 Task: Research Airbnb accommodation in El Tejar, Guatemala from 7th December, 2023 to 15th December, 2023 for 6 adults.3 bedrooms having 3 beds and 3 bathrooms. Property type can be guest house. Amenities needed are: washing machine. Look for 5 properties as per requirement.
Action: Key pressed el<Key.space>t
Screenshot: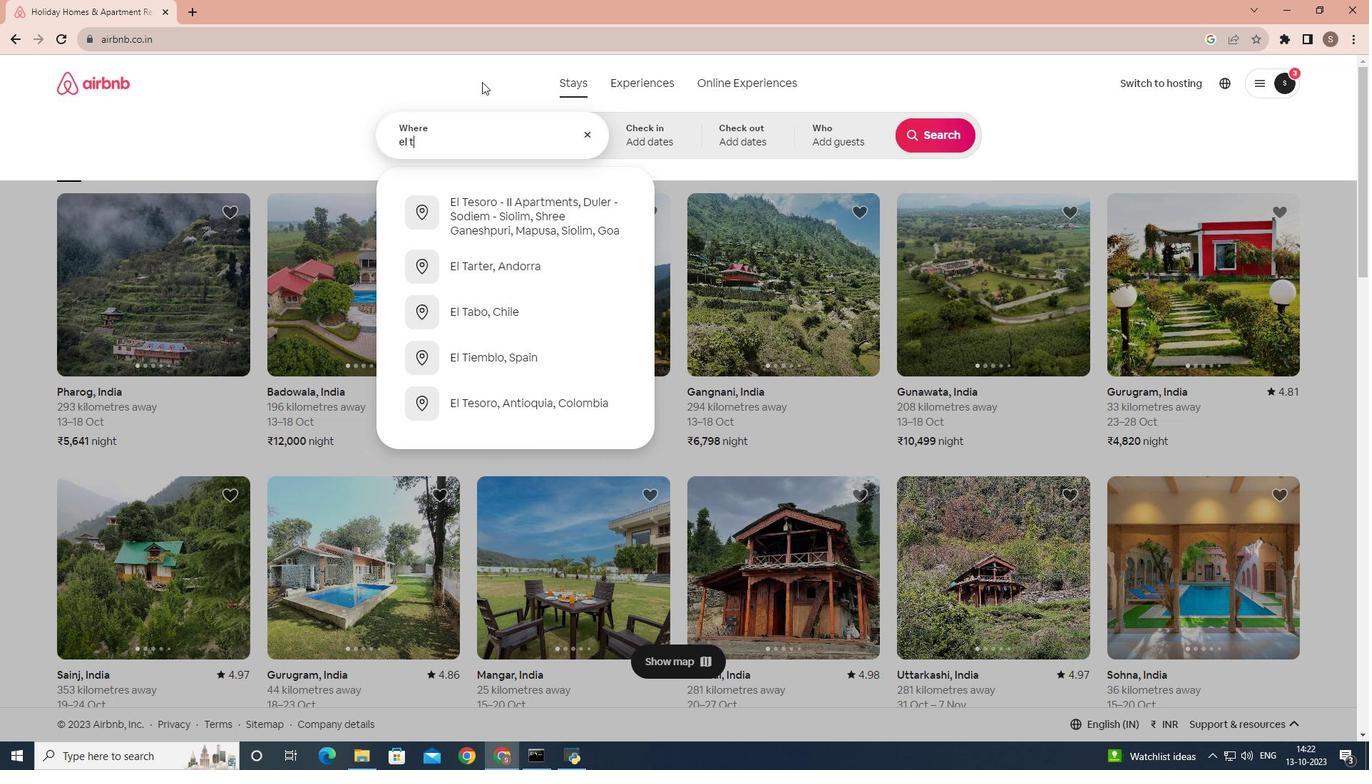 
Action: Mouse moved to (482, 82)
Screenshot: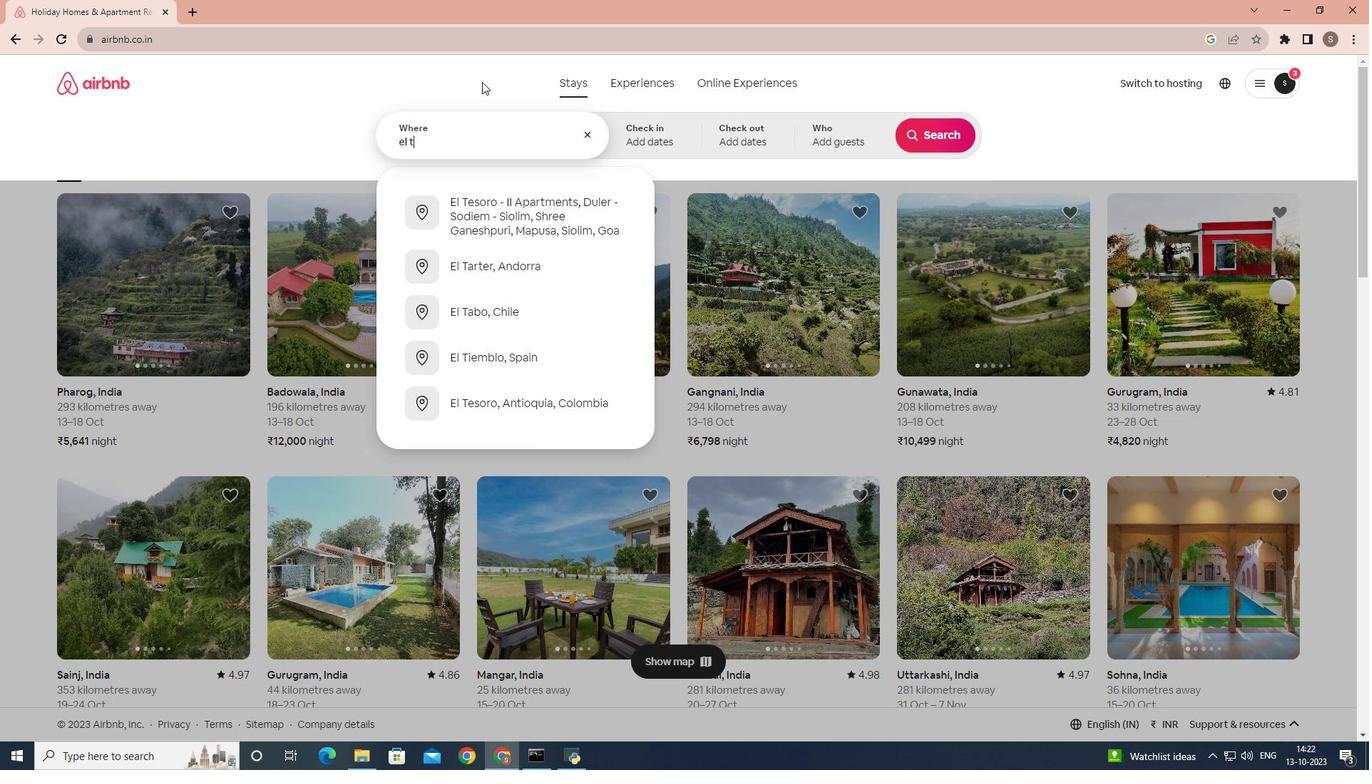 
Action: Key pressed ejar
Screenshot: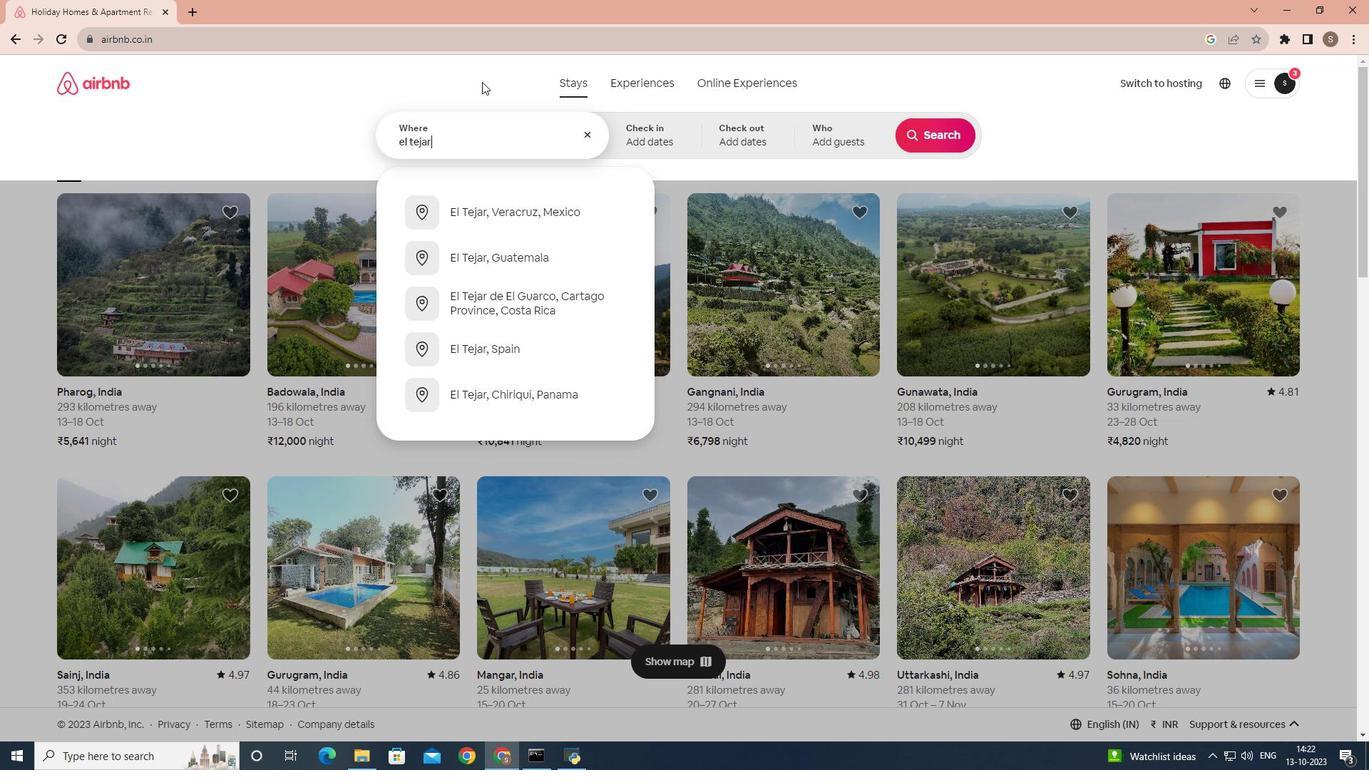 
Action: Mouse moved to (472, 264)
Screenshot: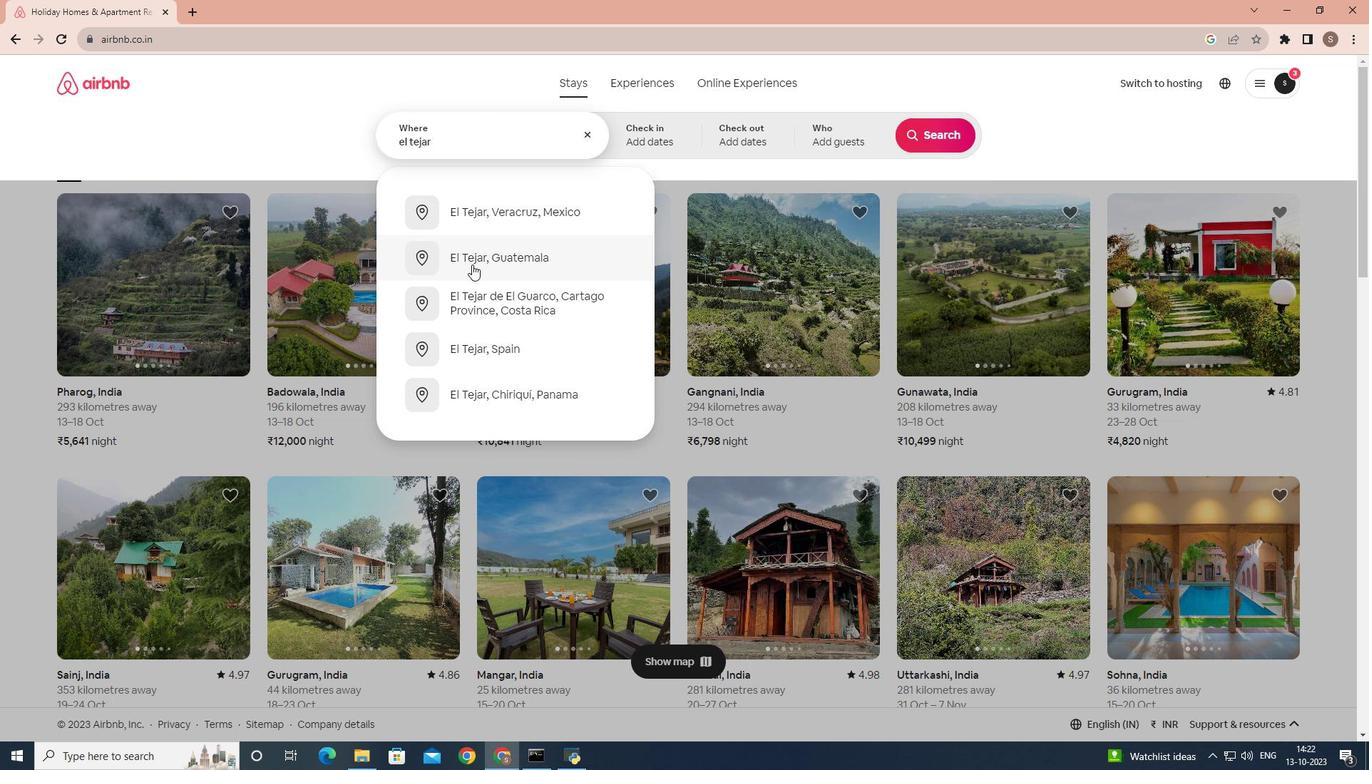 
Action: Mouse pressed left at (472, 264)
Screenshot: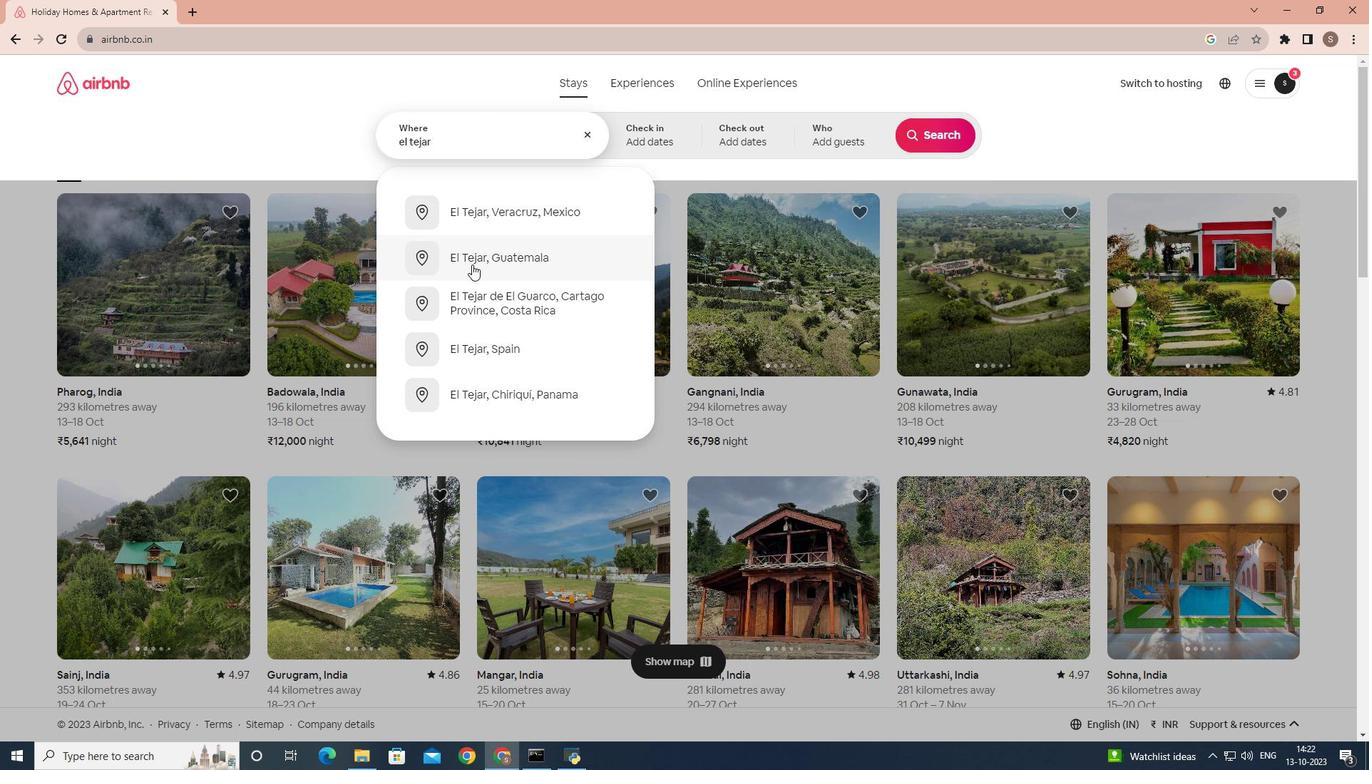 
Action: Mouse moved to (924, 246)
Screenshot: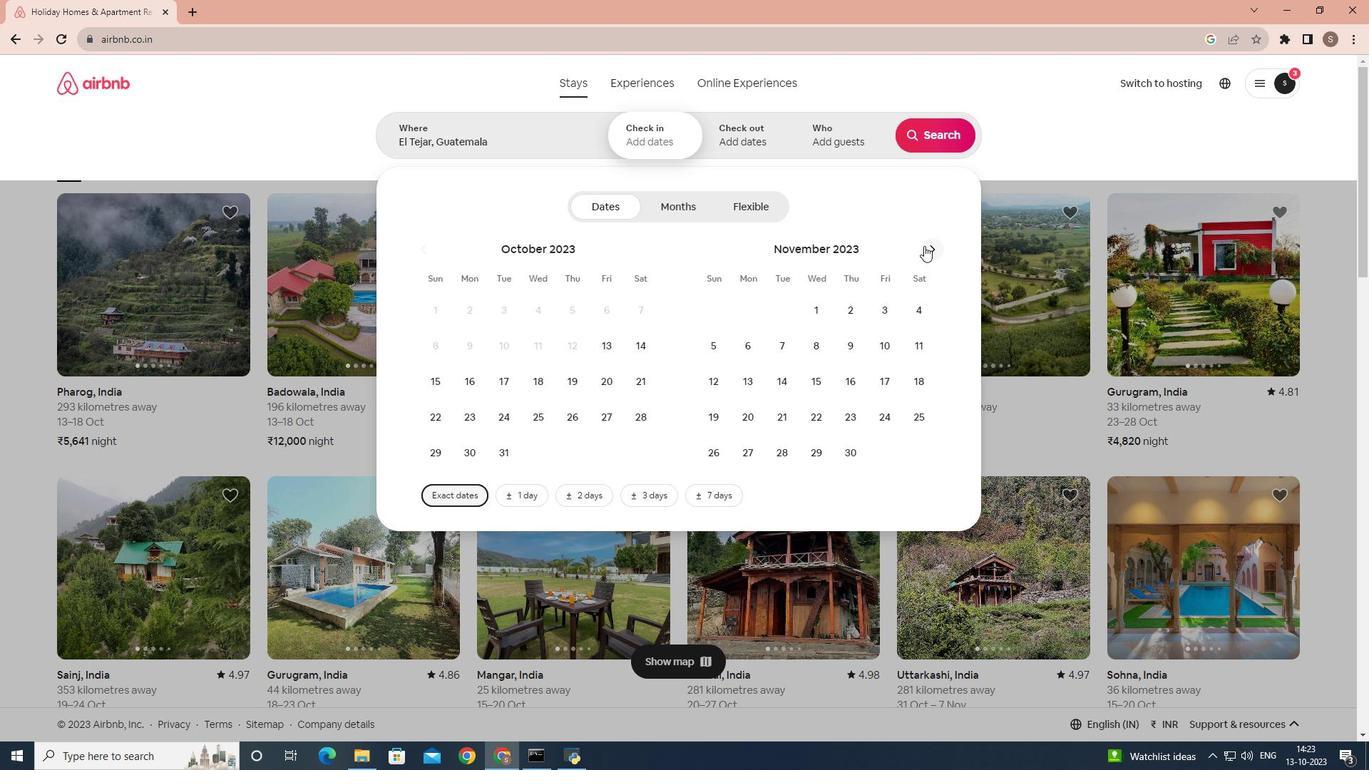 
Action: Mouse pressed left at (924, 246)
Screenshot: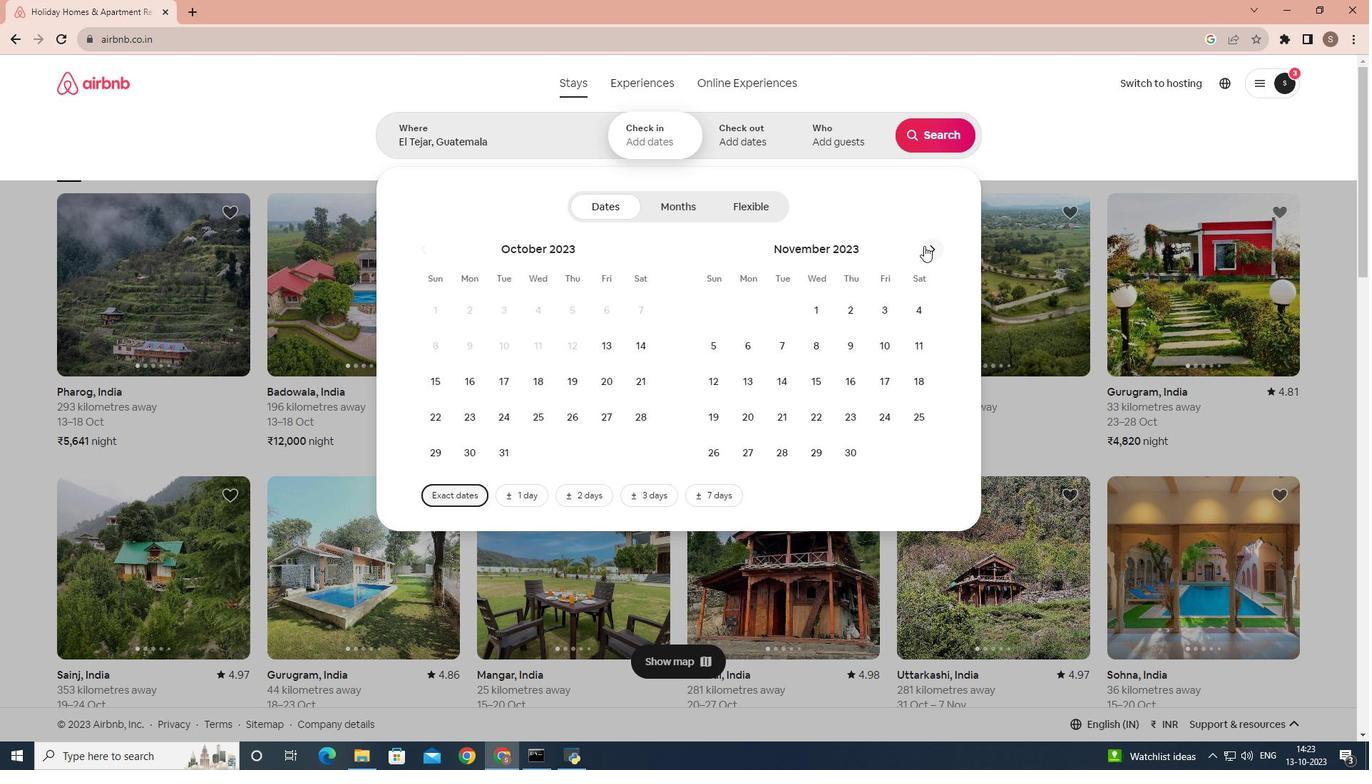 
Action: Mouse moved to (845, 356)
Screenshot: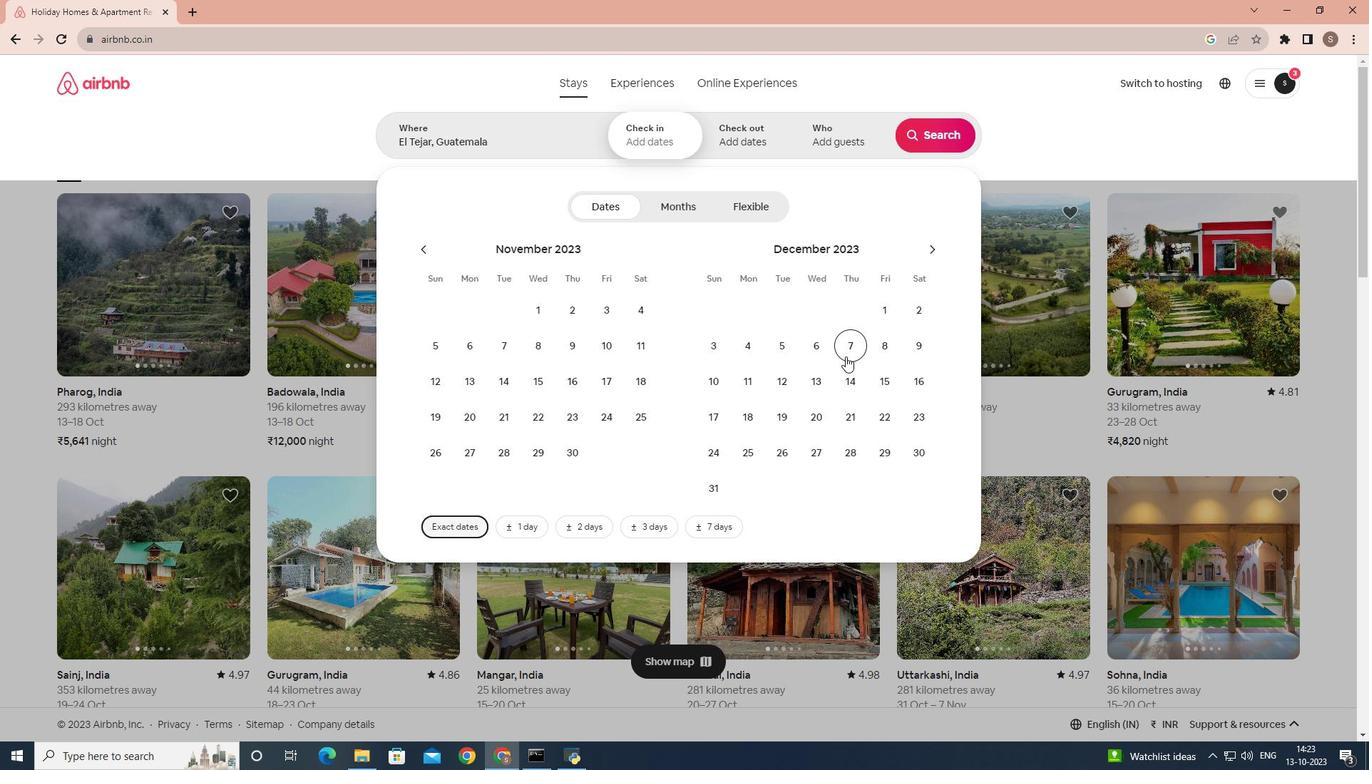 
Action: Mouse pressed left at (845, 356)
Screenshot: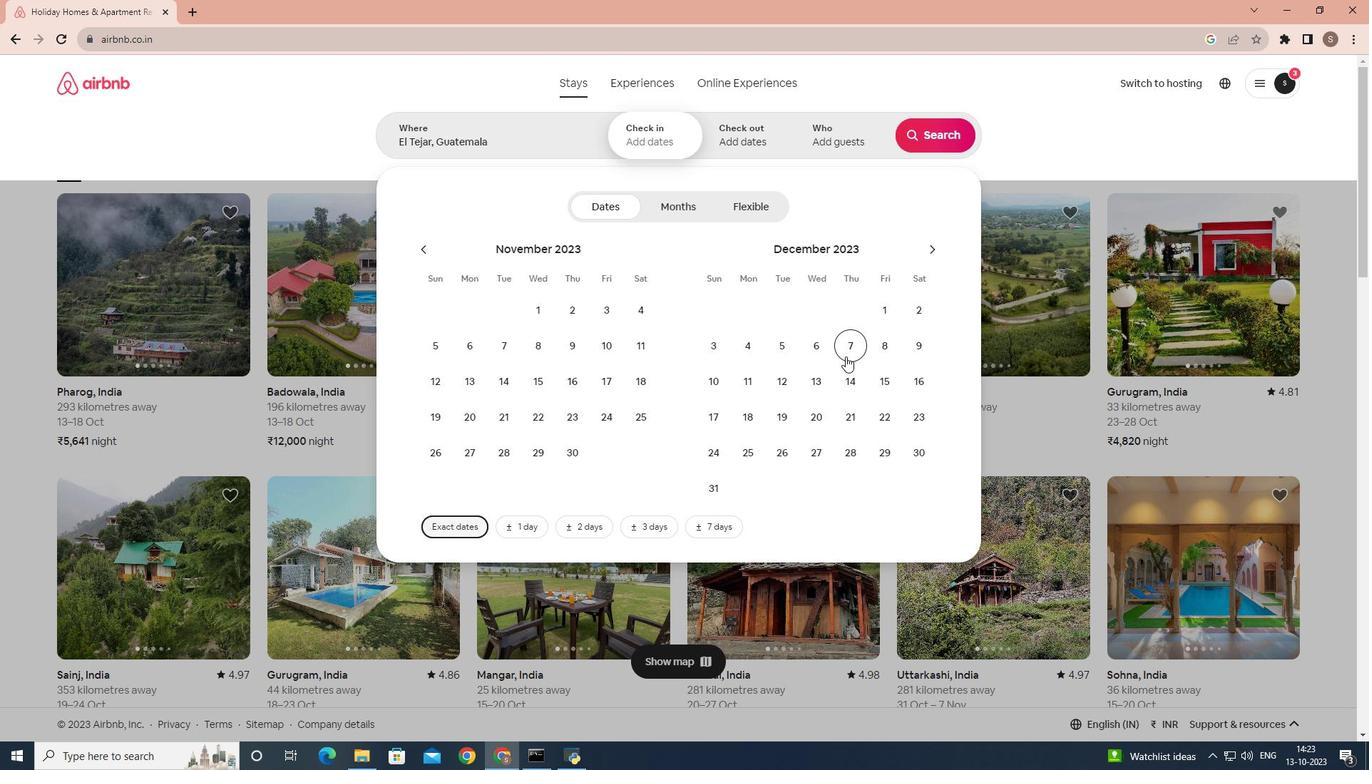 
Action: Mouse moved to (892, 383)
Screenshot: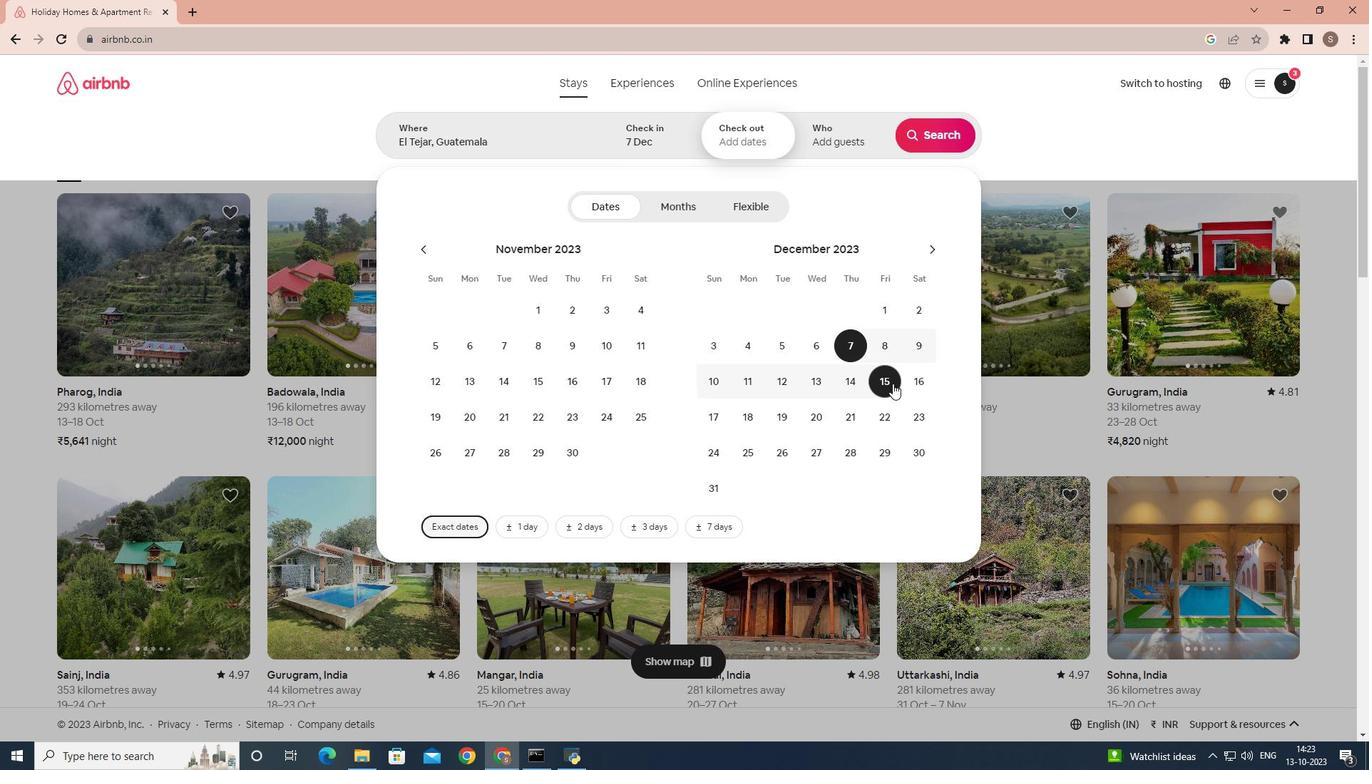 
Action: Mouse pressed left at (892, 383)
Screenshot: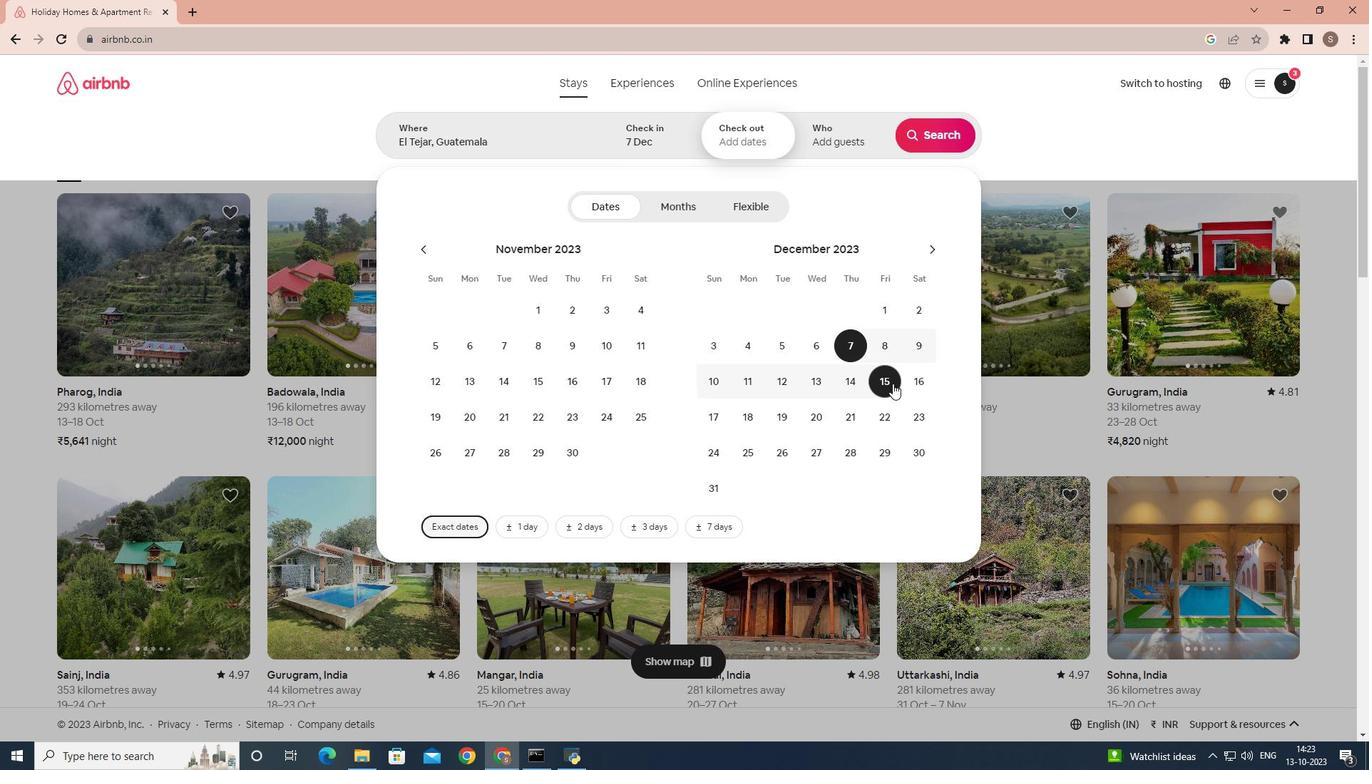 
Action: Mouse moved to (842, 123)
Screenshot: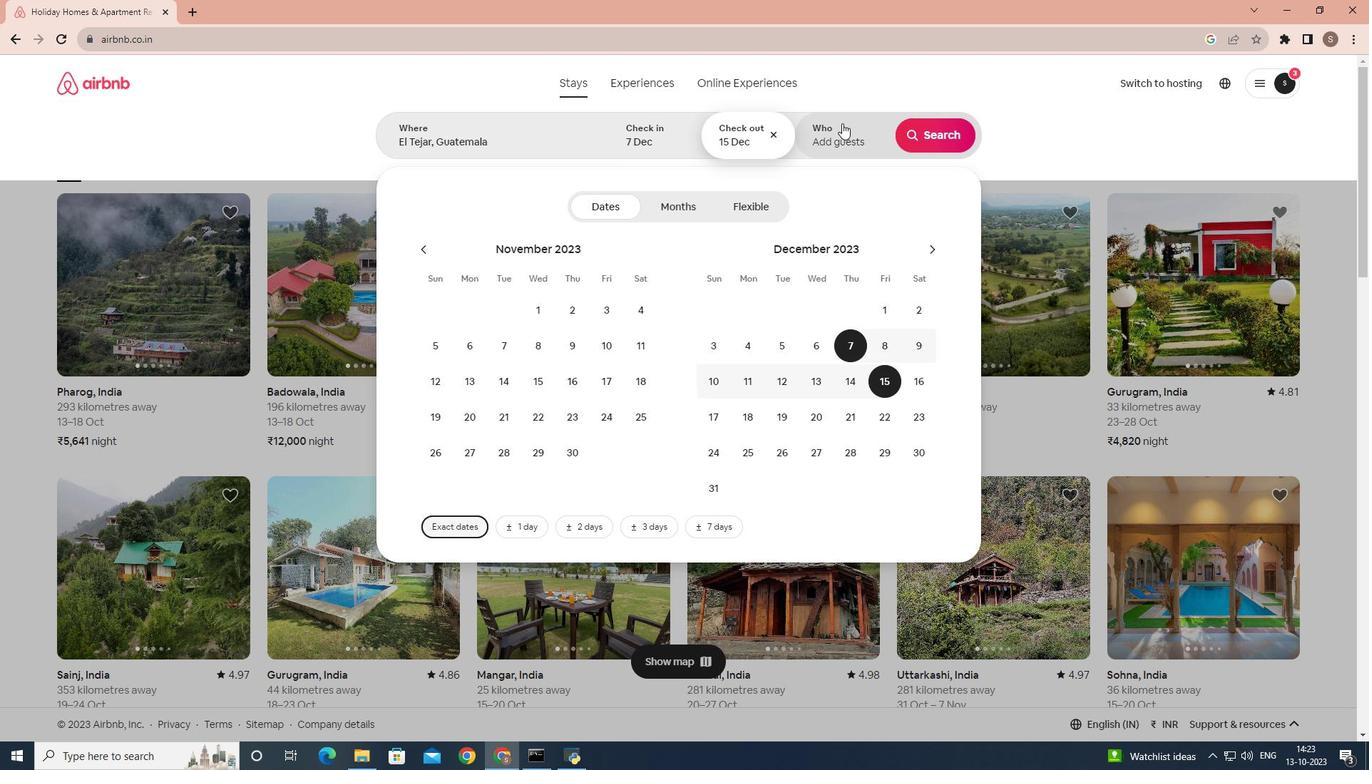 
Action: Mouse pressed left at (842, 123)
Screenshot: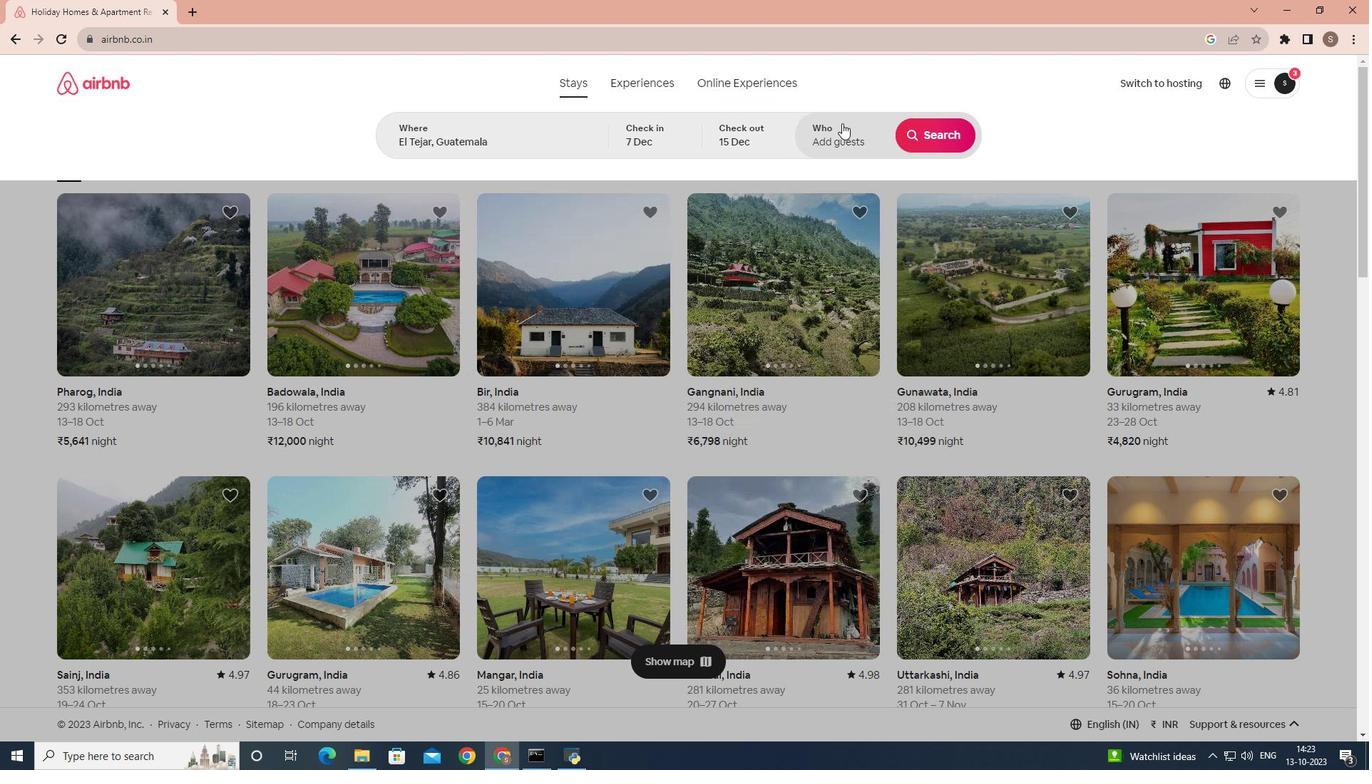 
Action: Mouse moved to (934, 207)
Screenshot: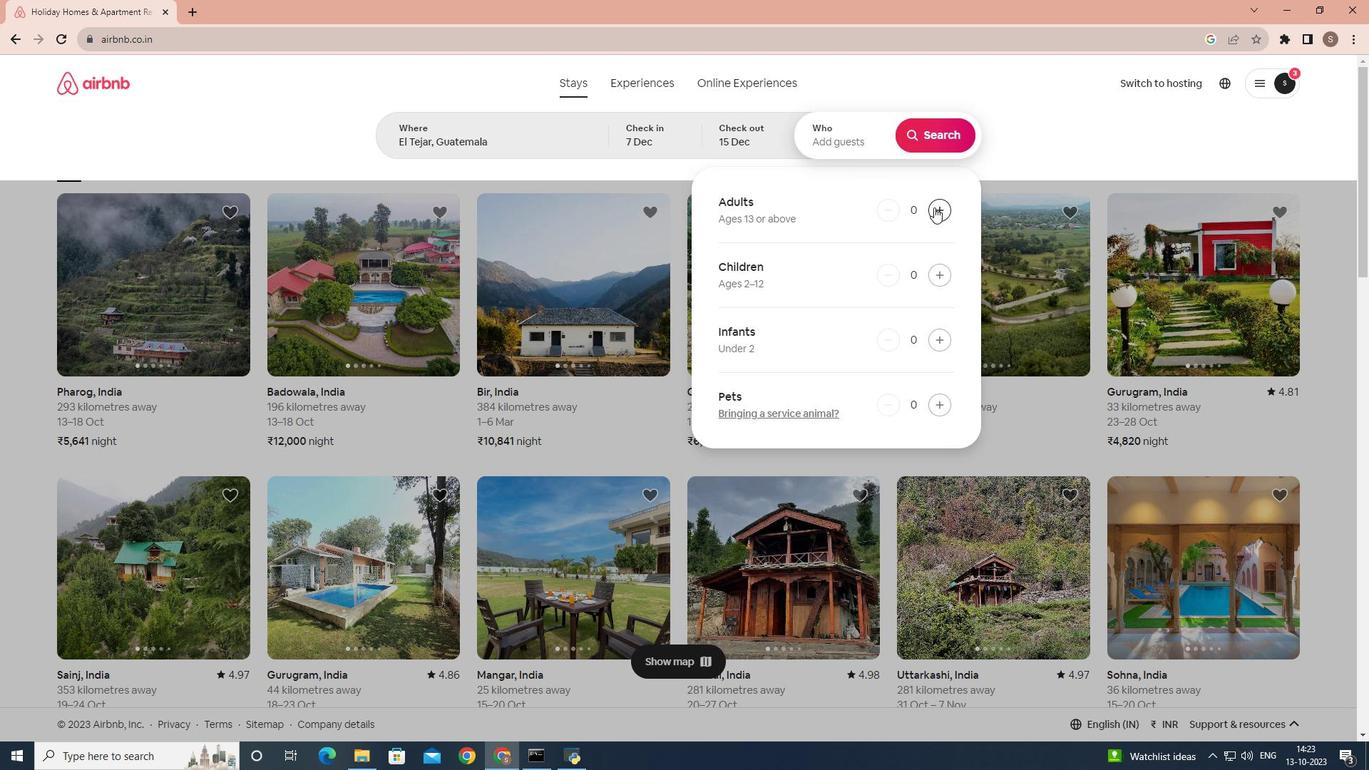 
Action: Mouse pressed left at (934, 207)
Screenshot: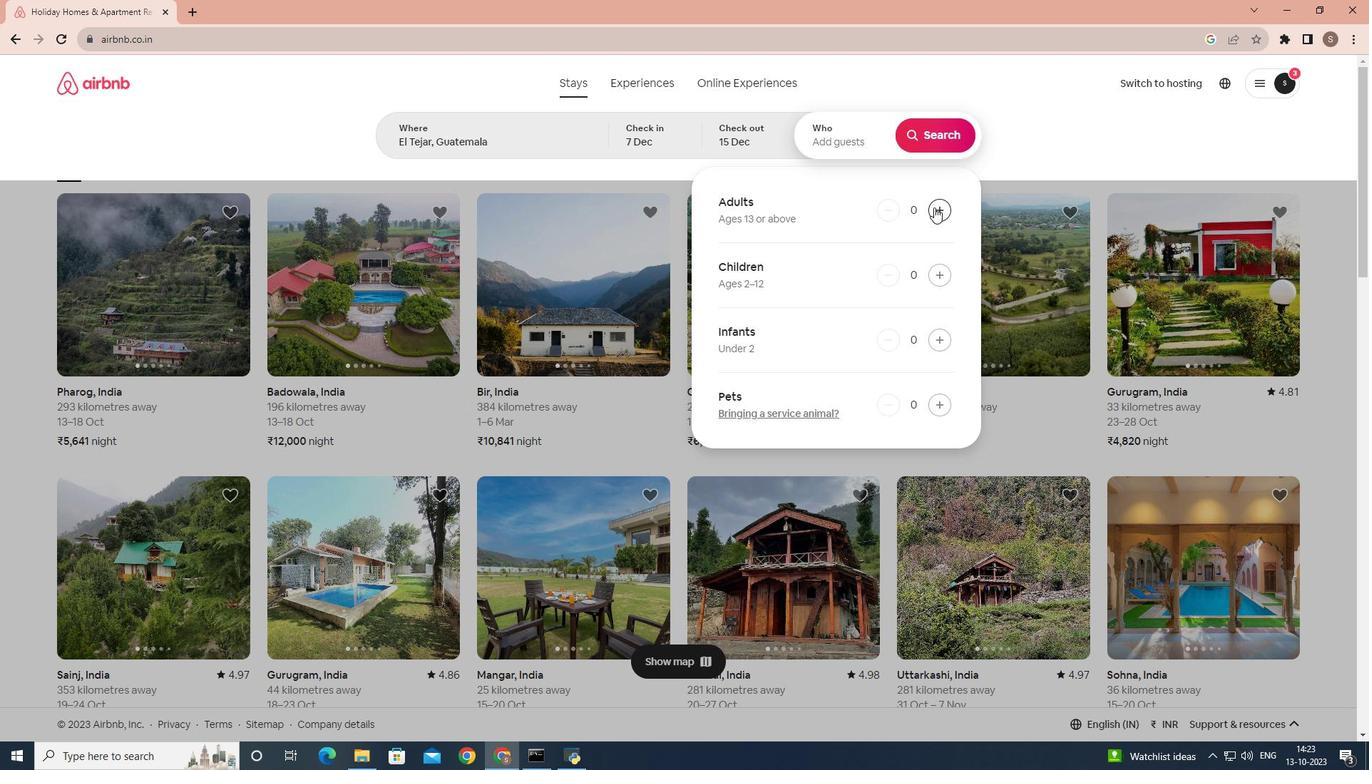
Action: Mouse pressed left at (934, 207)
Screenshot: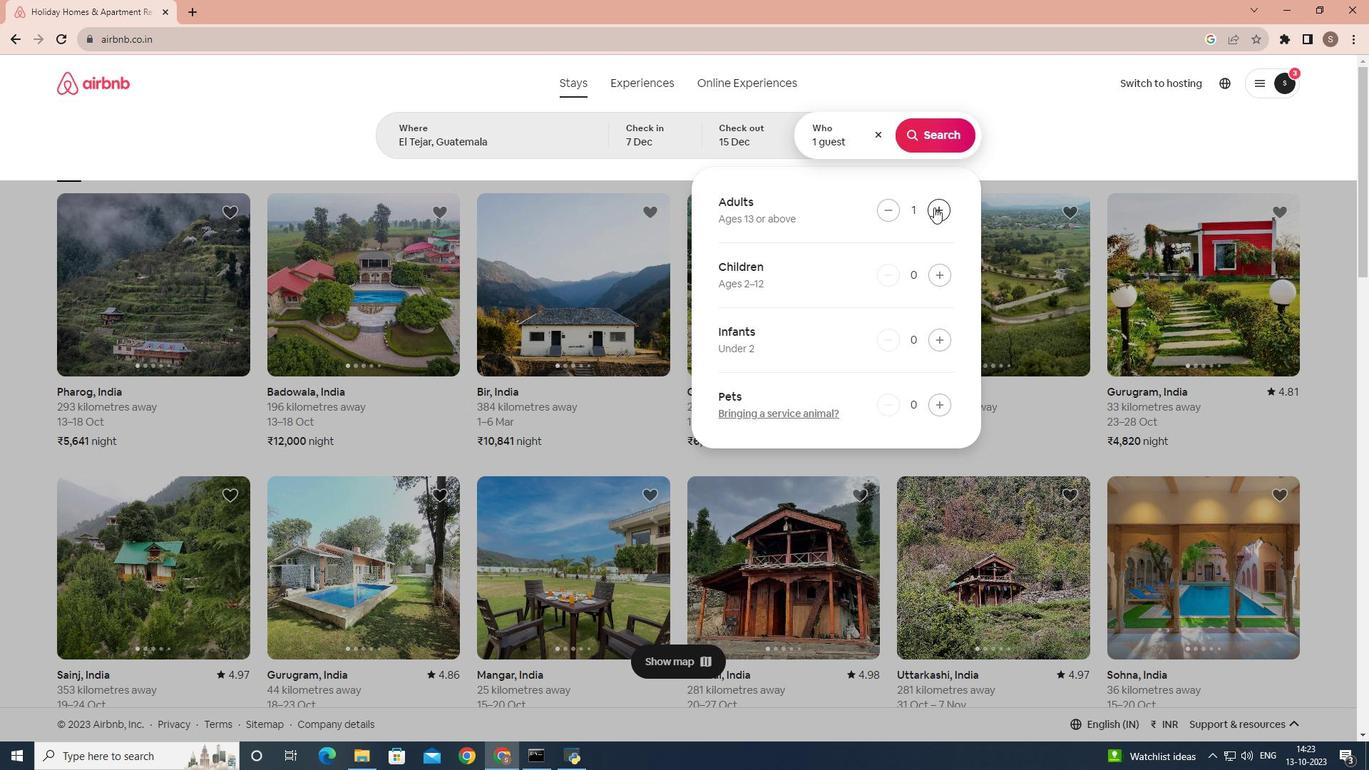 
Action: Mouse pressed left at (934, 207)
Screenshot: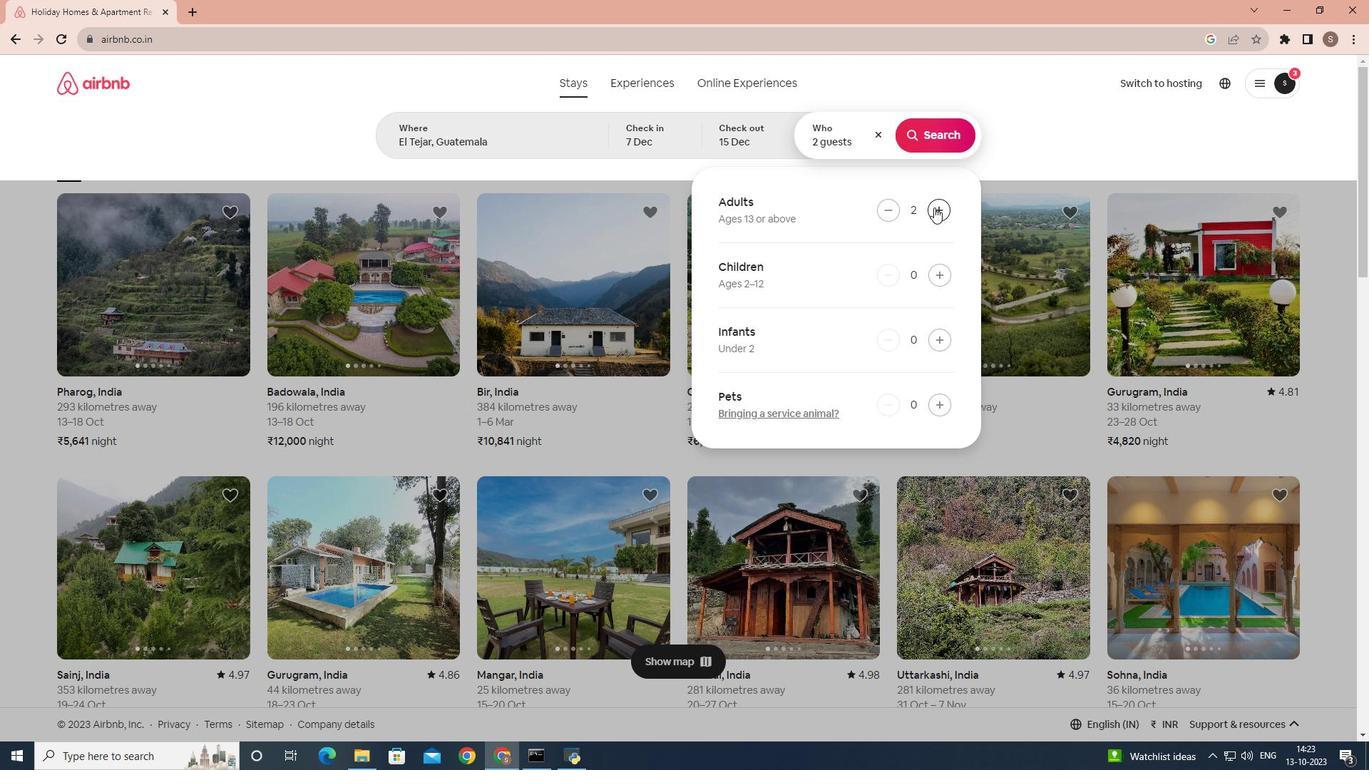 
Action: Mouse pressed left at (934, 207)
Screenshot: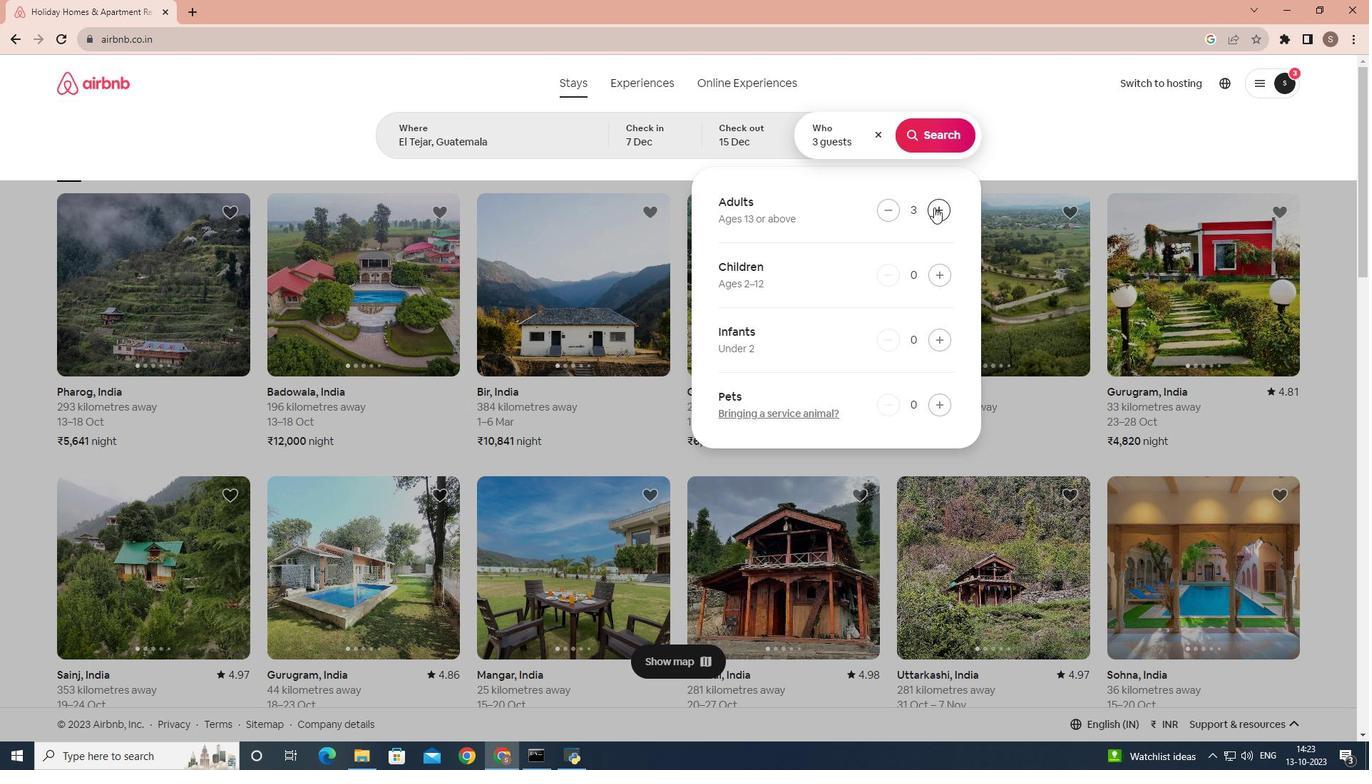
Action: Mouse pressed left at (934, 207)
Screenshot: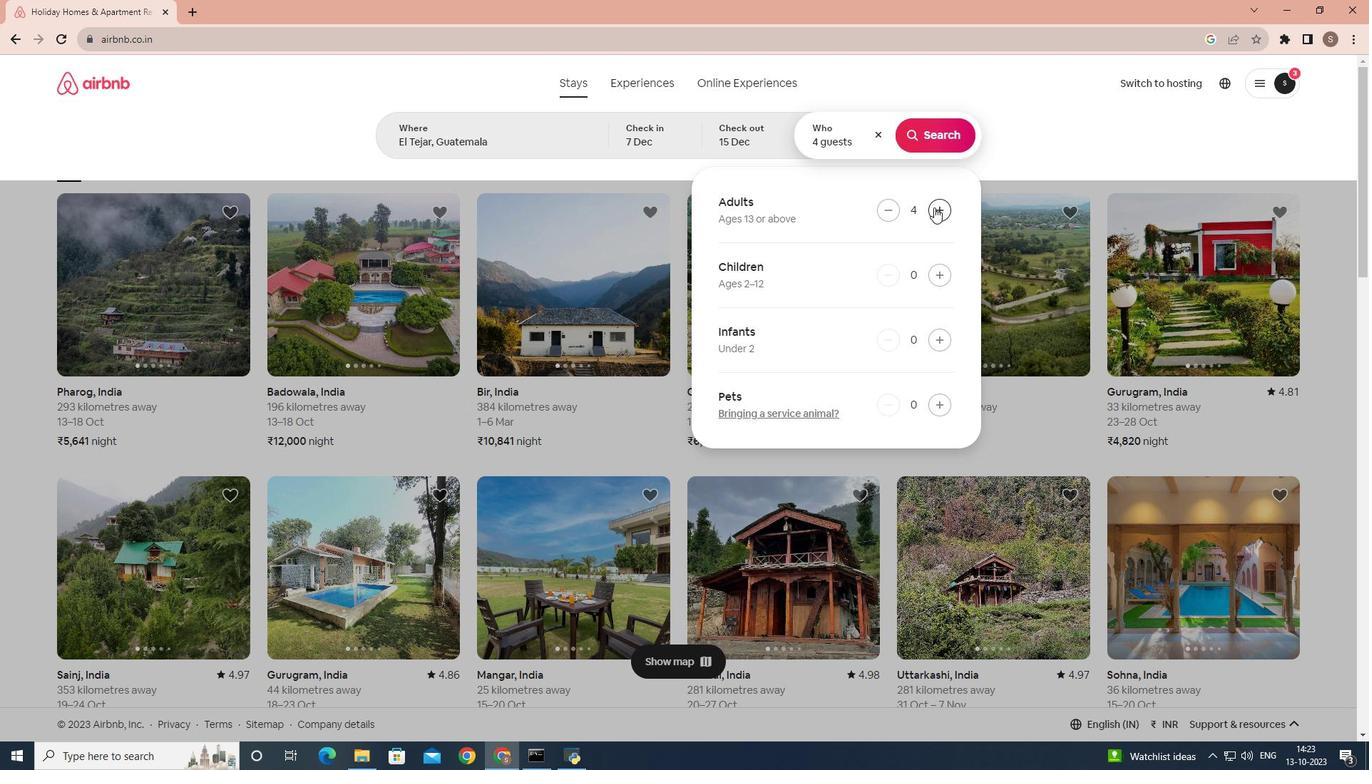 
Action: Mouse pressed left at (934, 207)
Screenshot: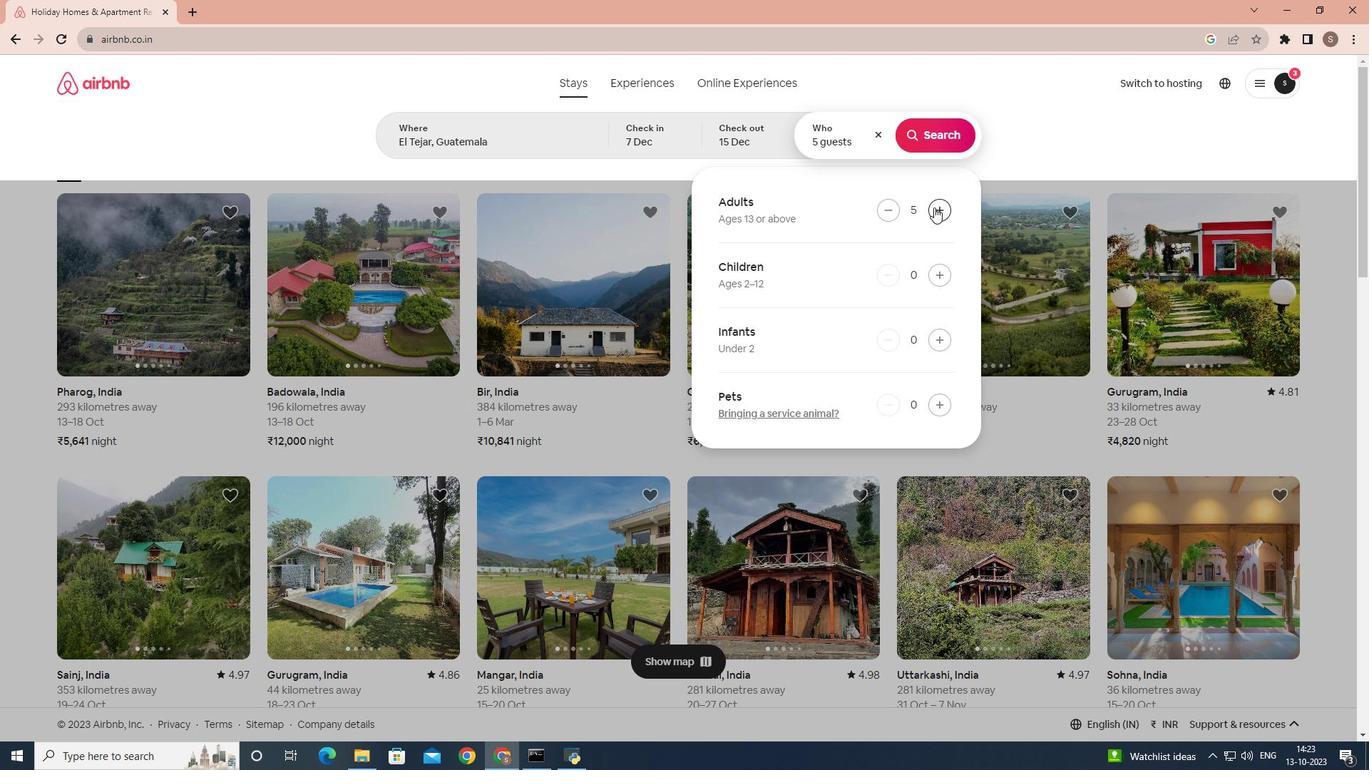 
Action: Mouse moved to (937, 143)
Screenshot: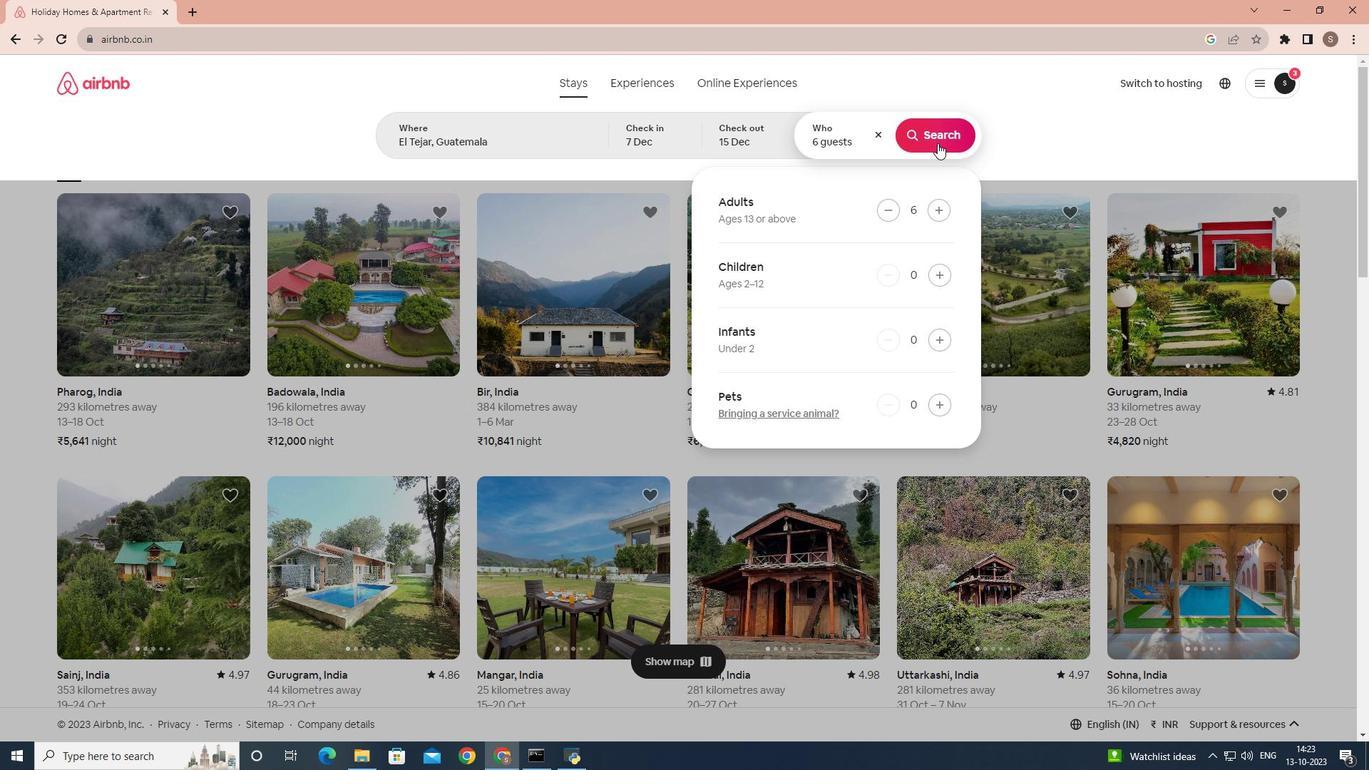 
Action: Mouse pressed left at (937, 143)
Screenshot: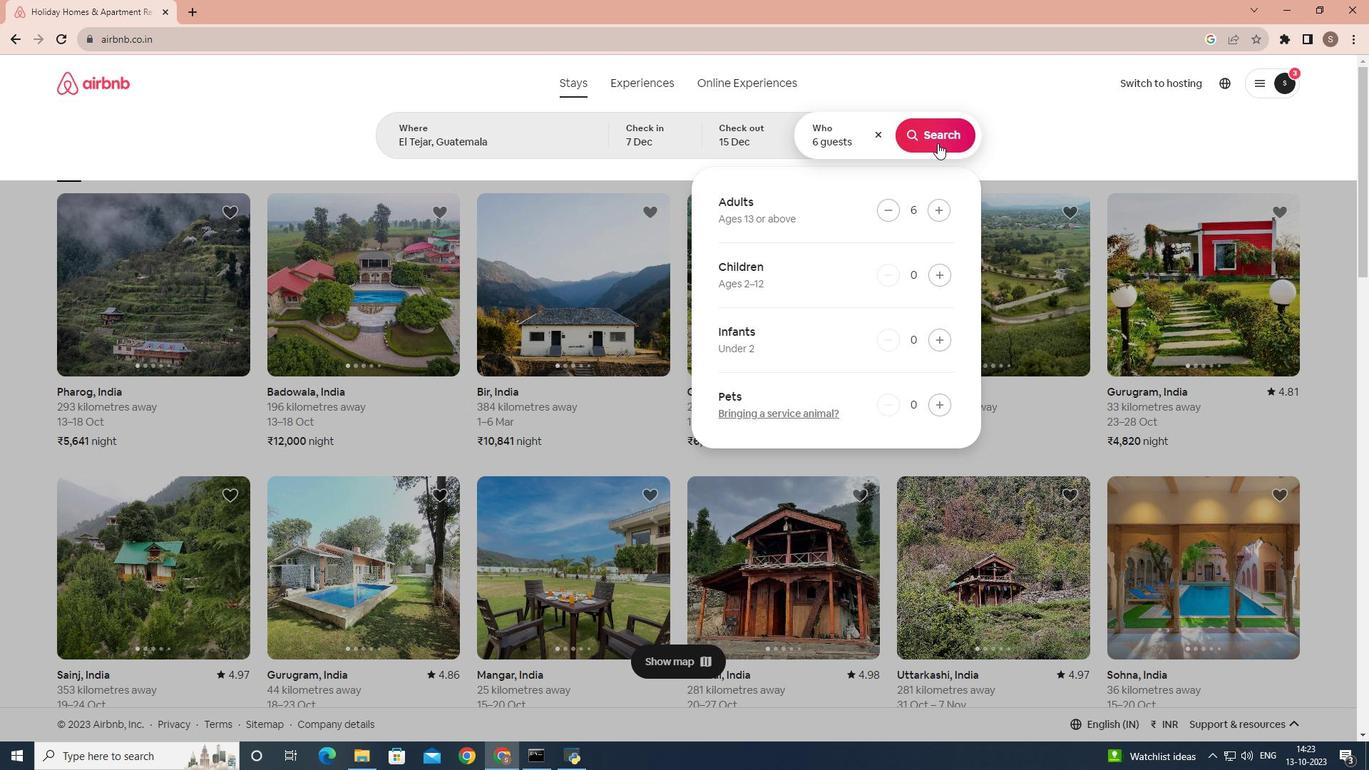 
Action: Mouse moved to (1115, 143)
Screenshot: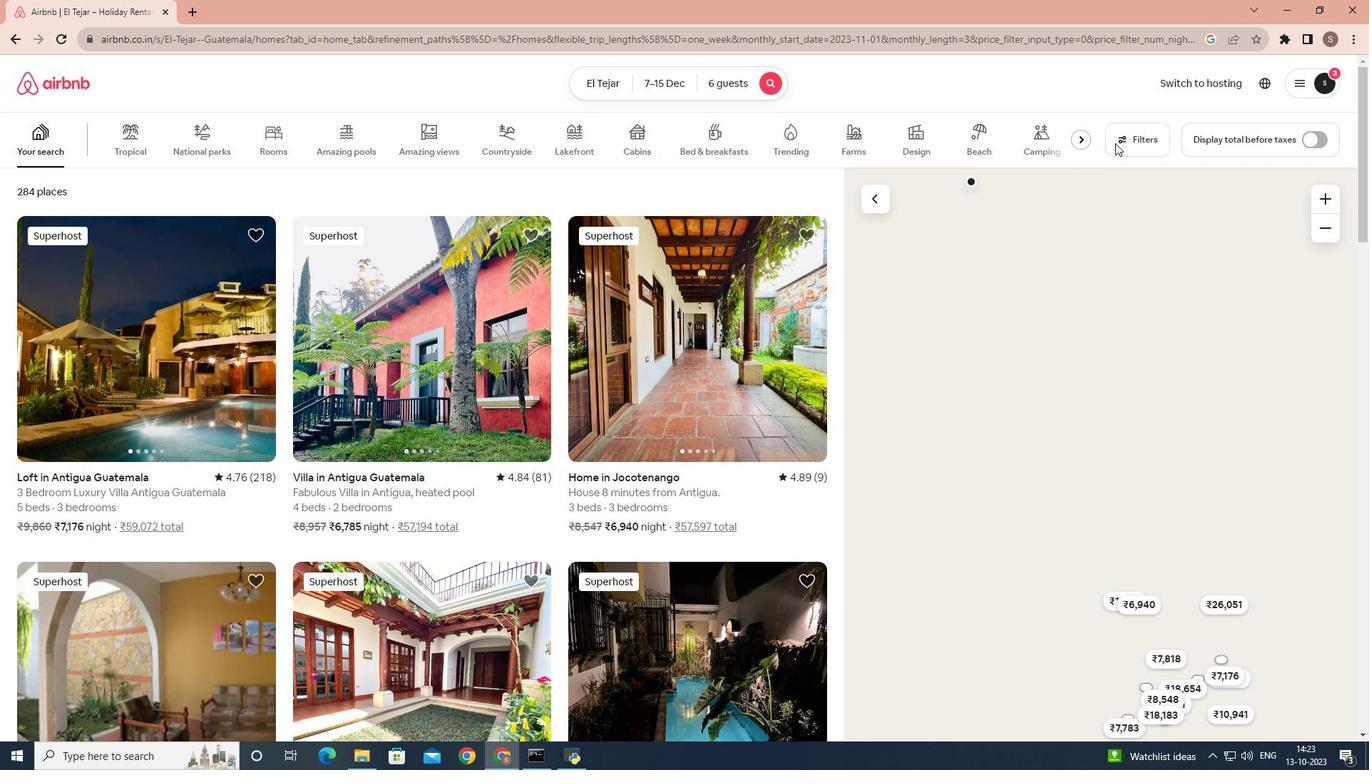 
Action: Mouse pressed left at (1115, 143)
Screenshot: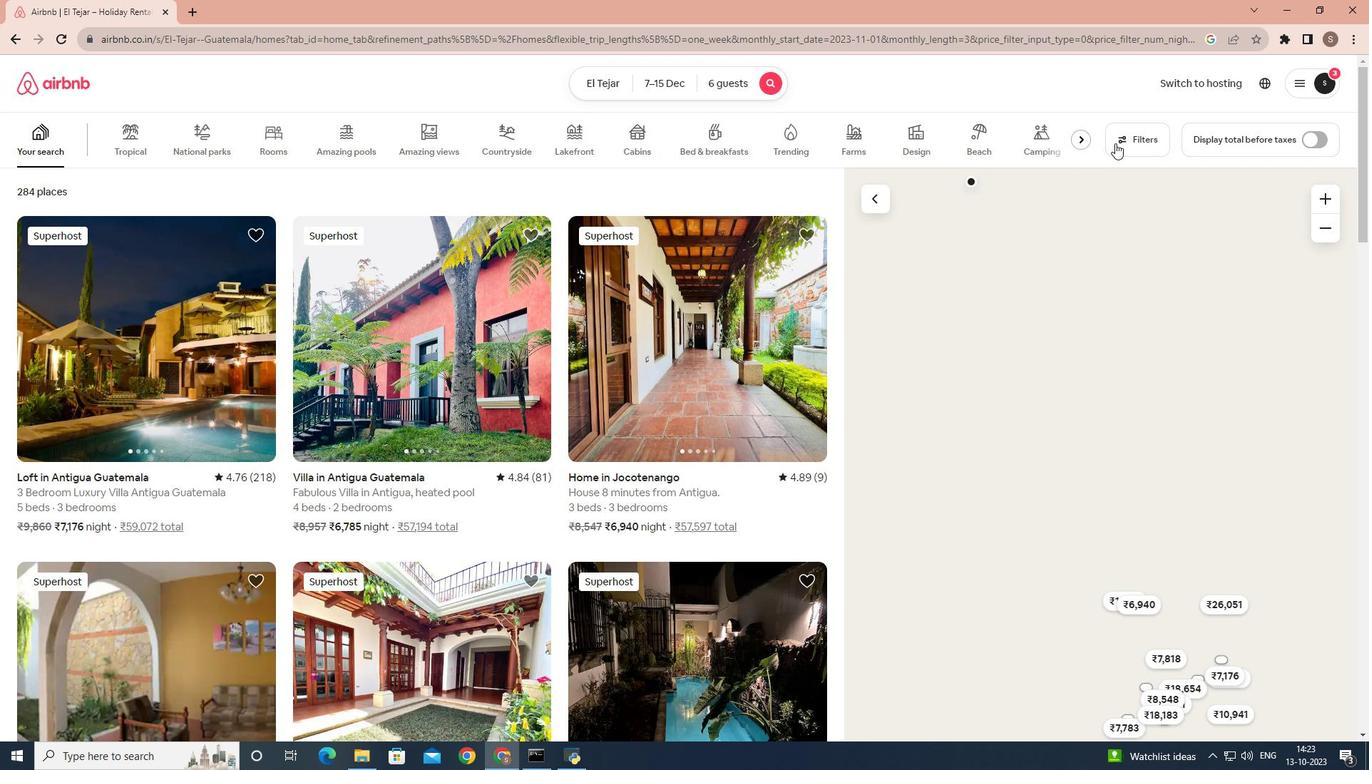 
Action: Mouse moved to (619, 295)
Screenshot: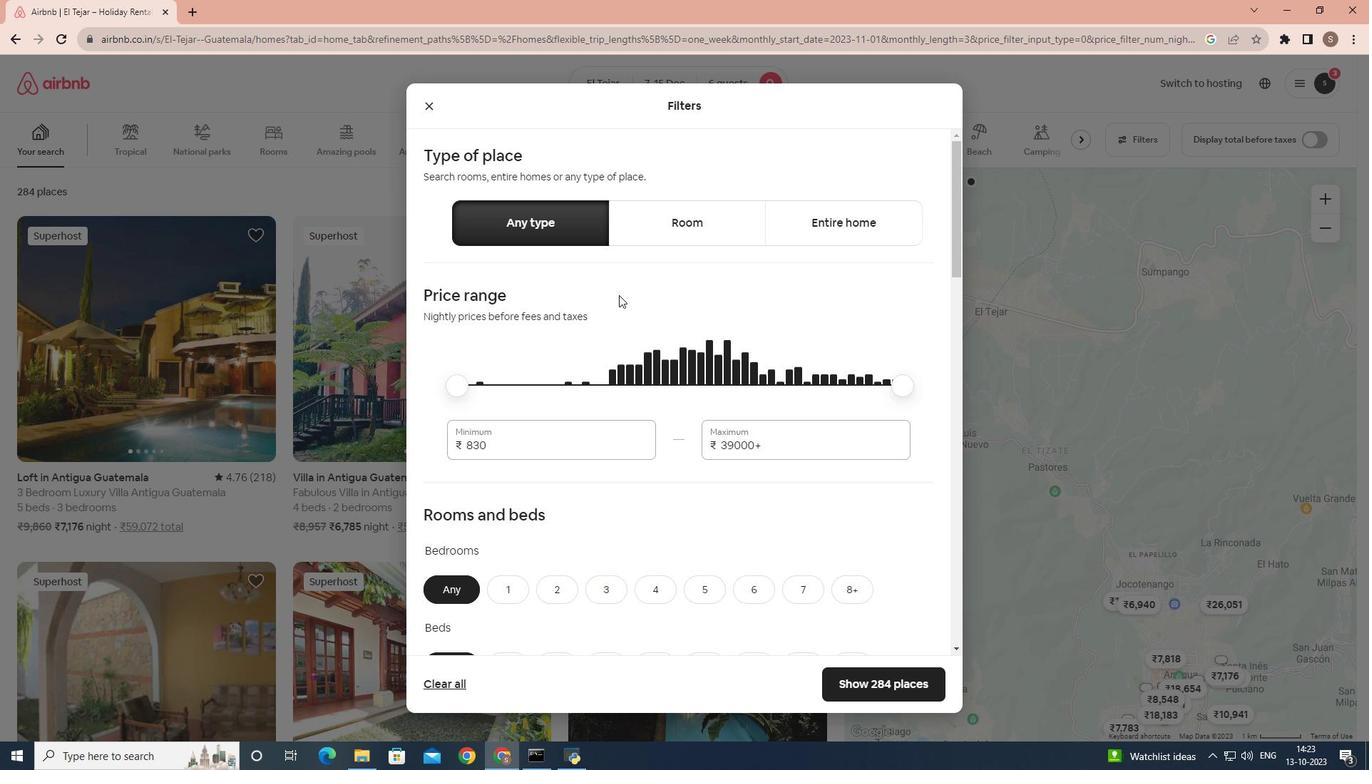 
Action: Mouse scrolled (619, 294) with delta (0, 0)
Screenshot: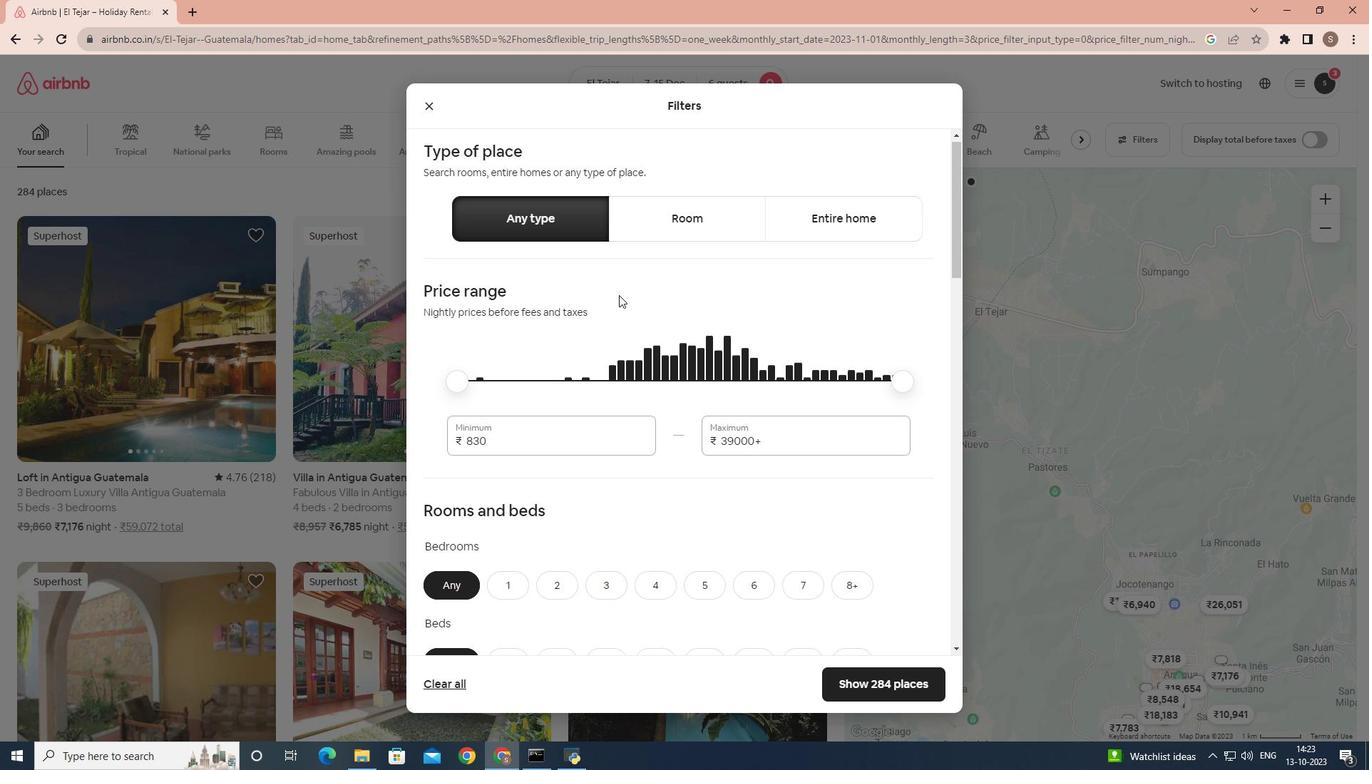 
Action: Mouse scrolled (619, 294) with delta (0, 0)
Screenshot: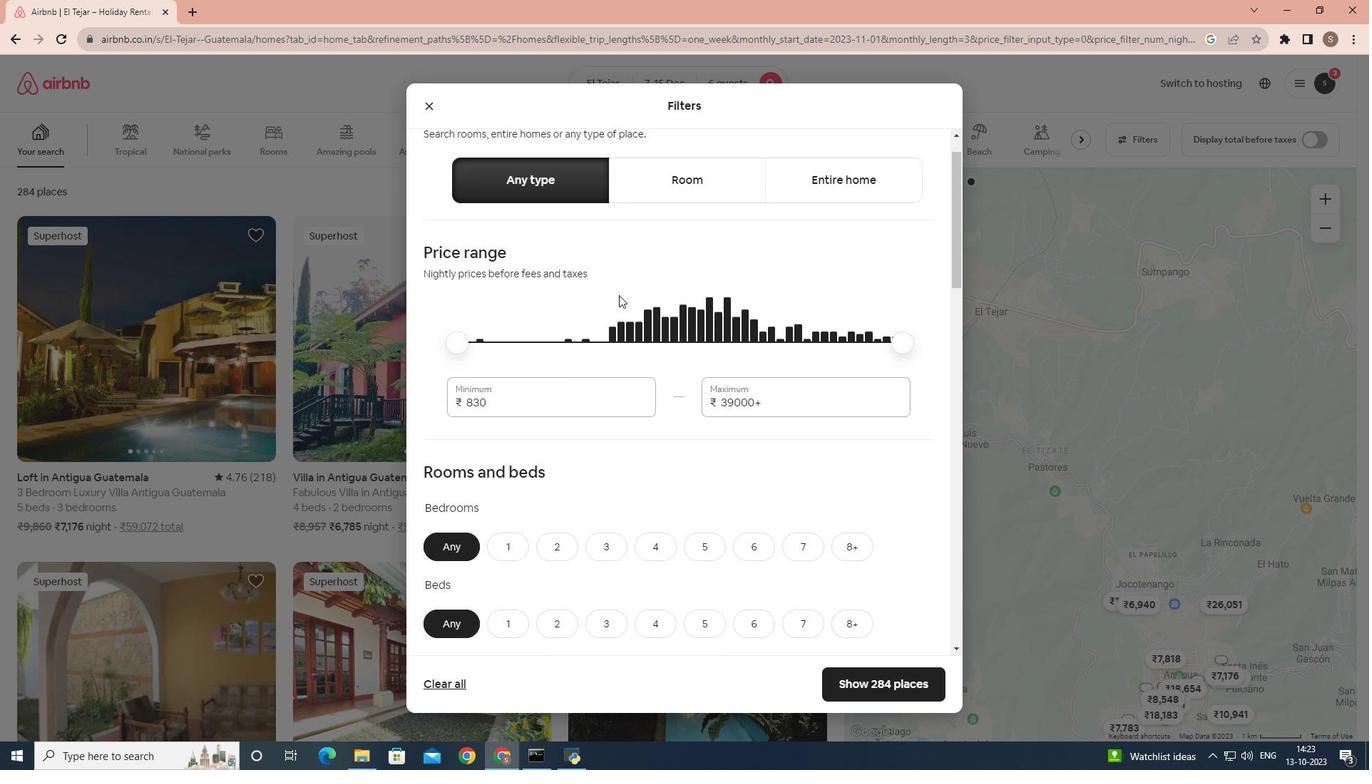 
Action: Mouse scrolled (619, 294) with delta (0, 0)
Screenshot: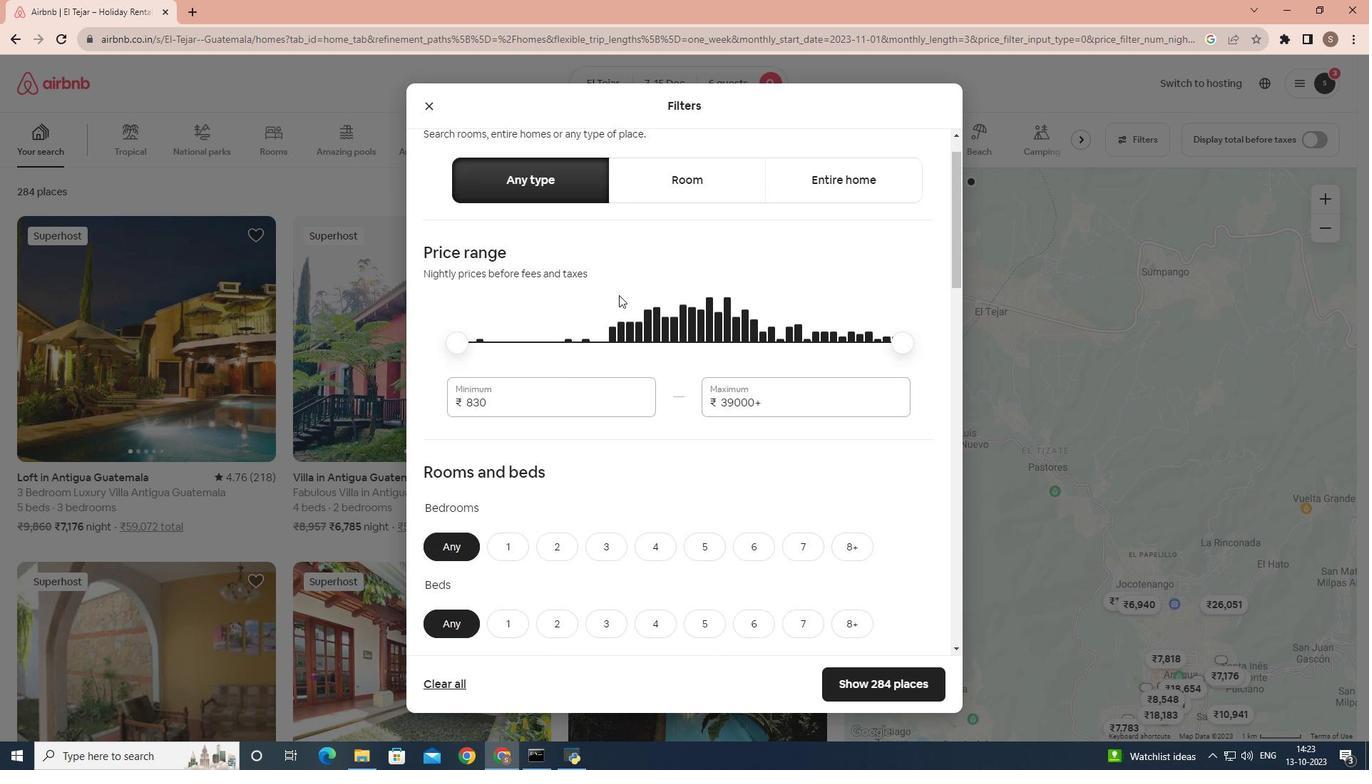 
Action: Mouse scrolled (619, 294) with delta (0, 0)
Screenshot: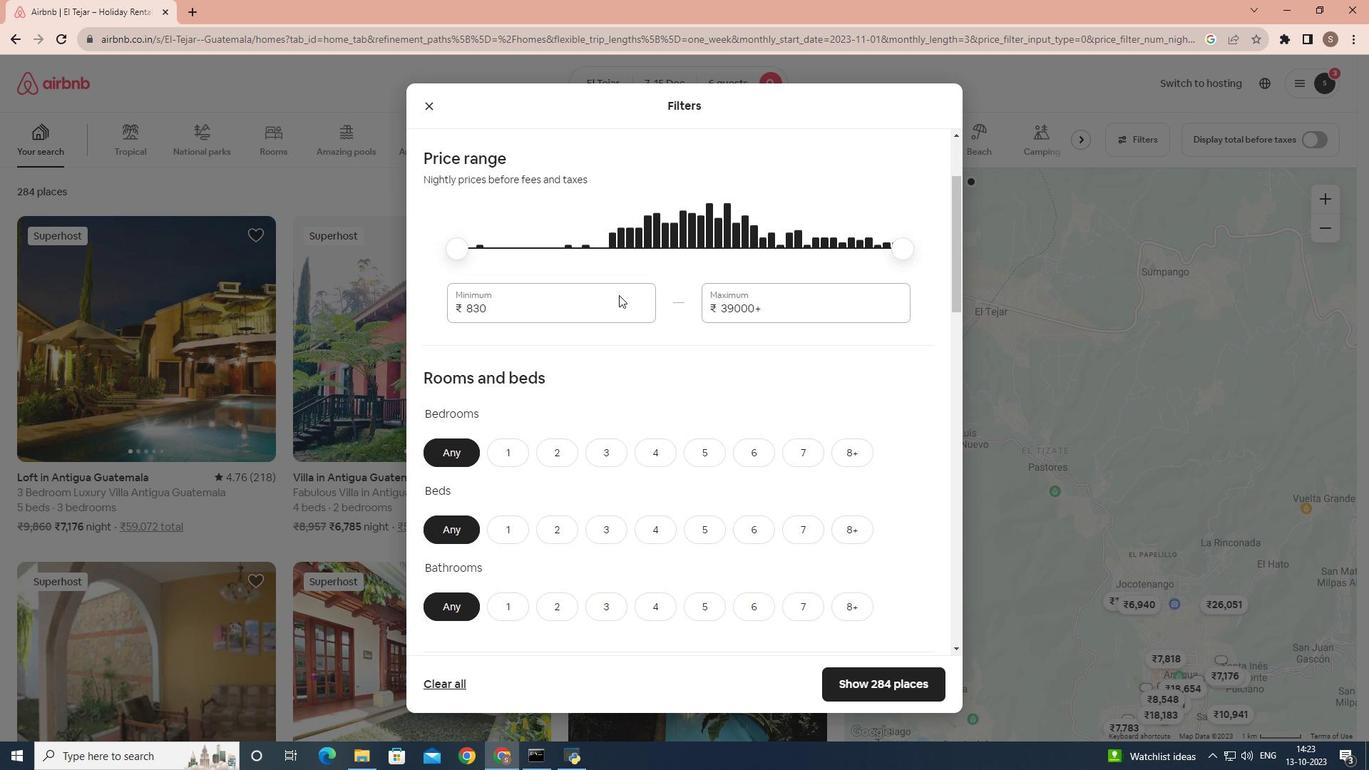 
Action: Mouse moved to (618, 305)
Screenshot: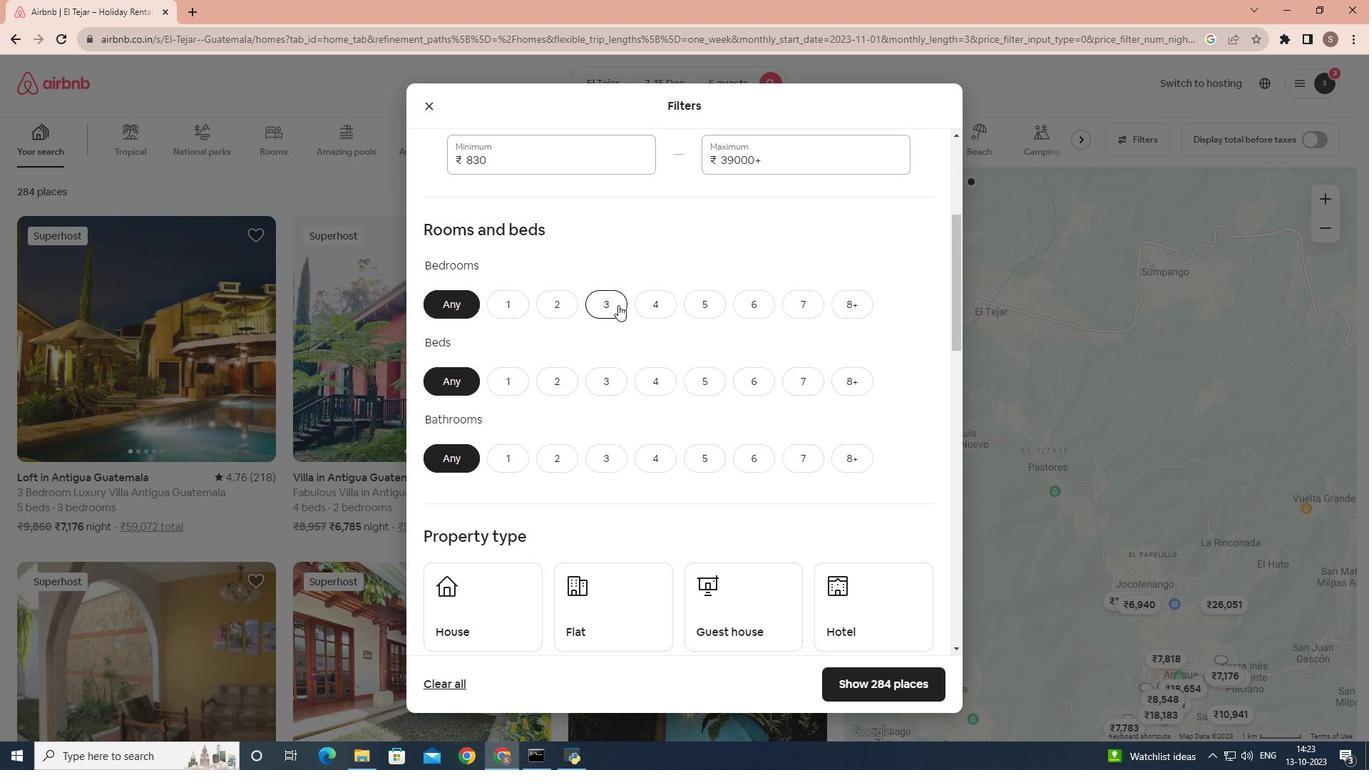 
Action: Mouse pressed left at (618, 305)
Screenshot: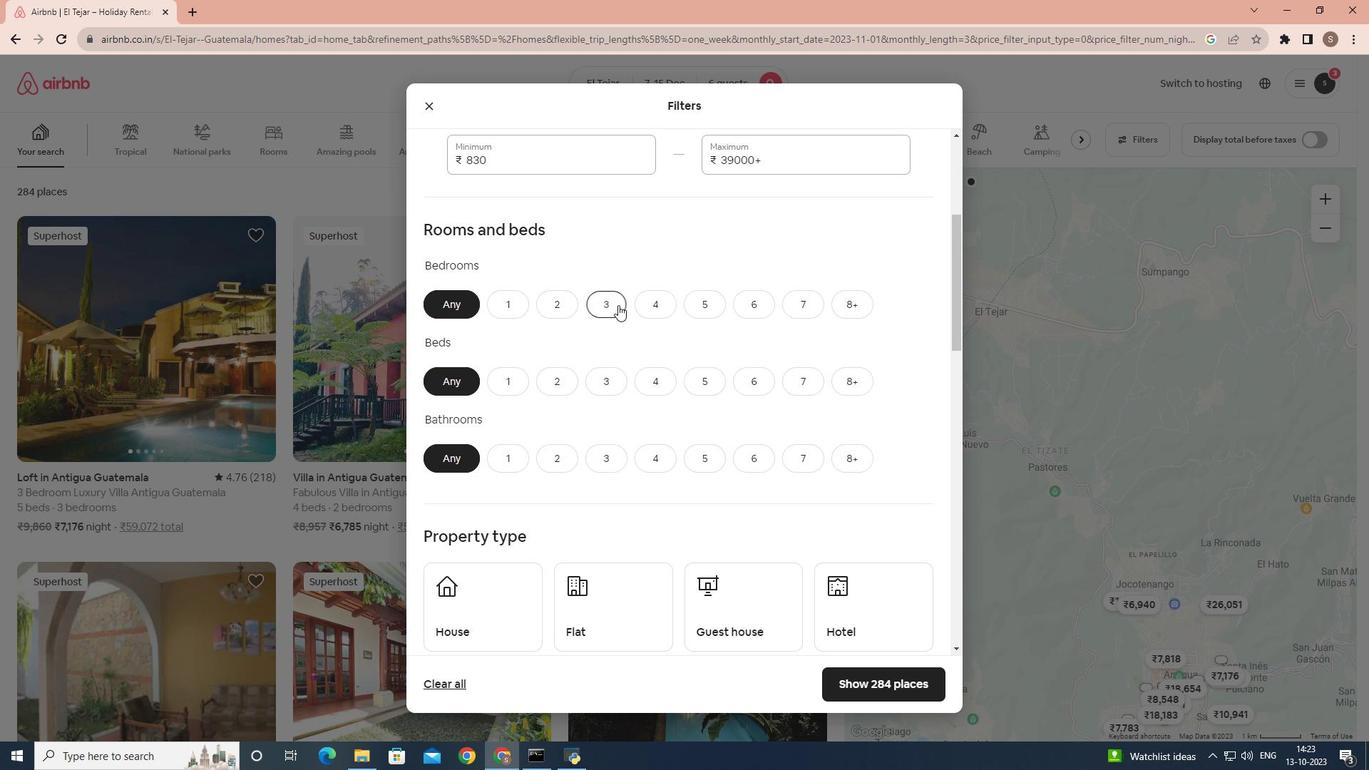 
Action: Mouse moved to (614, 322)
Screenshot: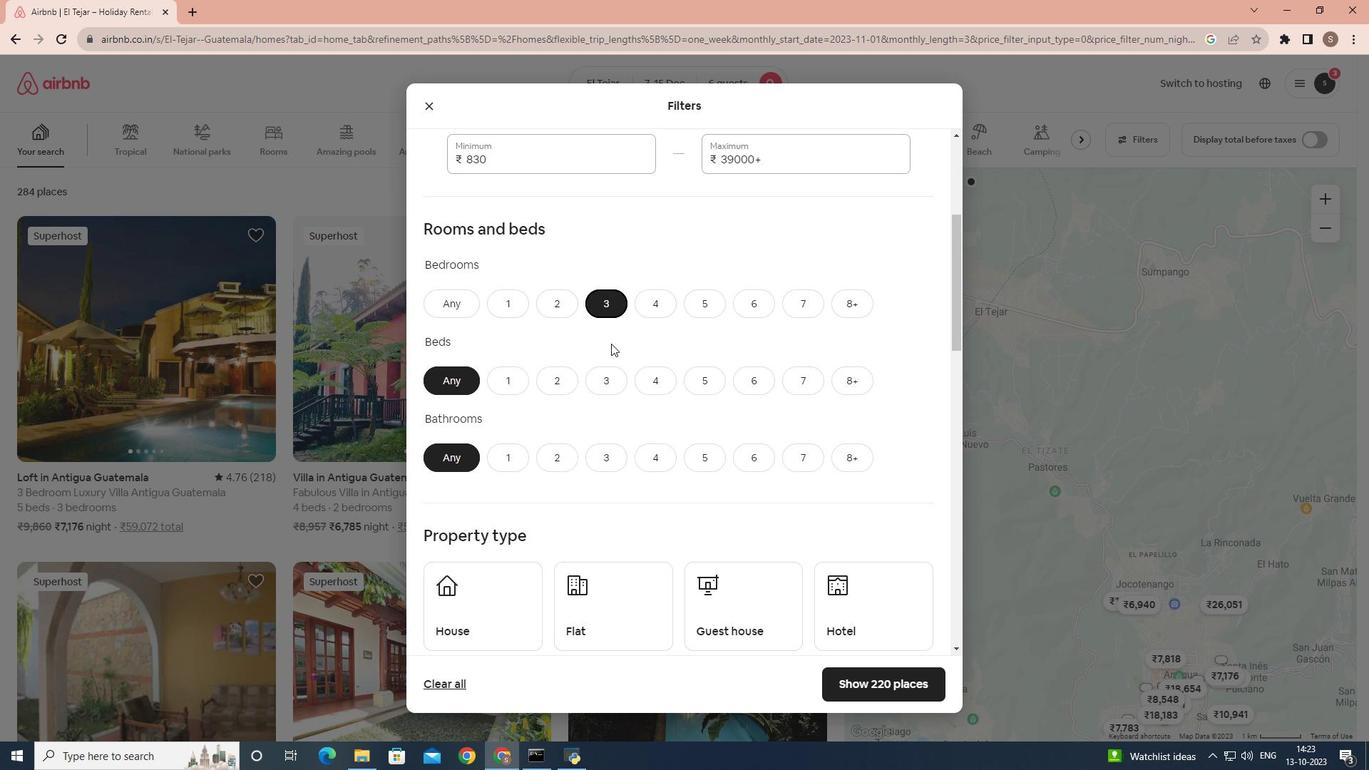
Action: Mouse scrolled (614, 321) with delta (0, 0)
Screenshot: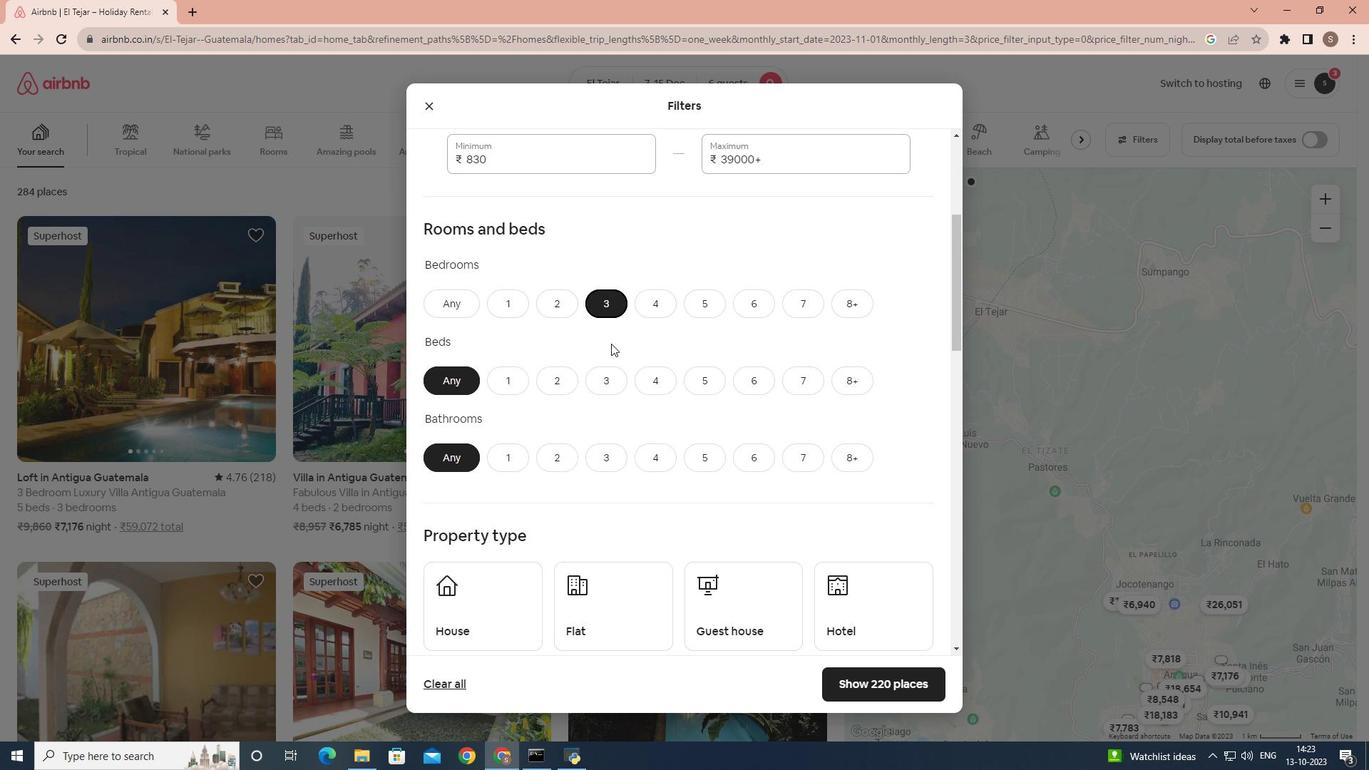 
Action: Mouse moved to (616, 310)
Screenshot: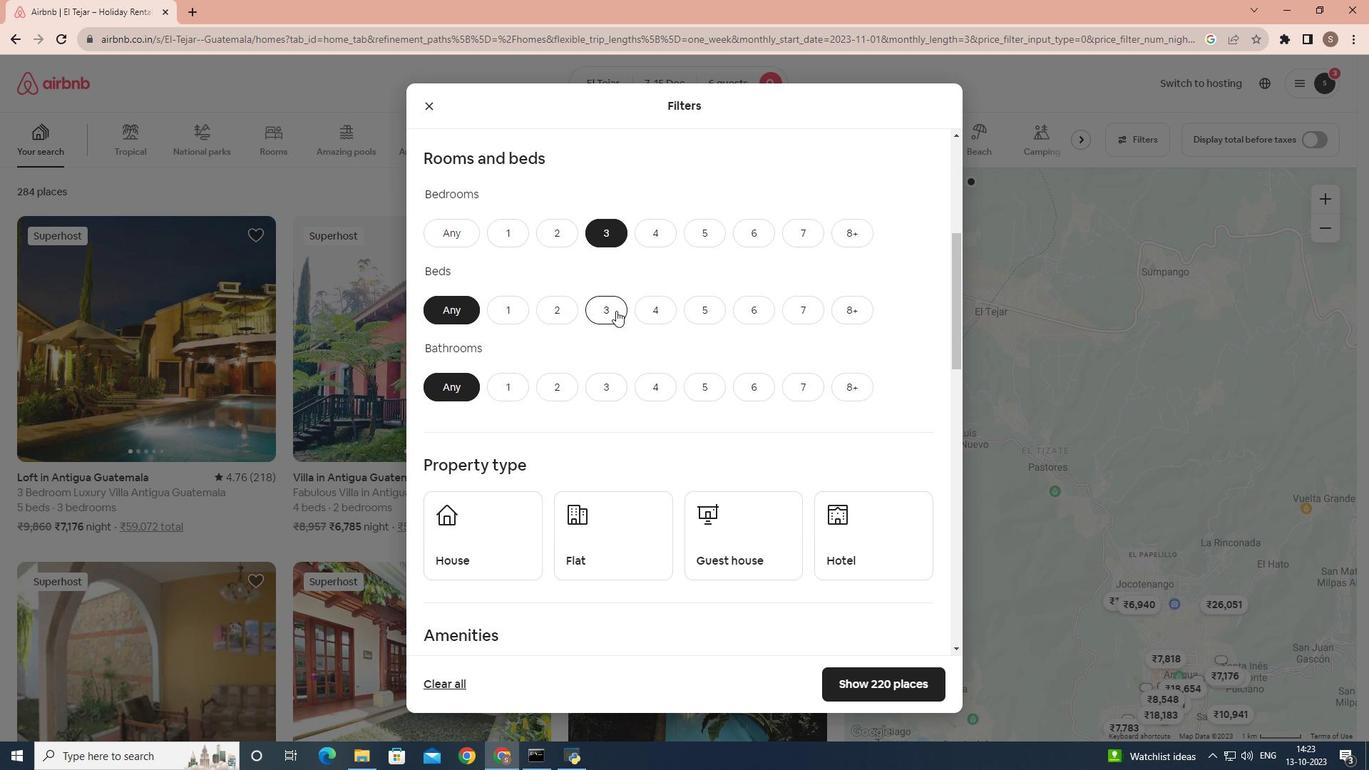 
Action: Mouse pressed left at (616, 310)
Screenshot: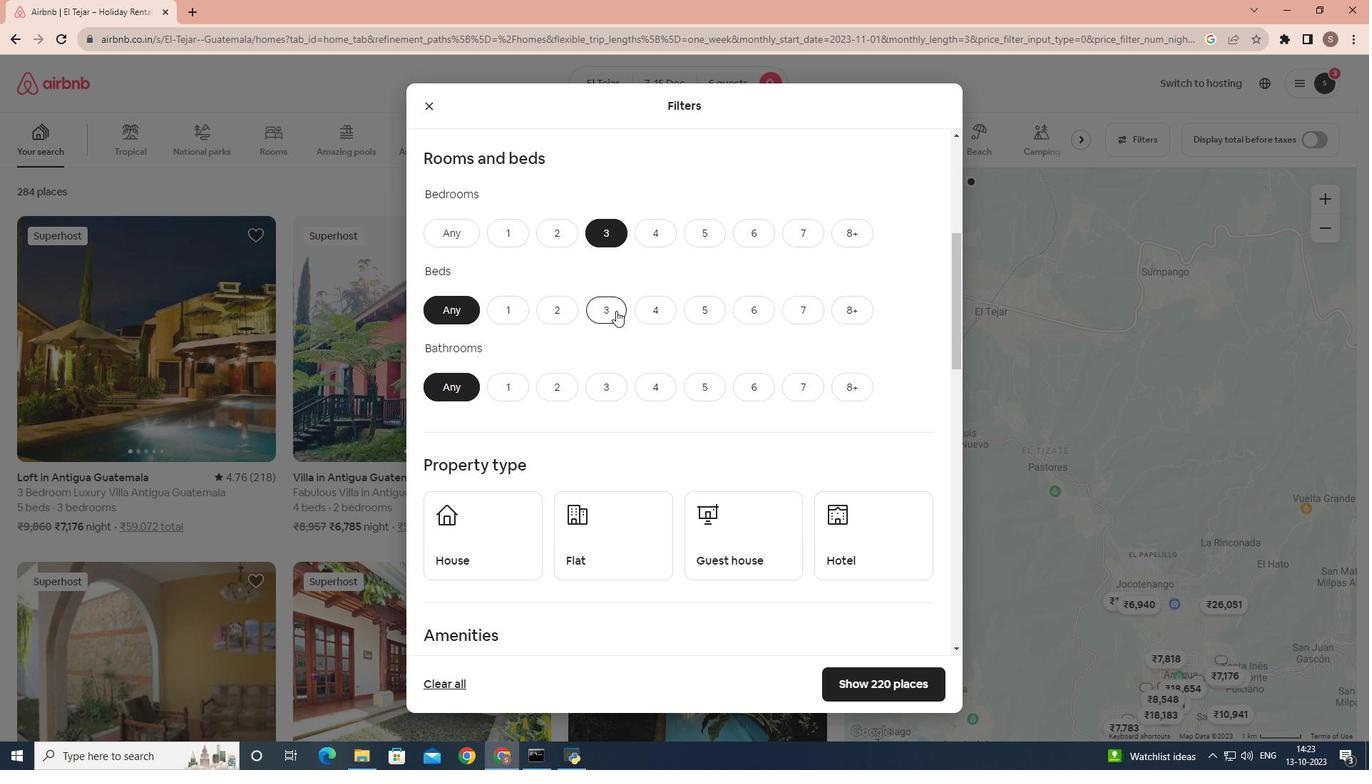 
Action: Mouse moved to (616, 384)
Screenshot: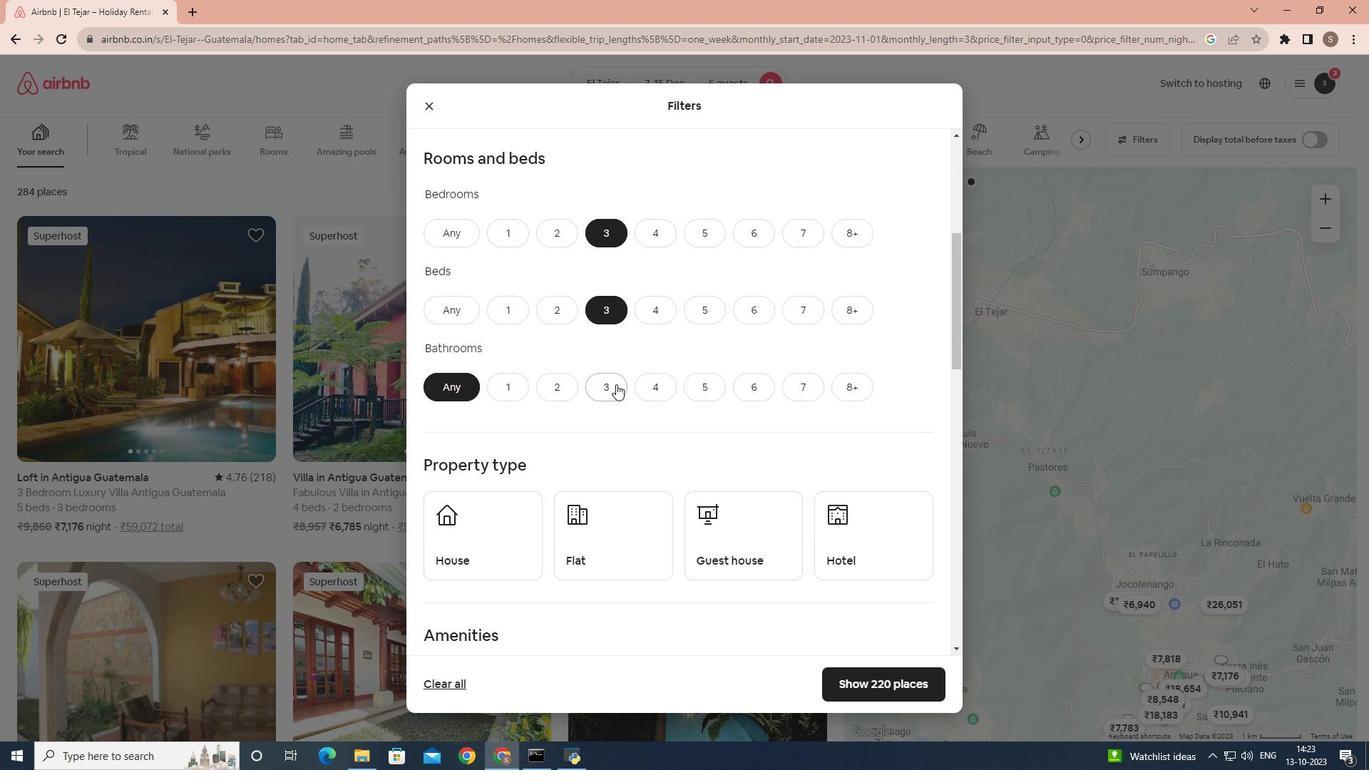 
Action: Mouse pressed left at (616, 384)
Screenshot: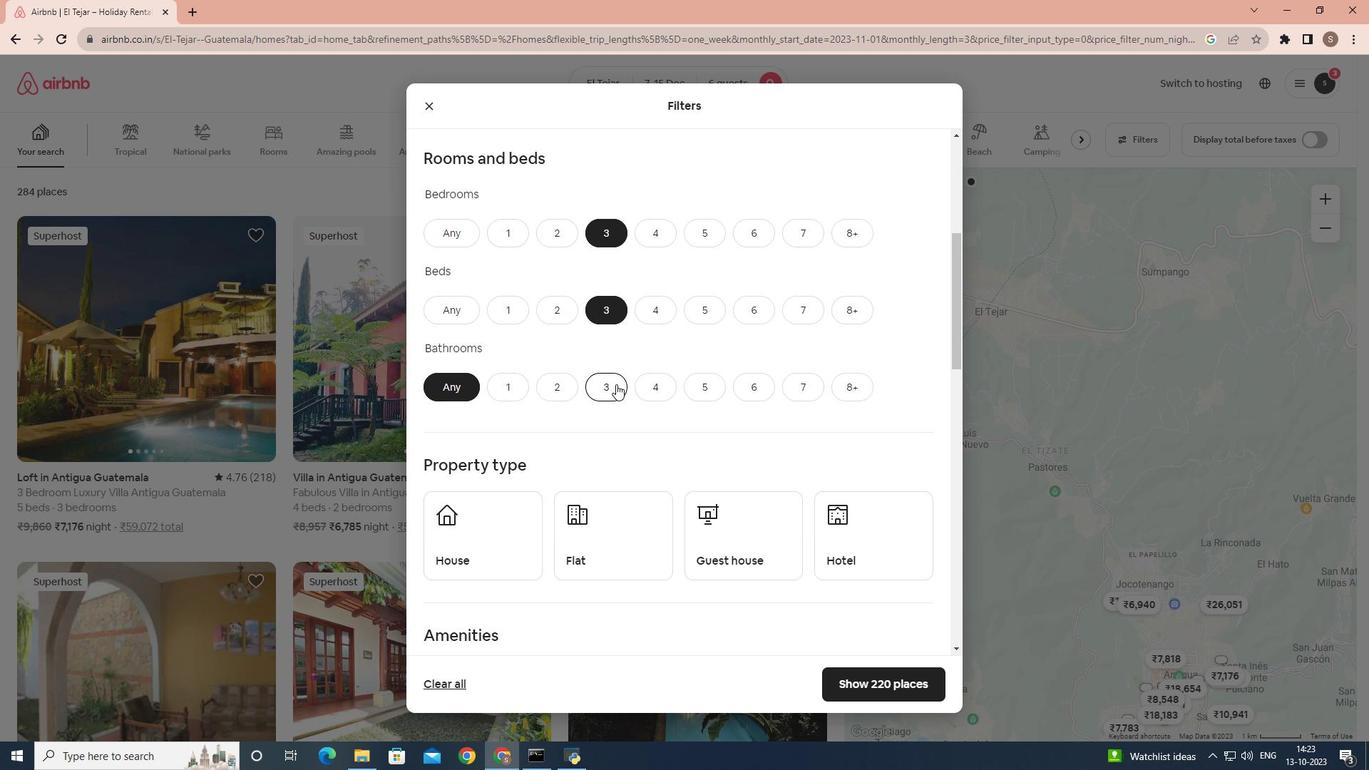 
Action: Mouse scrolled (616, 383) with delta (0, 0)
Screenshot: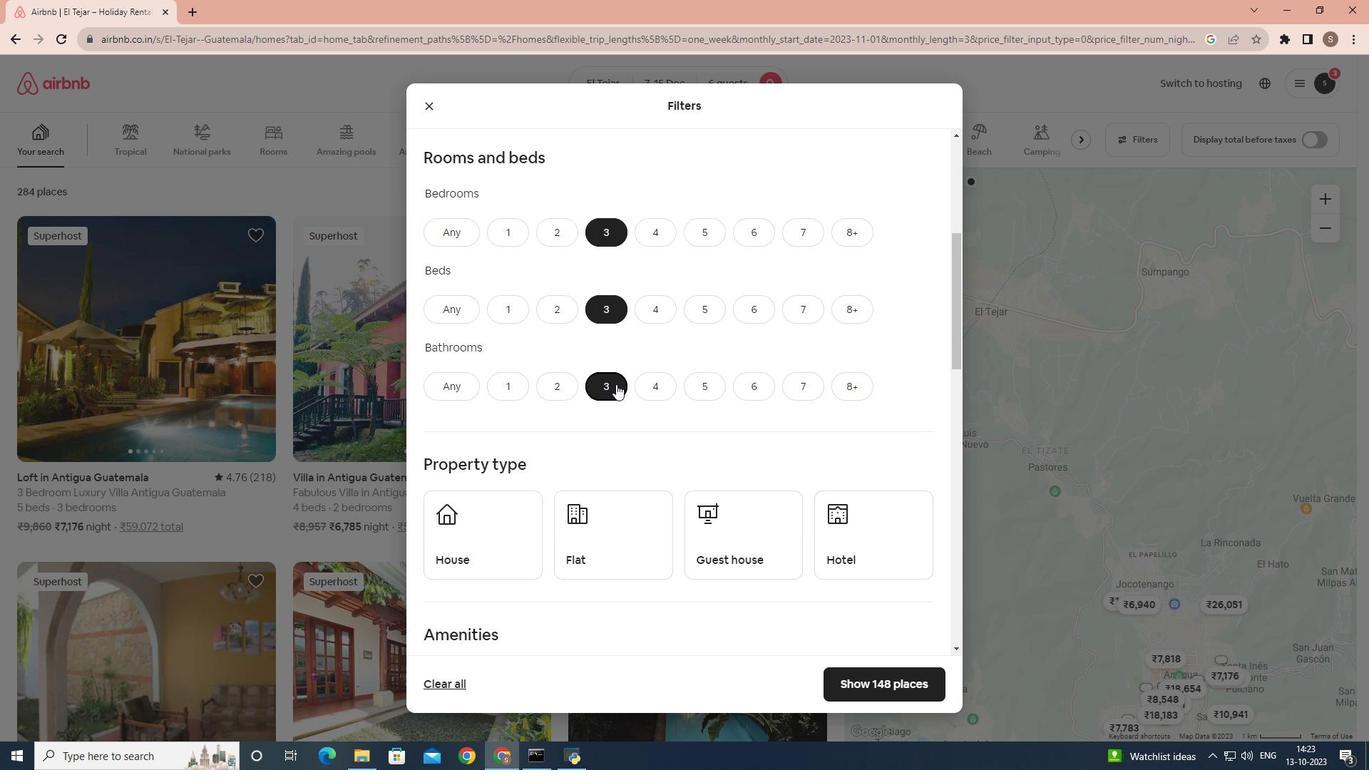 
Action: Mouse scrolled (616, 383) with delta (0, 0)
Screenshot: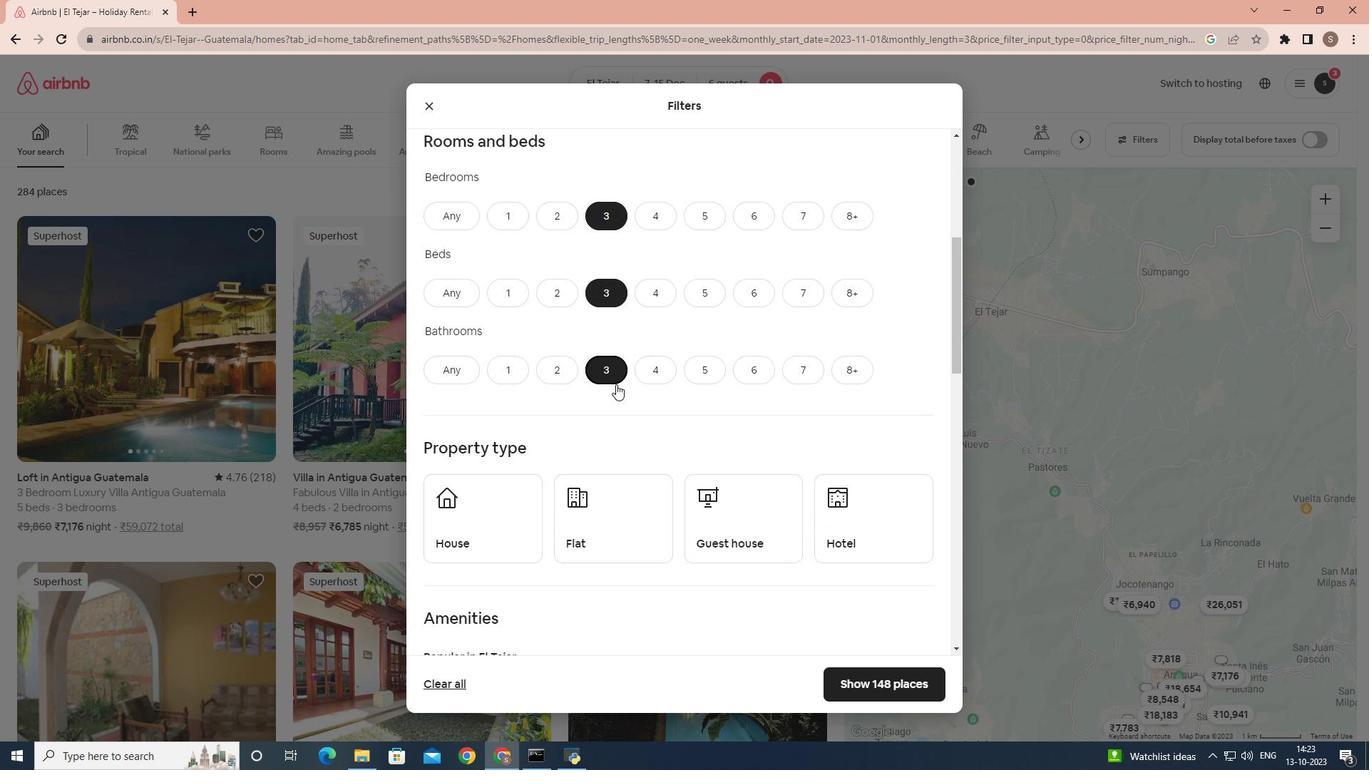
Action: Mouse scrolled (616, 383) with delta (0, 0)
Screenshot: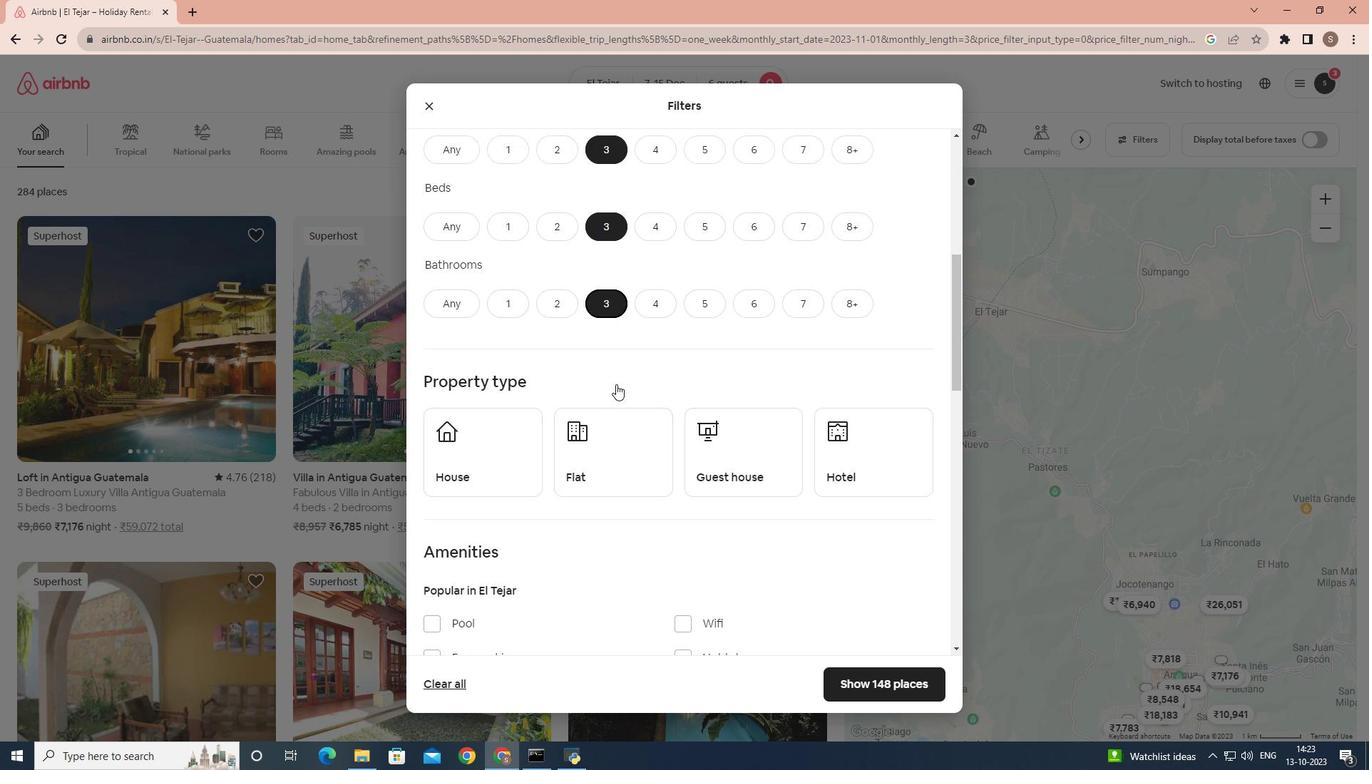 
Action: Mouse moved to (761, 314)
Screenshot: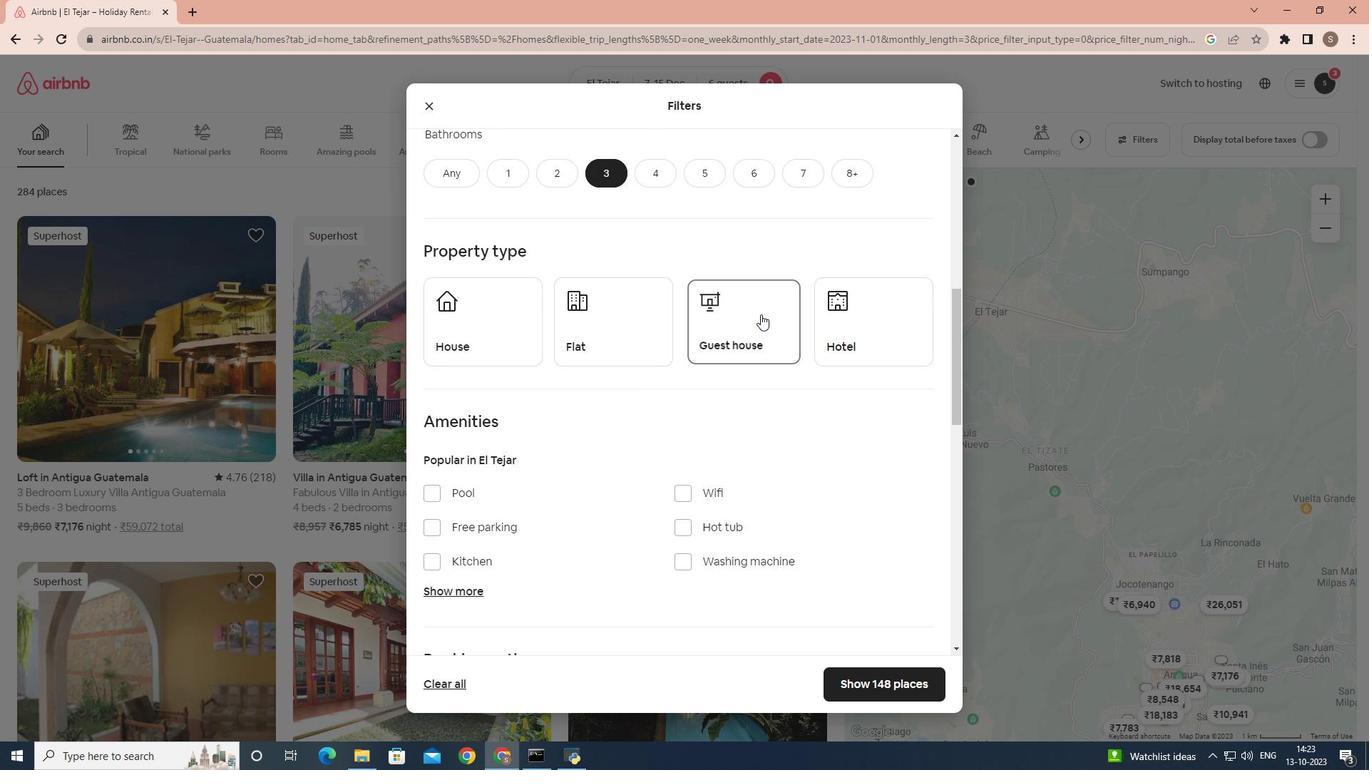 
Action: Mouse pressed left at (761, 314)
Screenshot: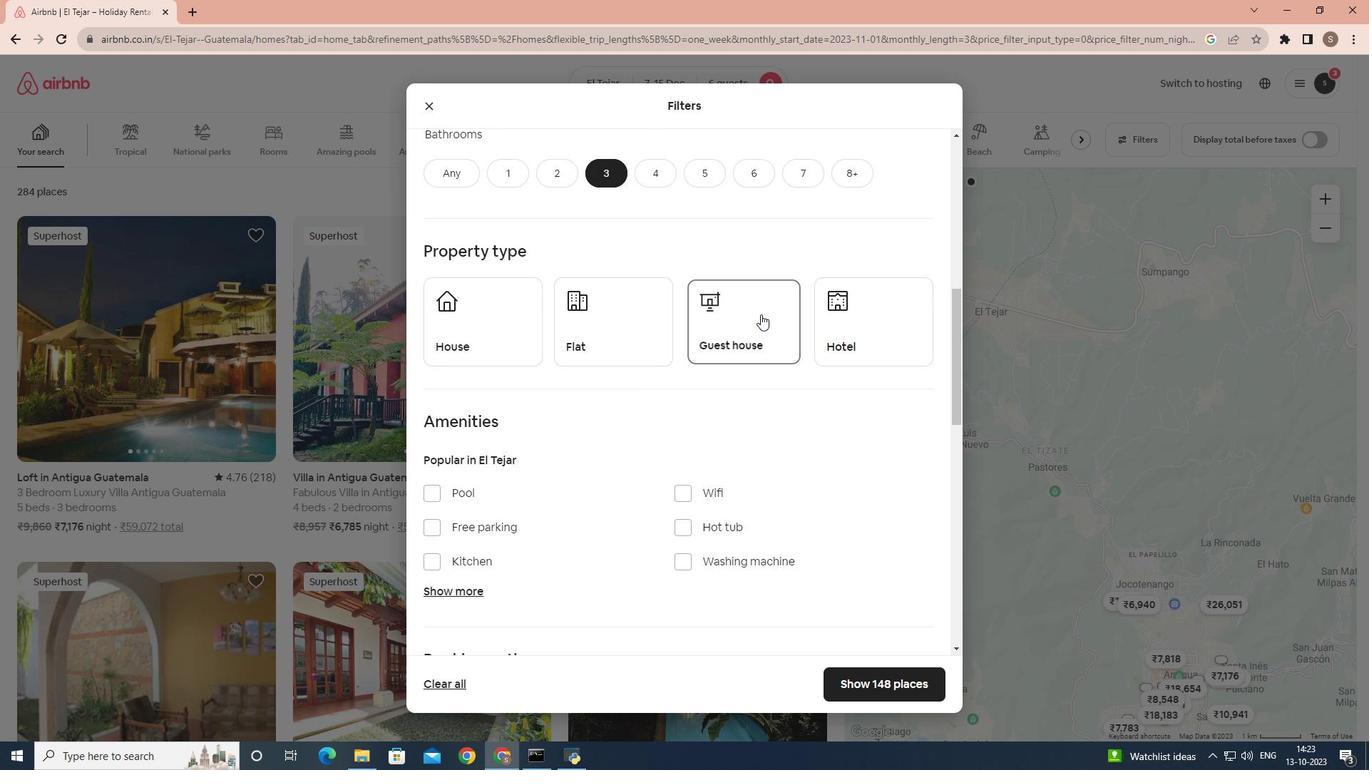 
Action: Mouse moved to (588, 487)
Screenshot: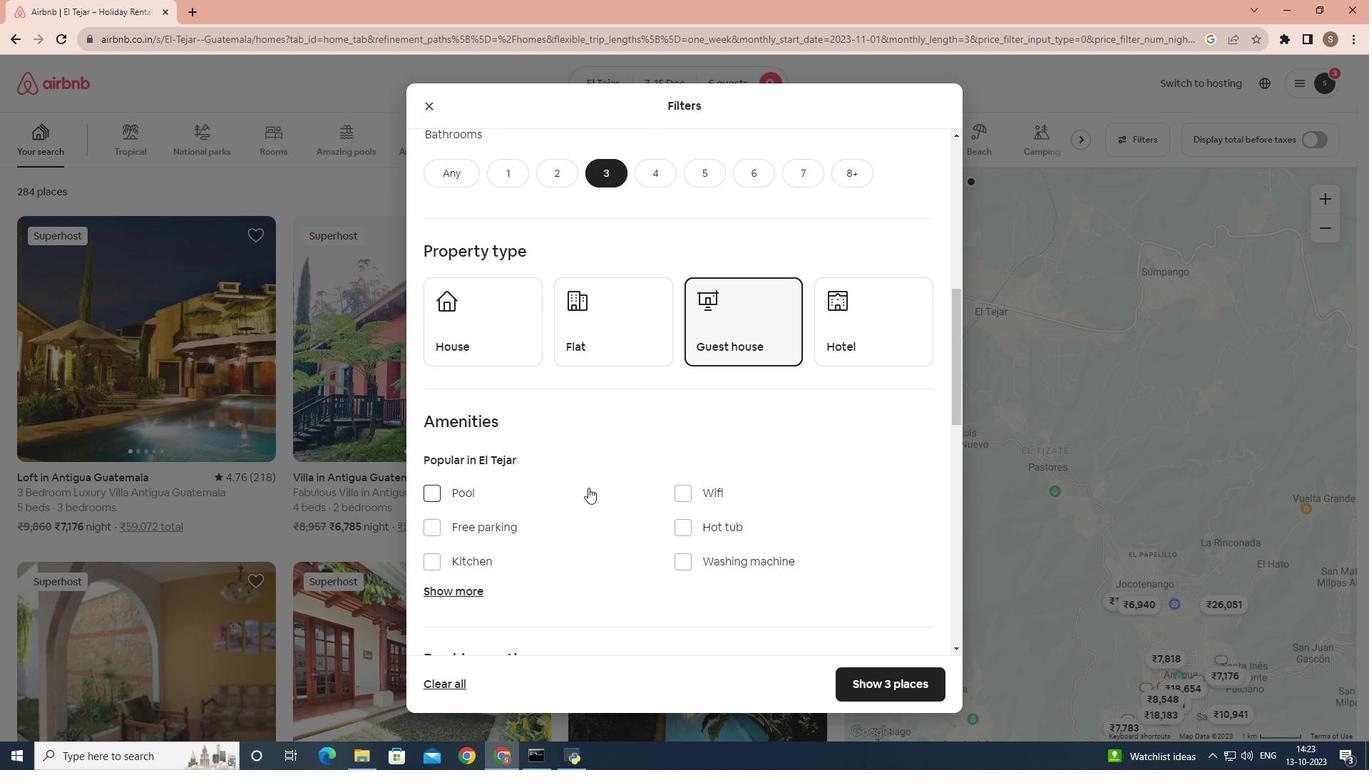 
Action: Mouse scrolled (588, 487) with delta (0, 0)
Screenshot: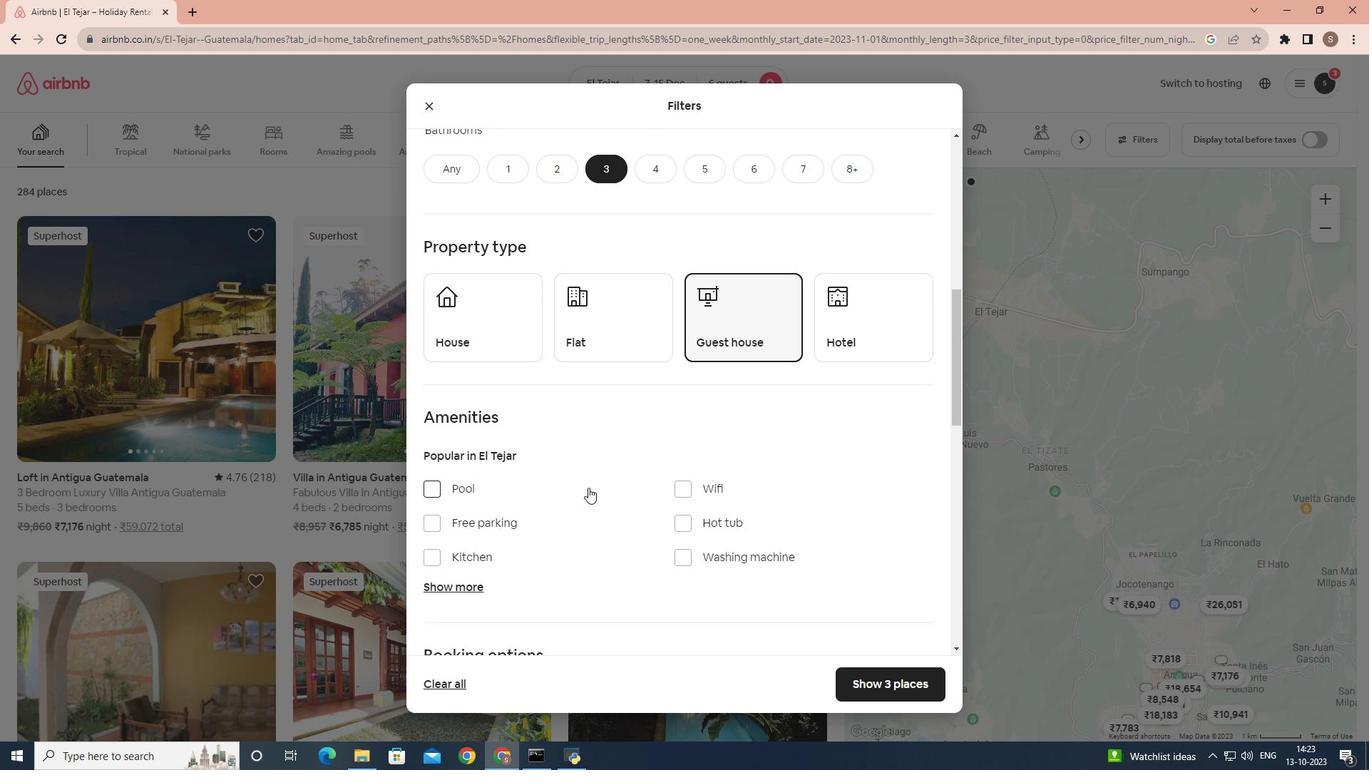 
Action: Mouse scrolled (588, 487) with delta (0, 0)
Screenshot: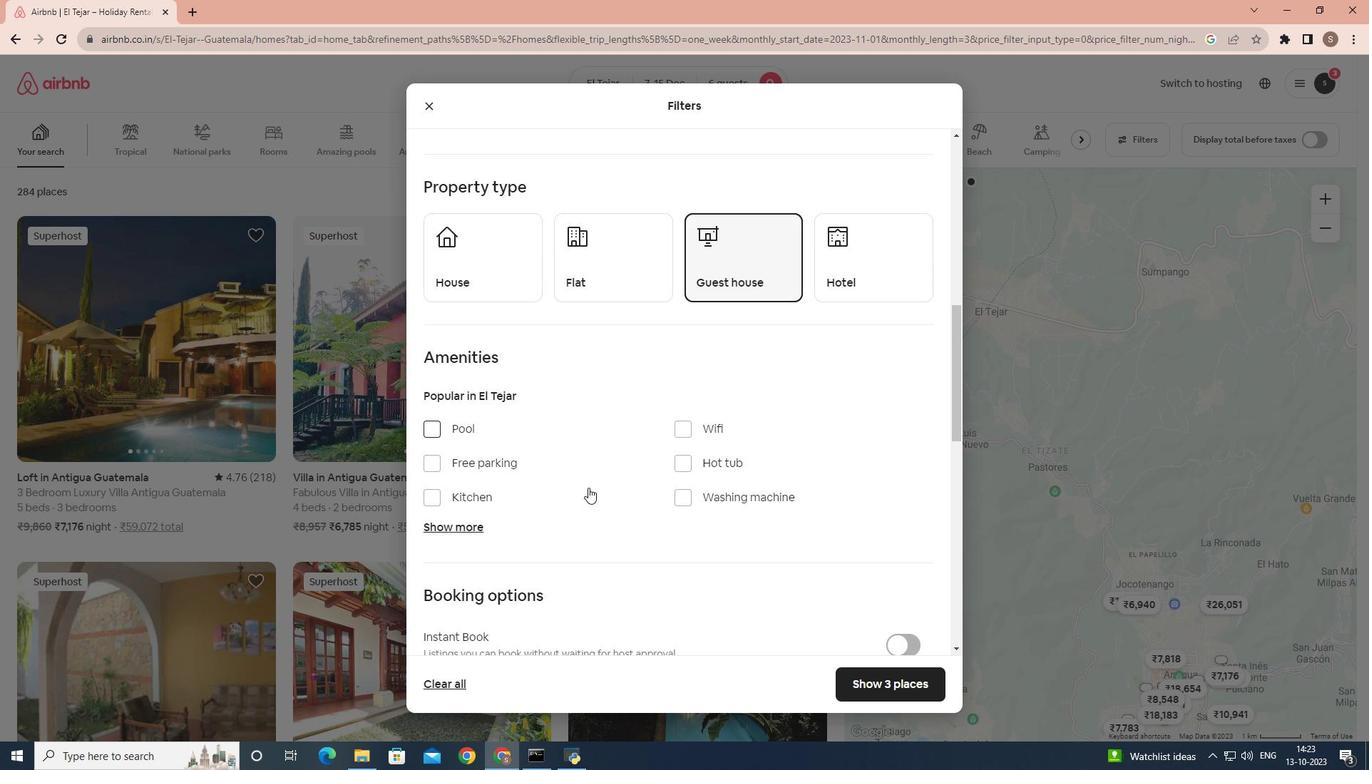 
Action: Mouse moved to (708, 420)
Screenshot: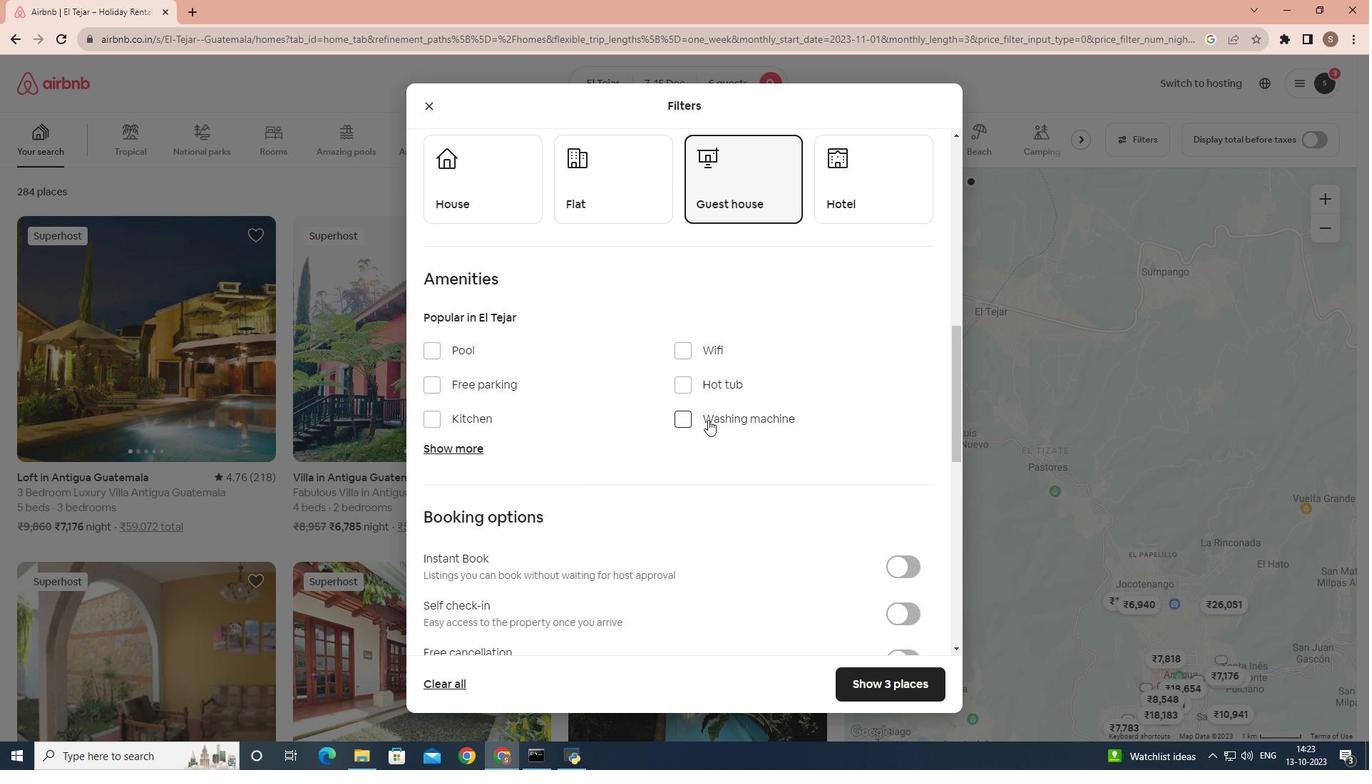 
Action: Mouse pressed left at (708, 420)
Screenshot: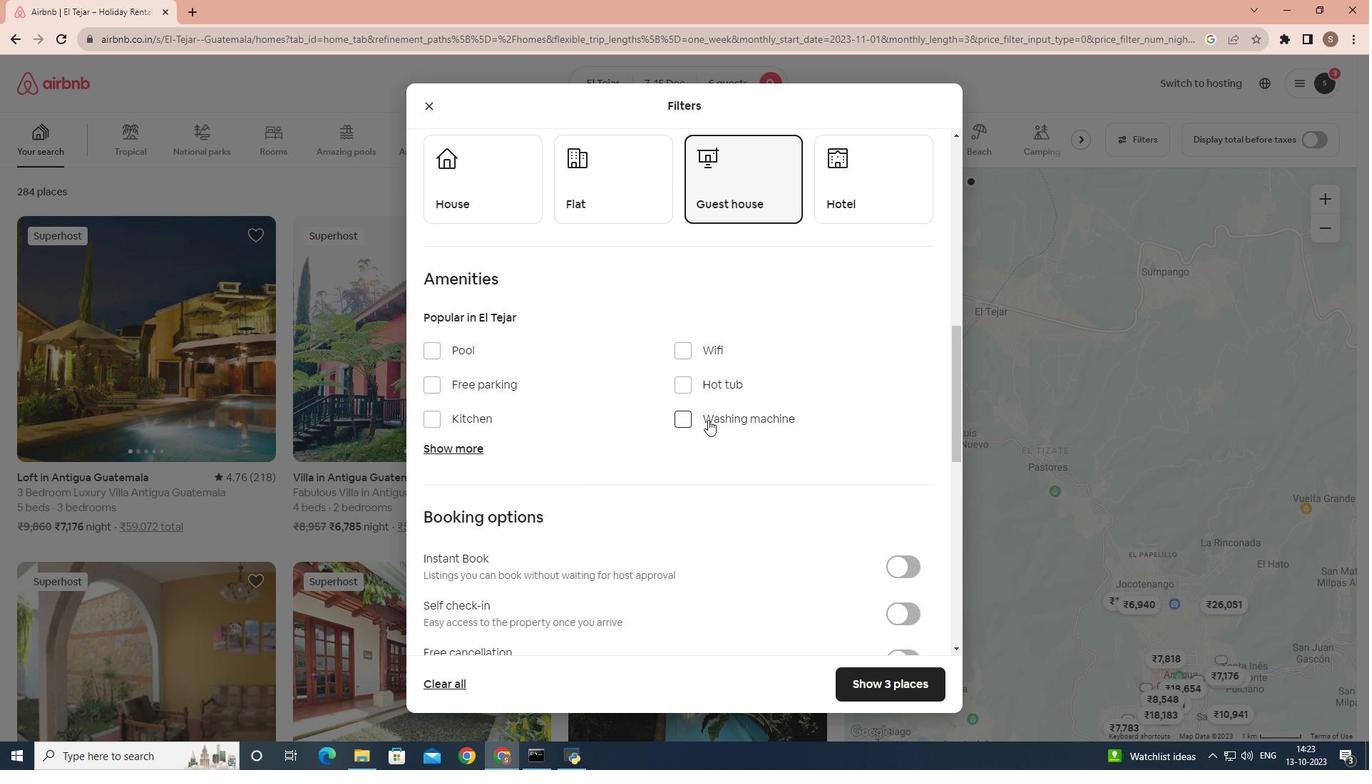 
Action: Mouse moved to (870, 679)
Screenshot: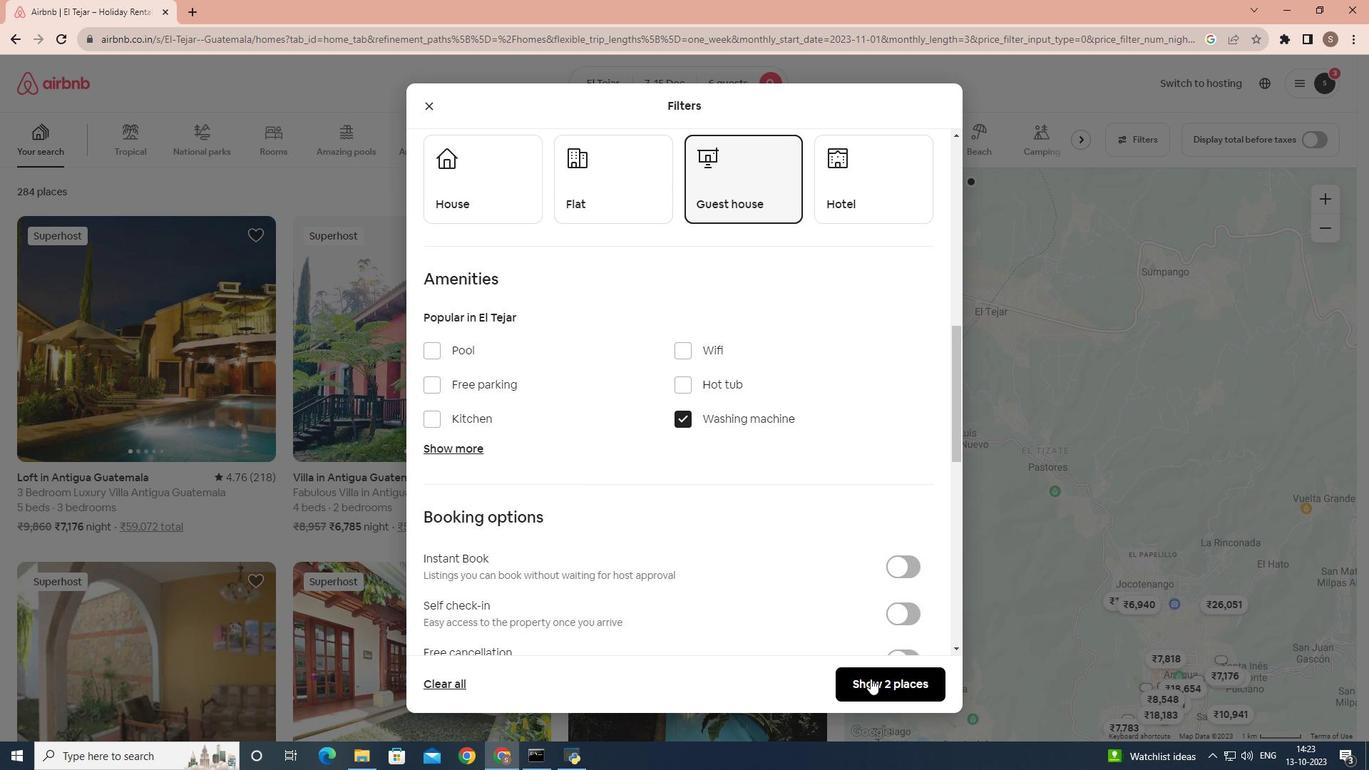 
Action: Mouse pressed left at (870, 679)
Screenshot: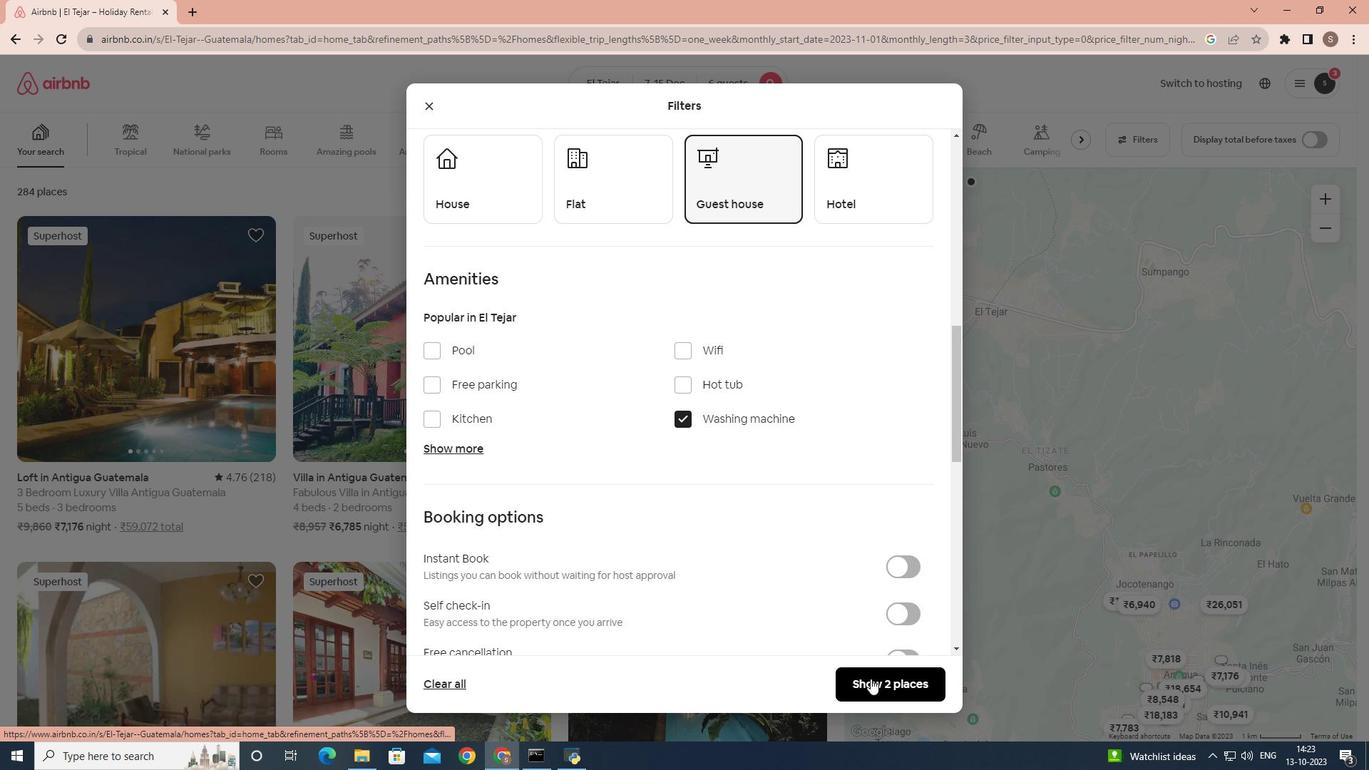 
Action: Mouse moved to (368, 350)
Screenshot: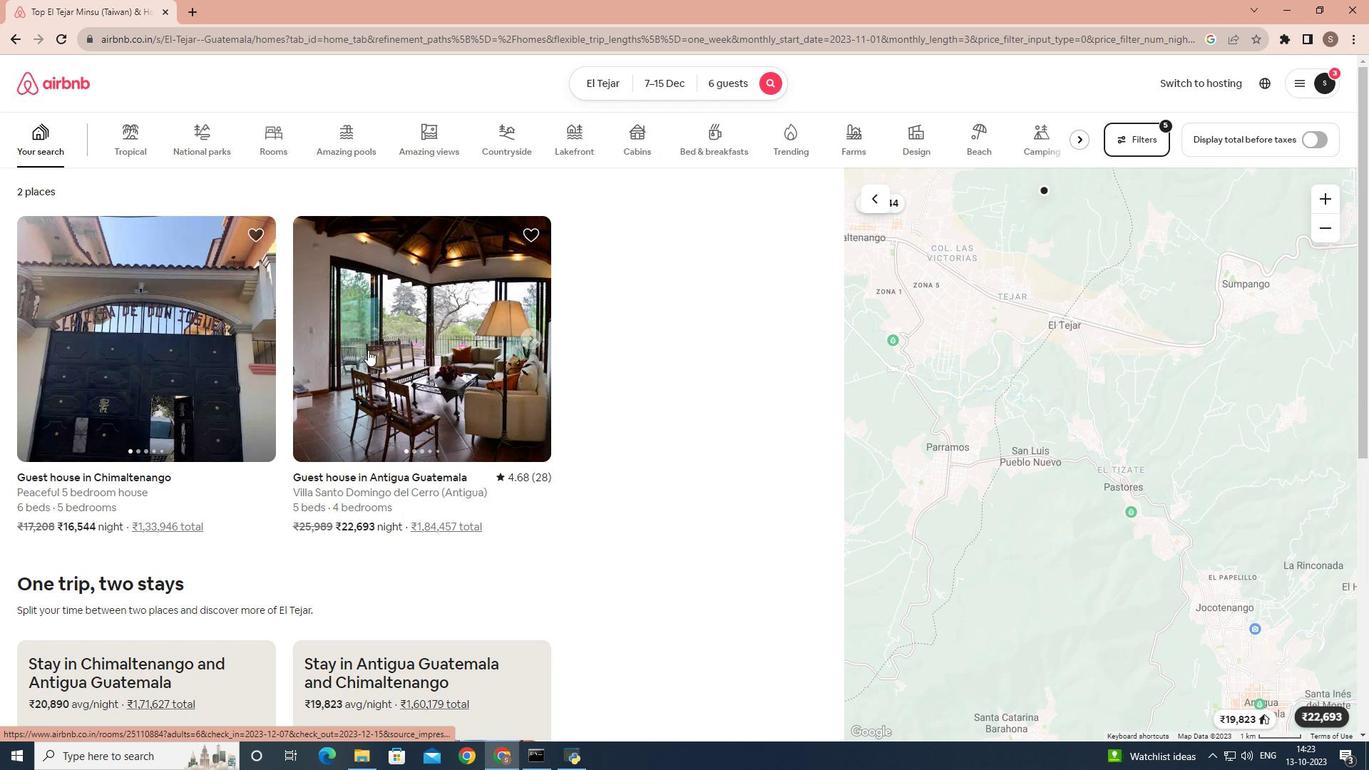 
Action: Mouse pressed left at (368, 350)
Screenshot: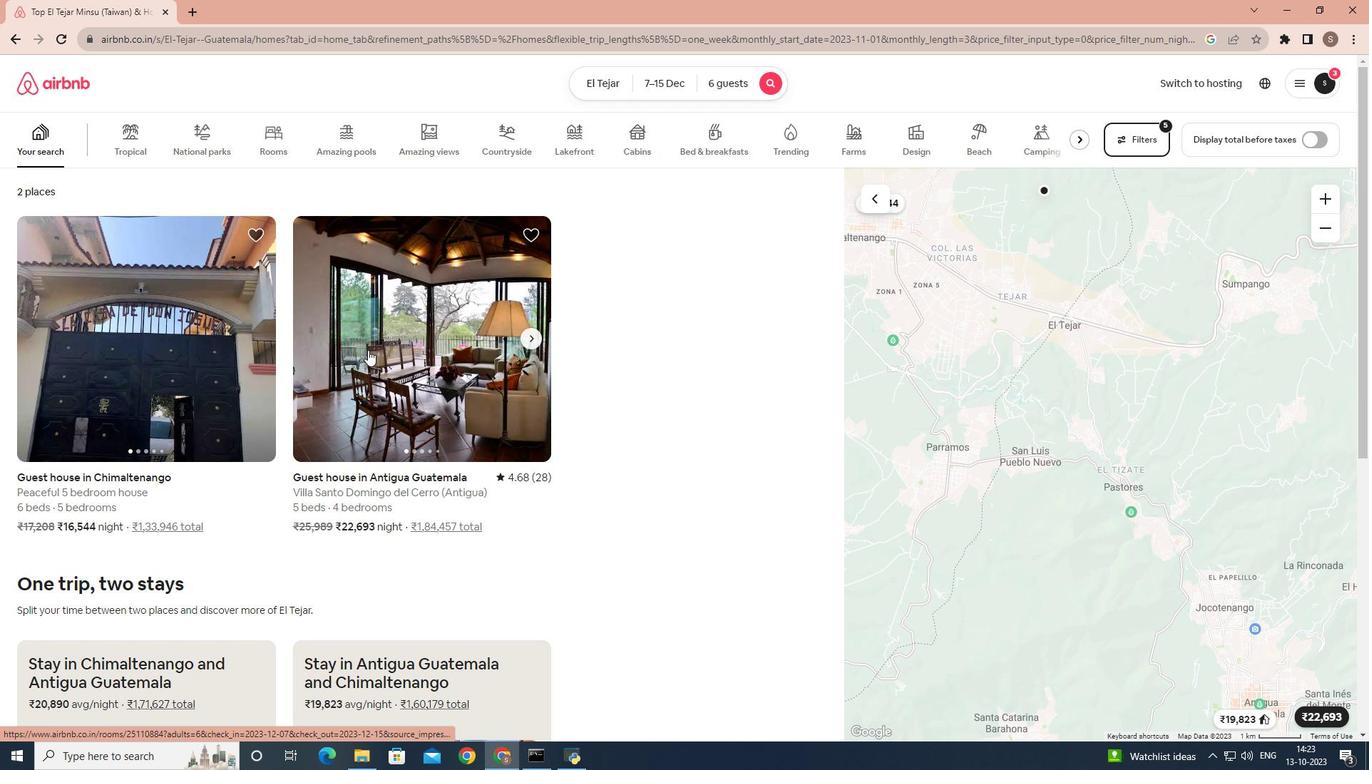 
Action: Mouse moved to (450, 308)
Screenshot: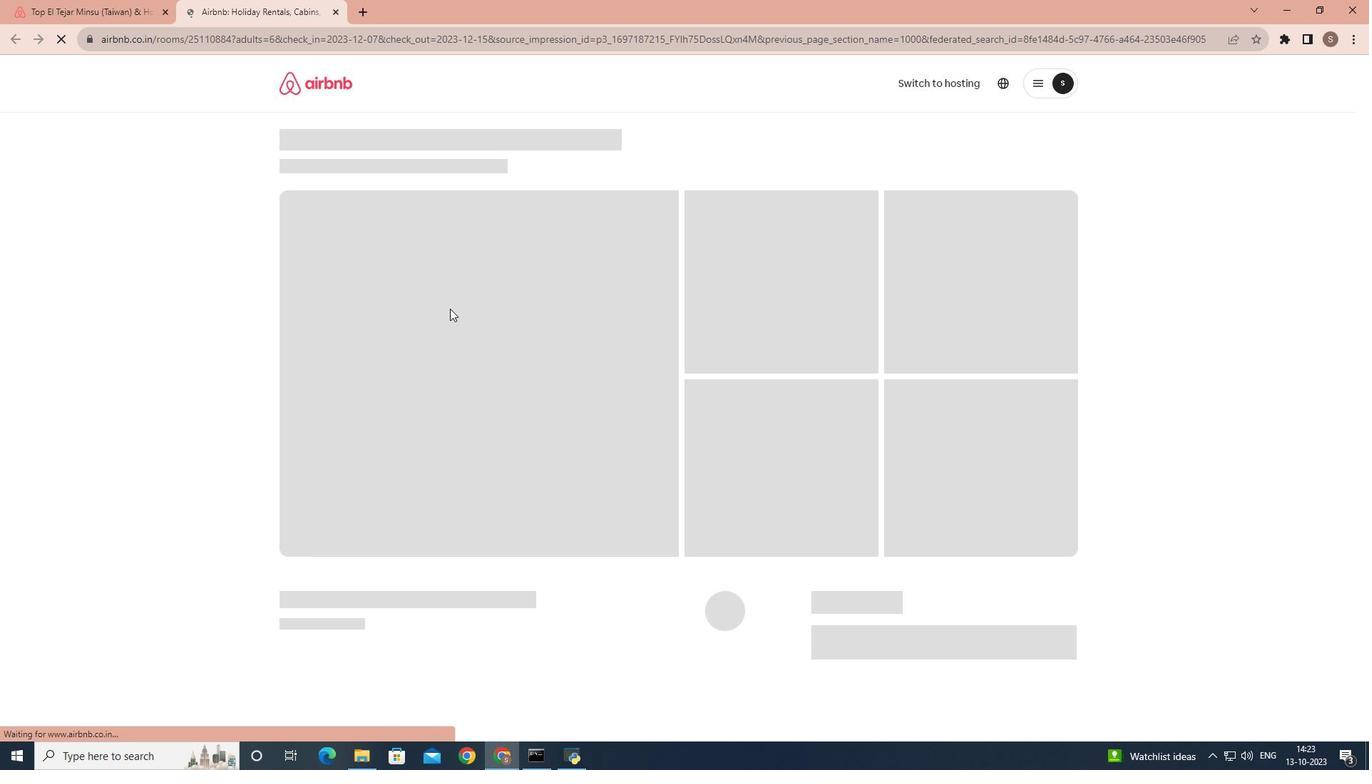 
Action: Mouse scrolled (450, 308) with delta (0, 0)
Screenshot: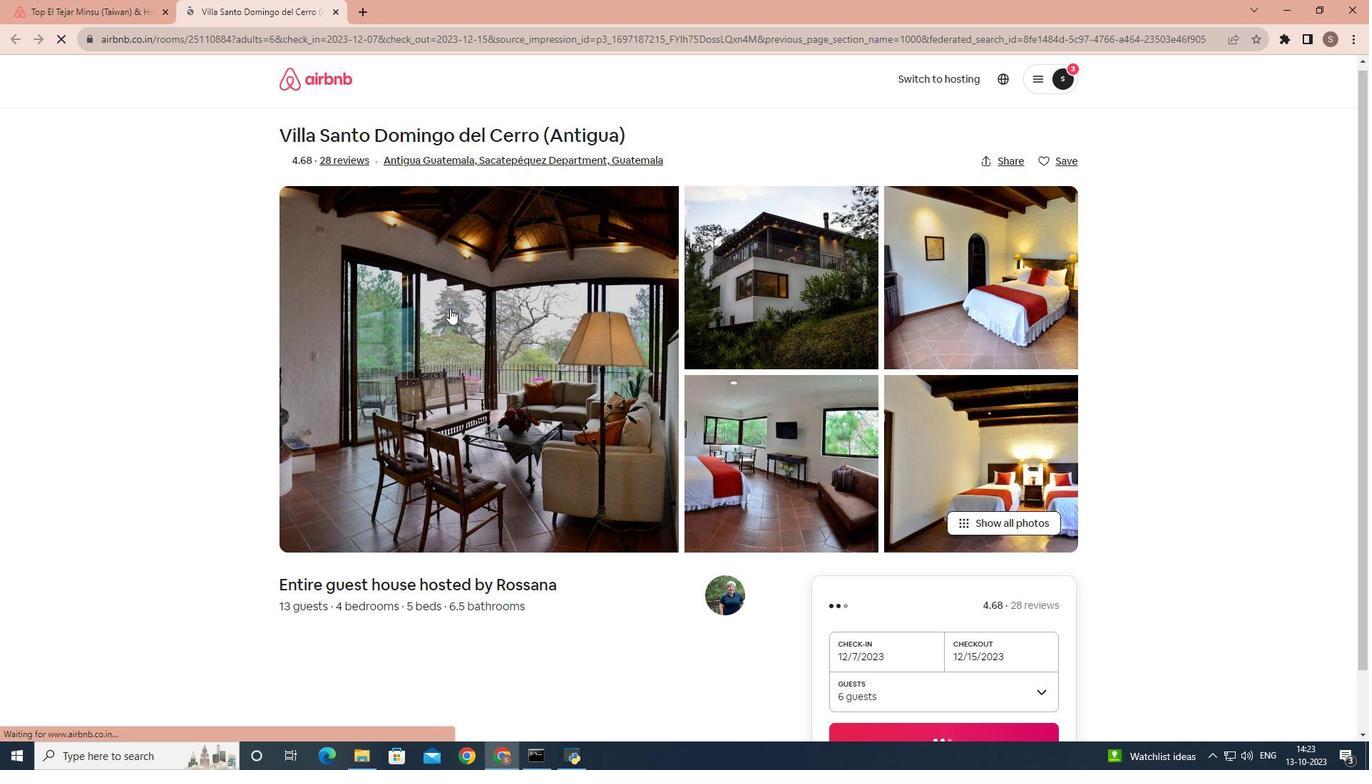 
Action: Mouse scrolled (450, 308) with delta (0, 0)
Screenshot: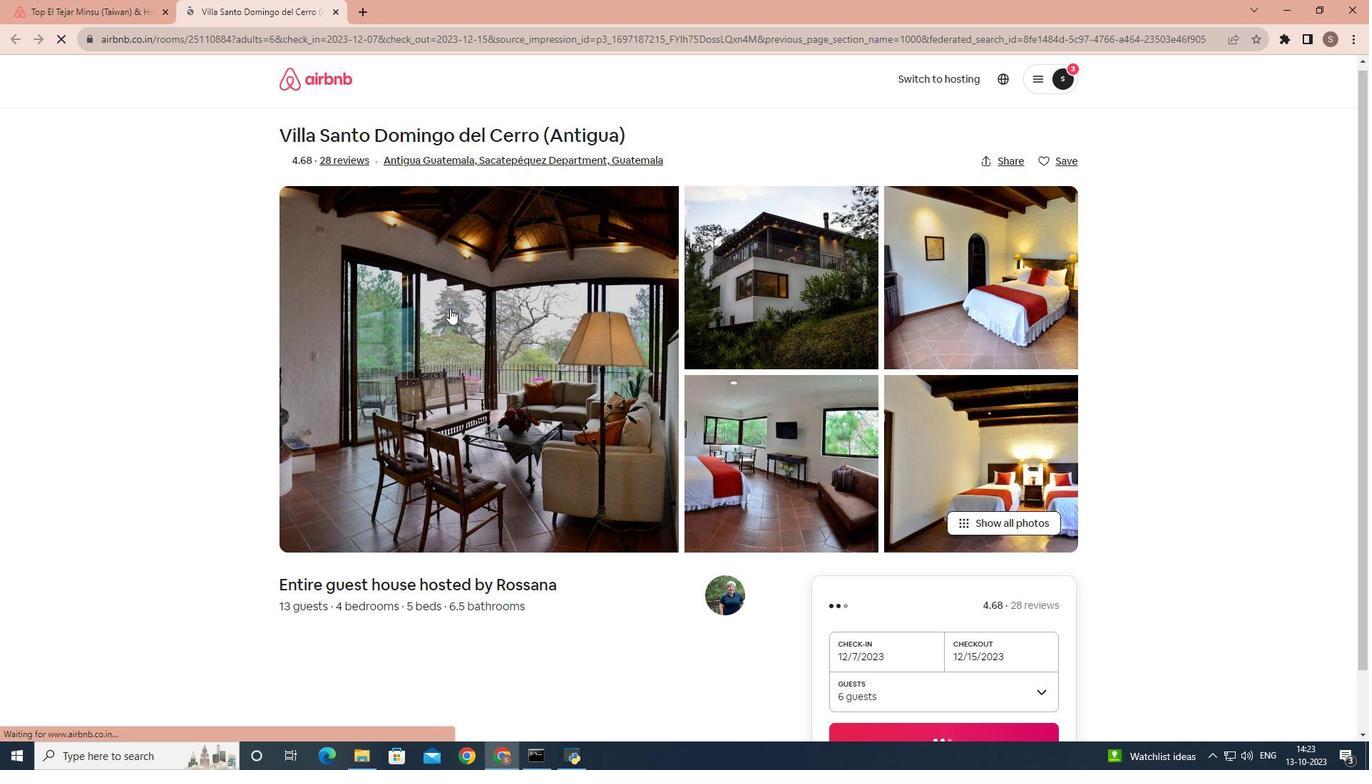 
Action: Mouse scrolled (450, 308) with delta (0, 0)
Screenshot: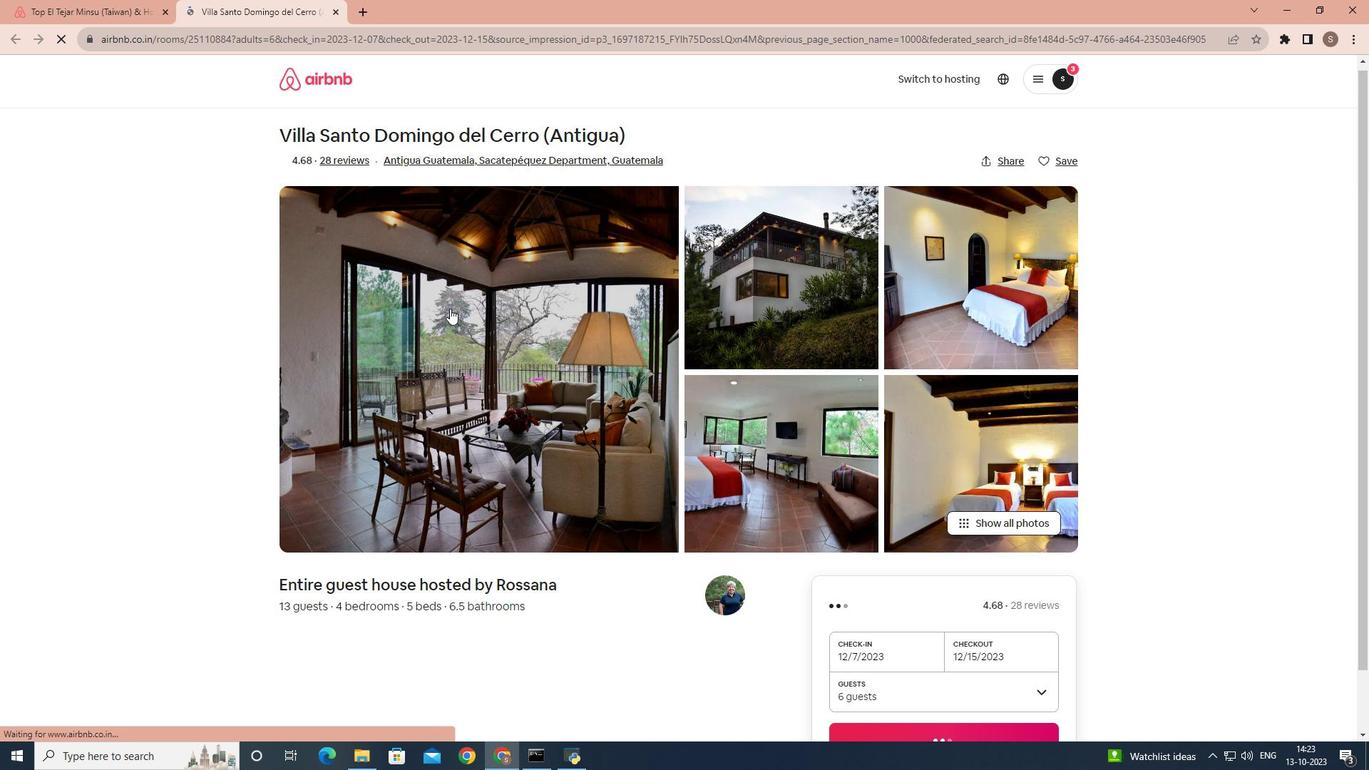 
Action: Mouse scrolled (450, 308) with delta (0, 0)
Screenshot: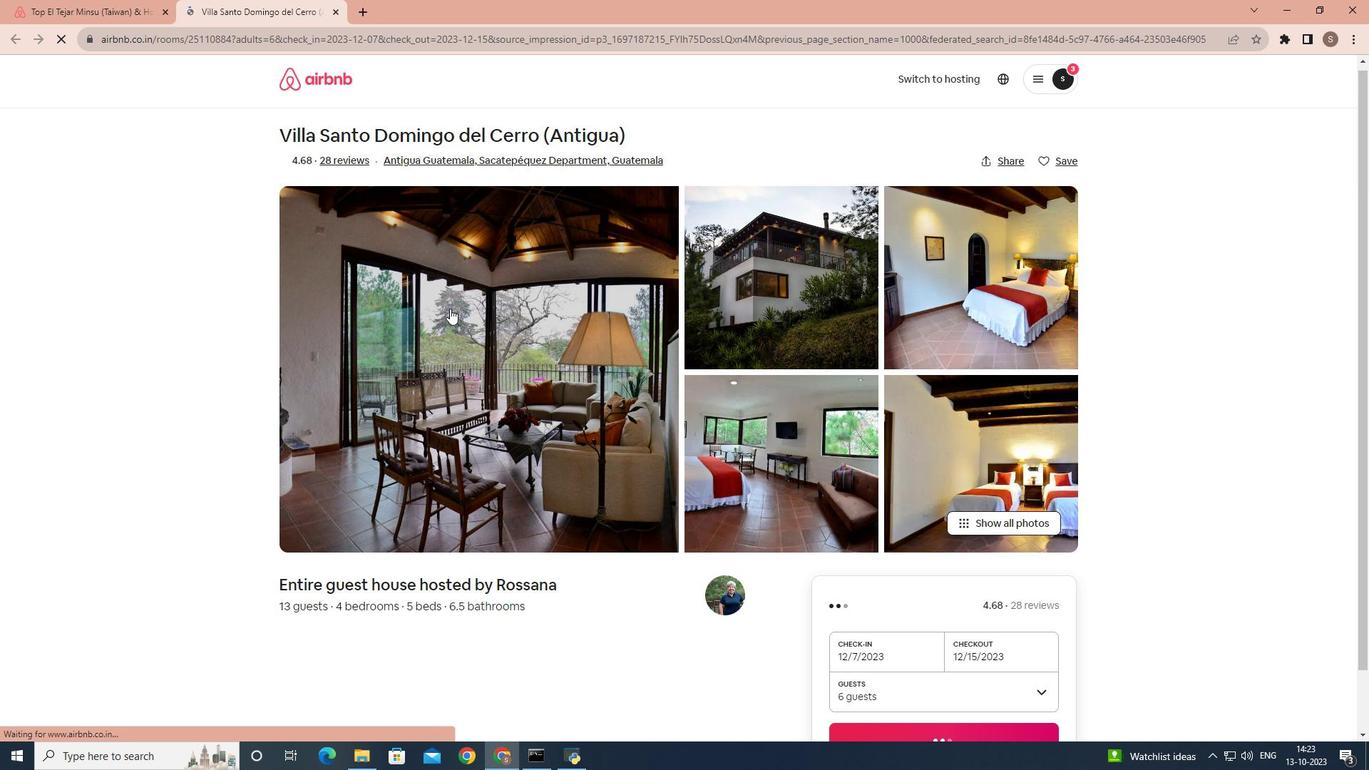 
Action: Mouse scrolled (450, 308) with delta (0, 0)
Screenshot: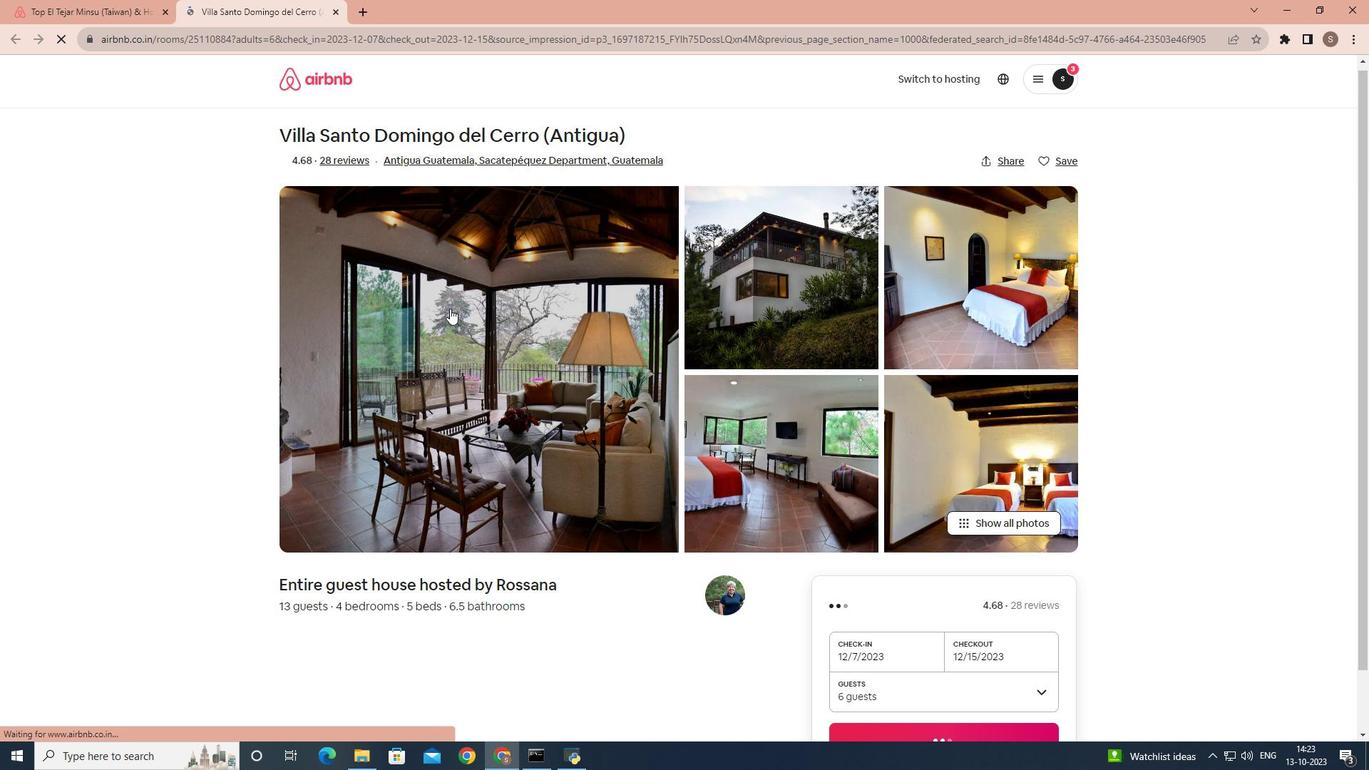
Action: Mouse scrolled (450, 308) with delta (0, 0)
Screenshot: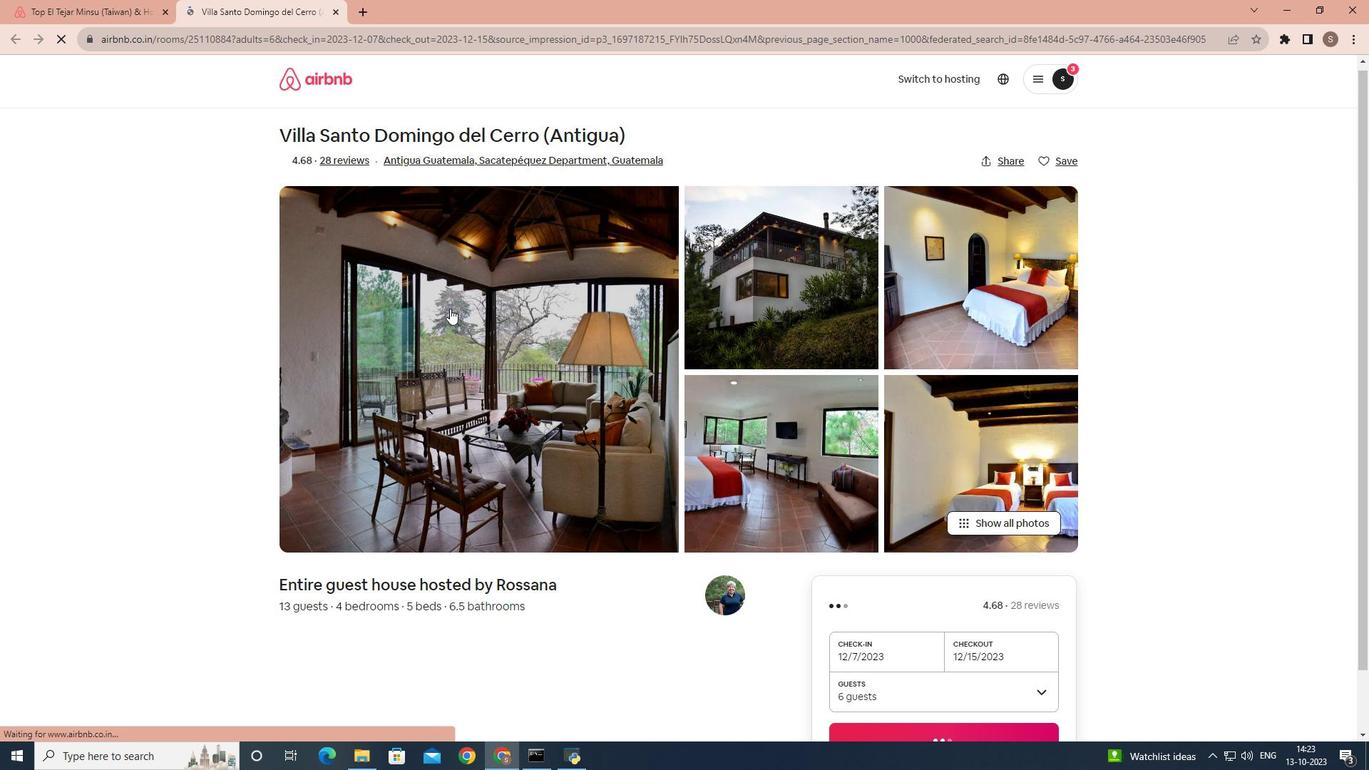 
Action: Mouse scrolled (450, 308) with delta (0, 0)
Screenshot: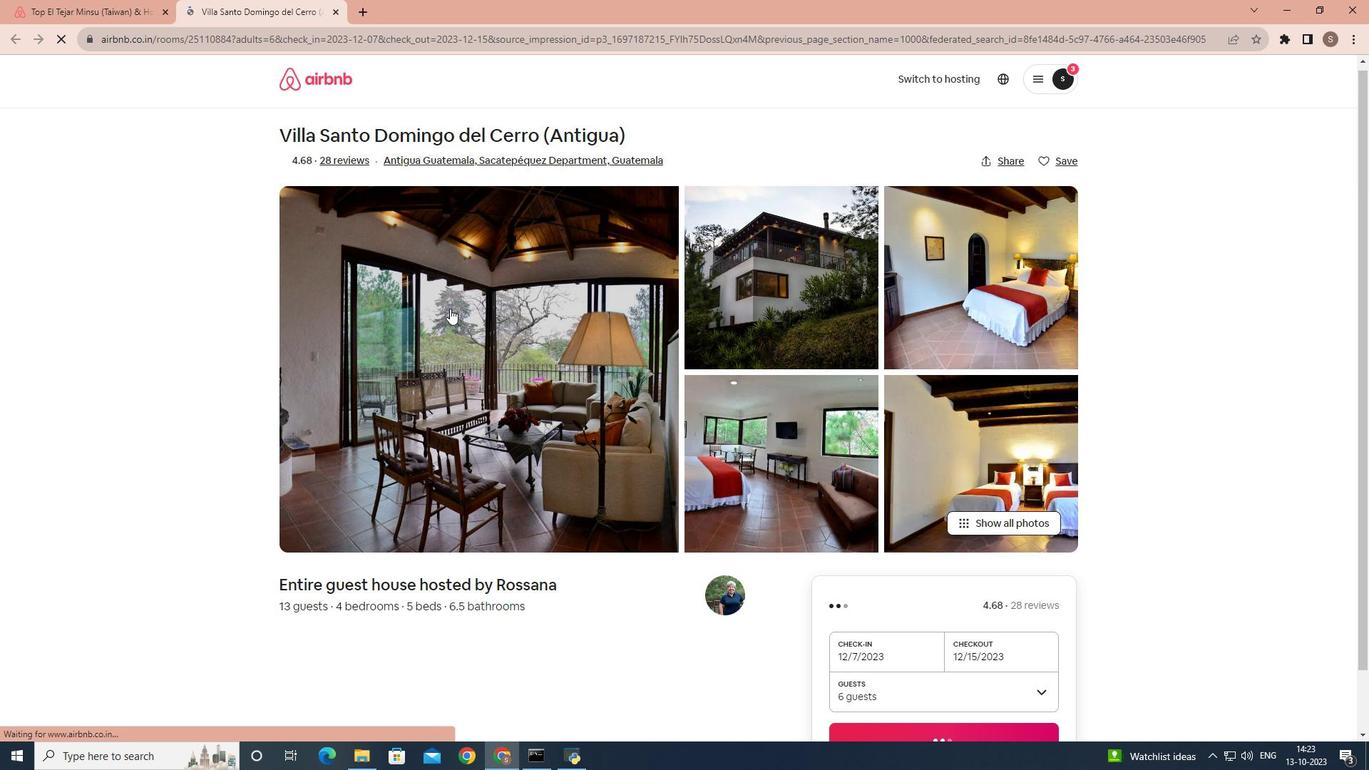 
Action: Mouse scrolled (450, 308) with delta (0, 0)
Screenshot: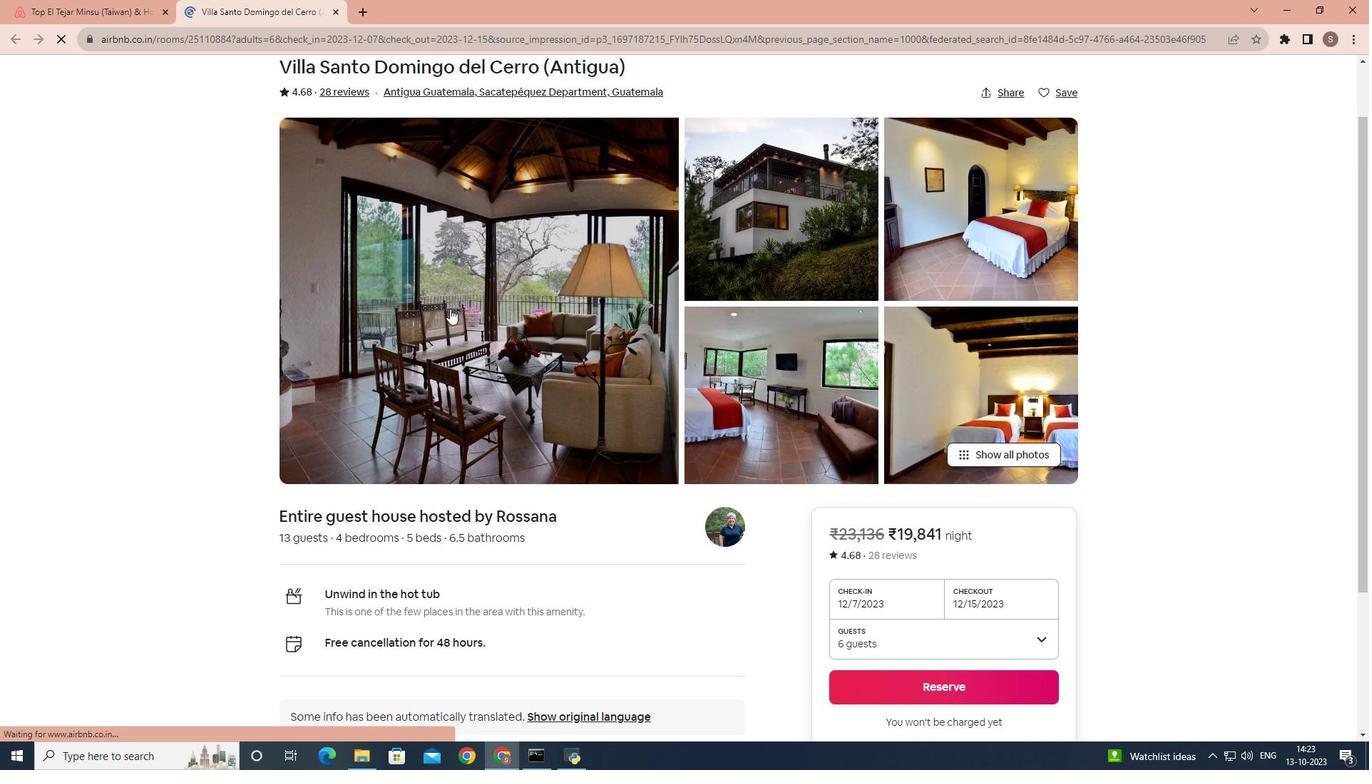 
Action: Mouse scrolled (450, 308) with delta (0, 0)
Screenshot: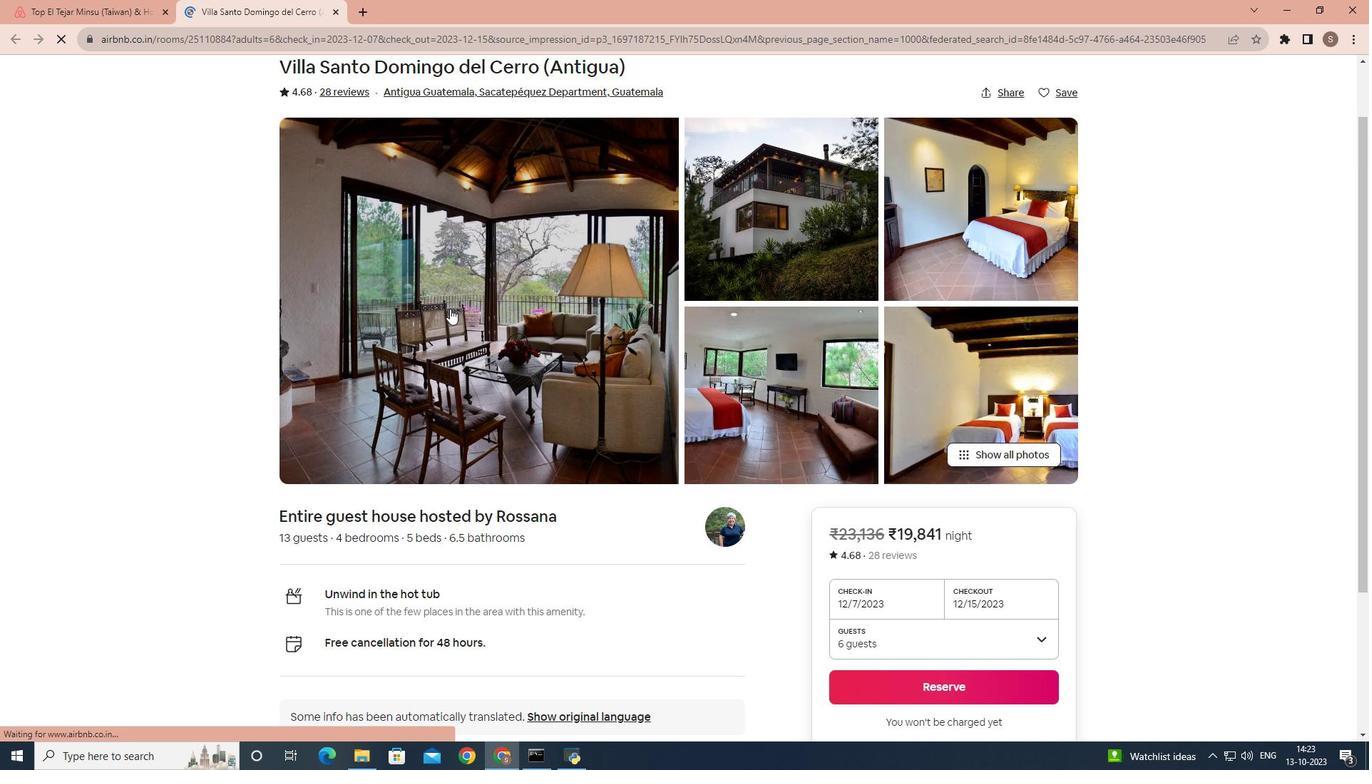 
Action: Mouse scrolled (450, 308) with delta (0, 0)
Screenshot: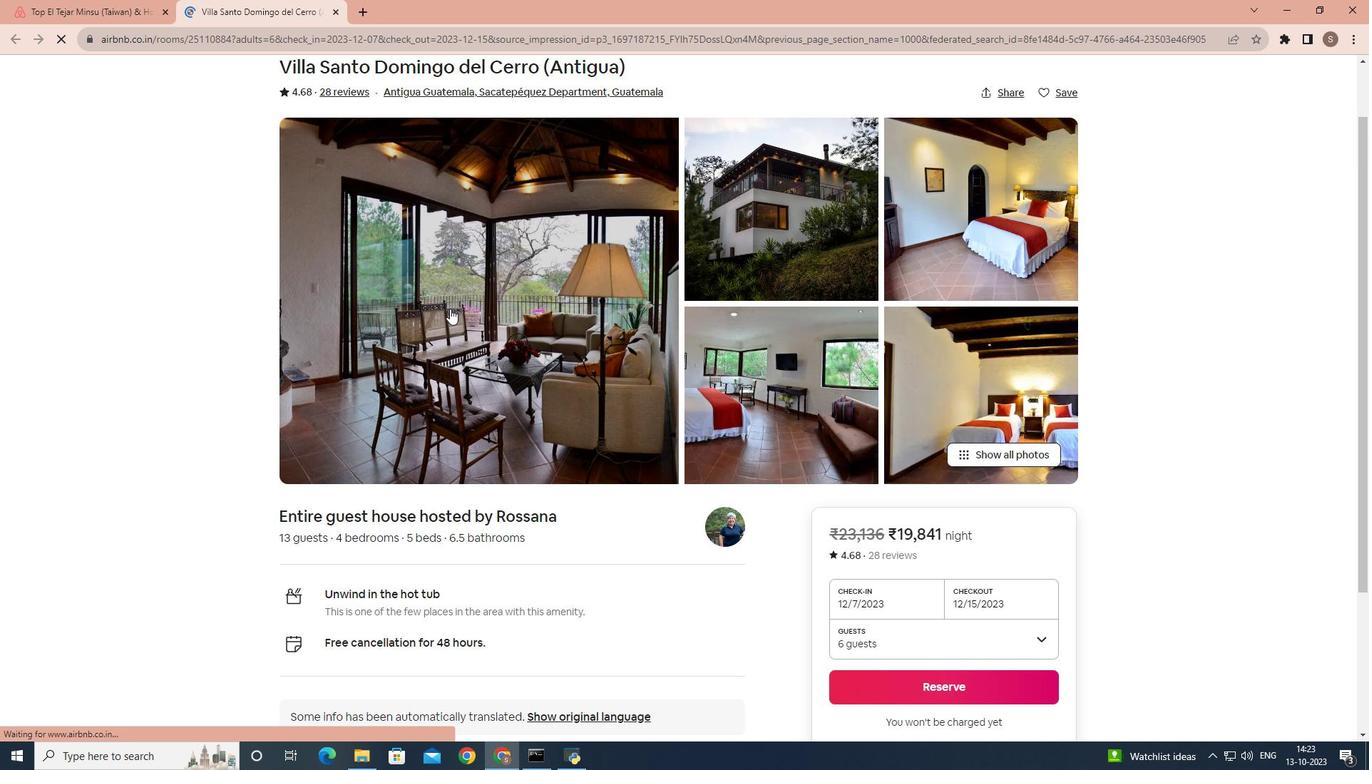 
Action: Mouse scrolled (450, 308) with delta (0, 0)
Screenshot: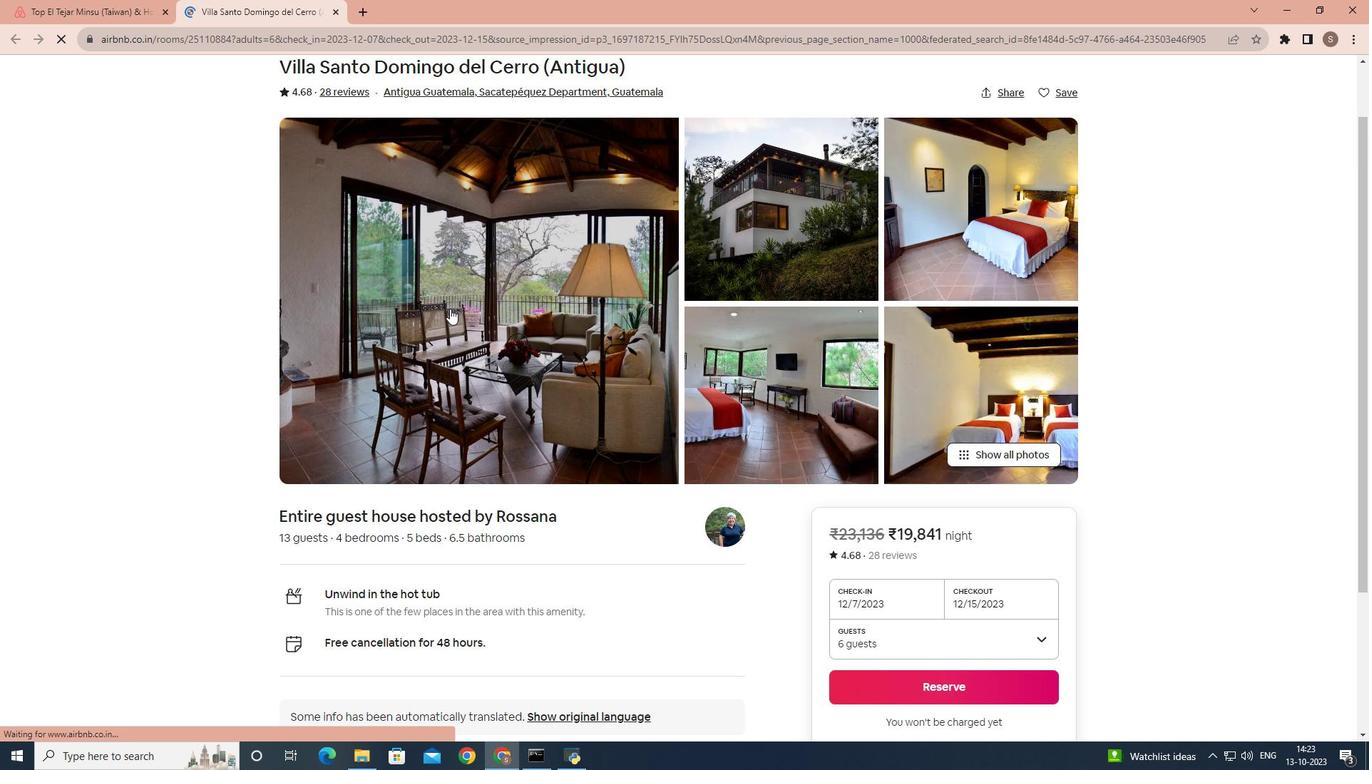 
Action: Mouse scrolled (450, 308) with delta (0, 0)
Screenshot: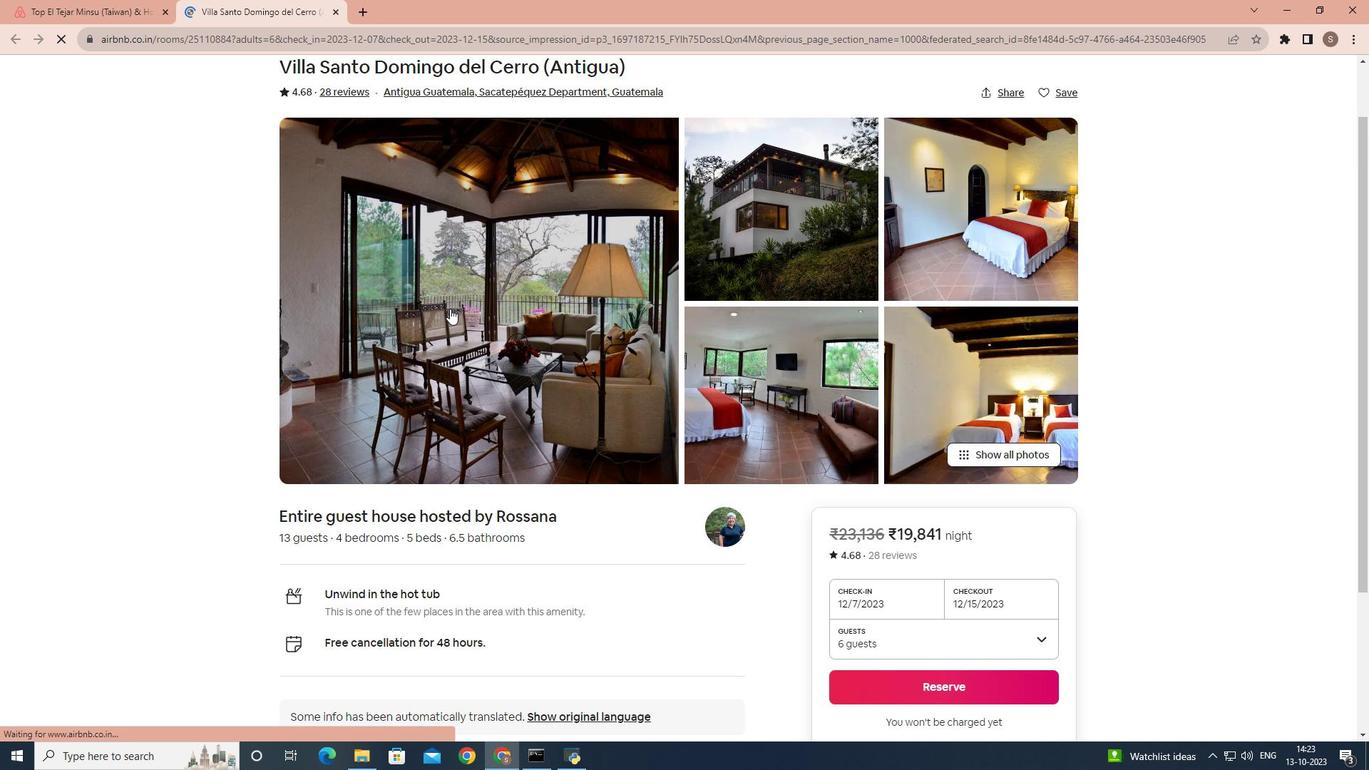 
Action: Mouse scrolled (450, 308) with delta (0, 0)
Screenshot: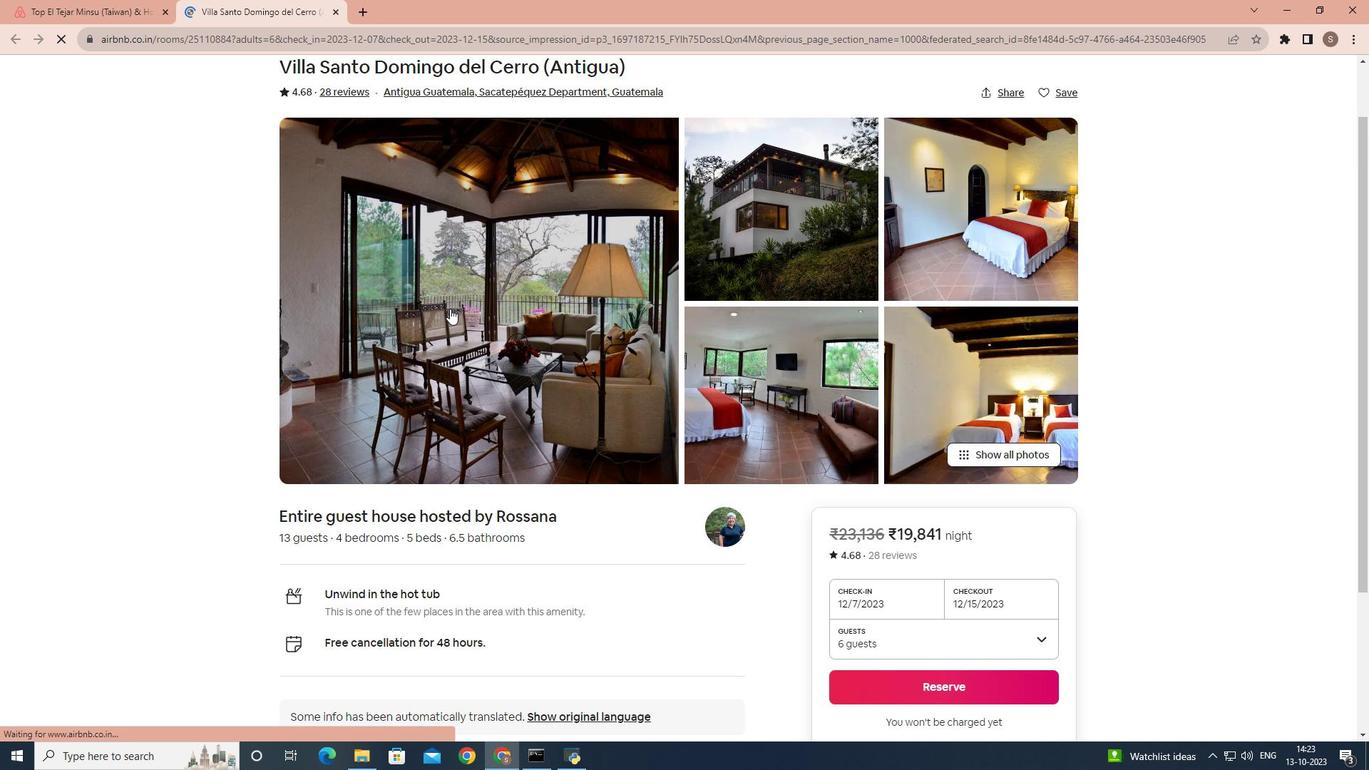 
Action: Mouse scrolled (450, 308) with delta (0, 0)
Screenshot: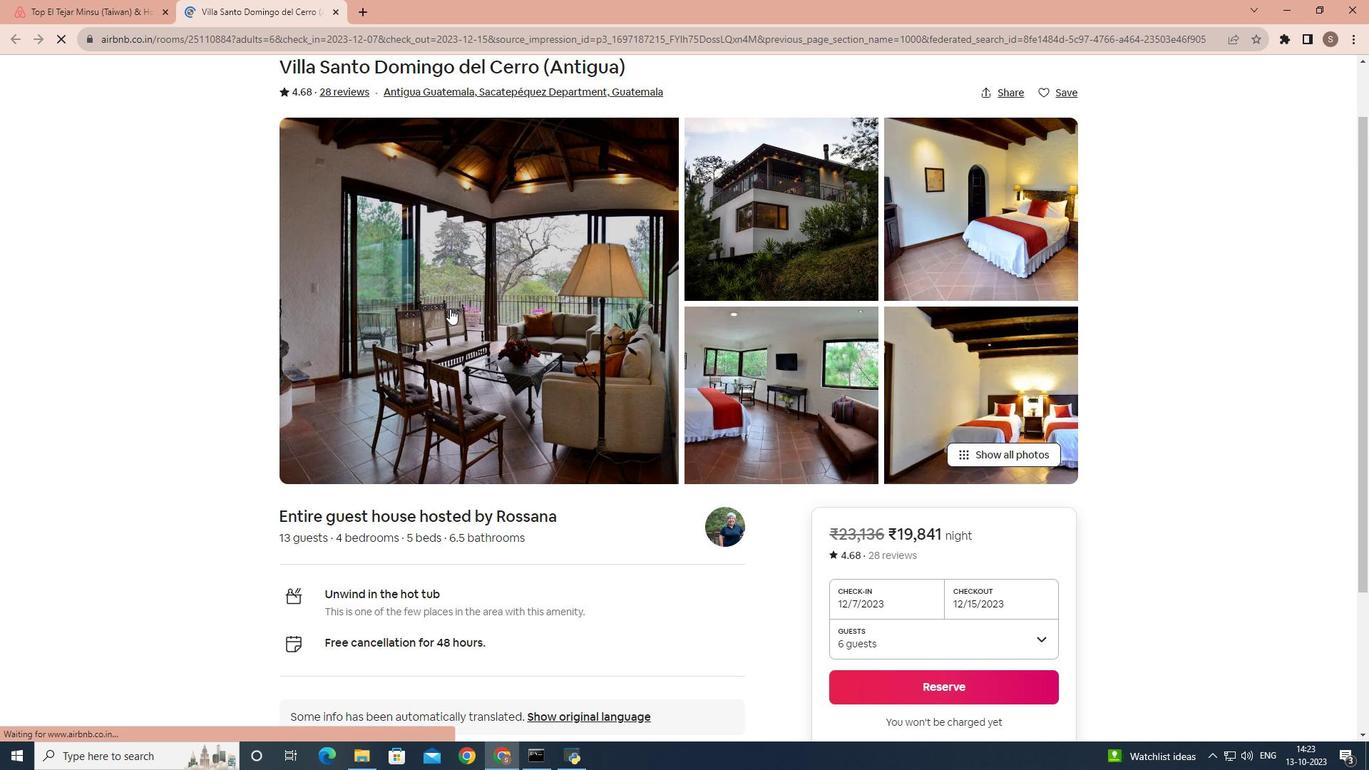 
Action: Mouse scrolled (450, 308) with delta (0, 0)
Screenshot: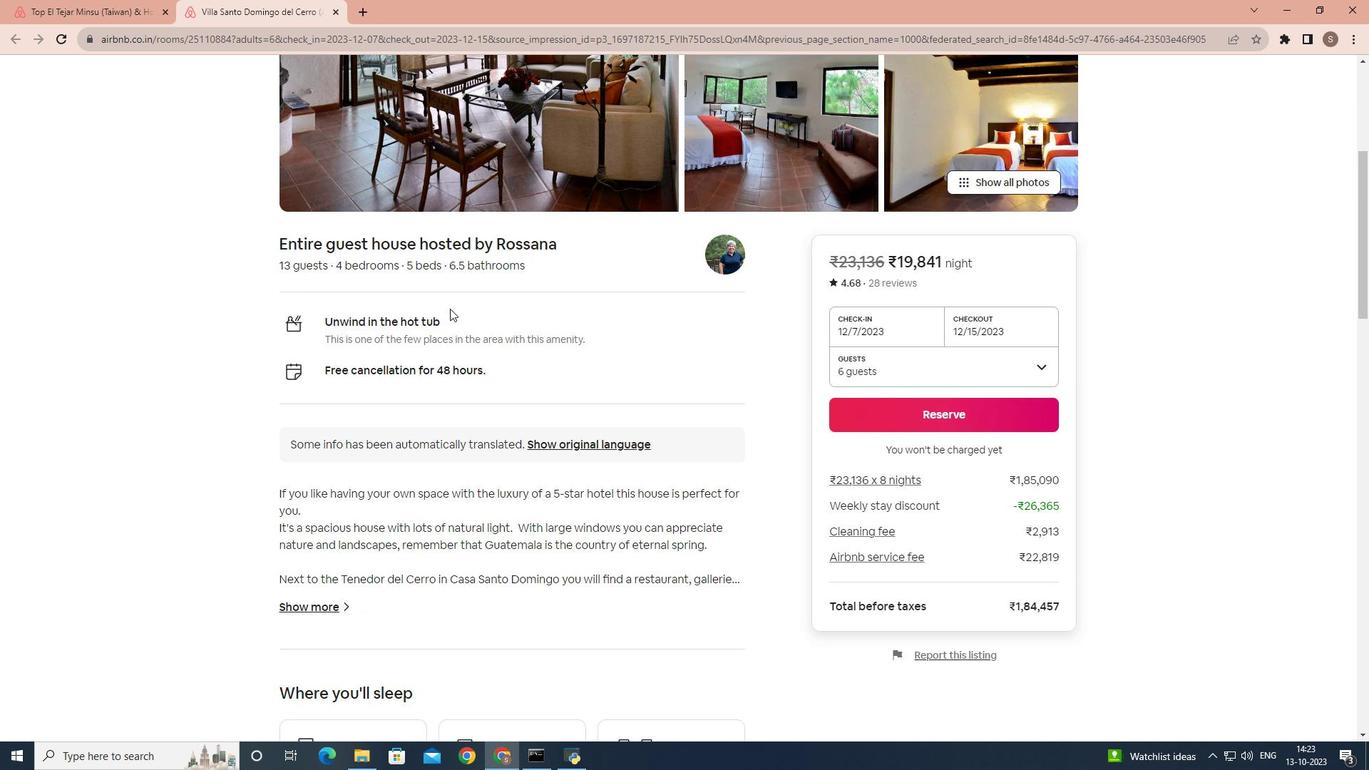 
Action: Mouse scrolled (450, 308) with delta (0, 0)
Screenshot: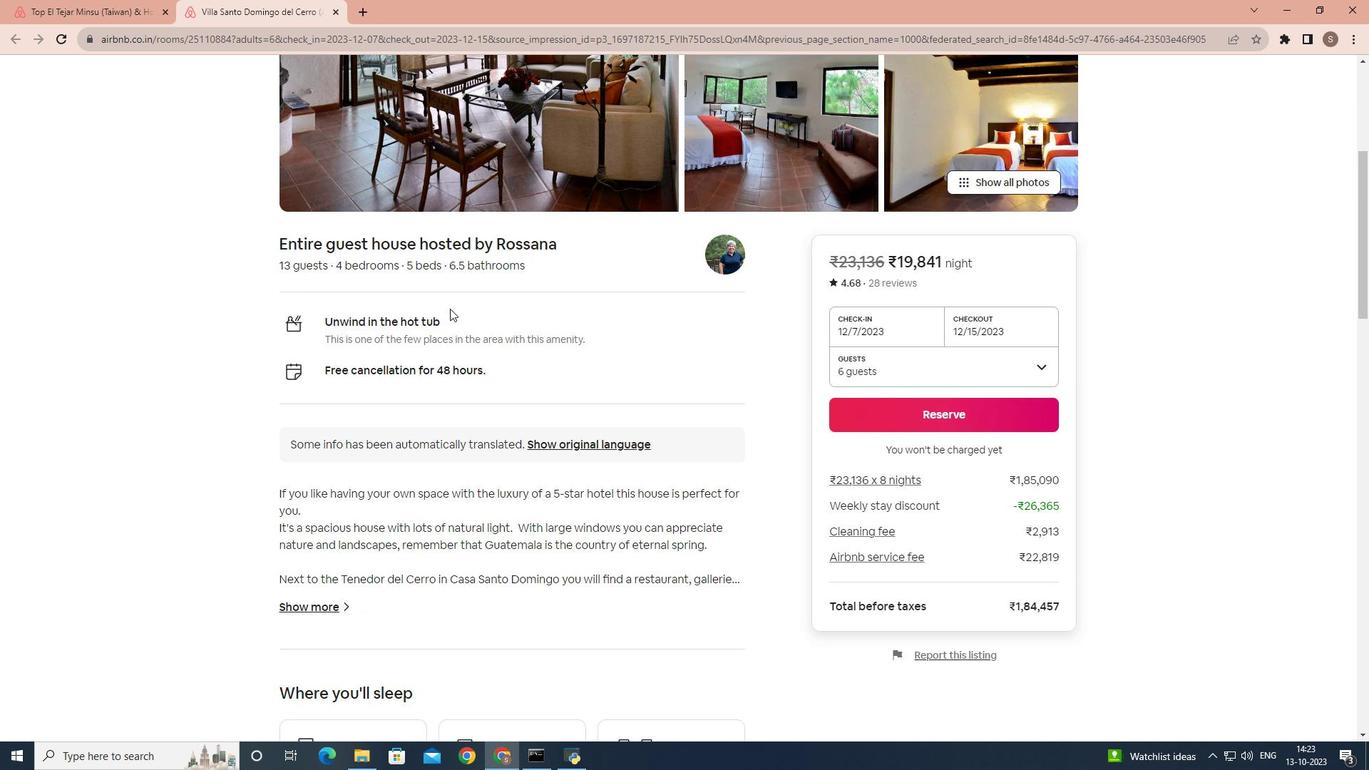 
Action: Mouse scrolled (450, 308) with delta (0, 0)
Screenshot: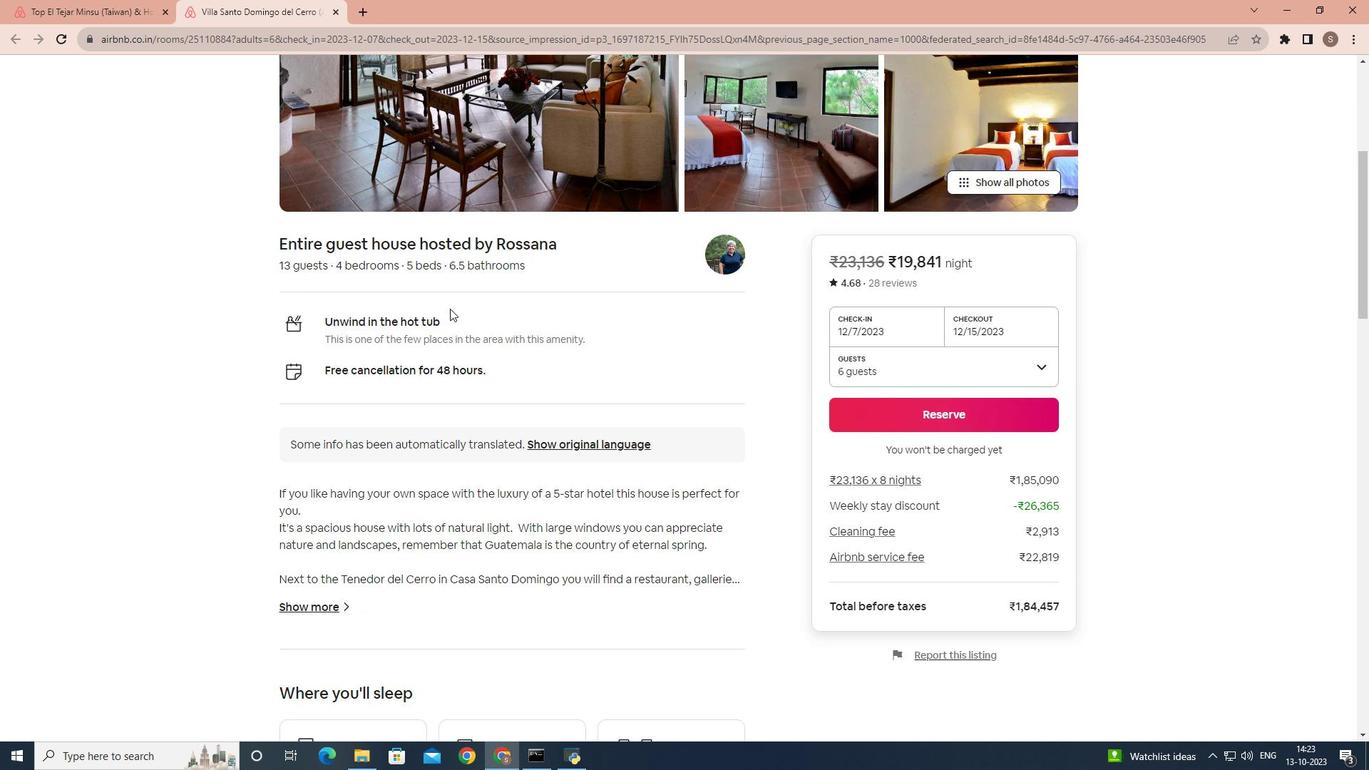 
Action: Mouse scrolled (450, 308) with delta (0, 0)
Screenshot: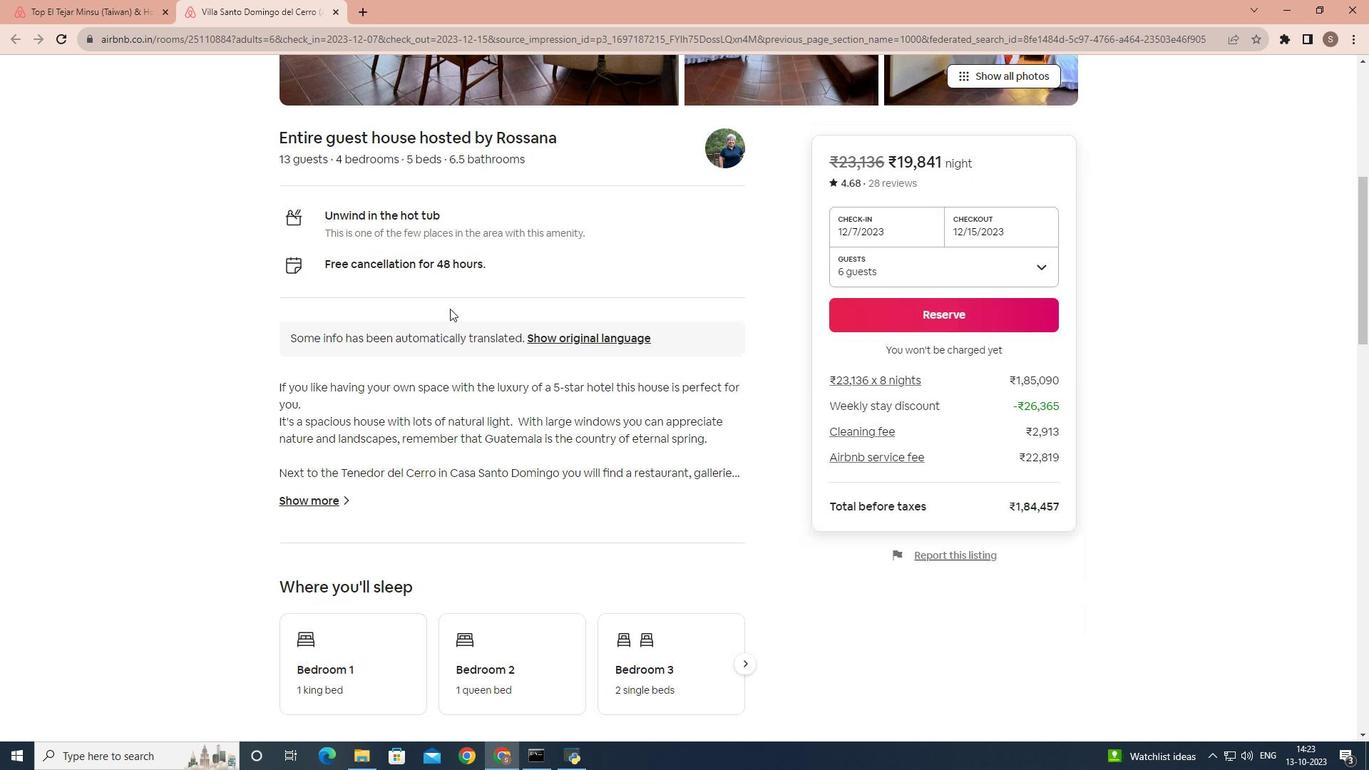 
Action: Mouse scrolled (450, 308) with delta (0, 0)
Screenshot: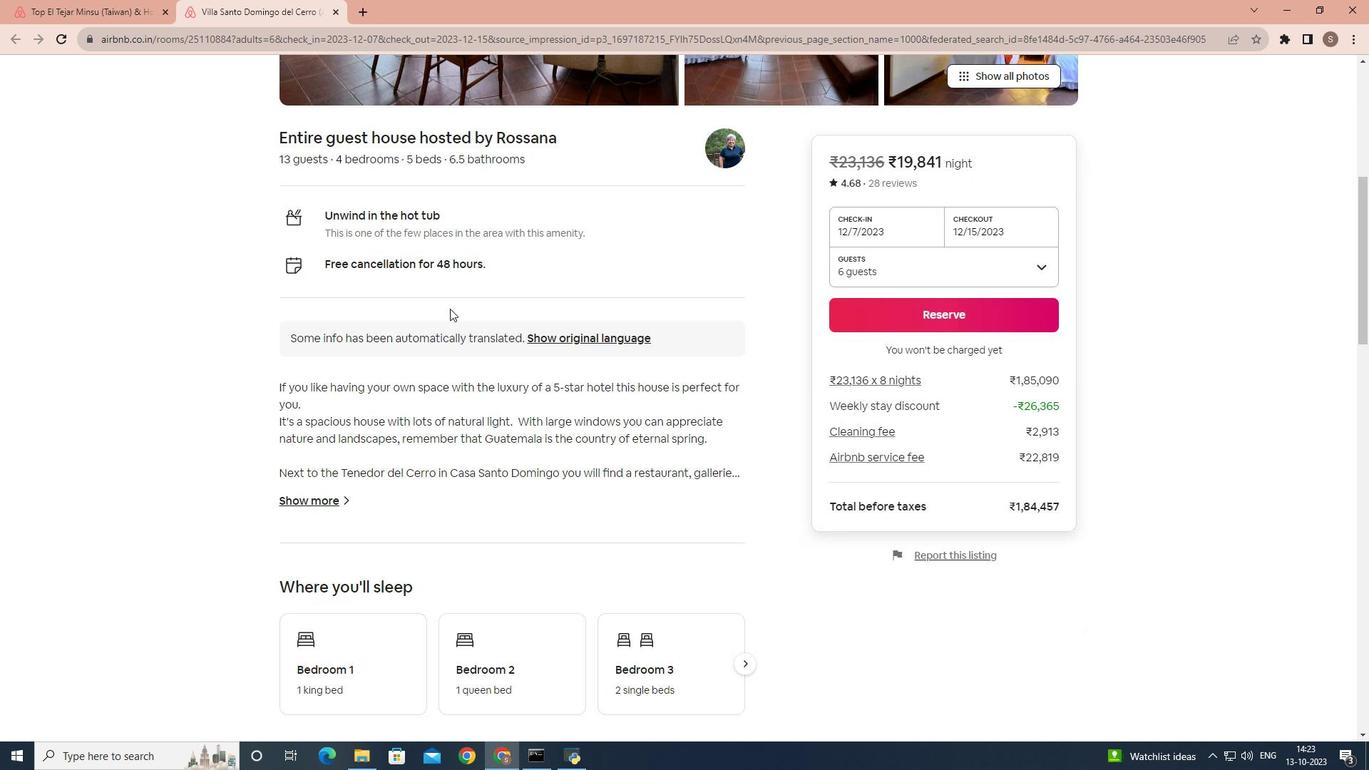 
Action: Mouse moved to (340, 259)
Screenshot: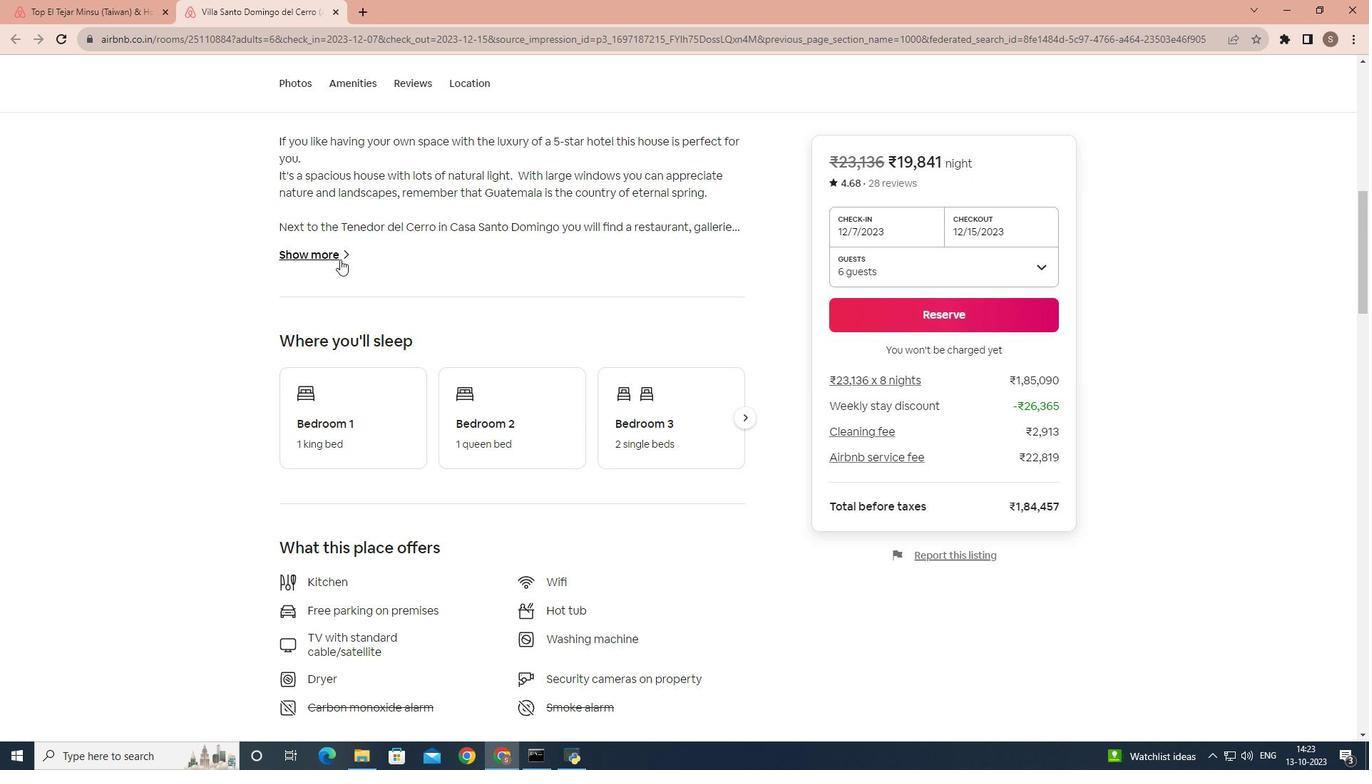 
Action: Mouse pressed left at (340, 259)
Screenshot: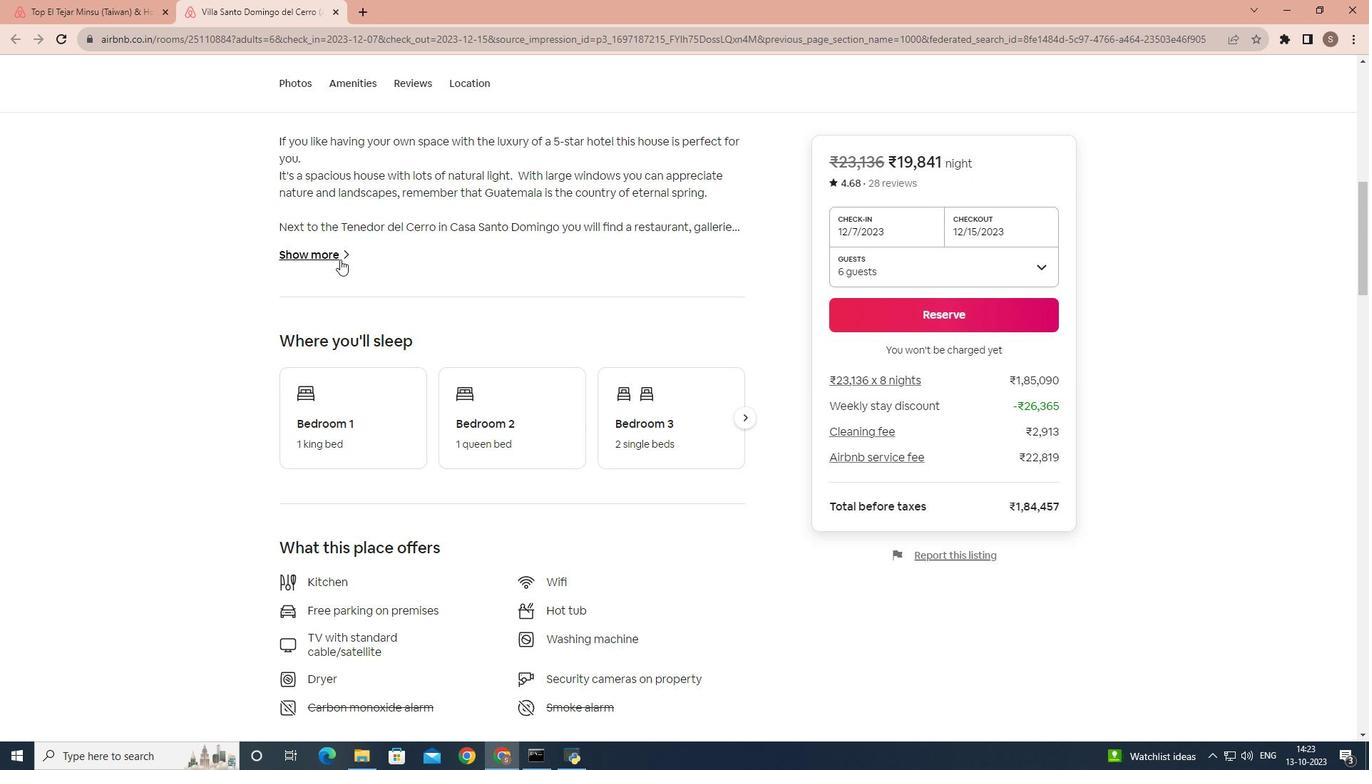 
Action: Mouse moved to (476, 268)
Screenshot: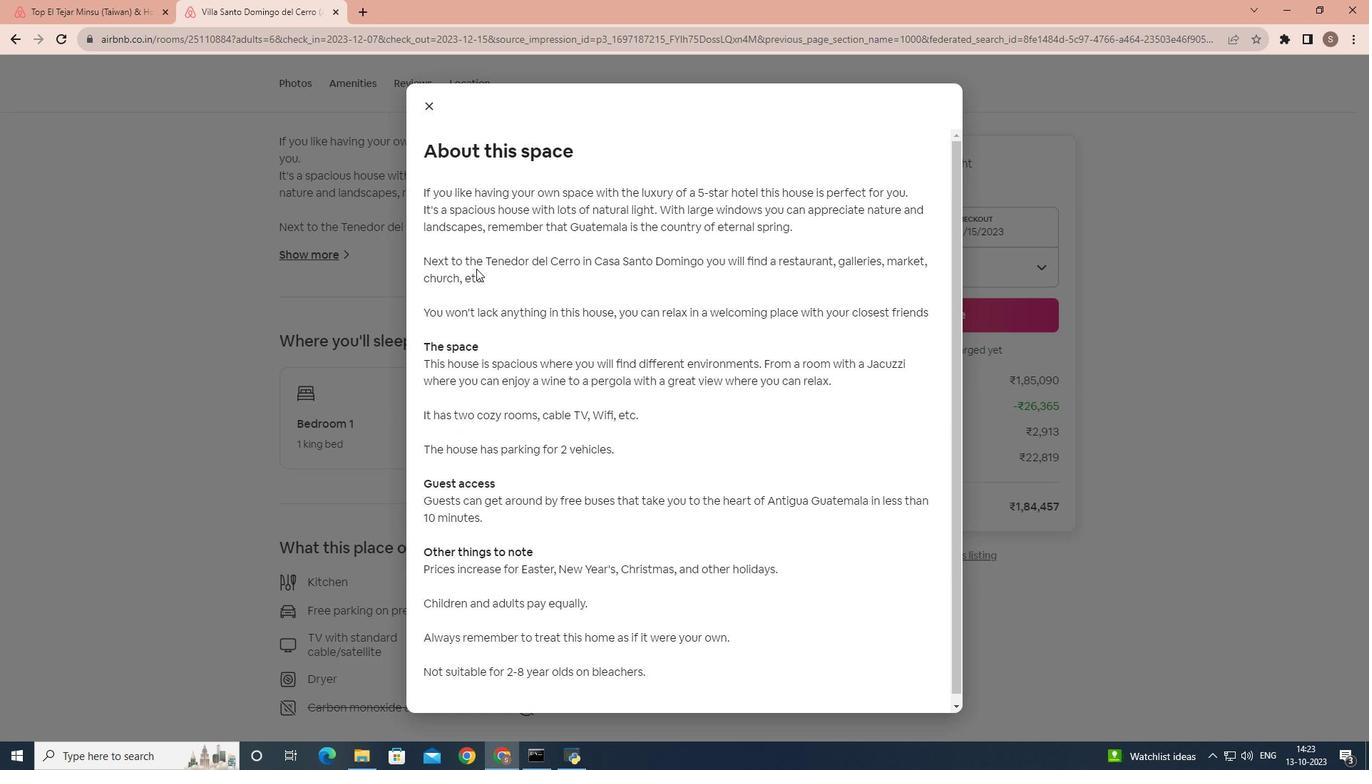 
Action: Mouse scrolled (476, 268) with delta (0, 0)
Screenshot: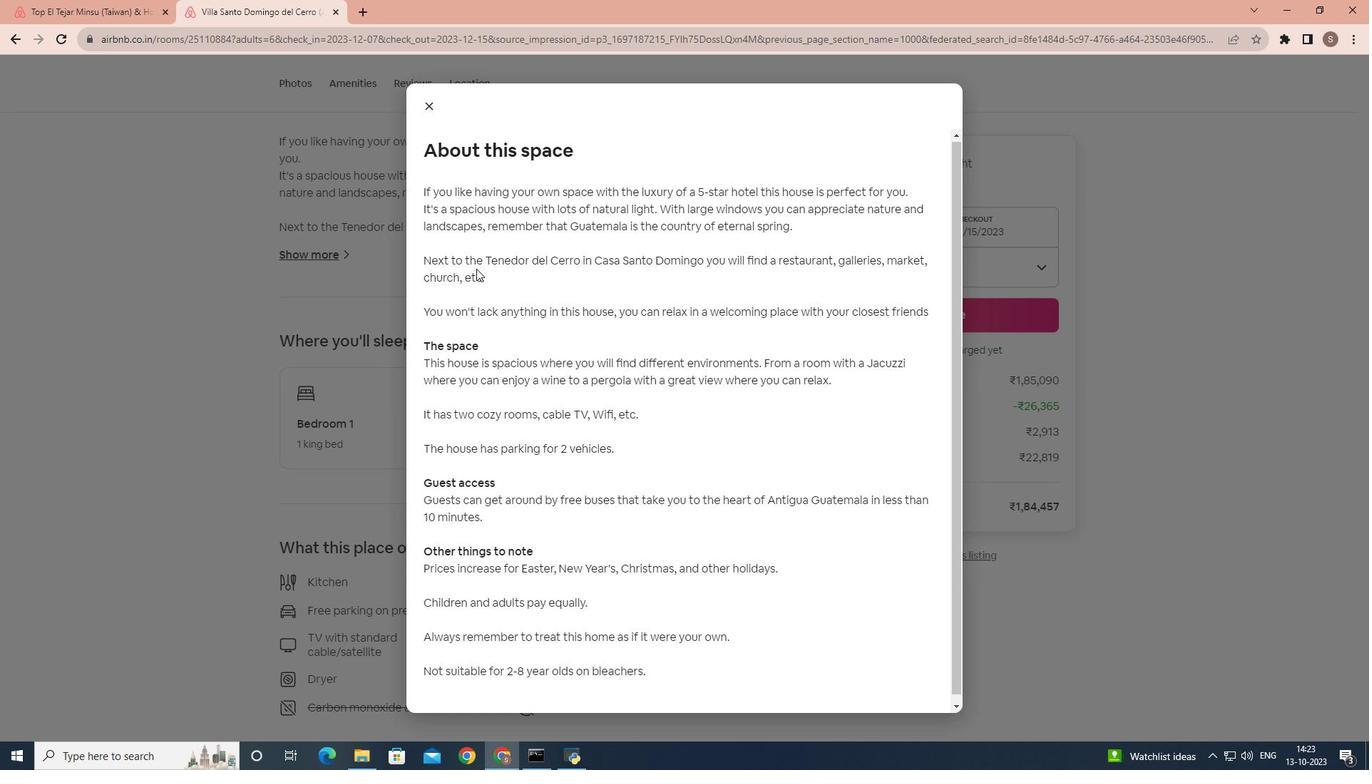 
Action: Mouse scrolled (476, 268) with delta (0, 0)
Screenshot: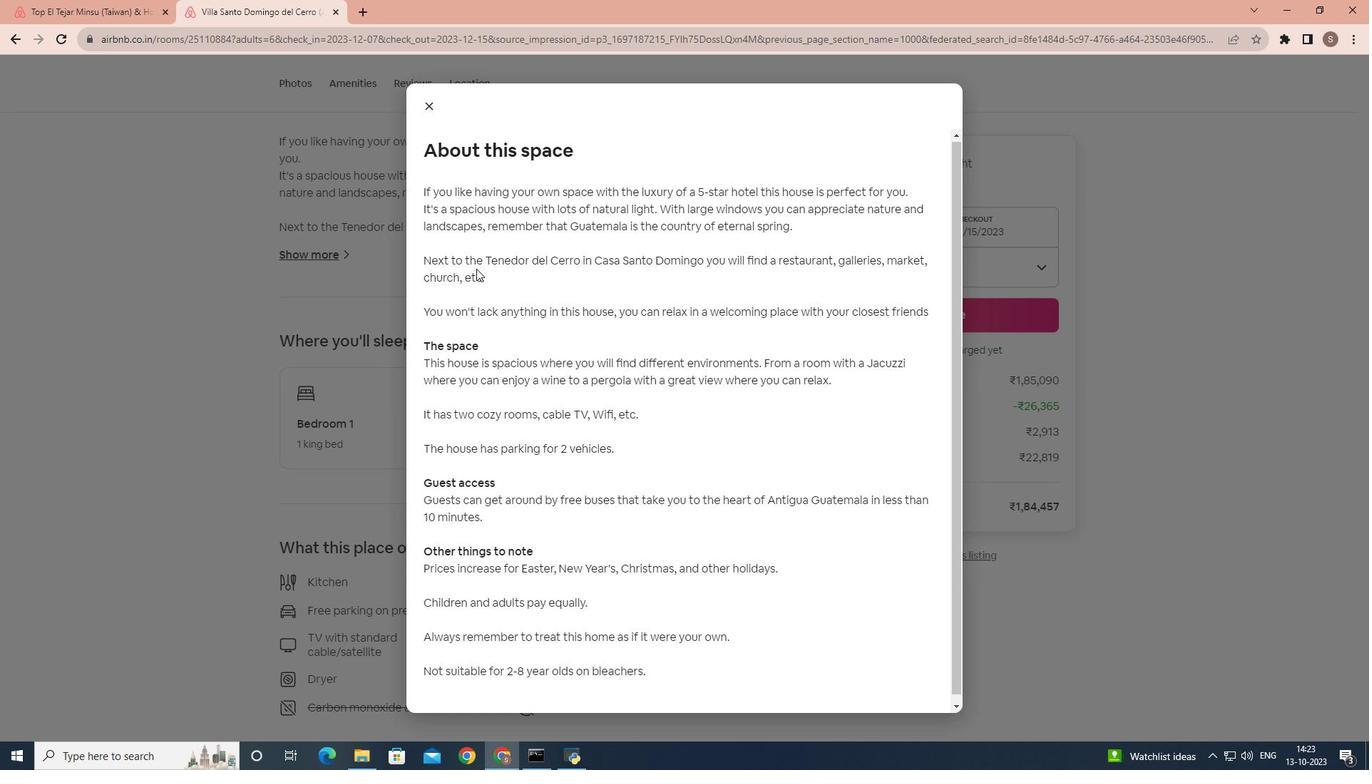 
Action: Mouse scrolled (476, 268) with delta (0, 0)
Screenshot: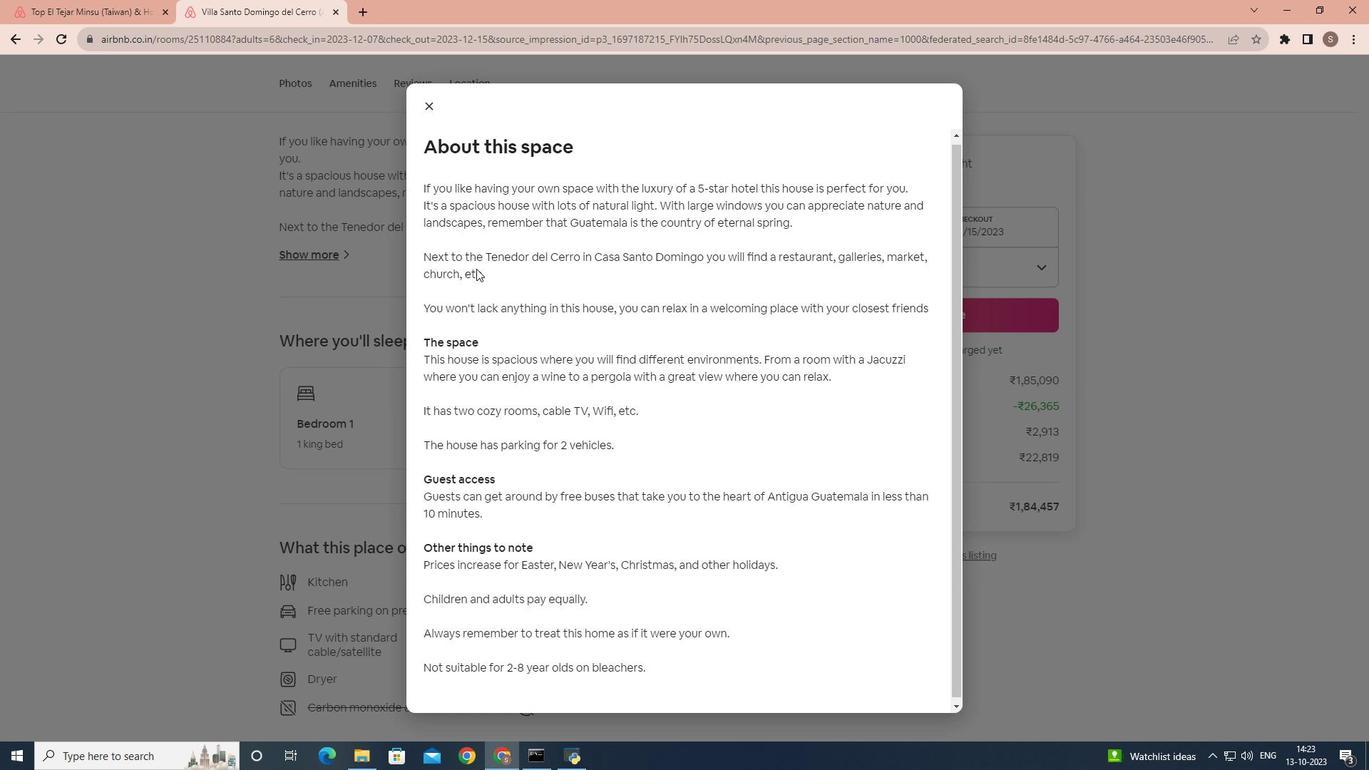 
Action: Mouse scrolled (476, 268) with delta (0, 0)
Screenshot: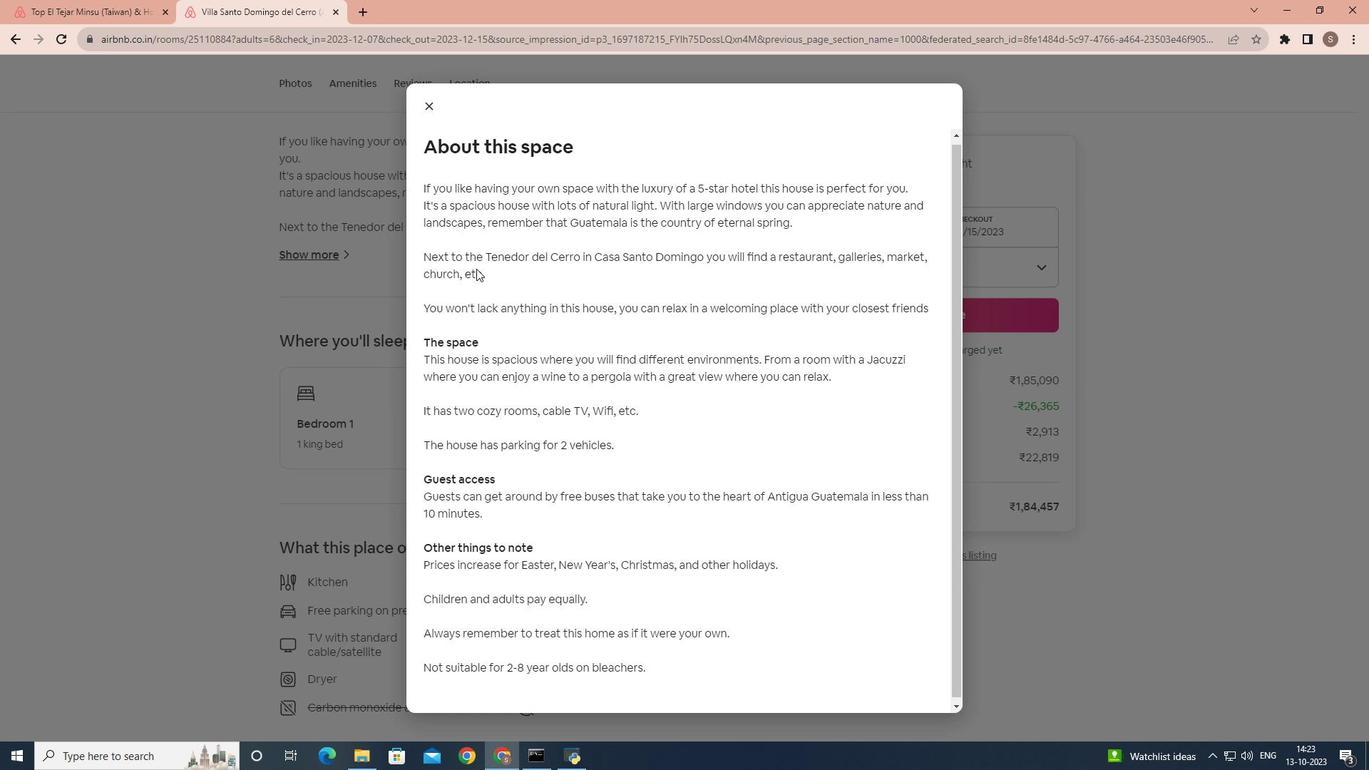 
Action: Mouse scrolled (476, 268) with delta (0, 0)
Screenshot: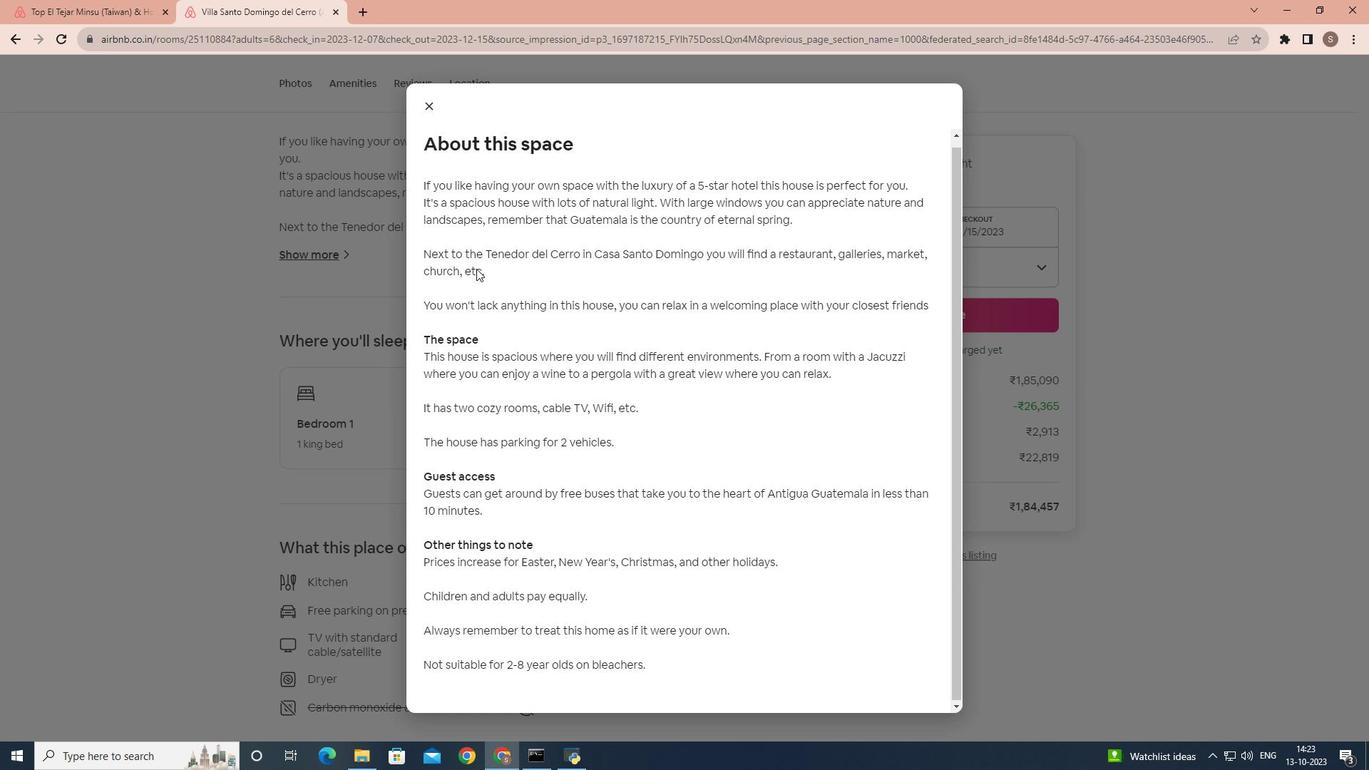 
Action: Mouse scrolled (476, 268) with delta (0, 0)
Screenshot: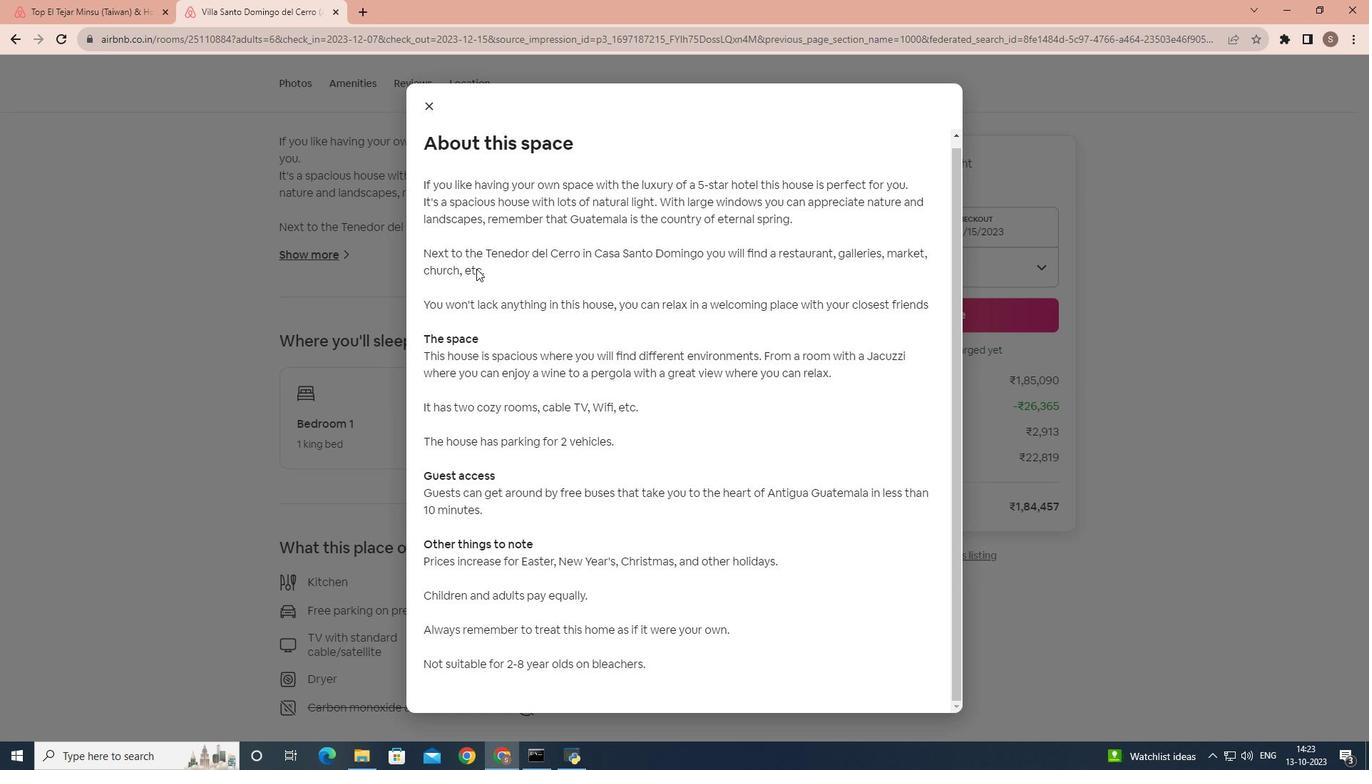 
Action: Mouse moved to (430, 109)
Screenshot: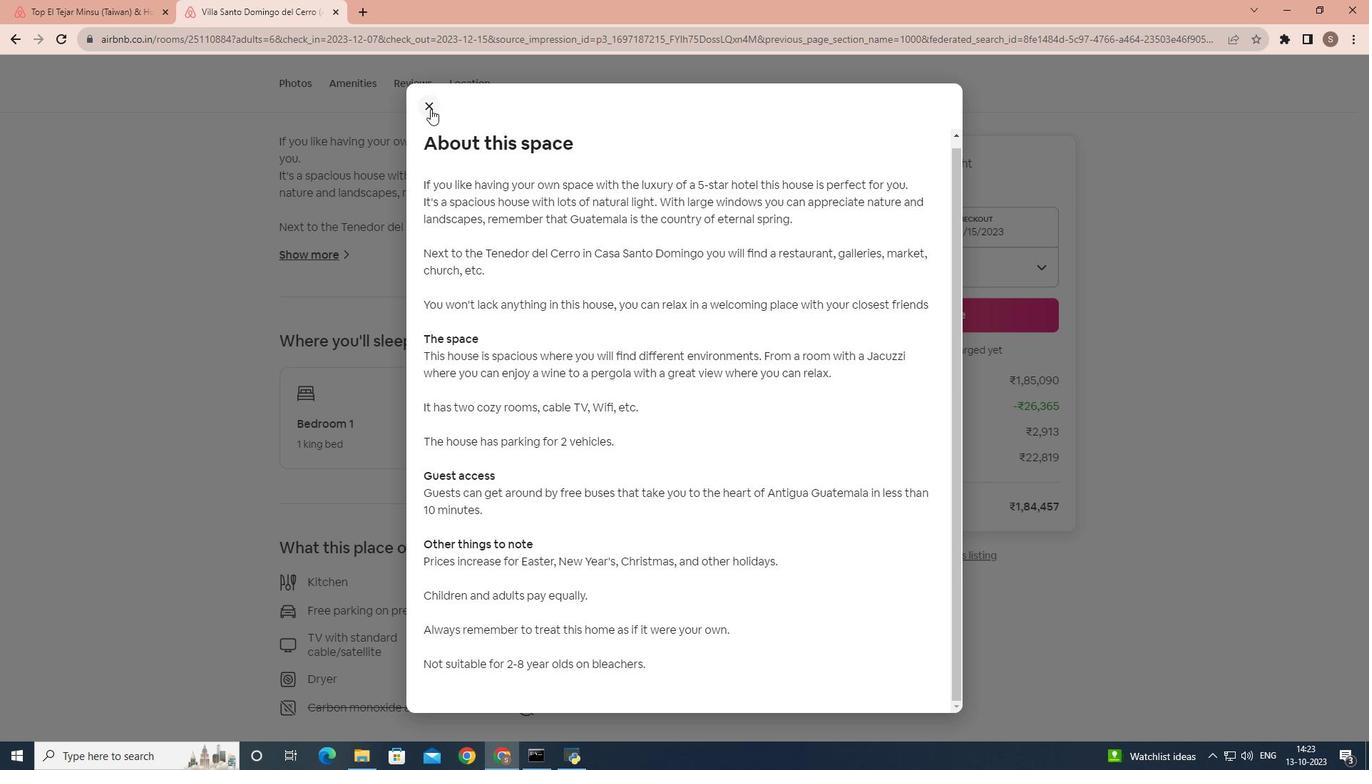 
Action: Mouse pressed left at (430, 109)
Screenshot: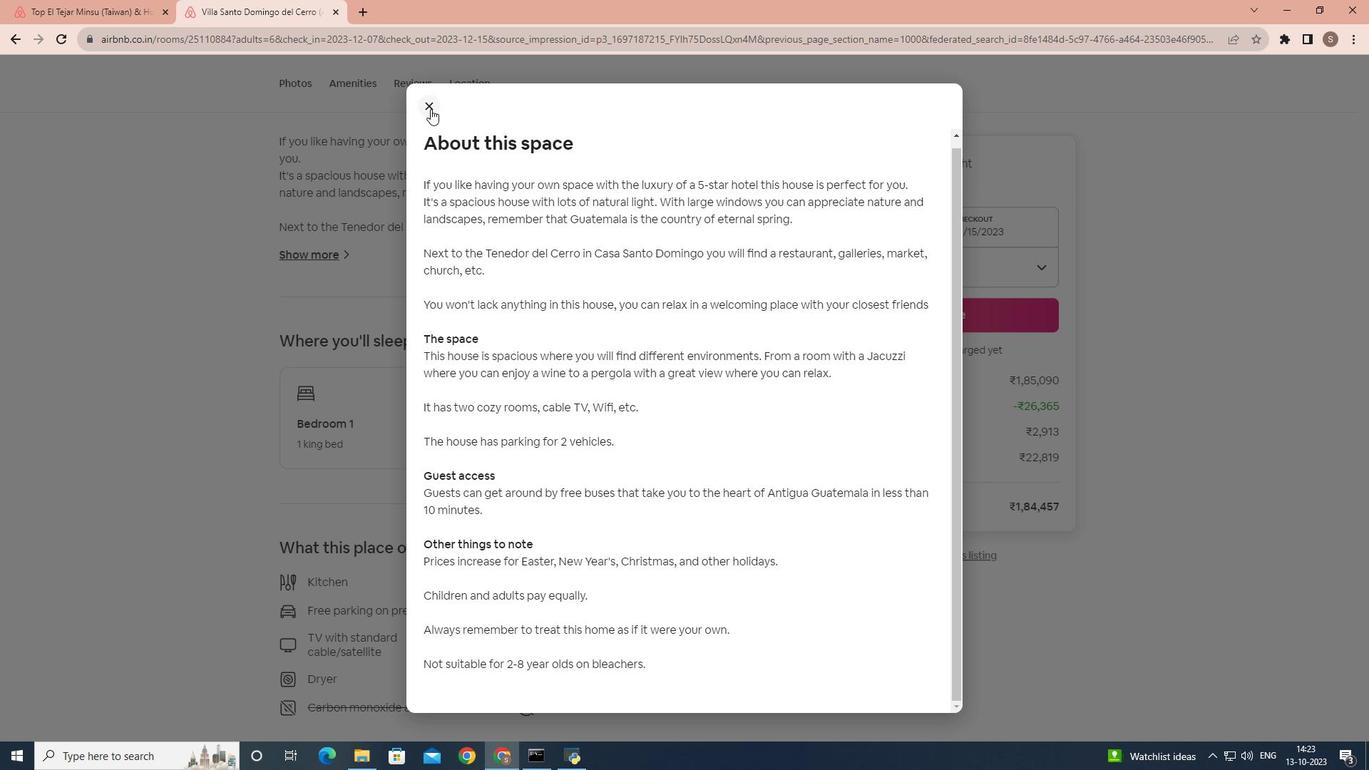 
Action: Mouse moved to (422, 295)
Screenshot: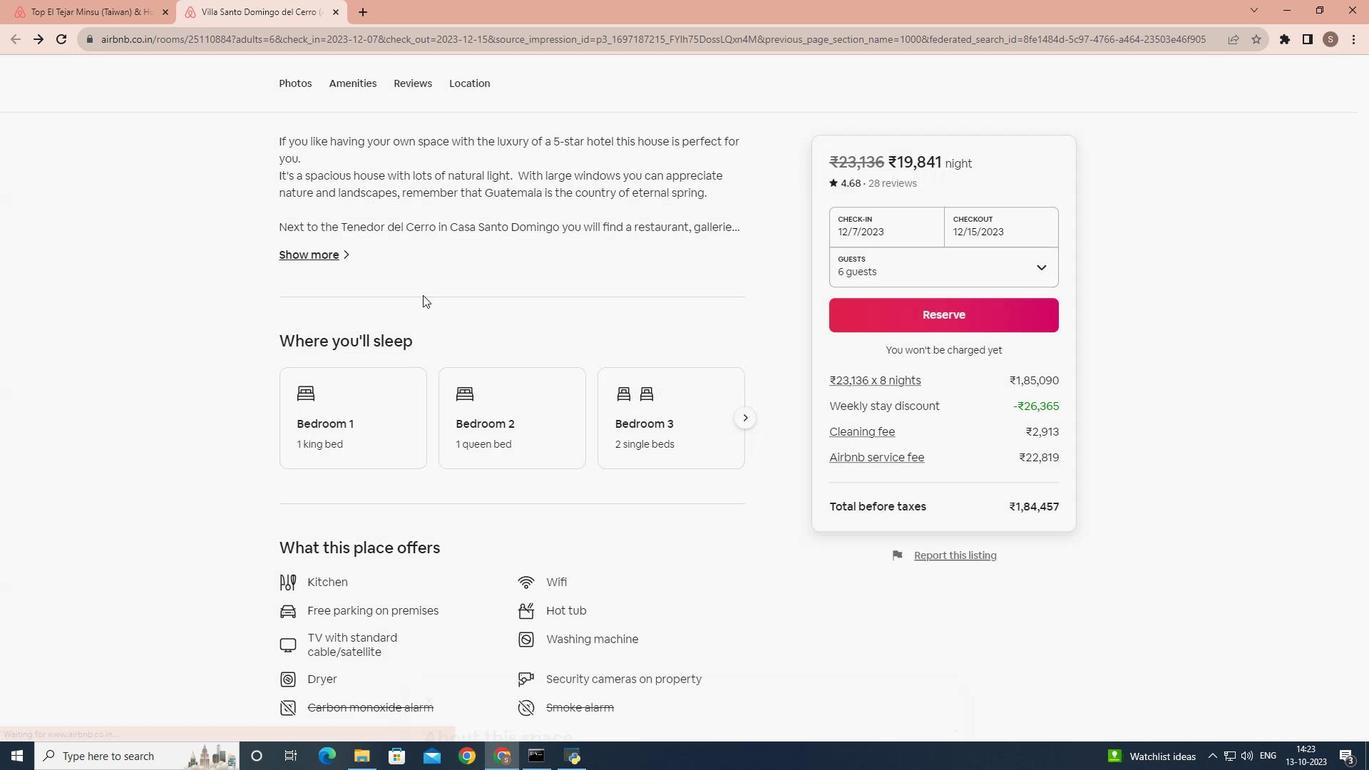 
Action: Mouse scrolled (422, 294) with delta (0, 0)
Screenshot: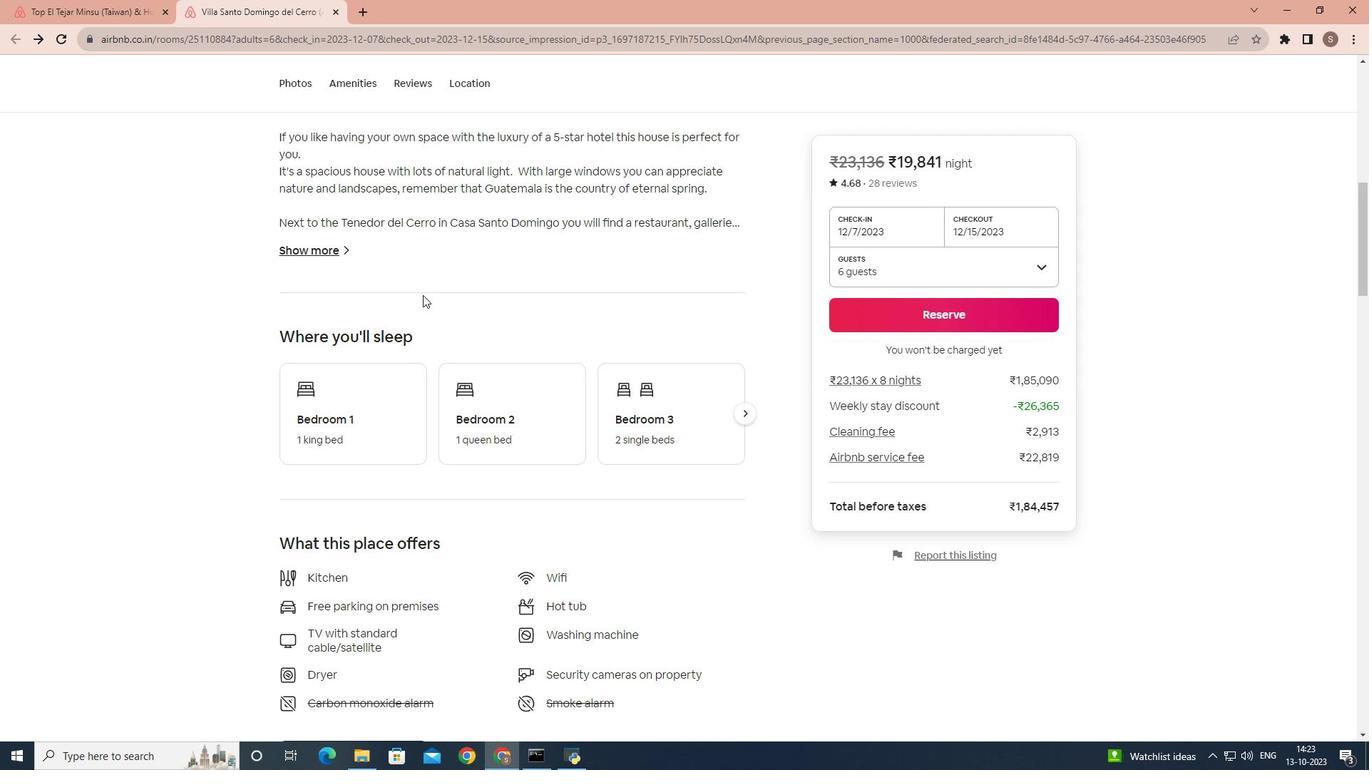 
Action: Mouse scrolled (422, 294) with delta (0, 0)
Screenshot: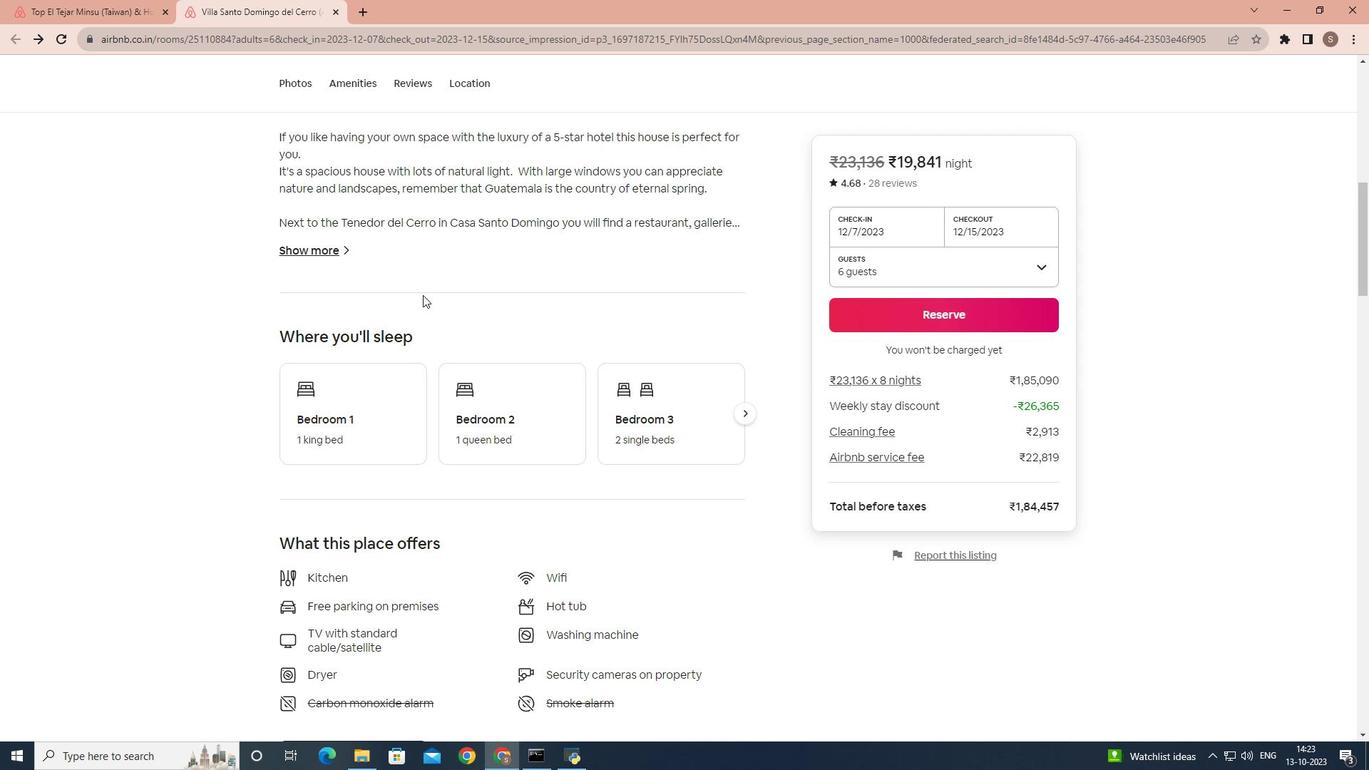 
Action: Mouse scrolled (422, 294) with delta (0, 0)
Screenshot: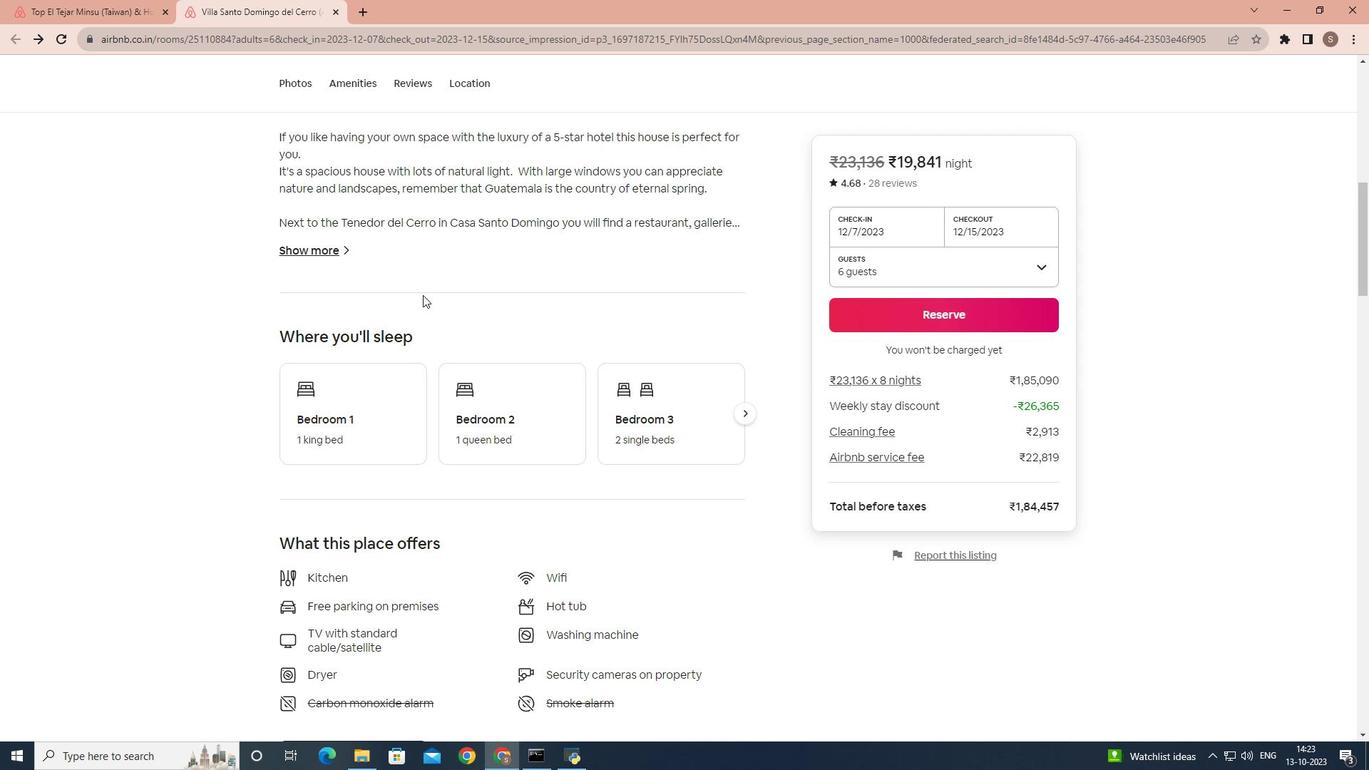 
Action: Mouse scrolled (422, 294) with delta (0, 0)
Screenshot: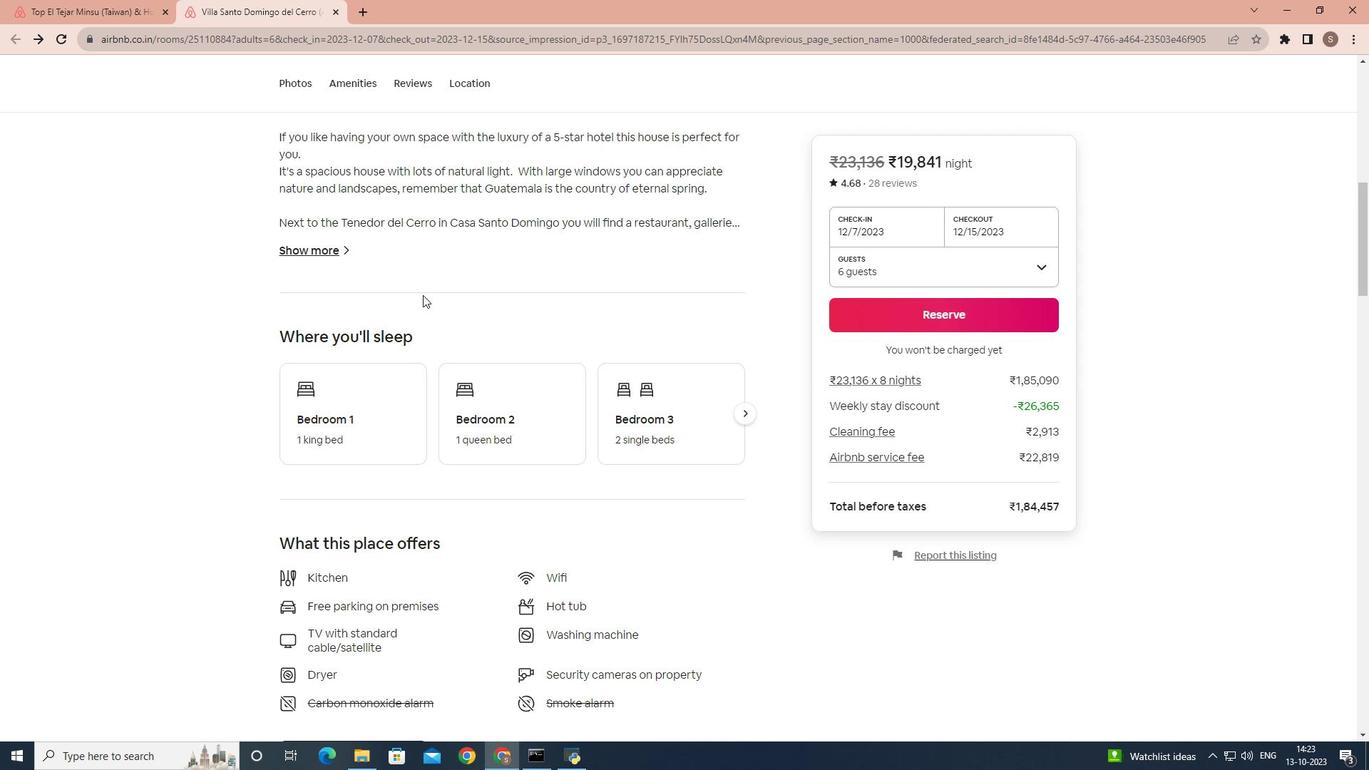 
Action: Mouse scrolled (422, 294) with delta (0, 0)
Screenshot: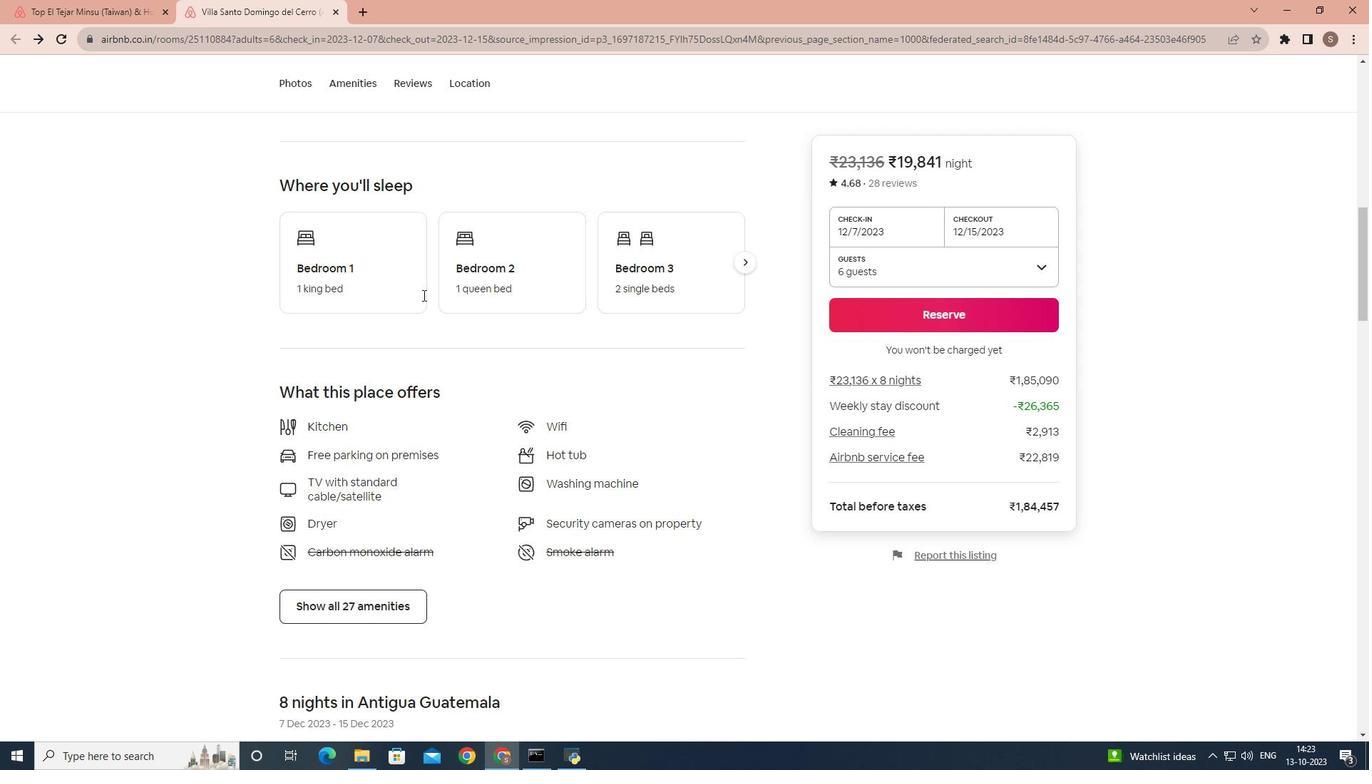 
Action: Mouse scrolled (422, 294) with delta (0, 0)
Screenshot: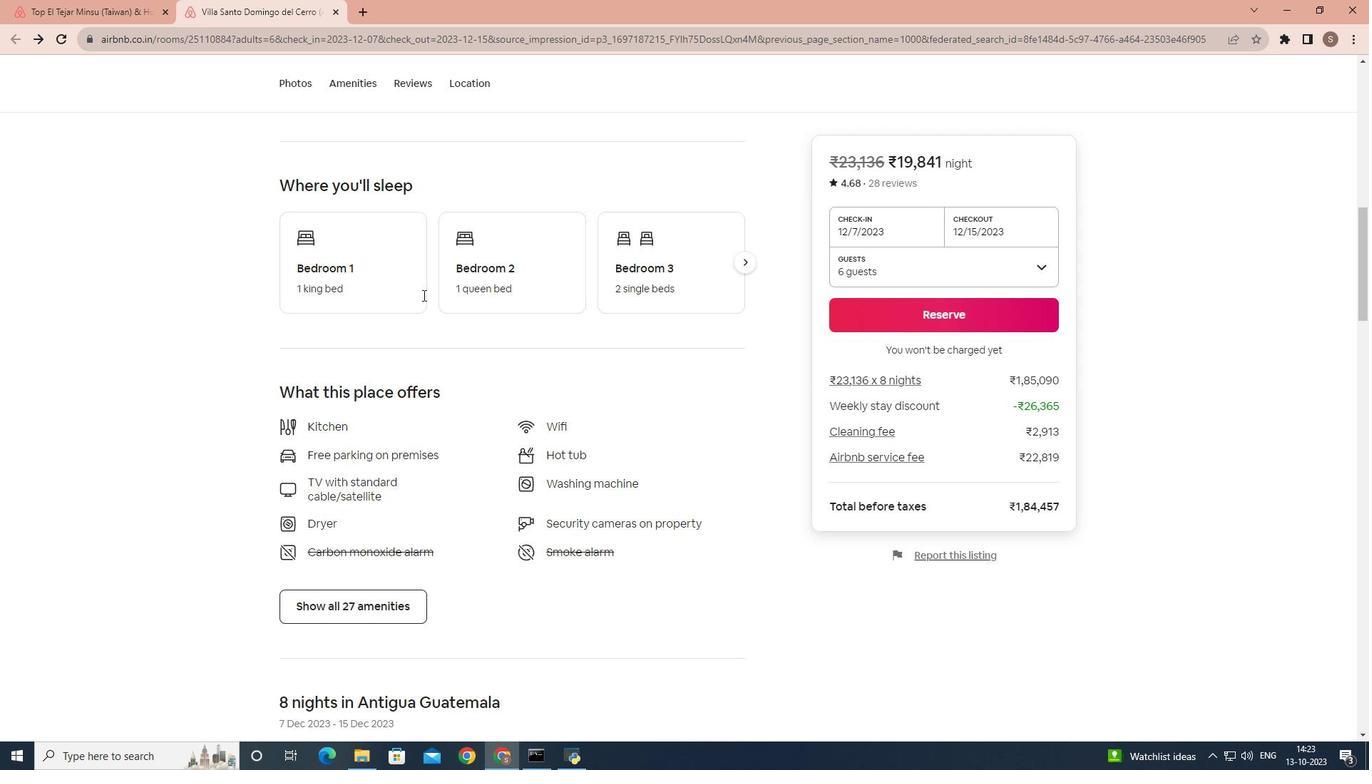 
Action: Mouse scrolled (422, 294) with delta (0, 0)
Screenshot: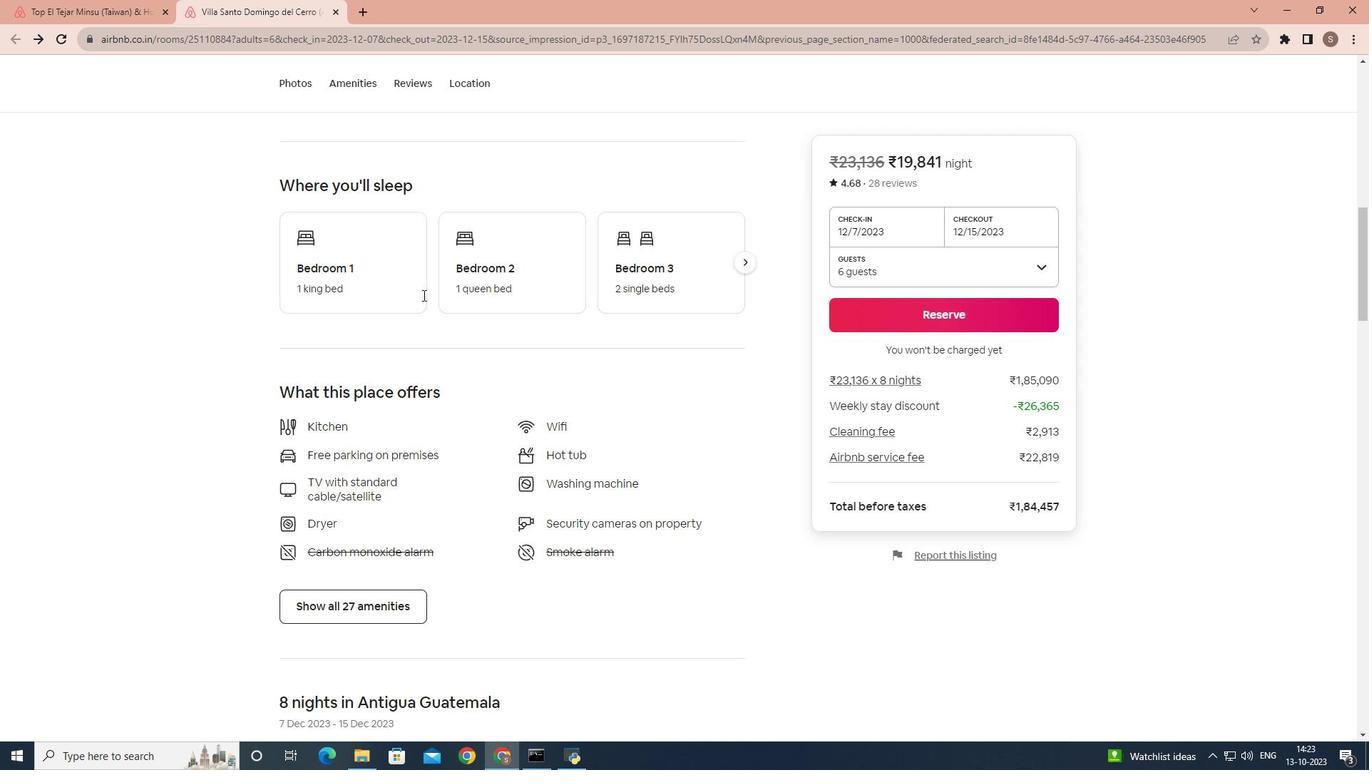 
Action: Mouse moved to (415, 266)
Screenshot: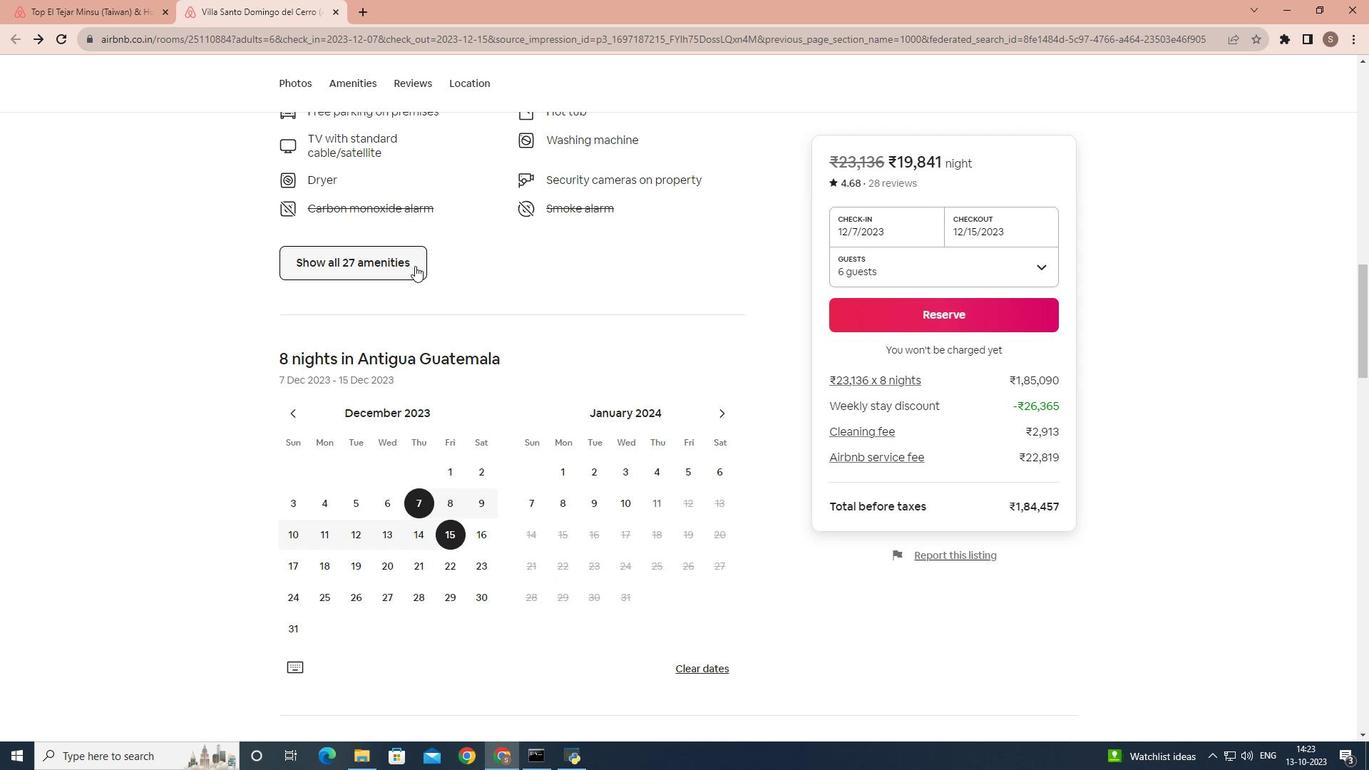 
Action: Mouse pressed left at (415, 266)
Screenshot: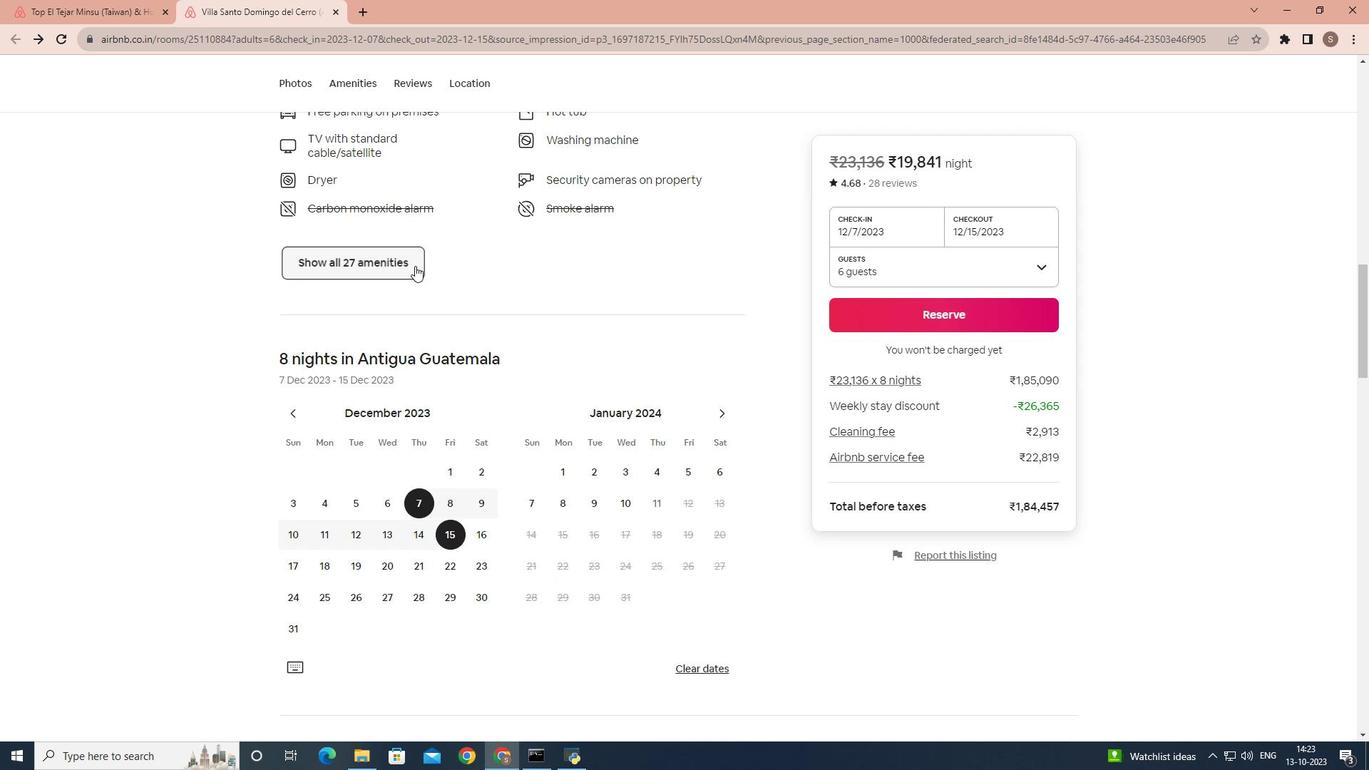 
Action: Mouse moved to (540, 251)
Screenshot: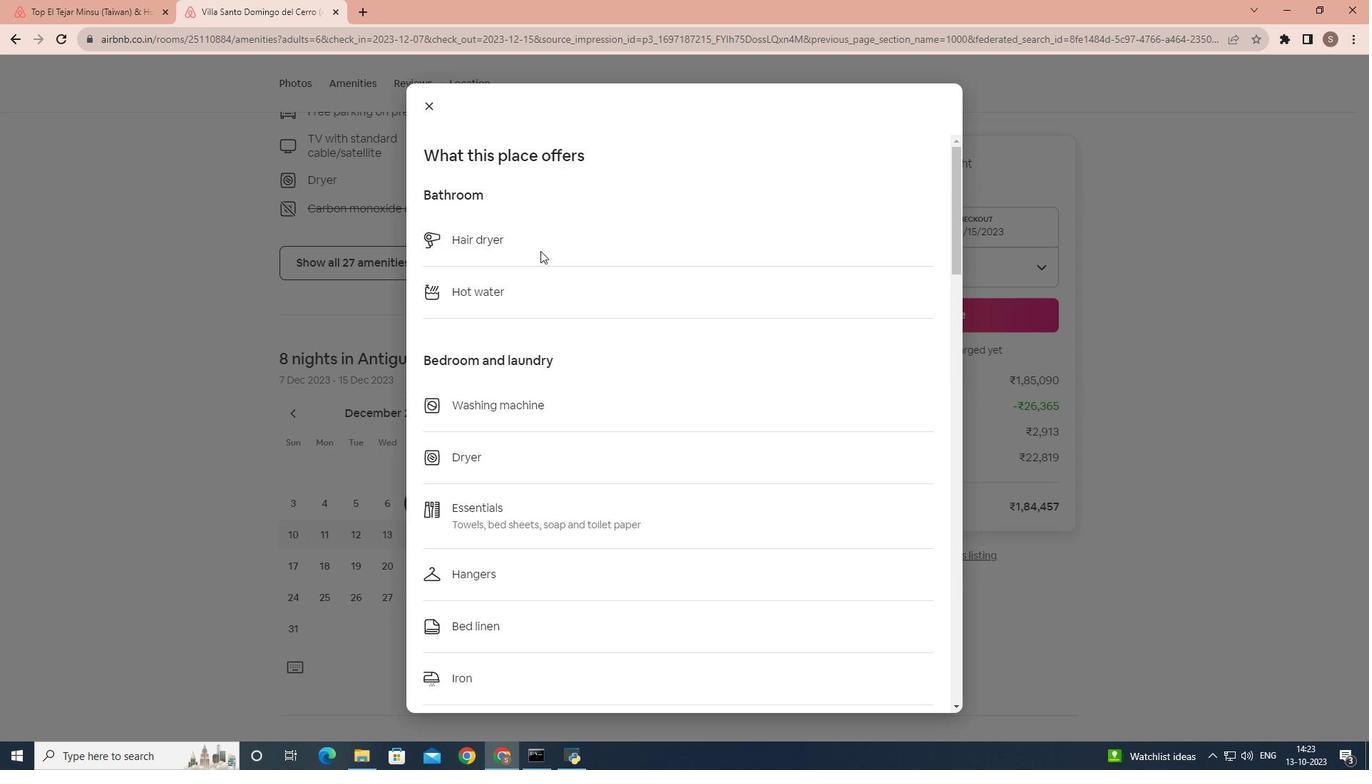 
Action: Mouse scrolled (540, 250) with delta (0, 0)
Screenshot: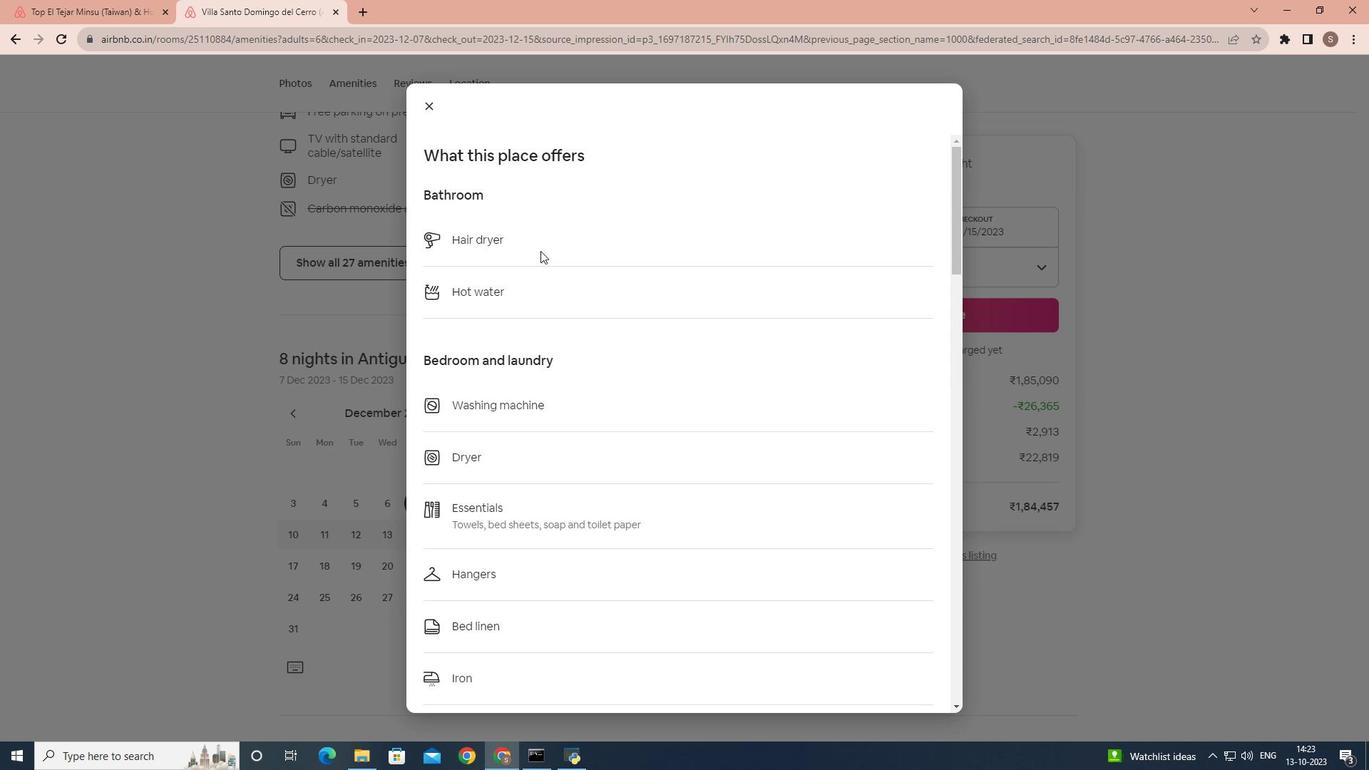 
Action: Mouse scrolled (540, 250) with delta (0, 0)
Screenshot: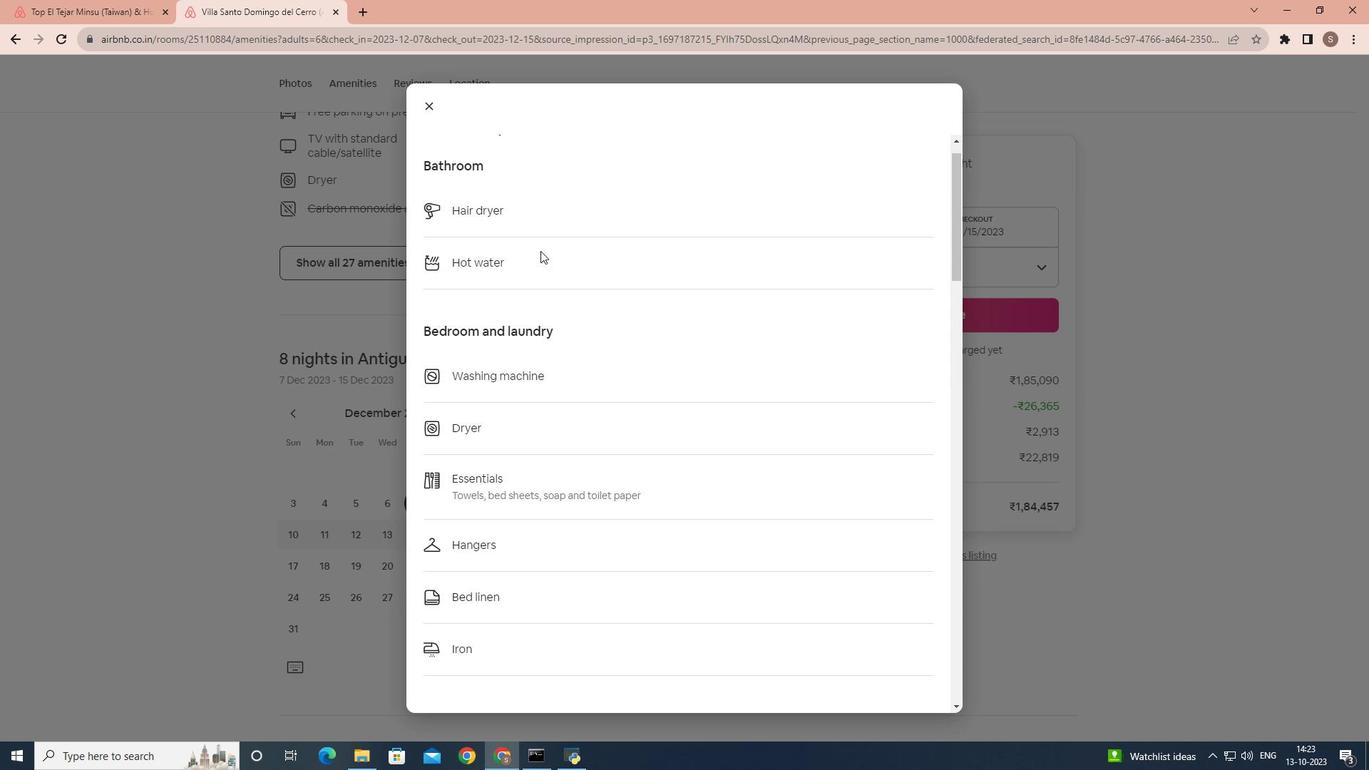 
Action: Mouse scrolled (540, 250) with delta (0, 0)
Screenshot: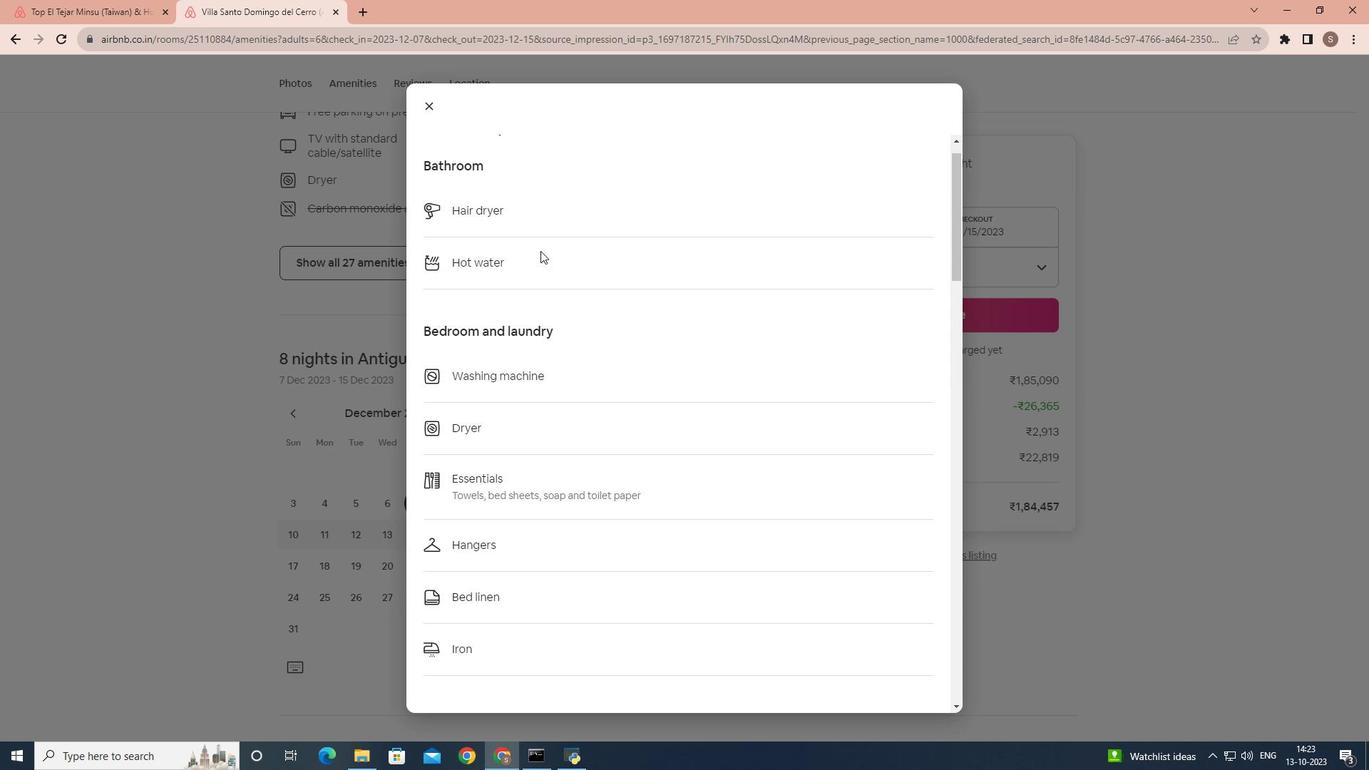 
Action: Mouse scrolled (540, 250) with delta (0, 0)
Screenshot: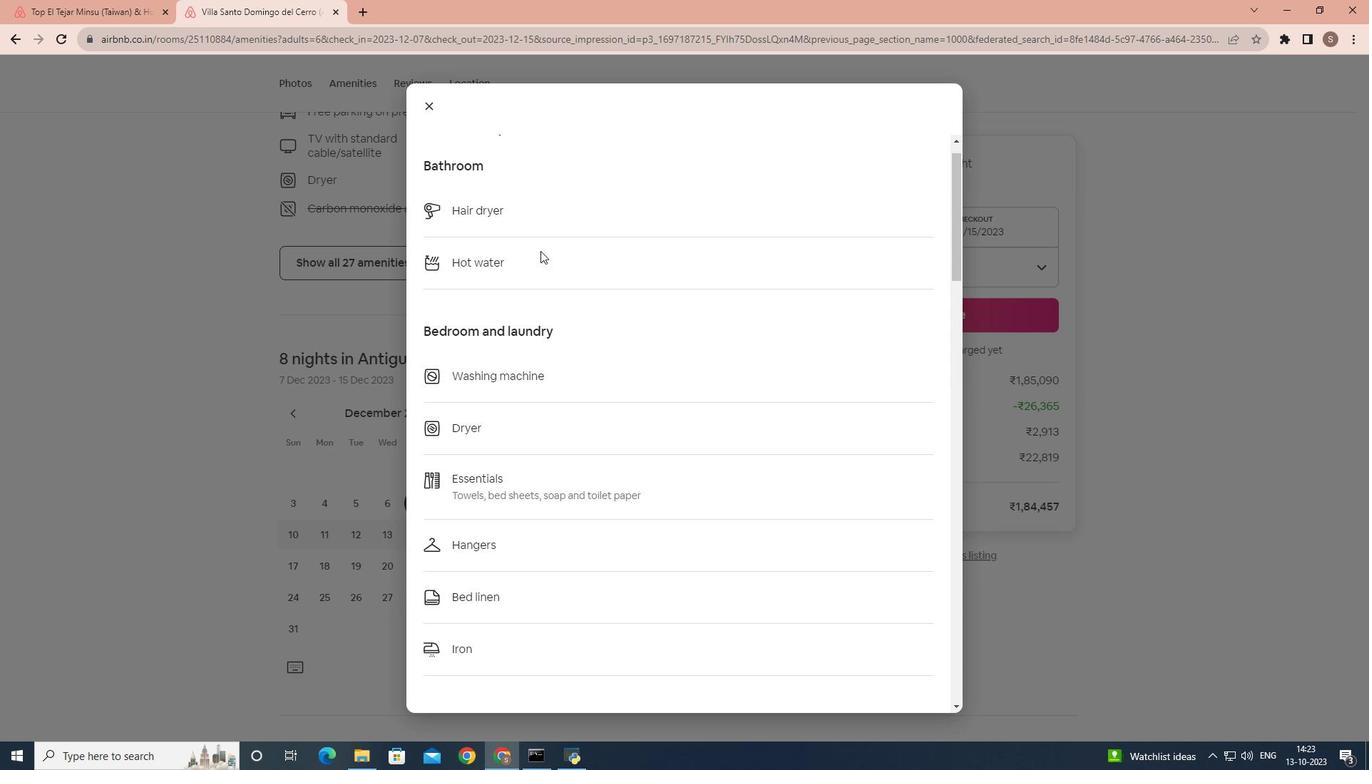 
Action: Mouse scrolled (540, 250) with delta (0, 0)
Screenshot: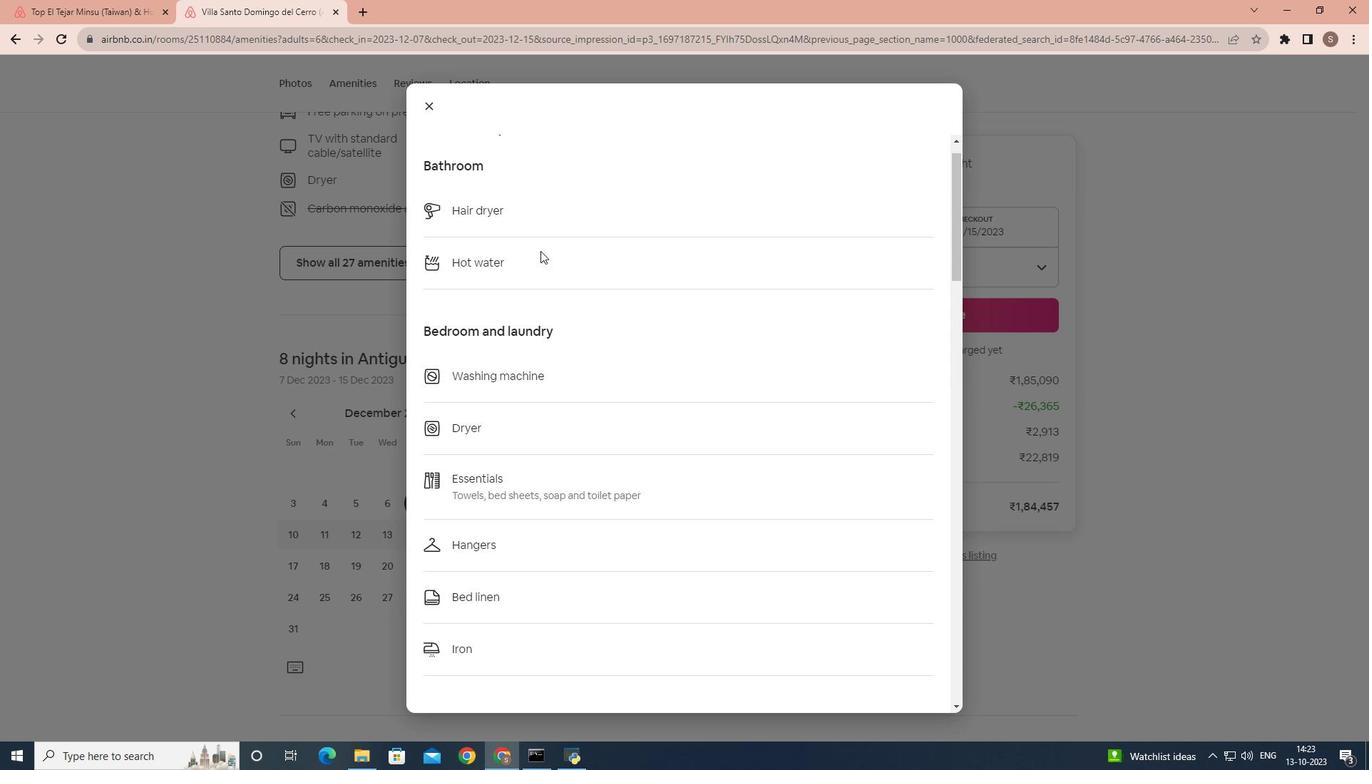 
Action: Mouse scrolled (540, 250) with delta (0, 0)
Screenshot: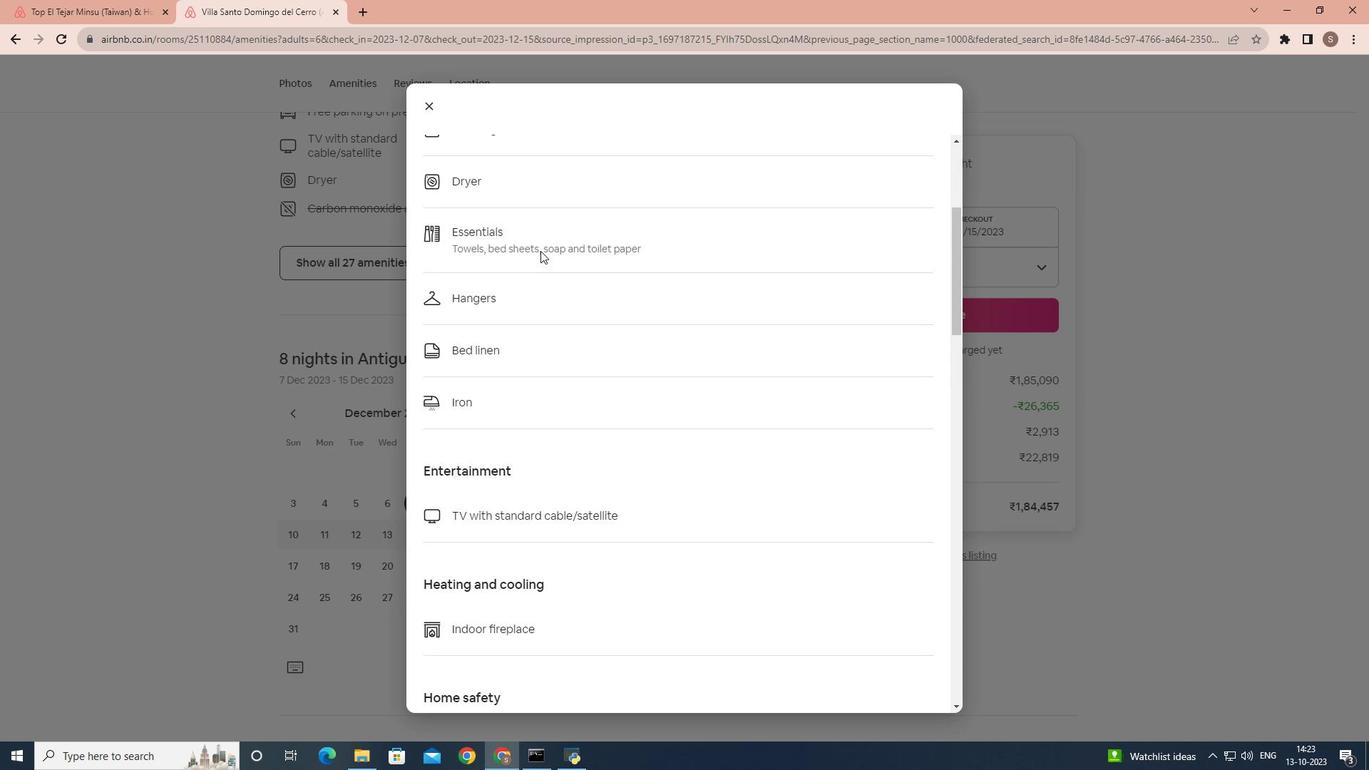 
Action: Mouse scrolled (540, 250) with delta (0, 0)
Screenshot: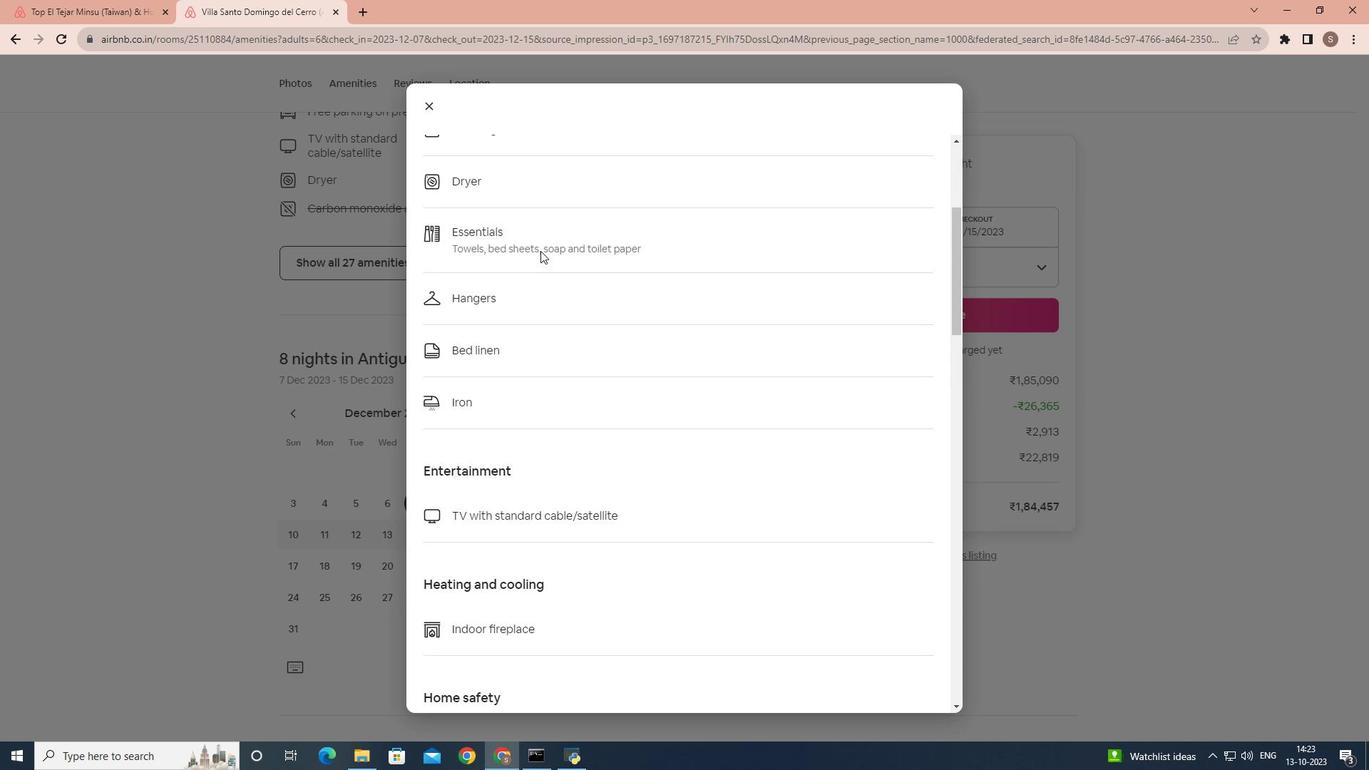 
Action: Mouse scrolled (540, 250) with delta (0, 0)
Screenshot: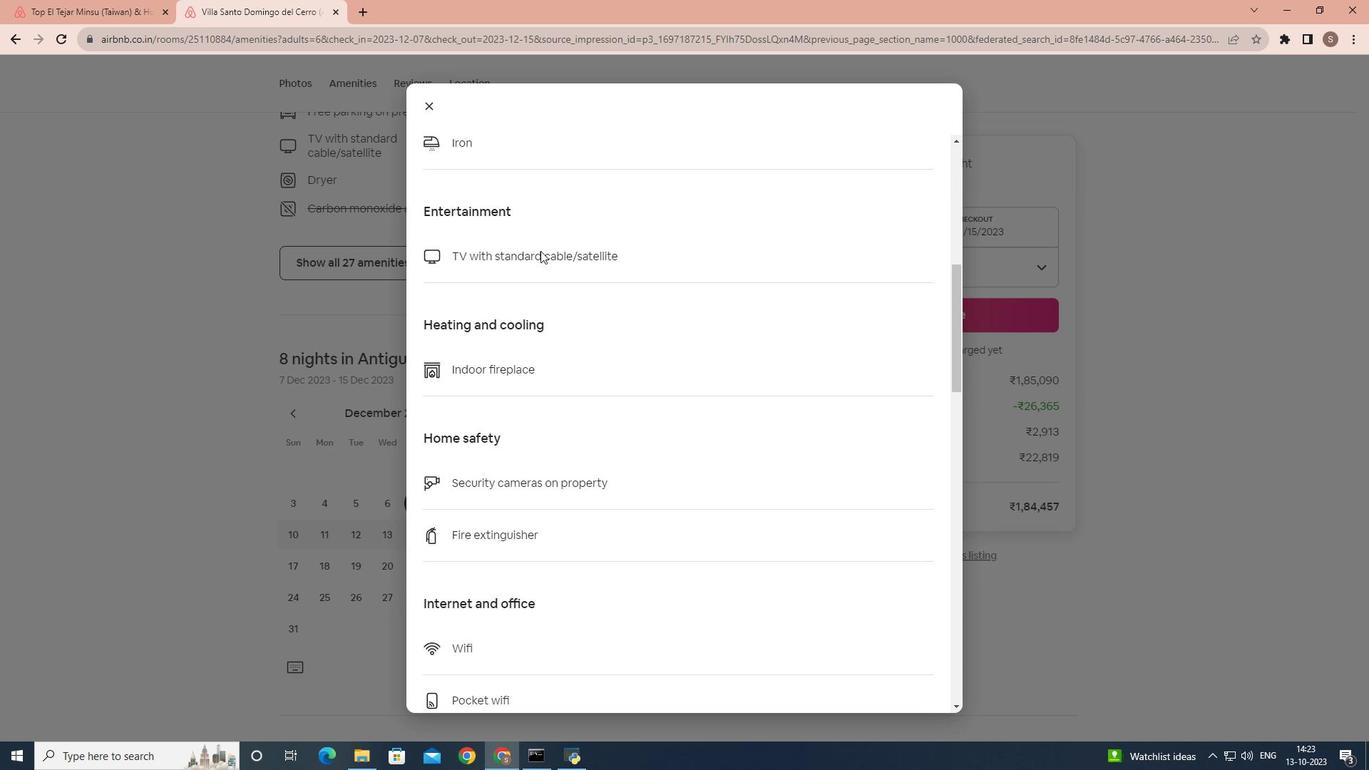 
Action: Mouse scrolled (540, 250) with delta (0, 0)
Screenshot: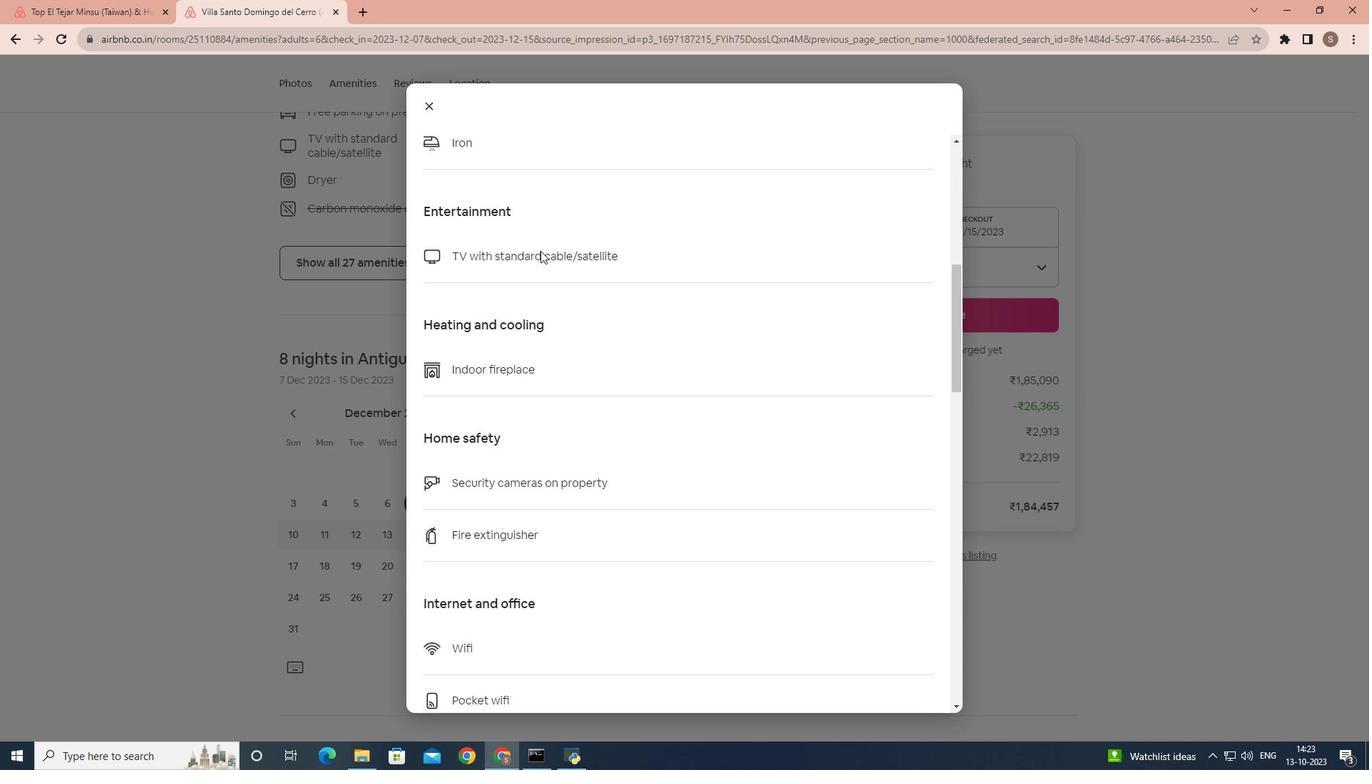 
Action: Mouse scrolled (540, 250) with delta (0, 0)
Screenshot: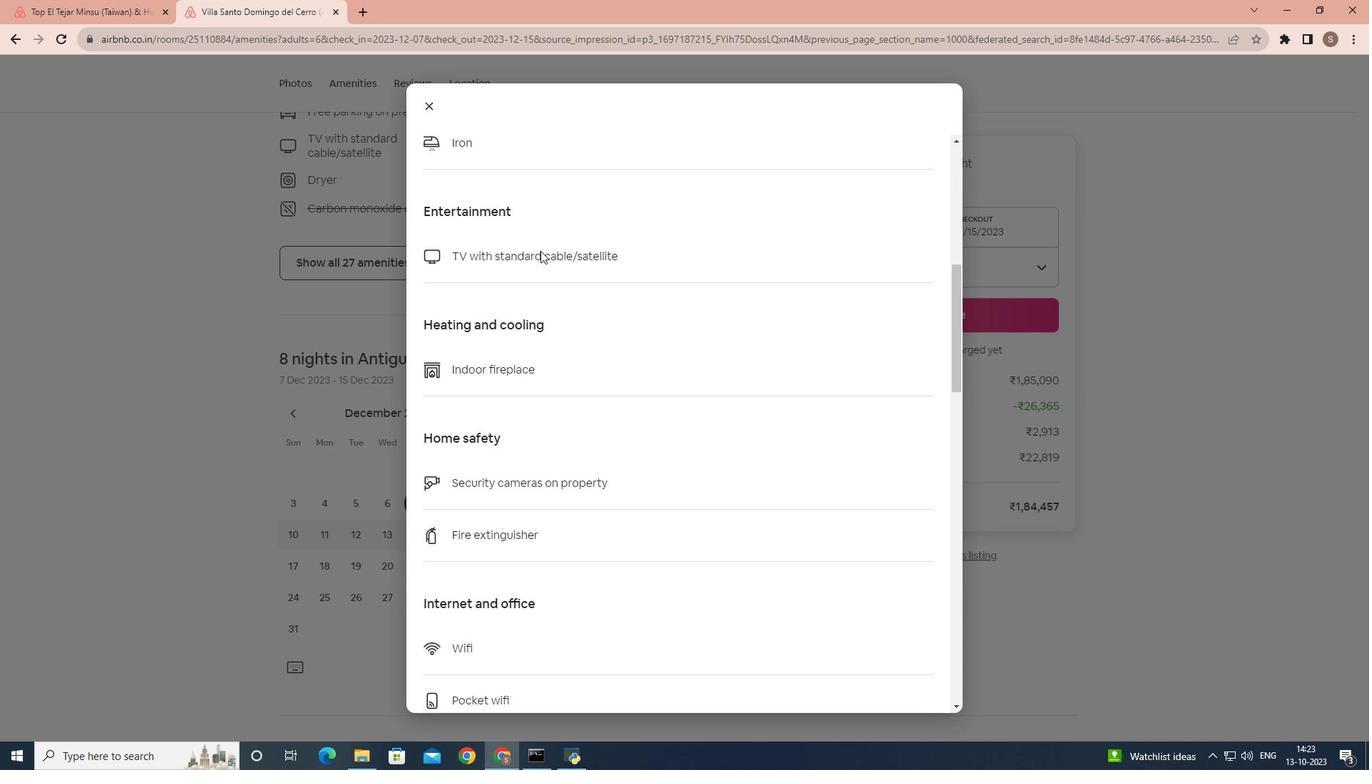 
Action: Mouse scrolled (540, 250) with delta (0, 0)
Screenshot: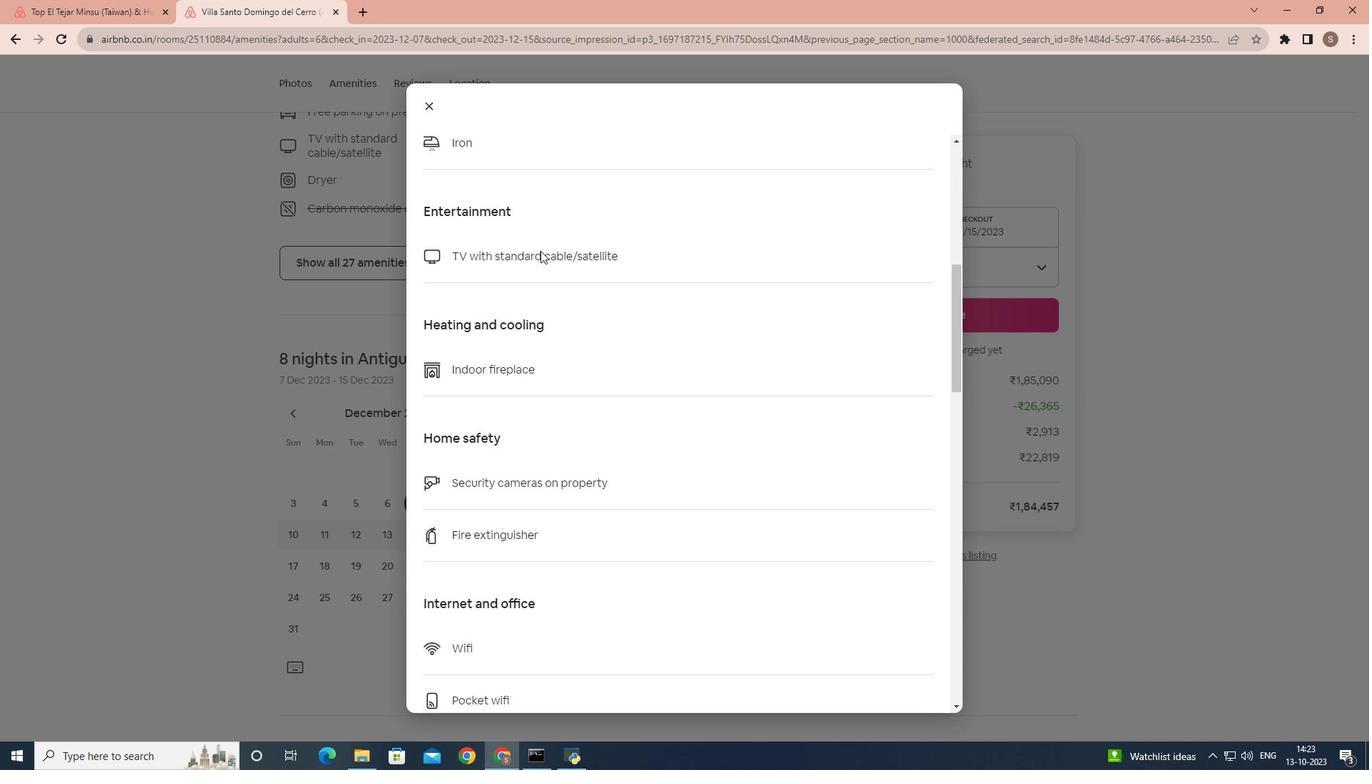 
Action: Mouse scrolled (540, 250) with delta (0, 0)
Screenshot: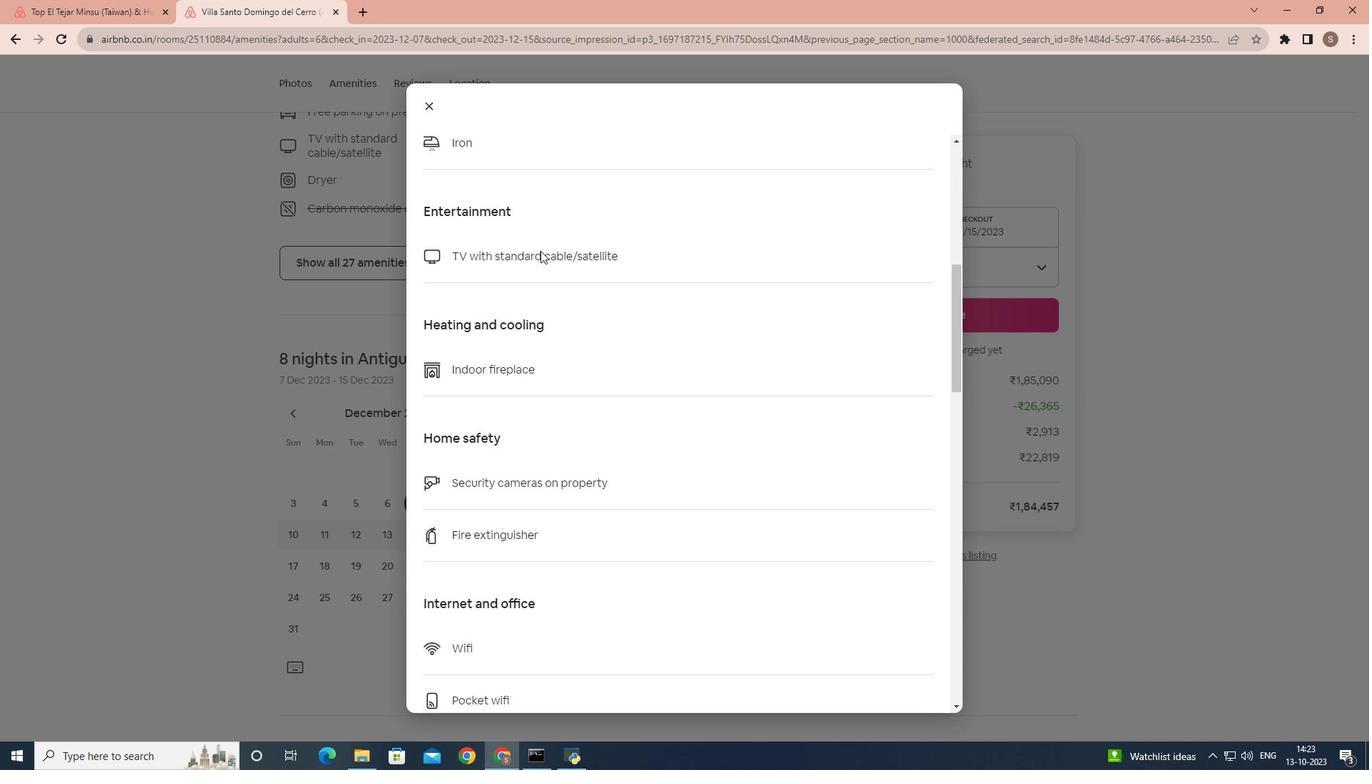 
Action: Mouse scrolled (540, 250) with delta (0, 0)
Screenshot: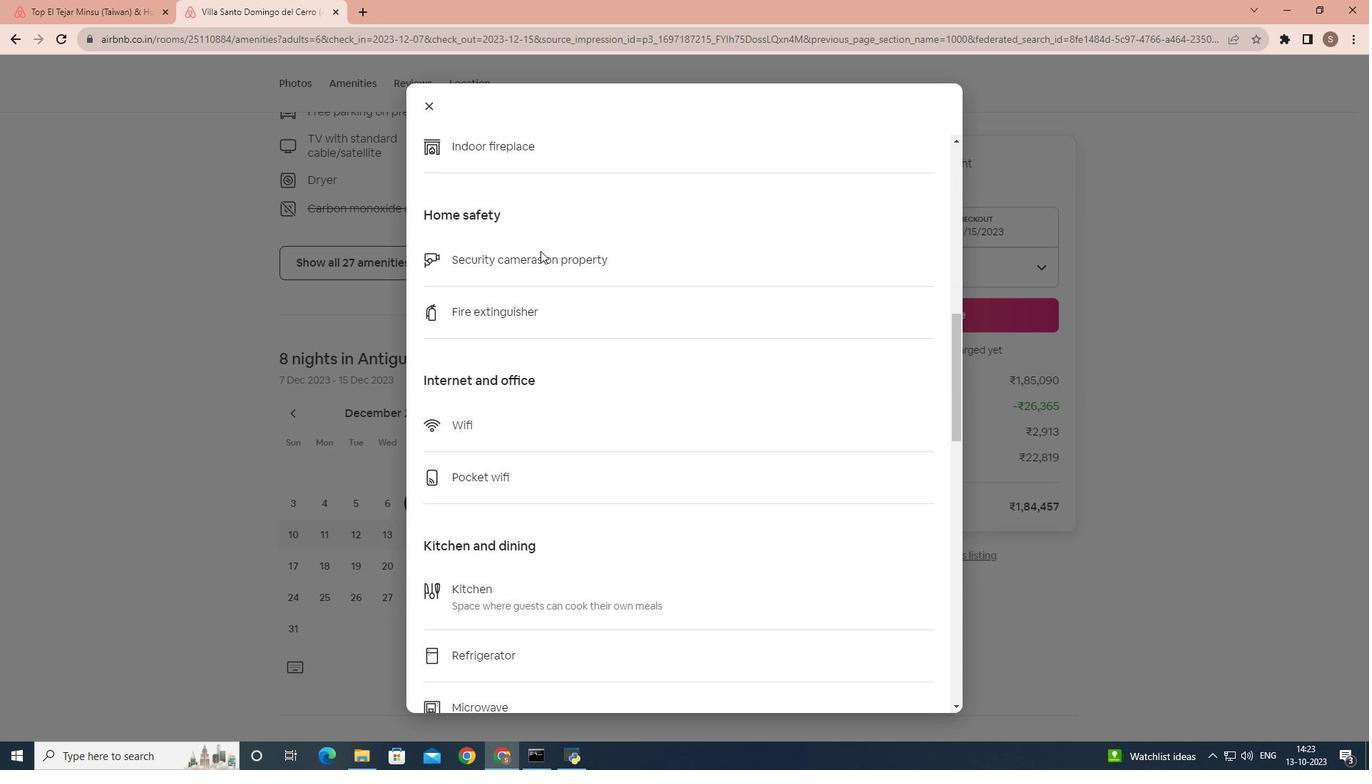 
Action: Mouse scrolled (540, 250) with delta (0, 0)
Screenshot: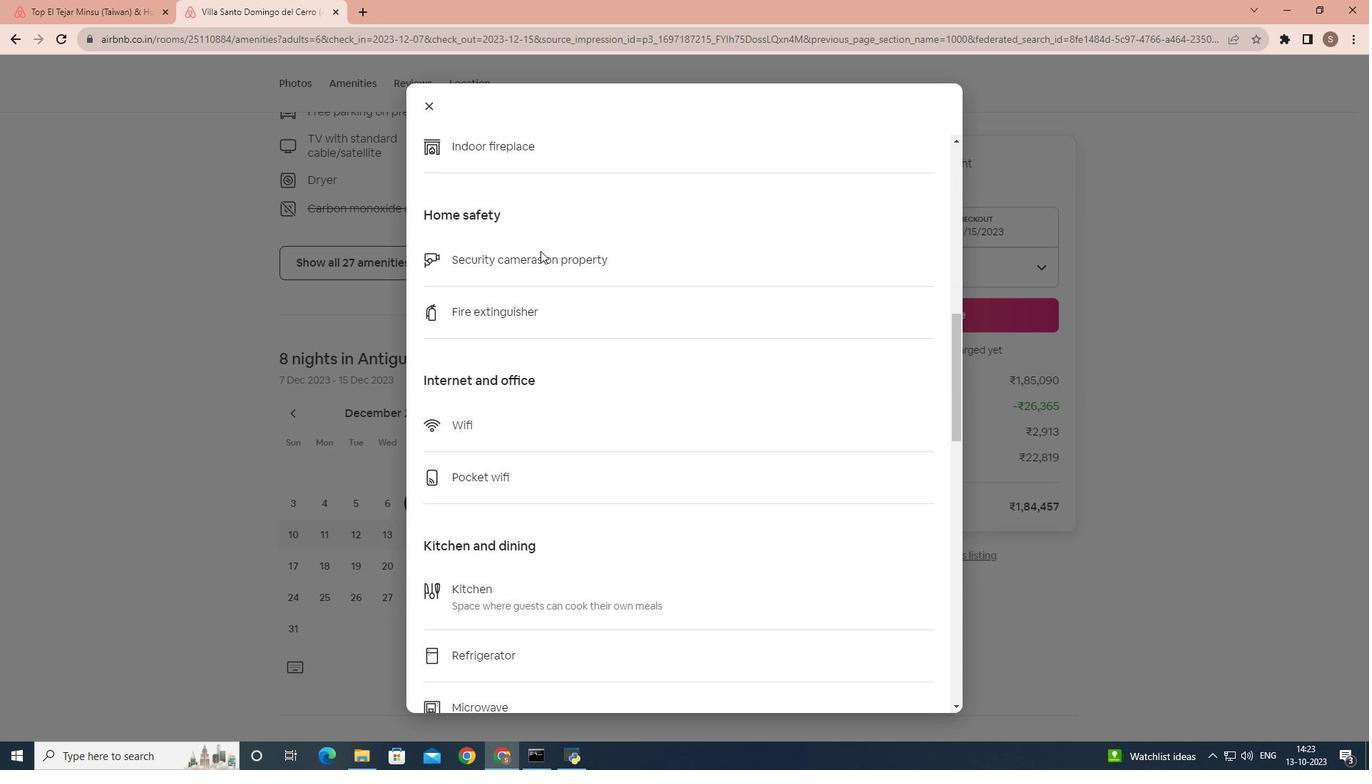 
Action: Mouse scrolled (540, 250) with delta (0, 0)
Screenshot: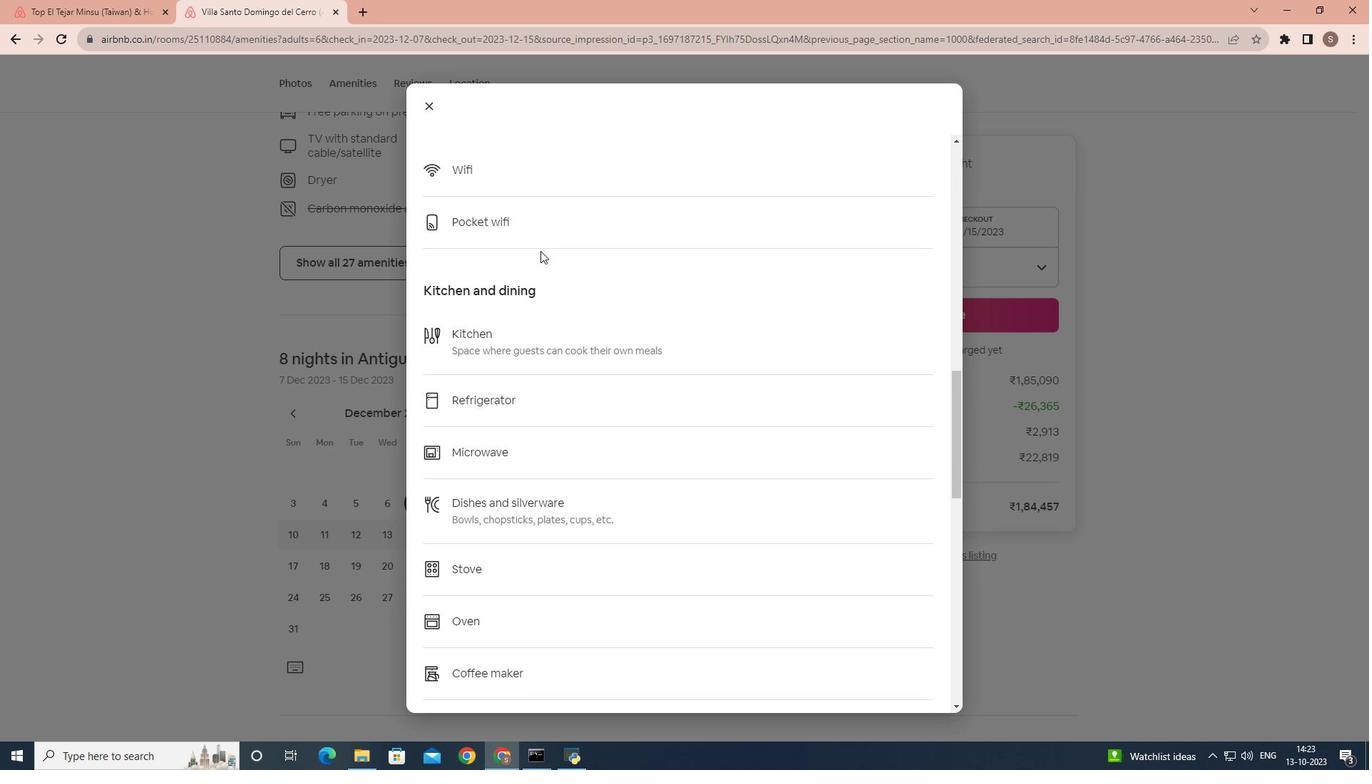 
Action: Mouse scrolled (540, 250) with delta (0, 0)
Screenshot: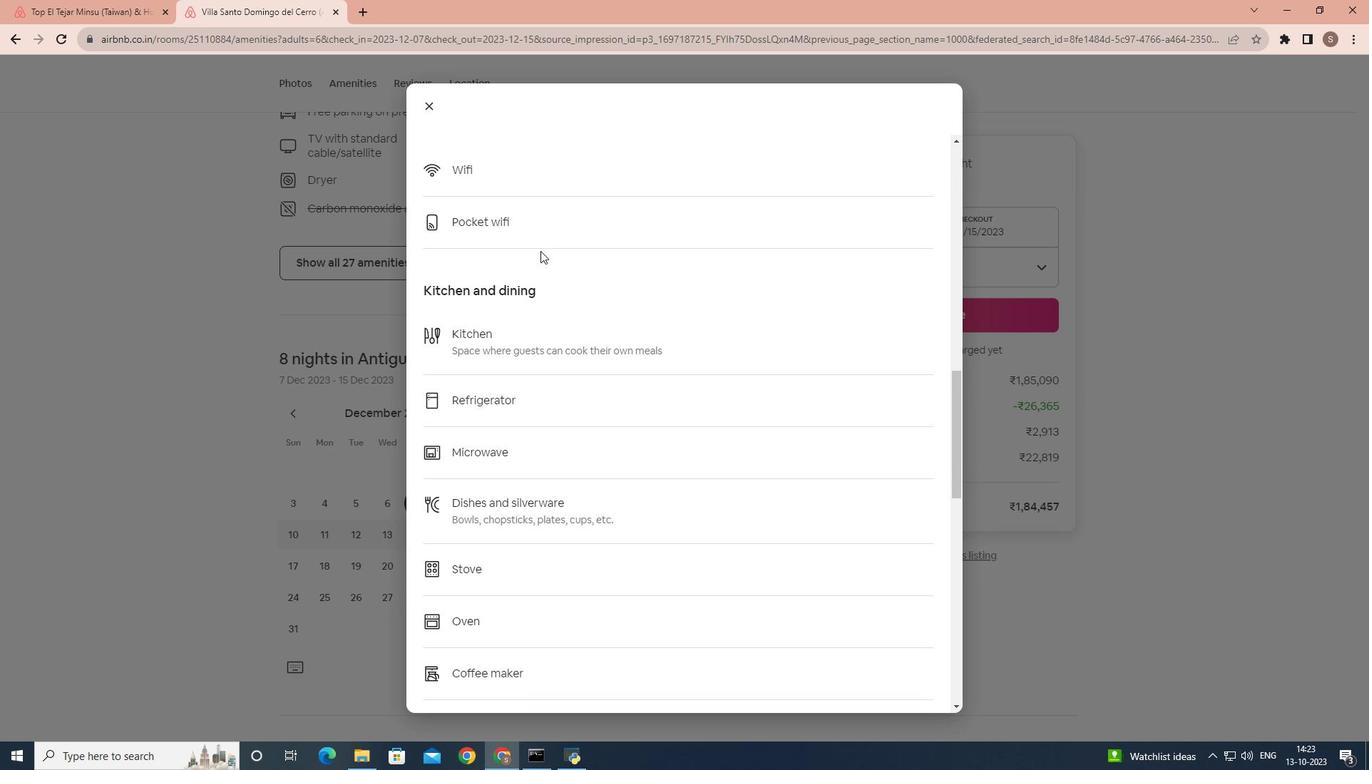 
Action: Mouse scrolled (540, 250) with delta (0, 0)
Screenshot: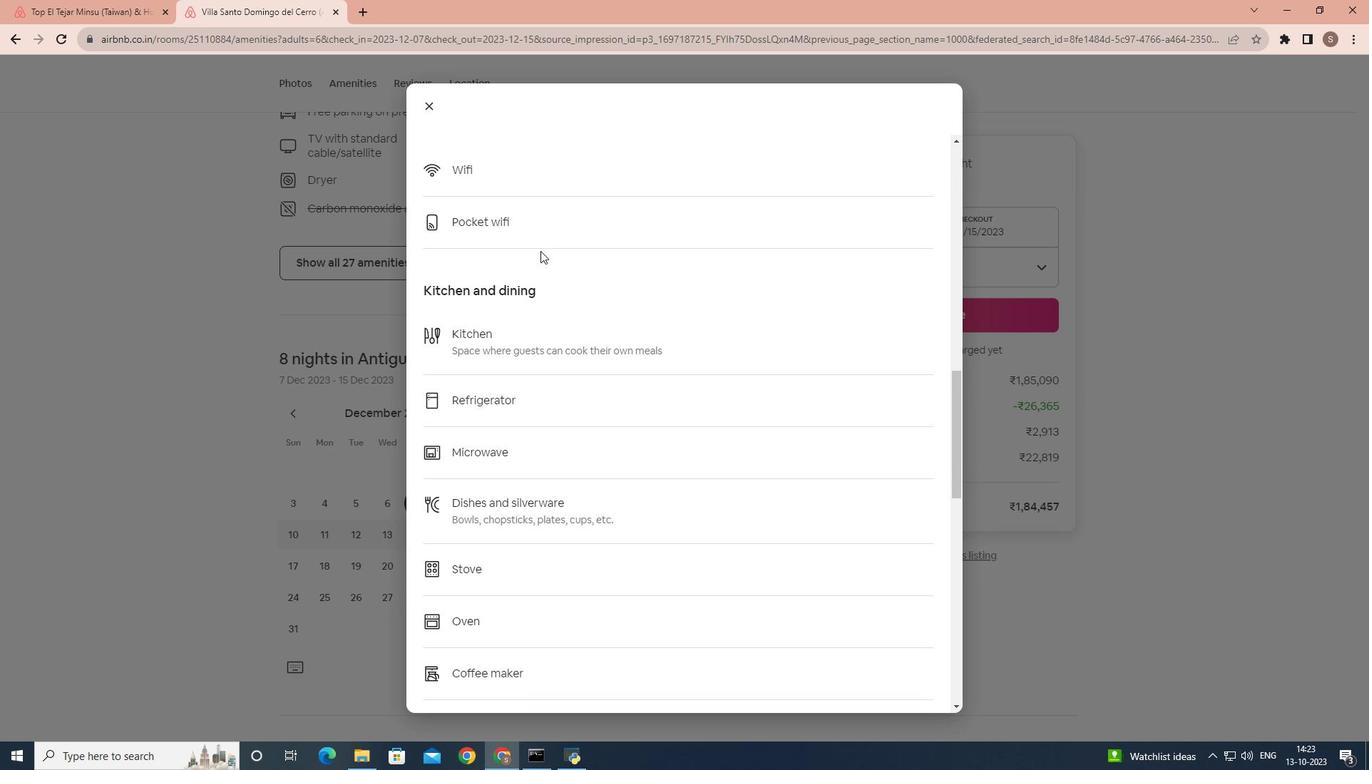 
Action: Mouse scrolled (540, 250) with delta (0, 0)
Screenshot: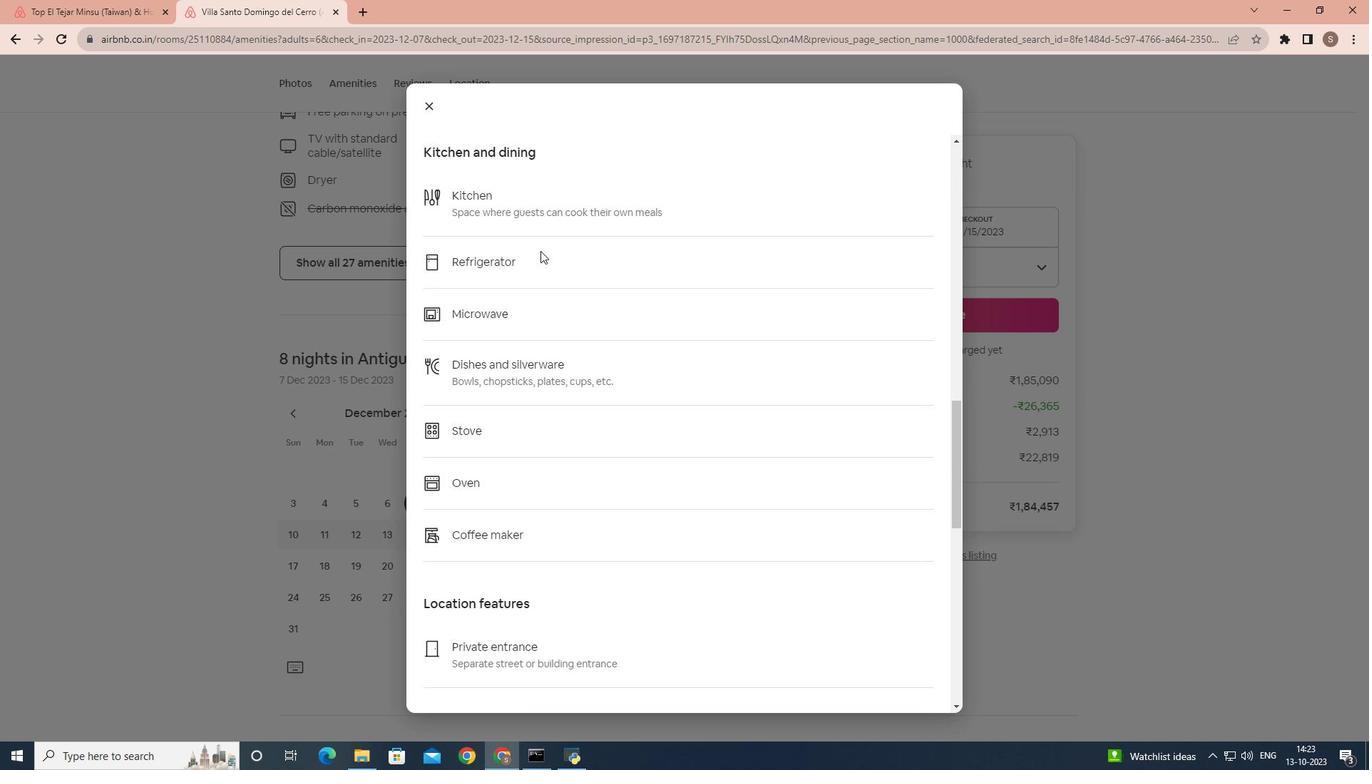 
Action: Mouse scrolled (540, 250) with delta (0, 0)
Screenshot: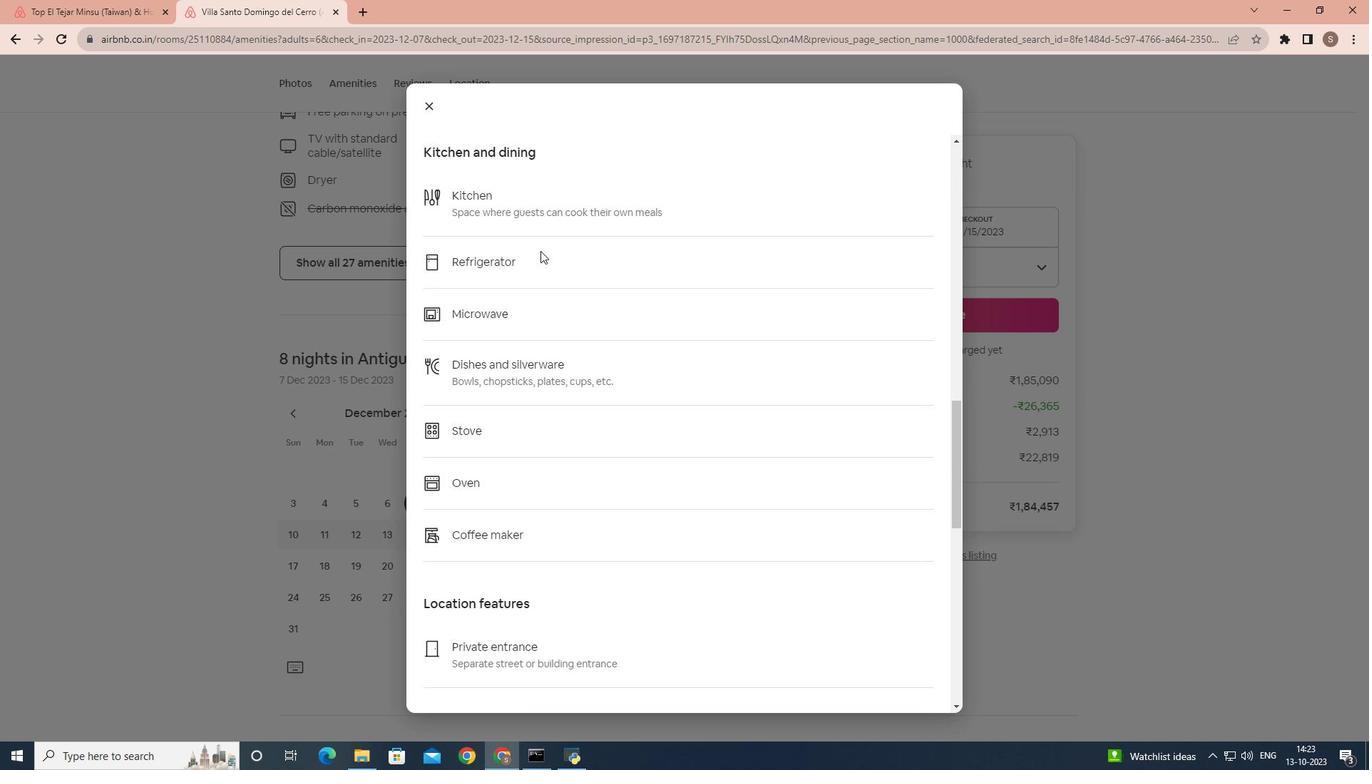 
Action: Mouse scrolled (540, 250) with delta (0, 0)
Screenshot: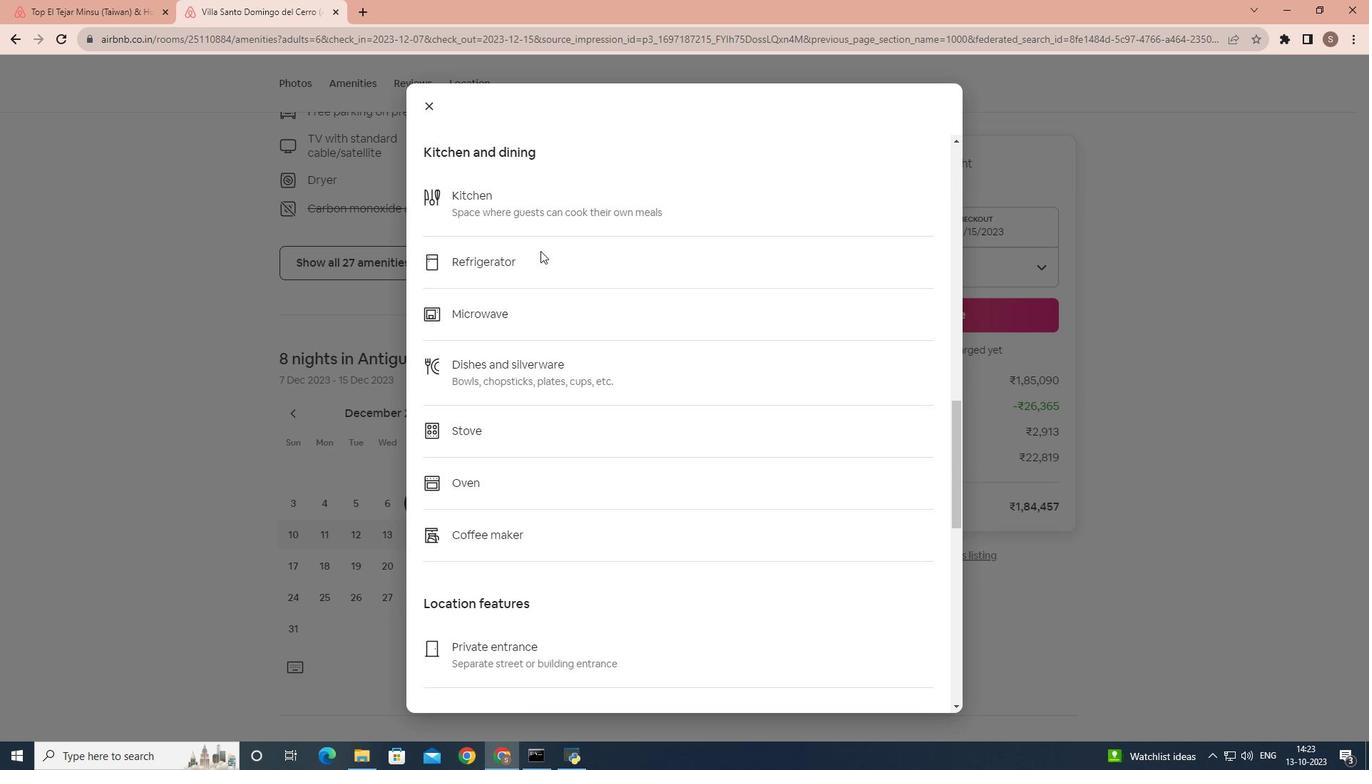 
Action: Mouse scrolled (540, 250) with delta (0, 0)
Screenshot: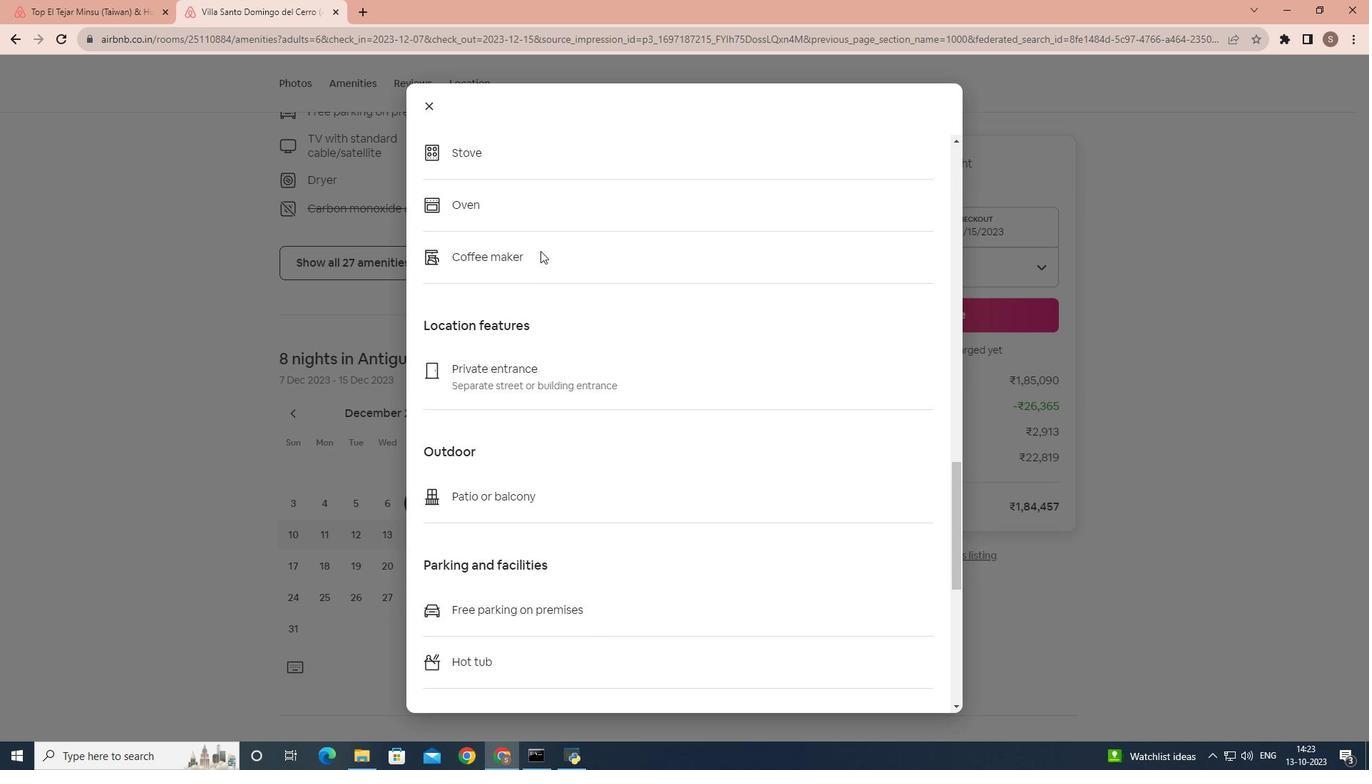 
Action: Mouse scrolled (540, 250) with delta (0, 0)
Screenshot: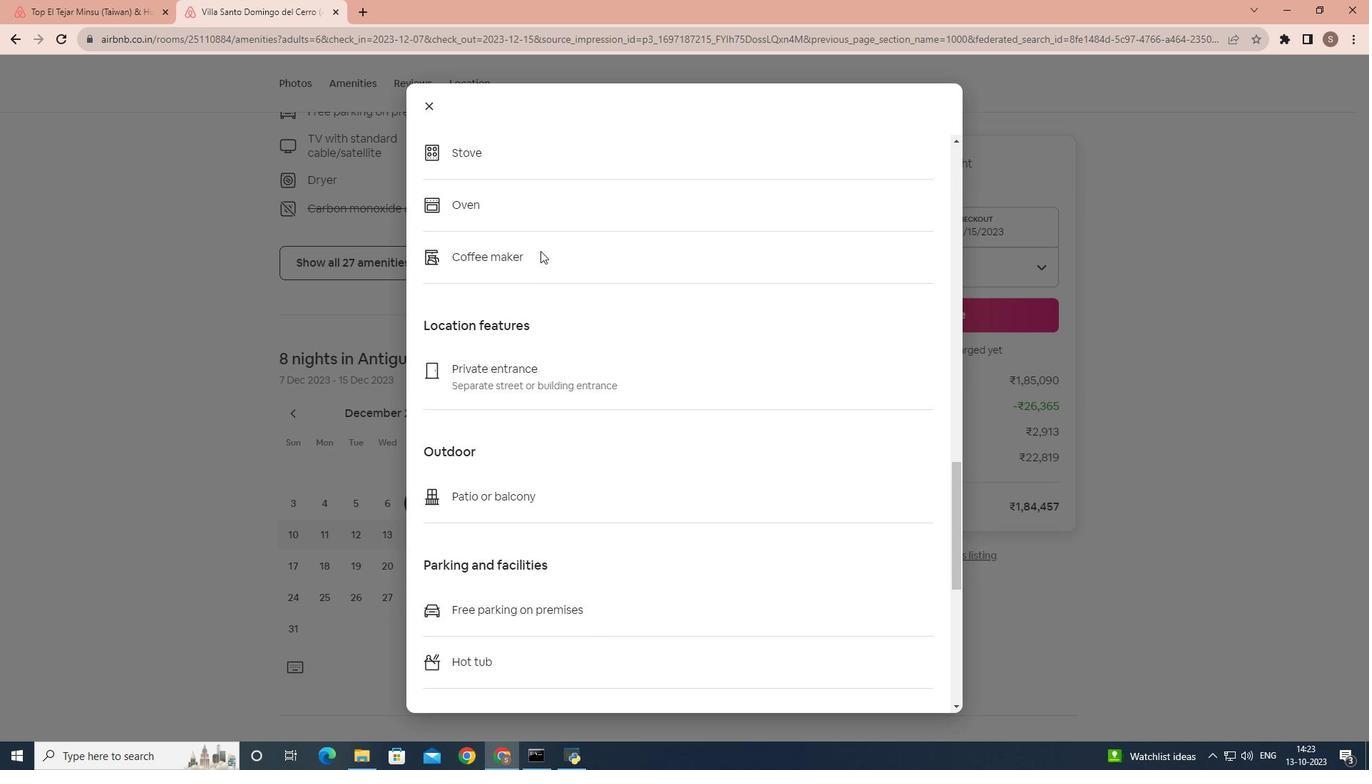 
Action: Mouse scrolled (540, 250) with delta (0, 0)
Screenshot: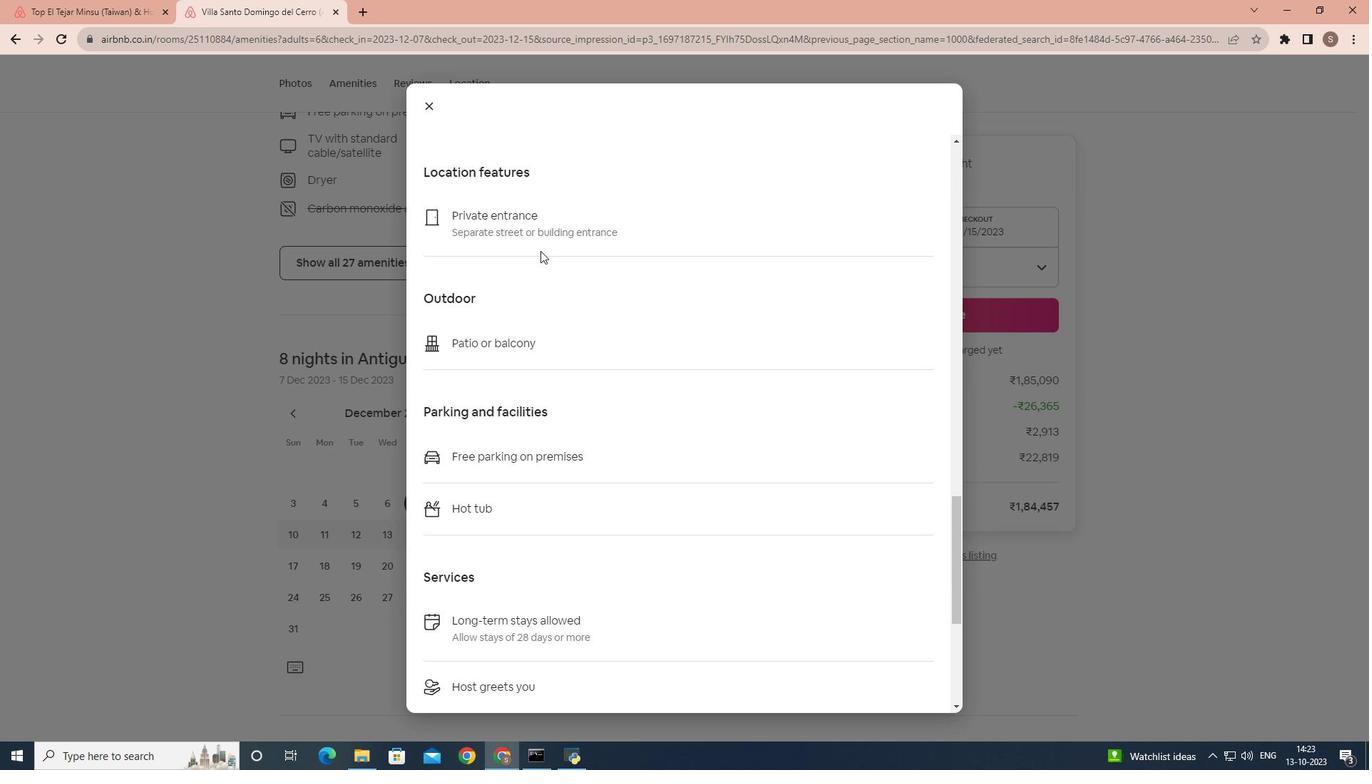 
Action: Mouse scrolled (540, 250) with delta (0, 0)
Screenshot: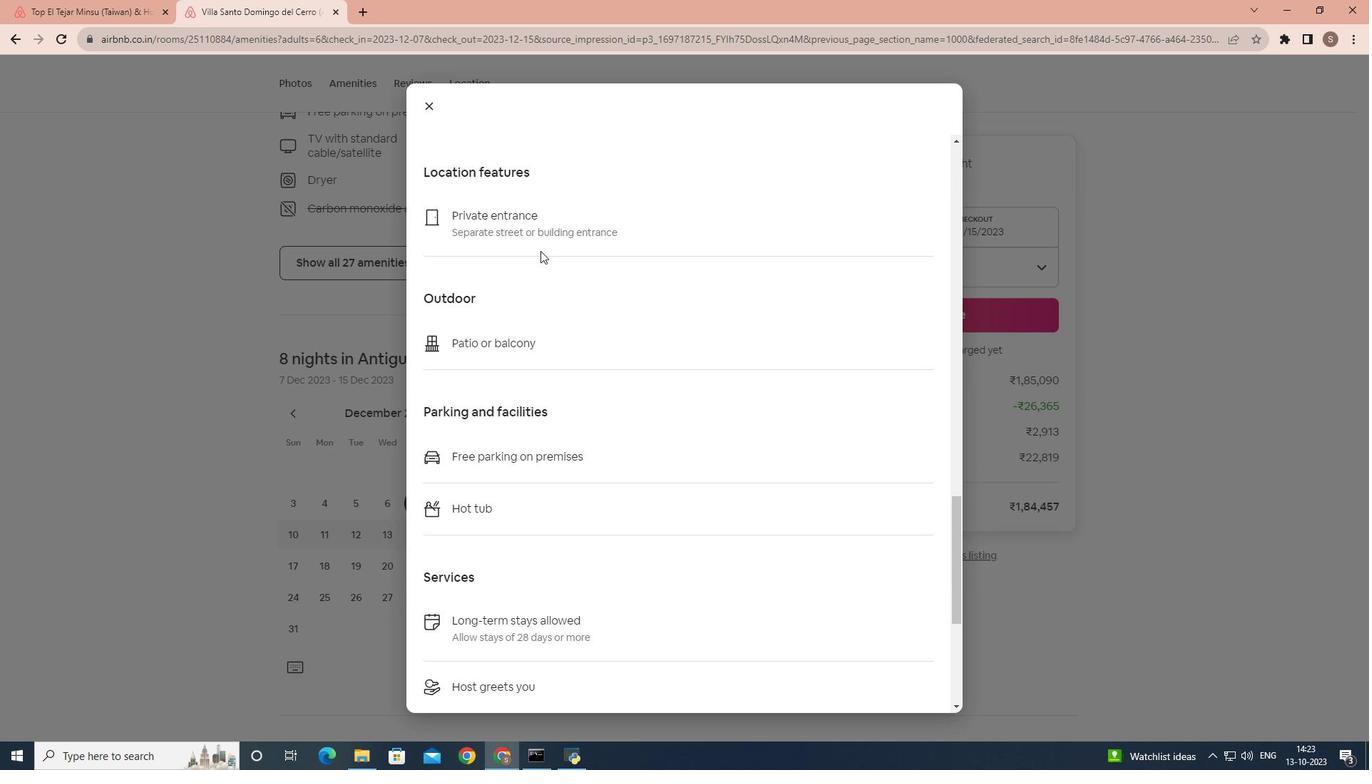 
Action: Mouse scrolled (540, 250) with delta (0, 0)
Screenshot: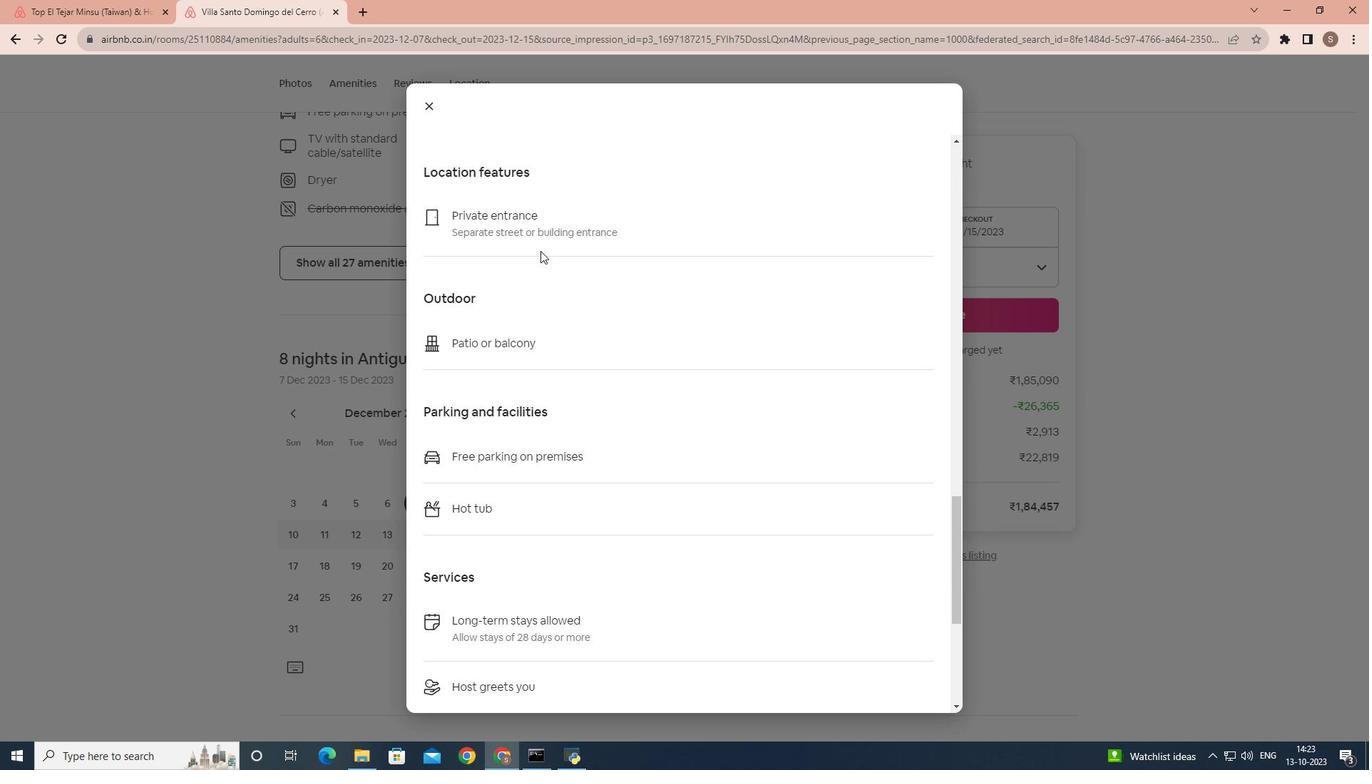
Action: Mouse scrolled (540, 250) with delta (0, 0)
Screenshot: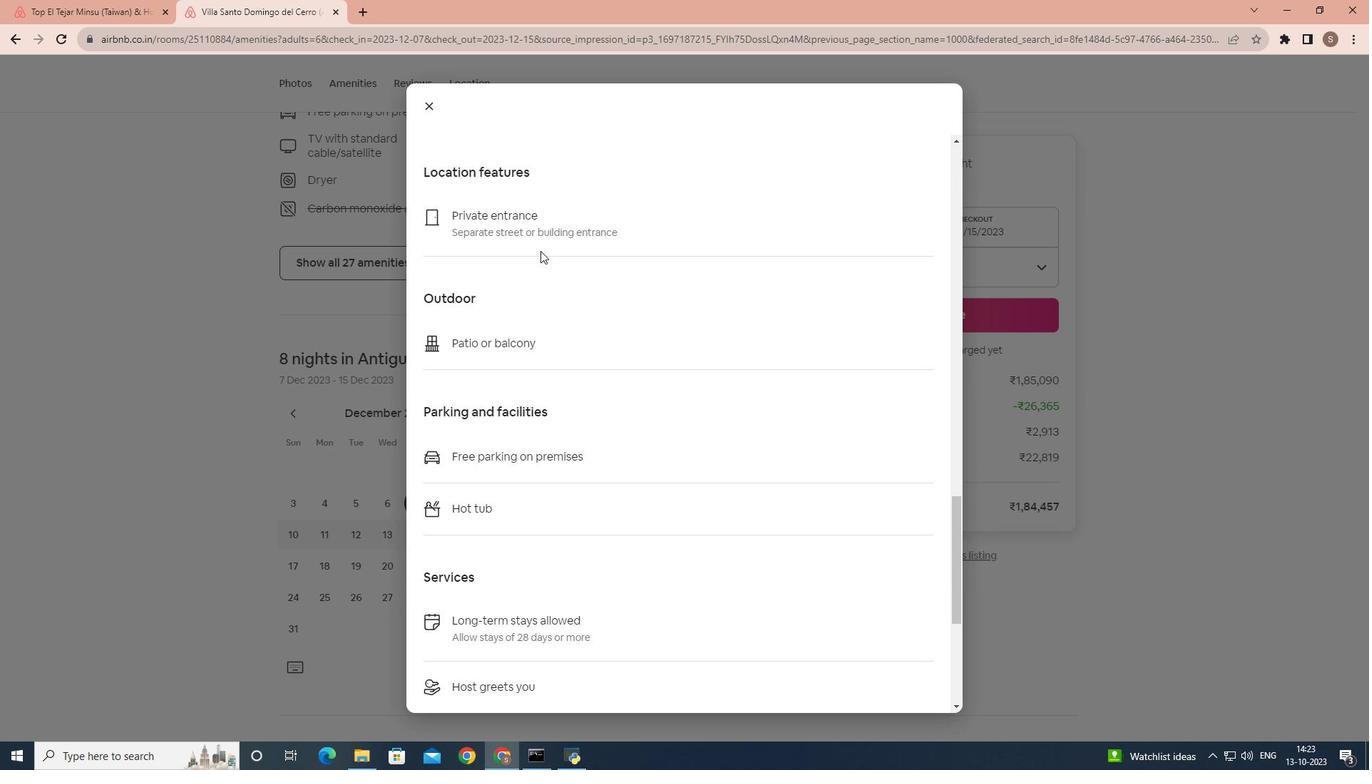 
Action: Mouse moved to (541, 250)
Screenshot: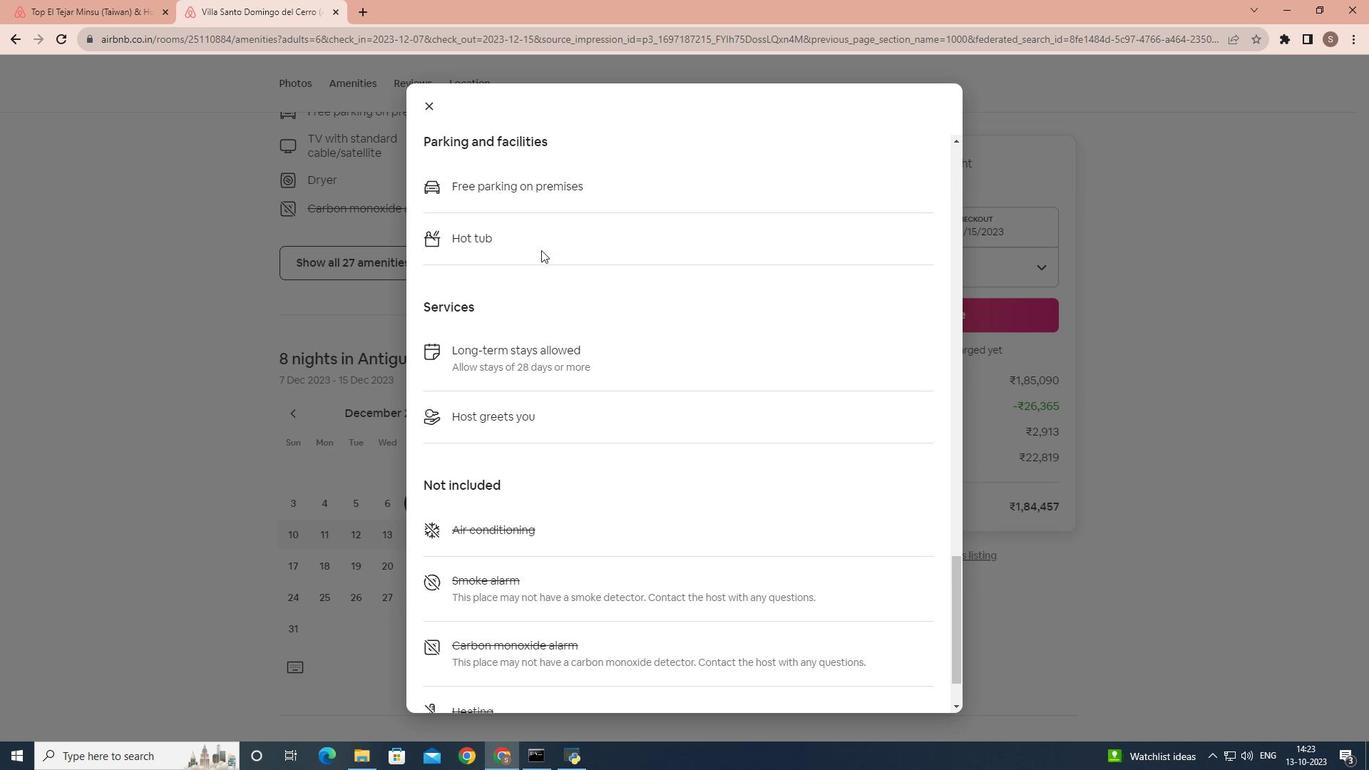 
Action: Mouse scrolled (541, 249) with delta (0, 0)
Screenshot: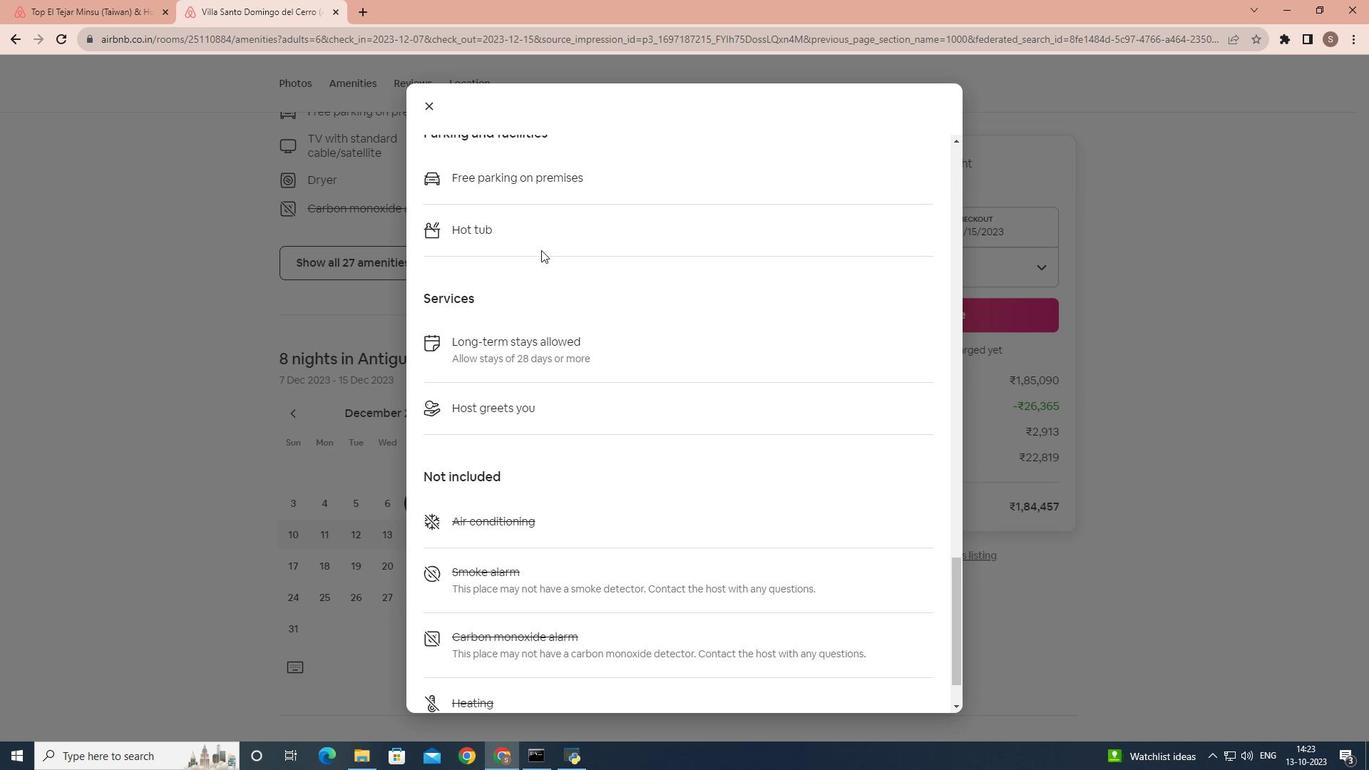 
Action: Mouse scrolled (541, 249) with delta (0, 0)
Screenshot: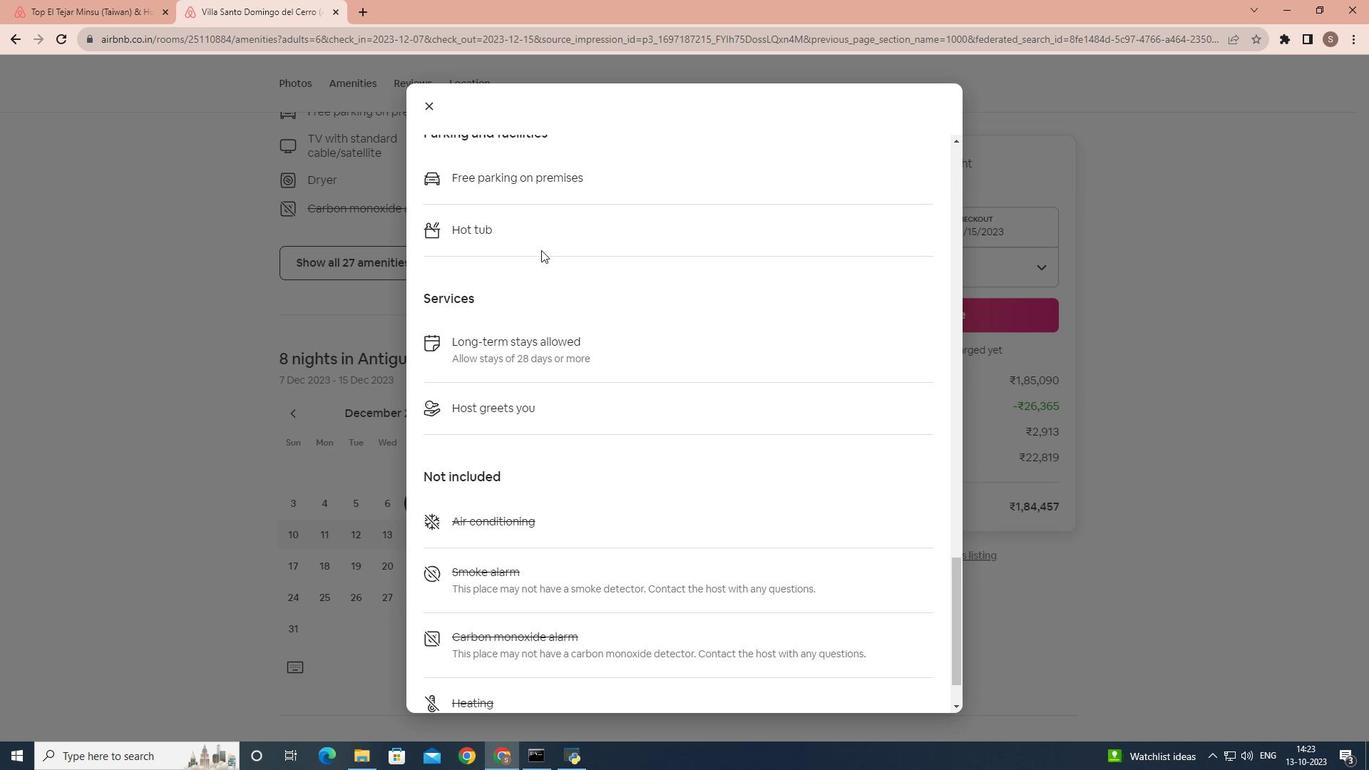 
Action: Mouse scrolled (541, 249) with delta (0, 0)
Screenshot: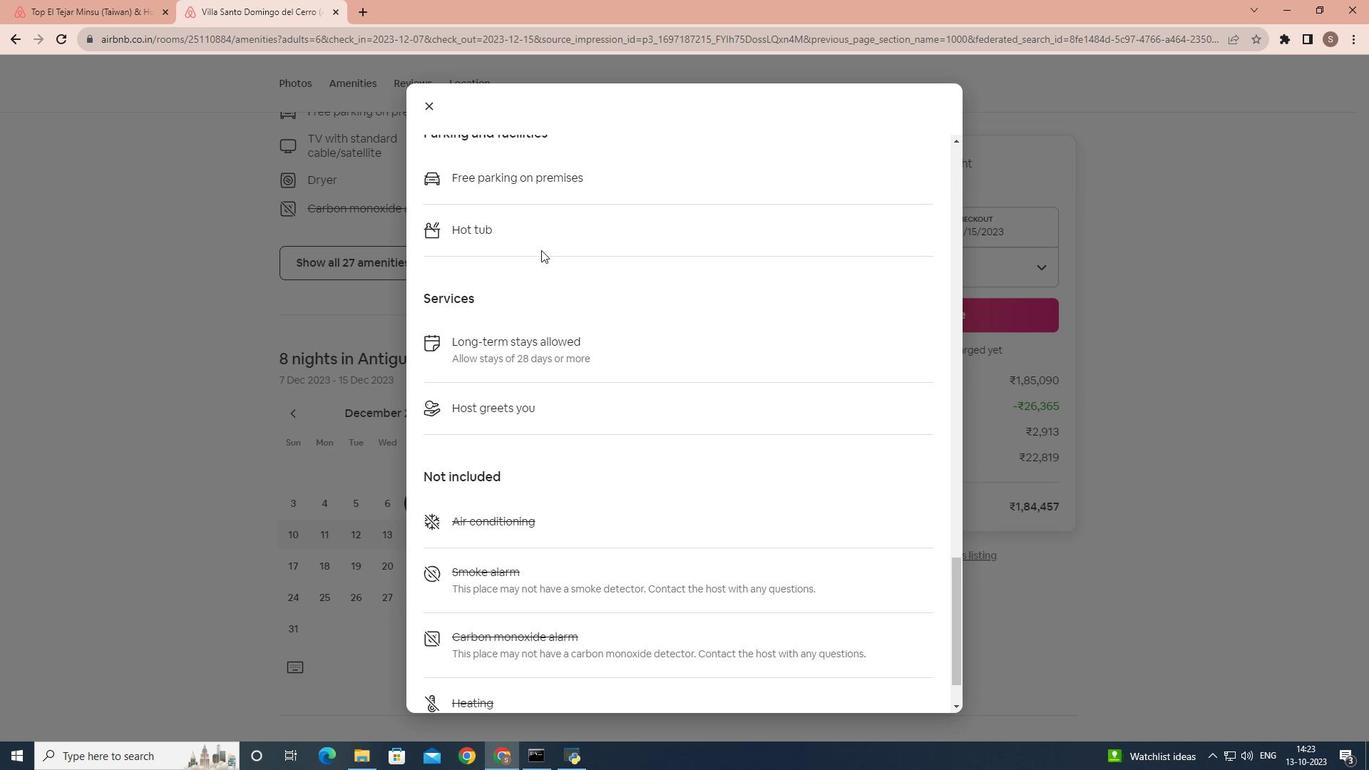 
Action: Mouse scrolled (541, 249) with delta (0, 0)
Screenshot: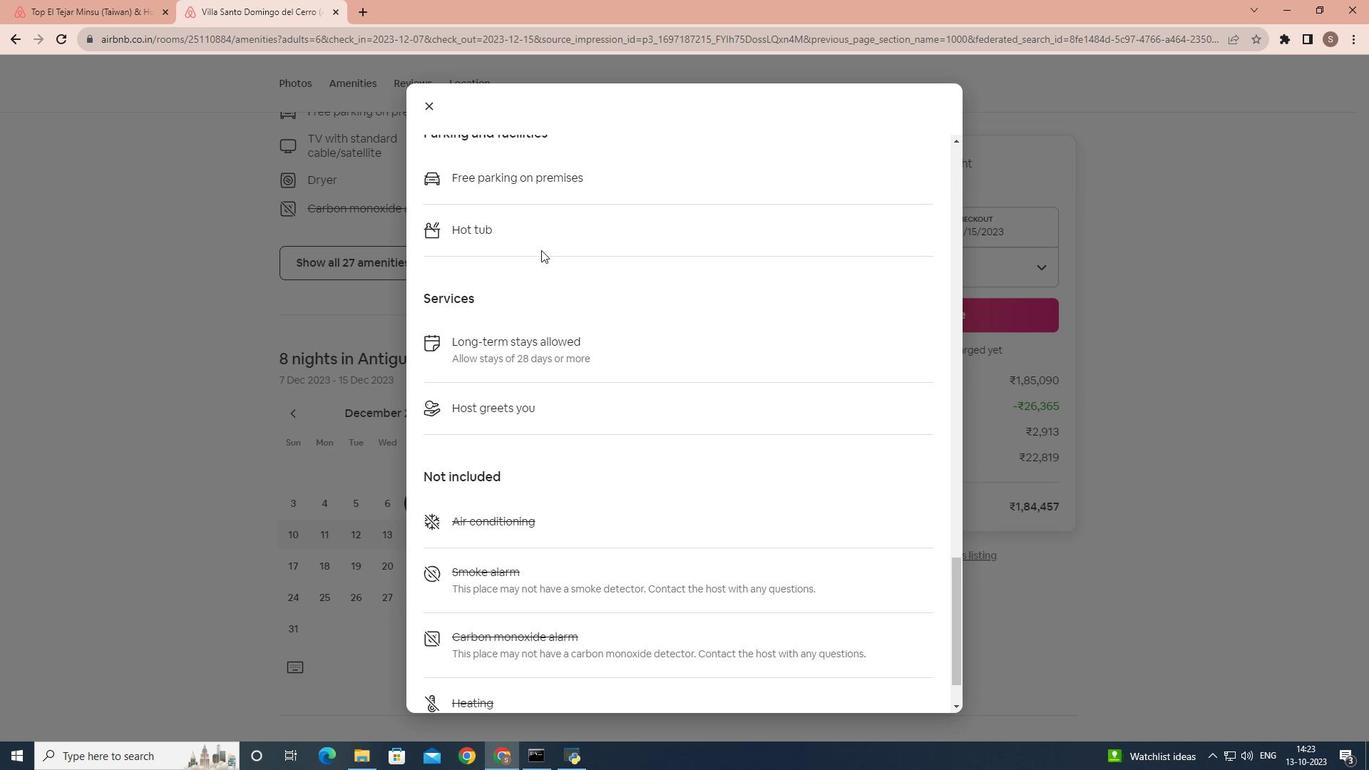 
Action: Mouse scrolled (541, 249) with delta (0, 0)
Screenshot: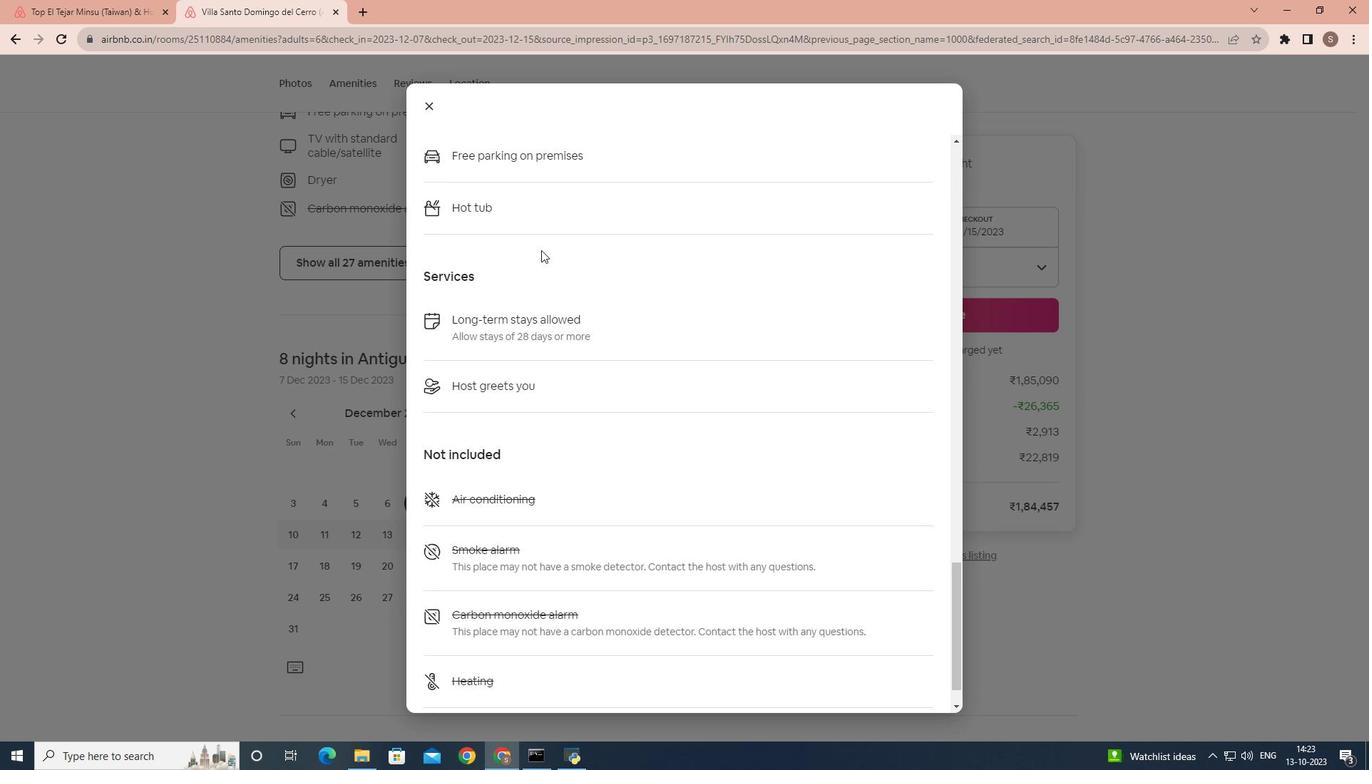 
Action: Mouse scrolled (541, 249) with delta (0, 0)
Screenshot: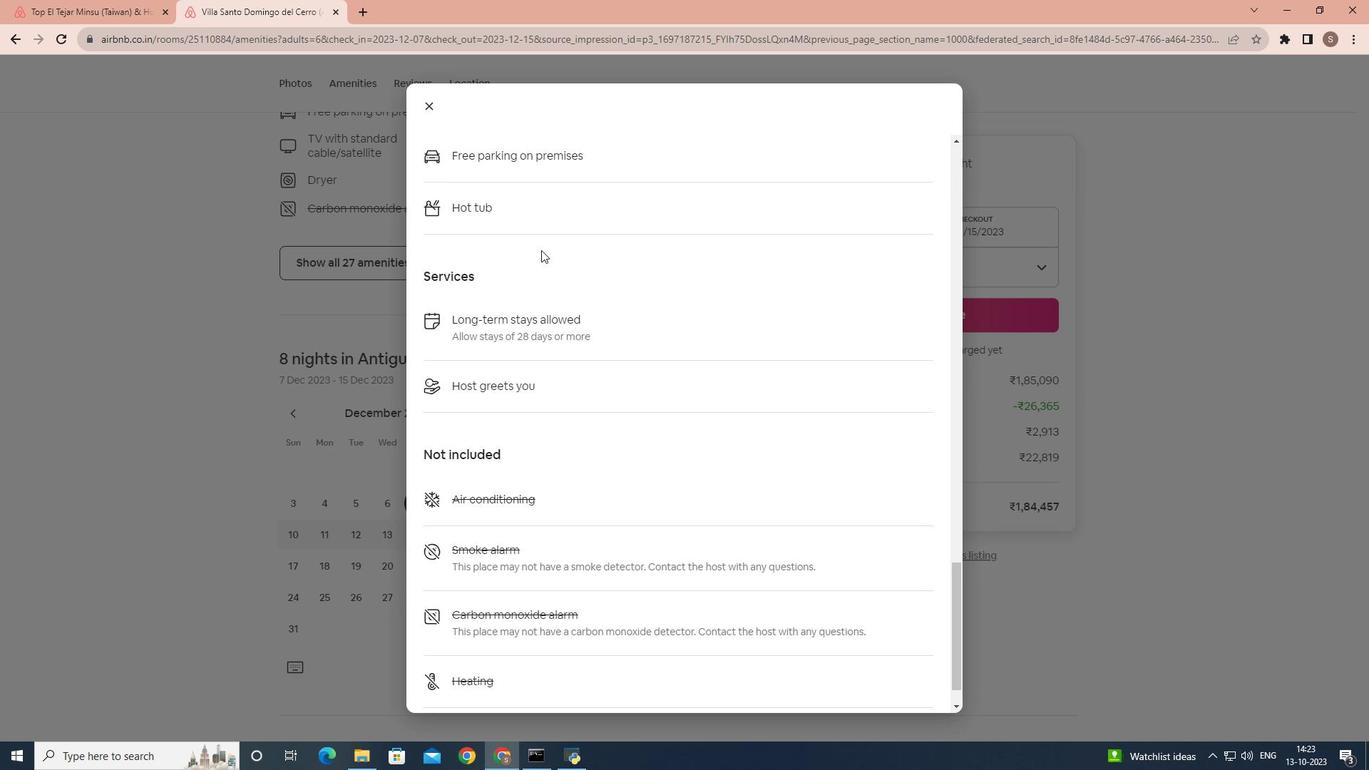 
Action: Mouse moved to (427, 100)
Screenshot: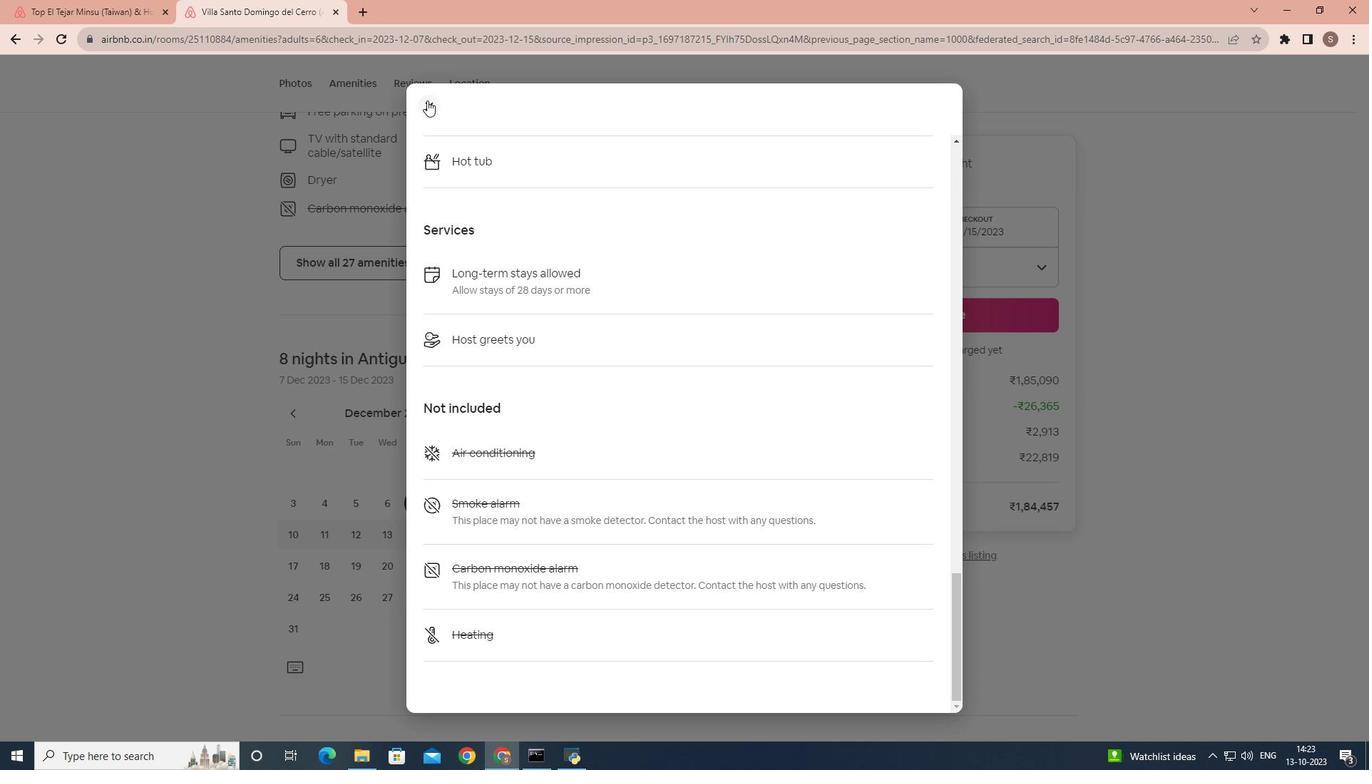 
Action: Mouse pressed left at (427, 100)
Screenshot: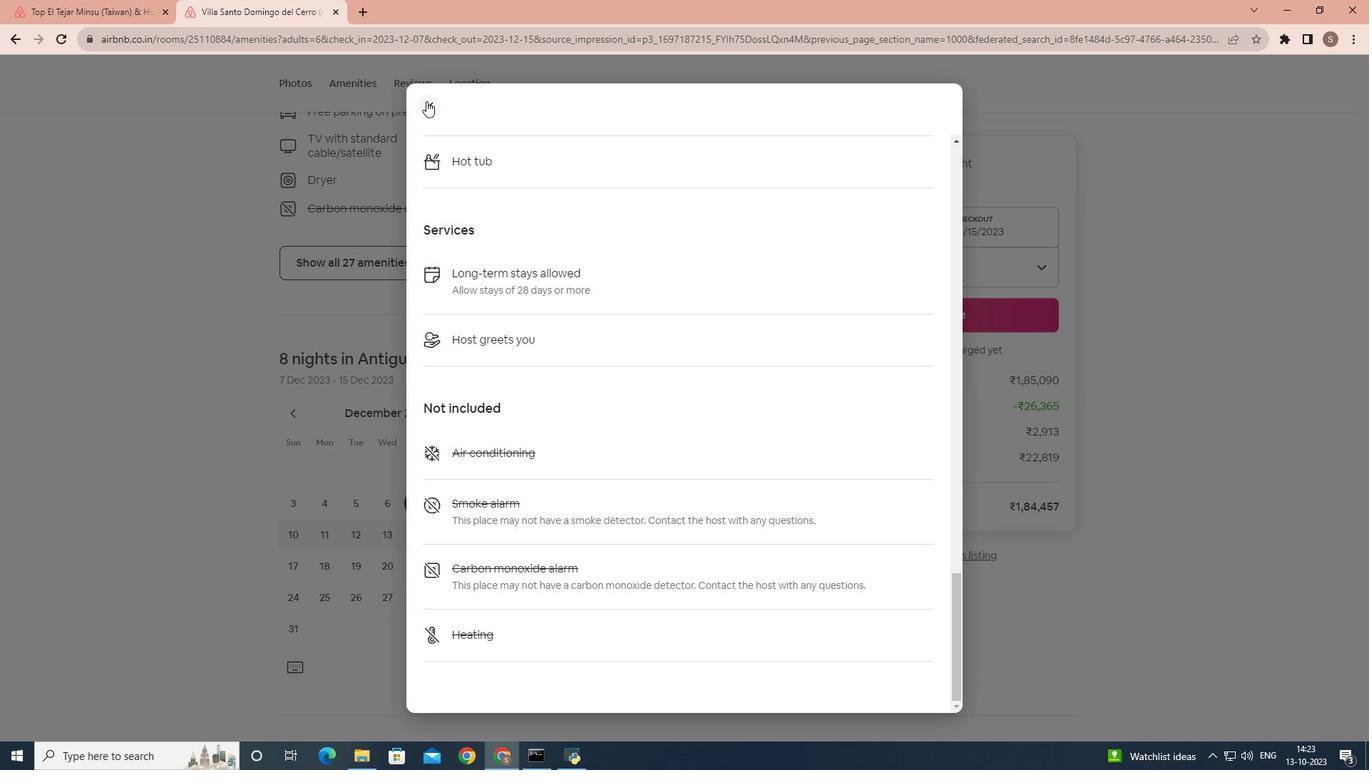 
Action: Mouse moved to (455, 243)
Screenshot: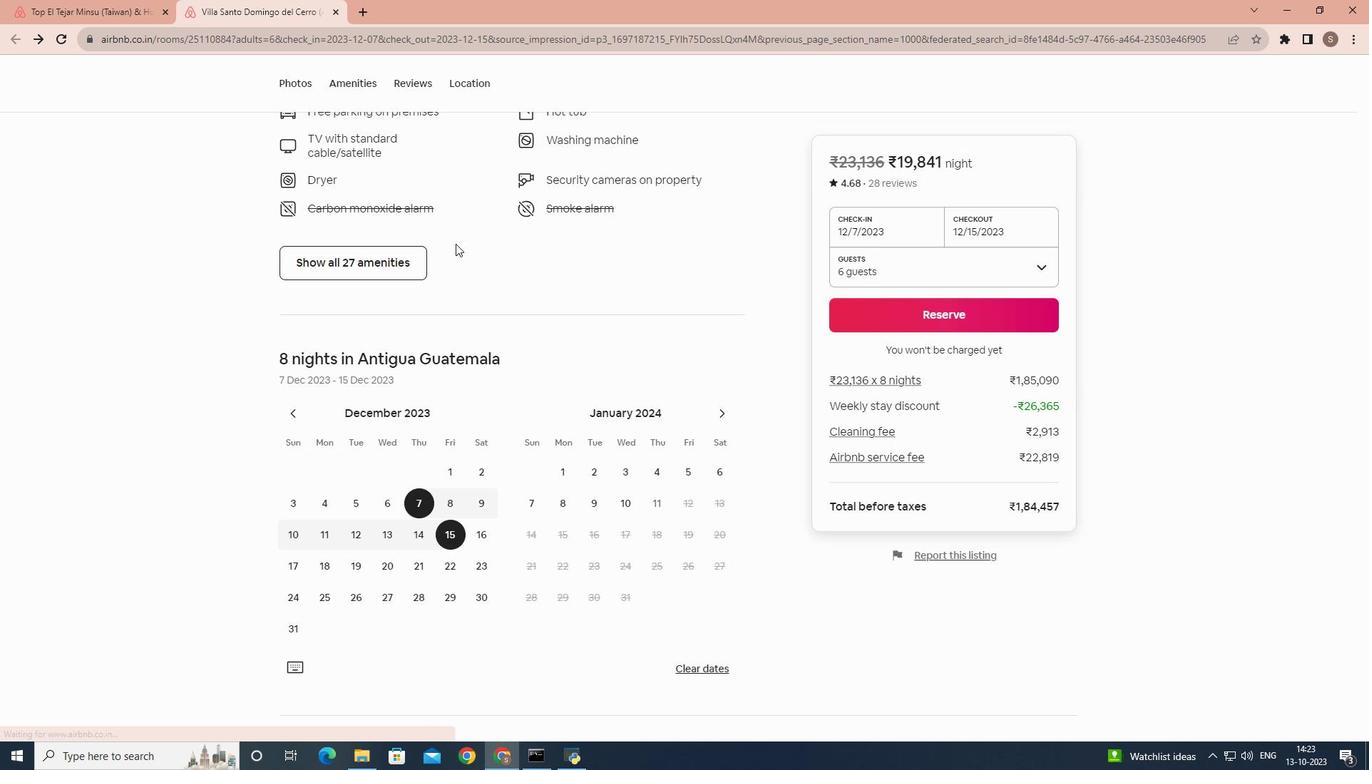 
Action: Mouse scrolled (455, 243) with delta (0, 0)
Screenshot: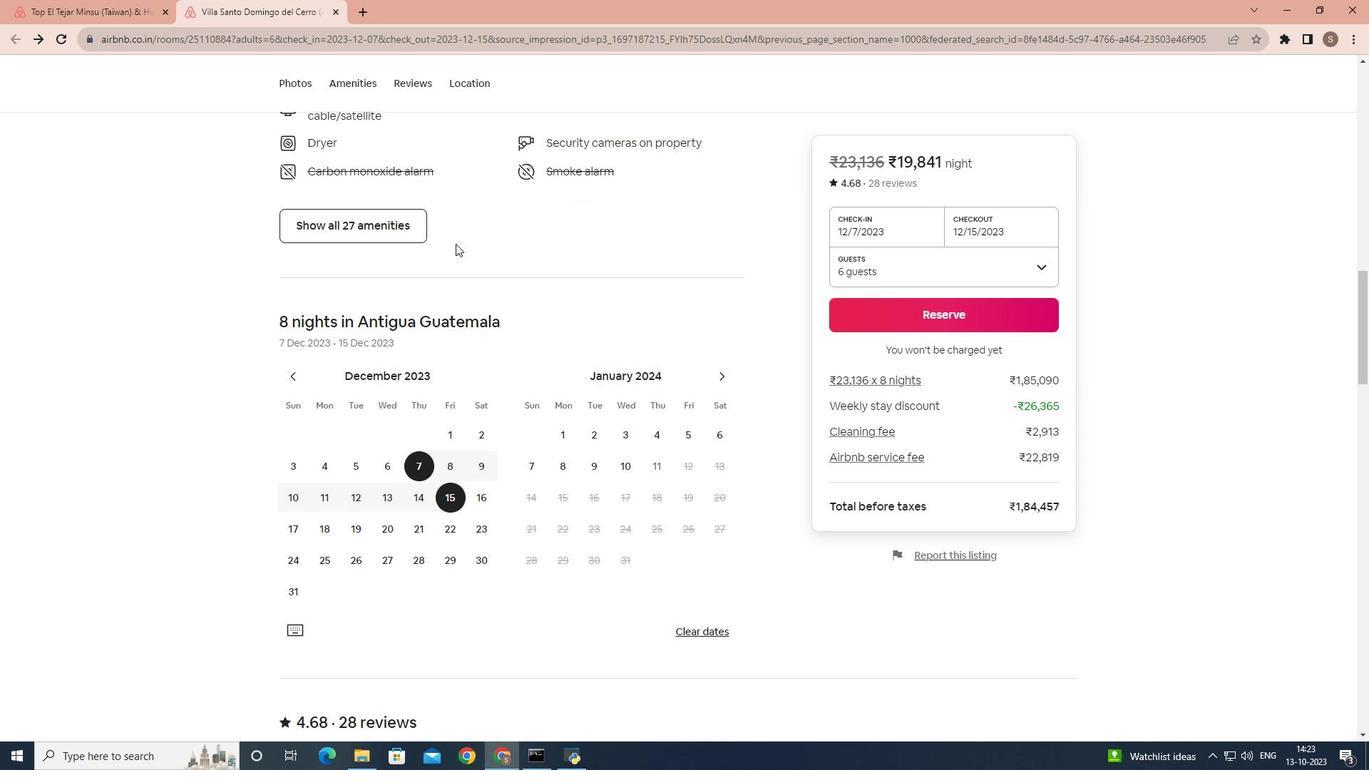 
Action: Mouse scrolled (455, 243) with delta (0, 0)
Screenshot: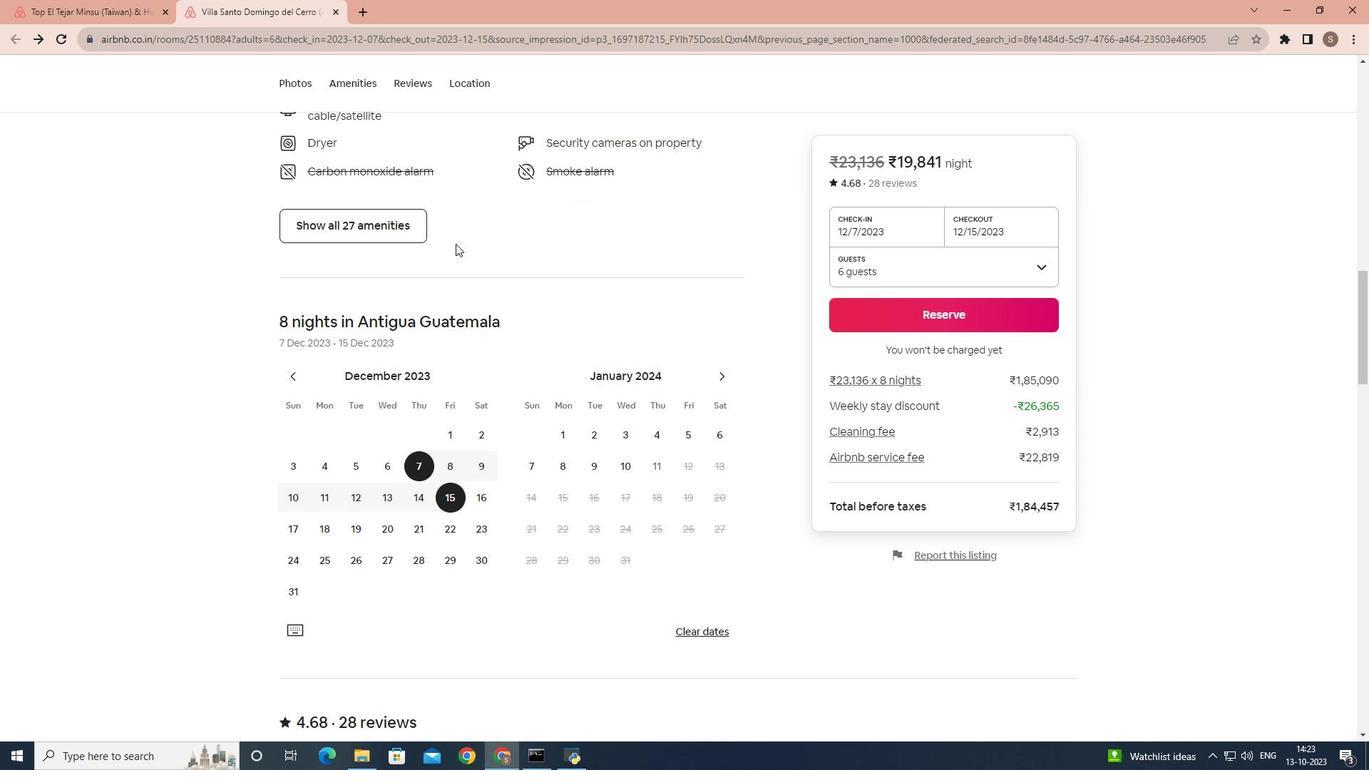 
Action: Mouse scrolled (455, 243) with delta (0, 0)
Screenshot: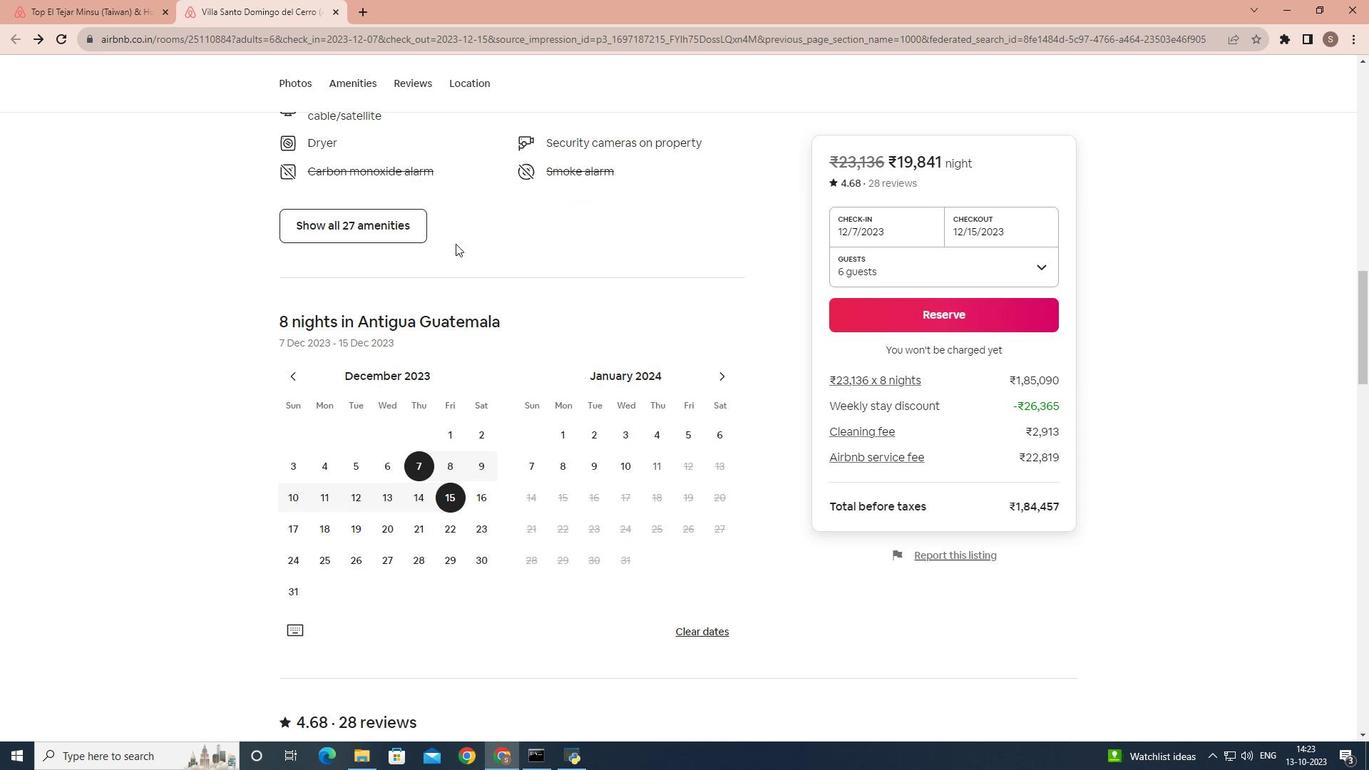 
Action: Mouse scrolled (455, 243) with delta (0, 0)
Screenshot: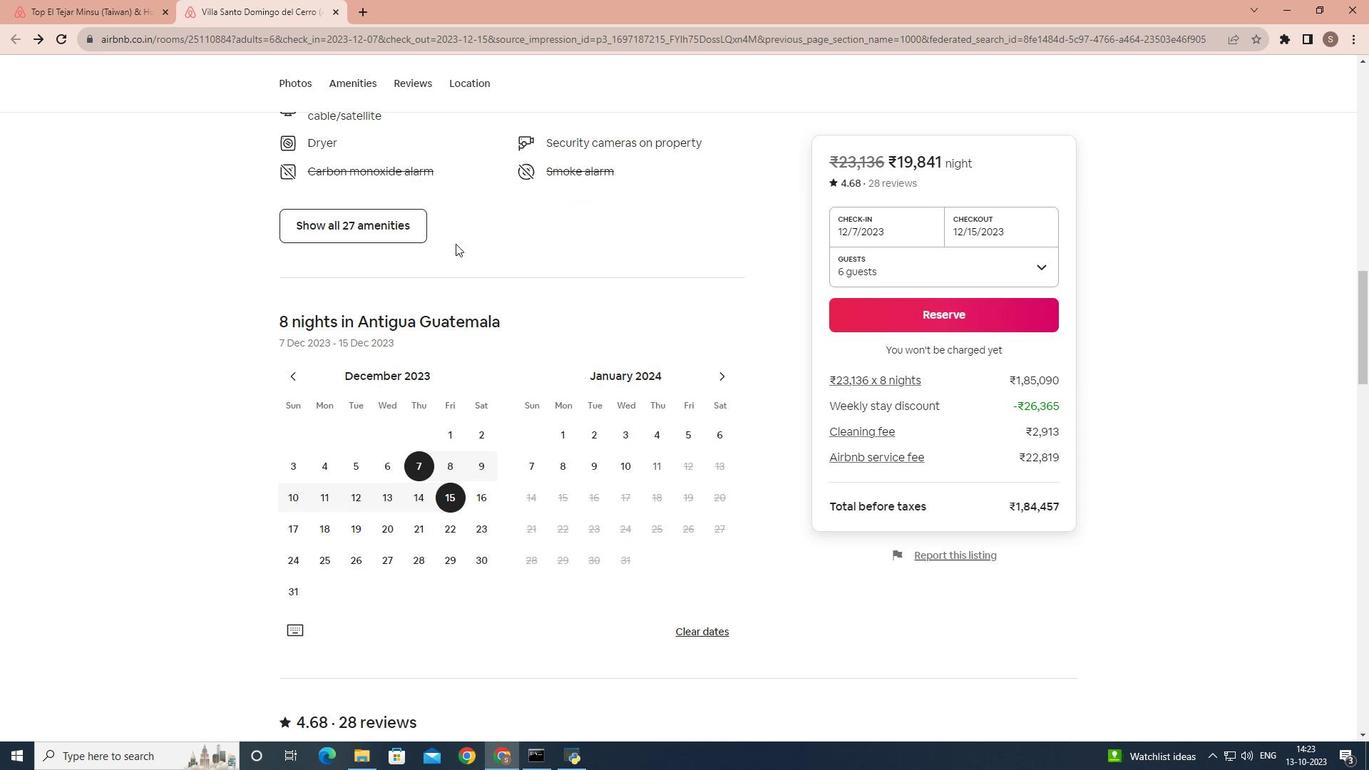 
Action: Mouse scrolled (455, 243) with delta (0, 0)
Screenshot: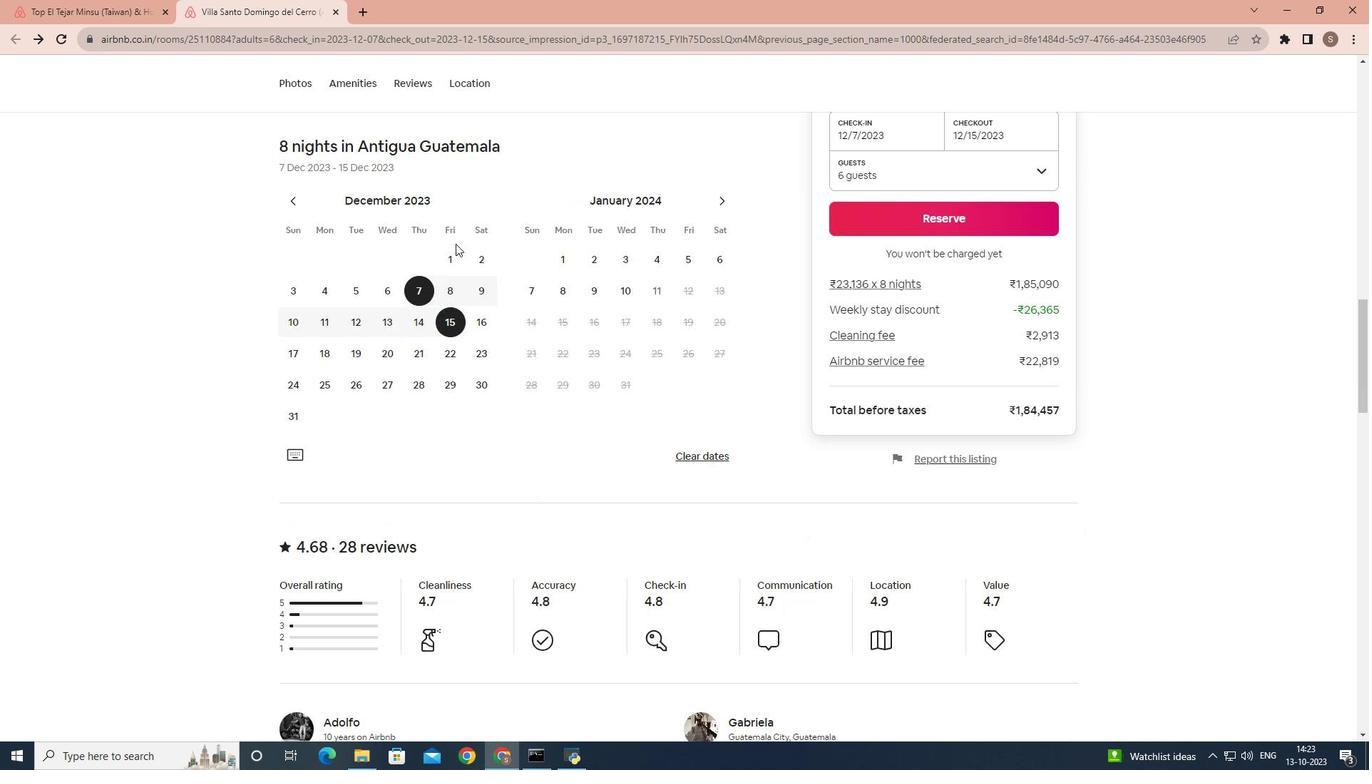 
Action: Mouse scrolled (455, 243) with delta (0, 0)
Screenshot: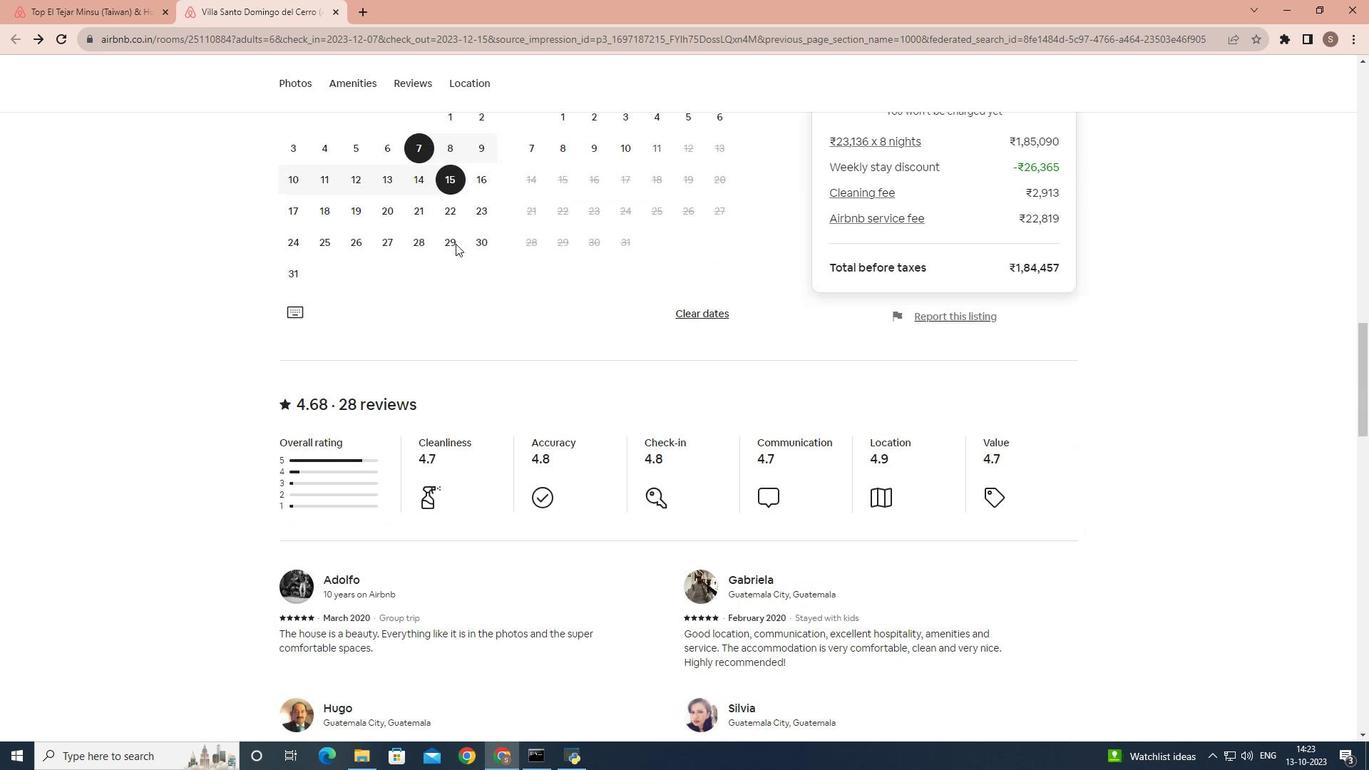 
Action: Mouse scrolled (455, 243) with delta (0, 0)
Screenshot: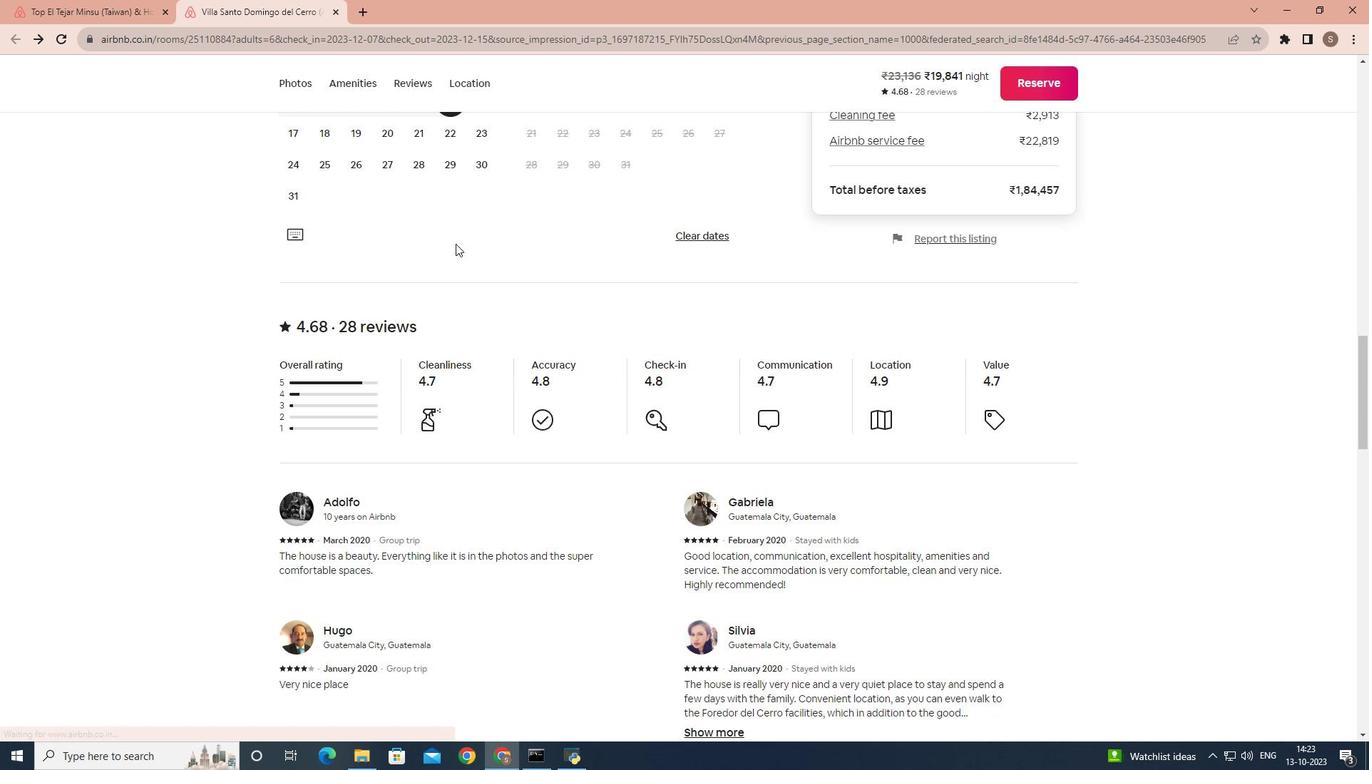 
Action: Mouse scrolled (455, 243) with delta (0, 0)
Screenshot: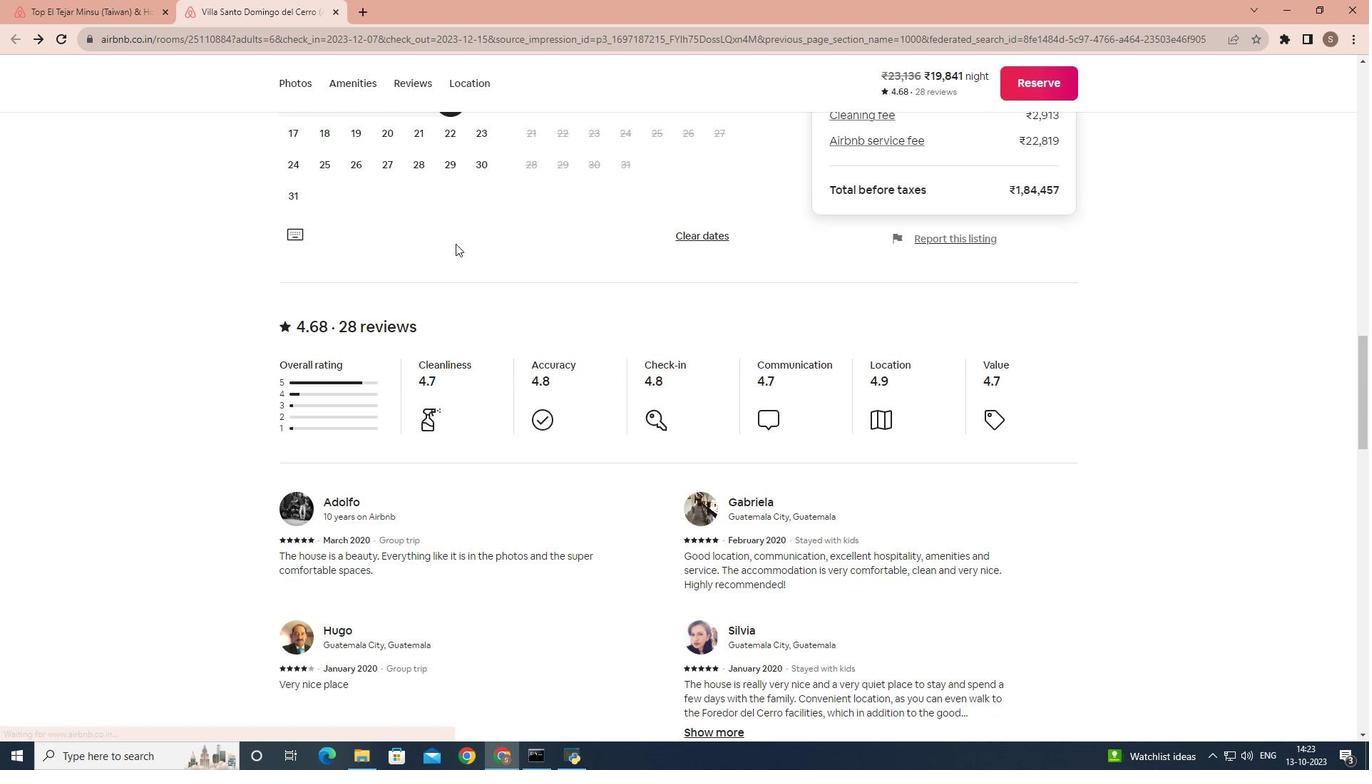 
Action: Mouse scrolled (455, 243) with delta (0, 0)
Screenshot: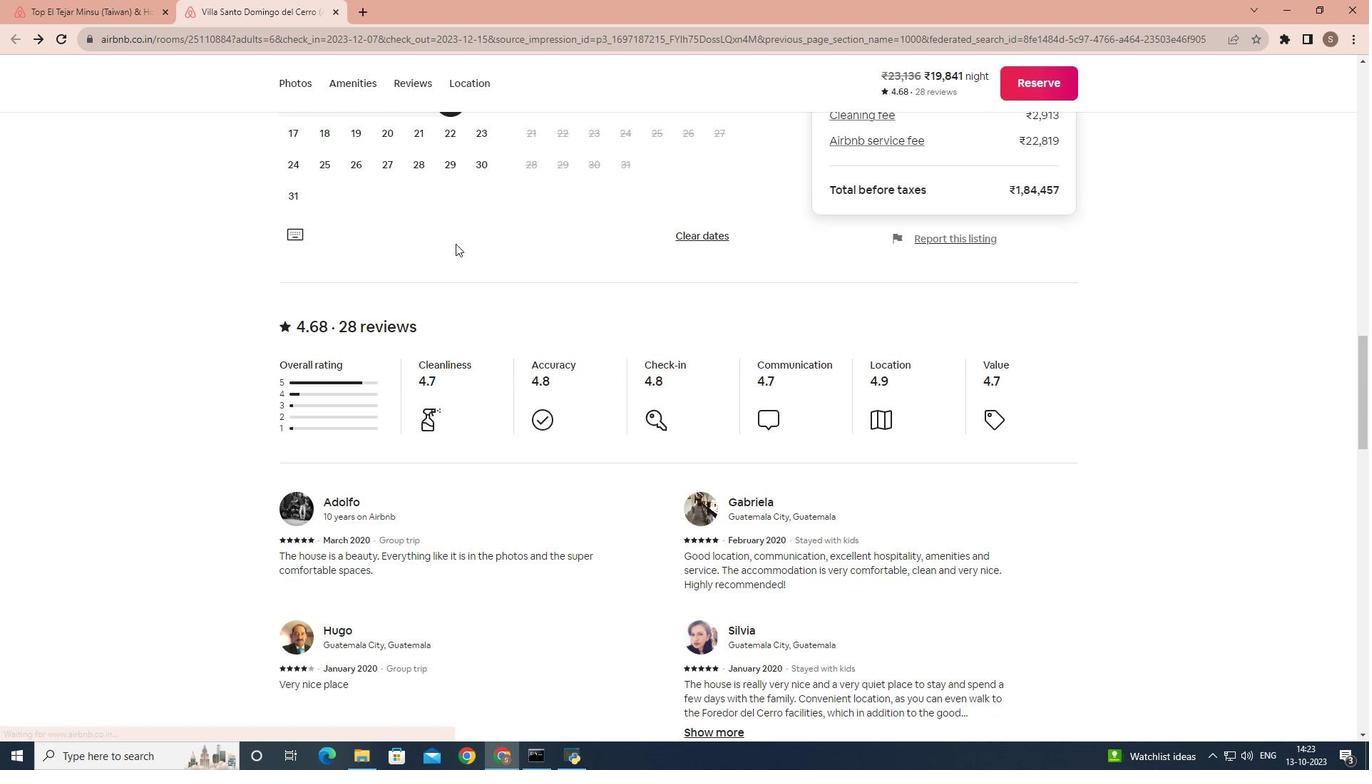 
Action: Mouse scrolled (455, 243) with delta (0, 0)
Screenshot: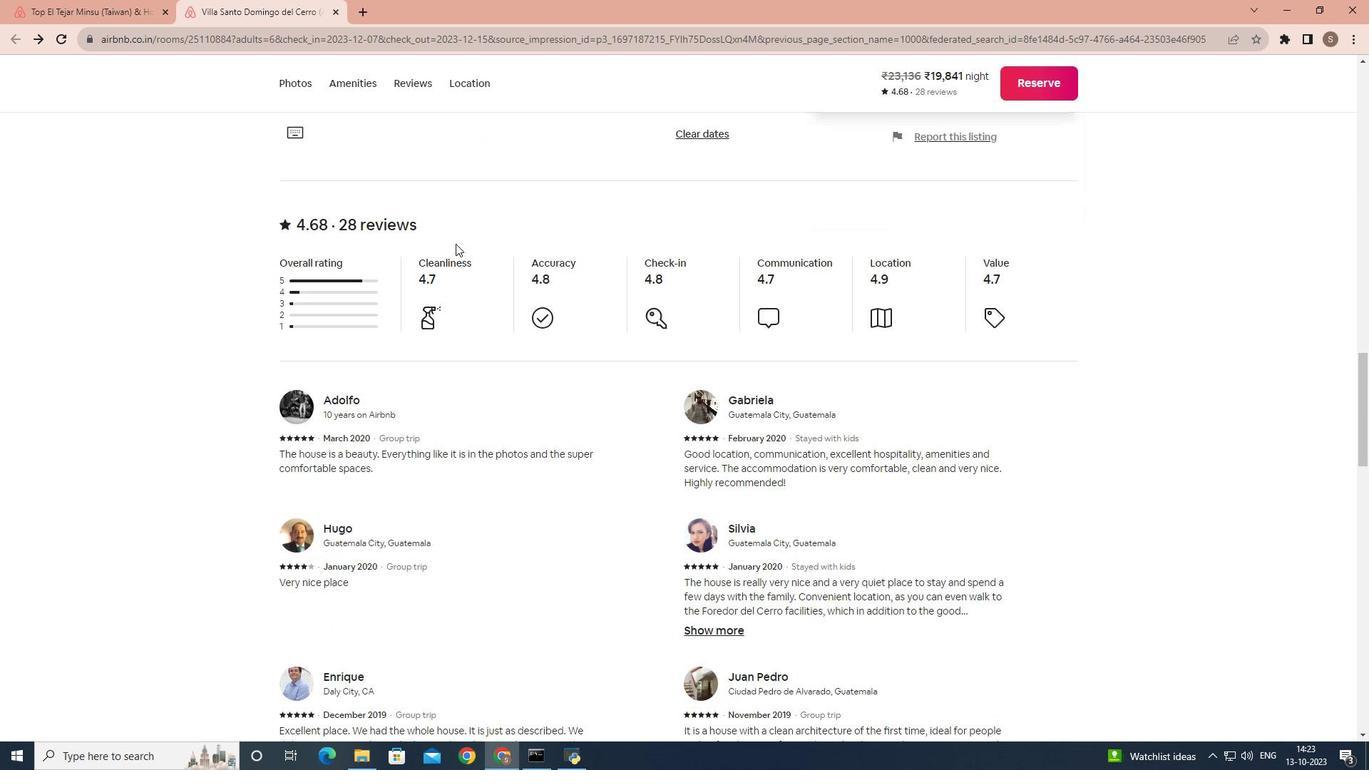 
Action: Mouse scrolled (455, 243) with delta (0, 0)
Screenshot: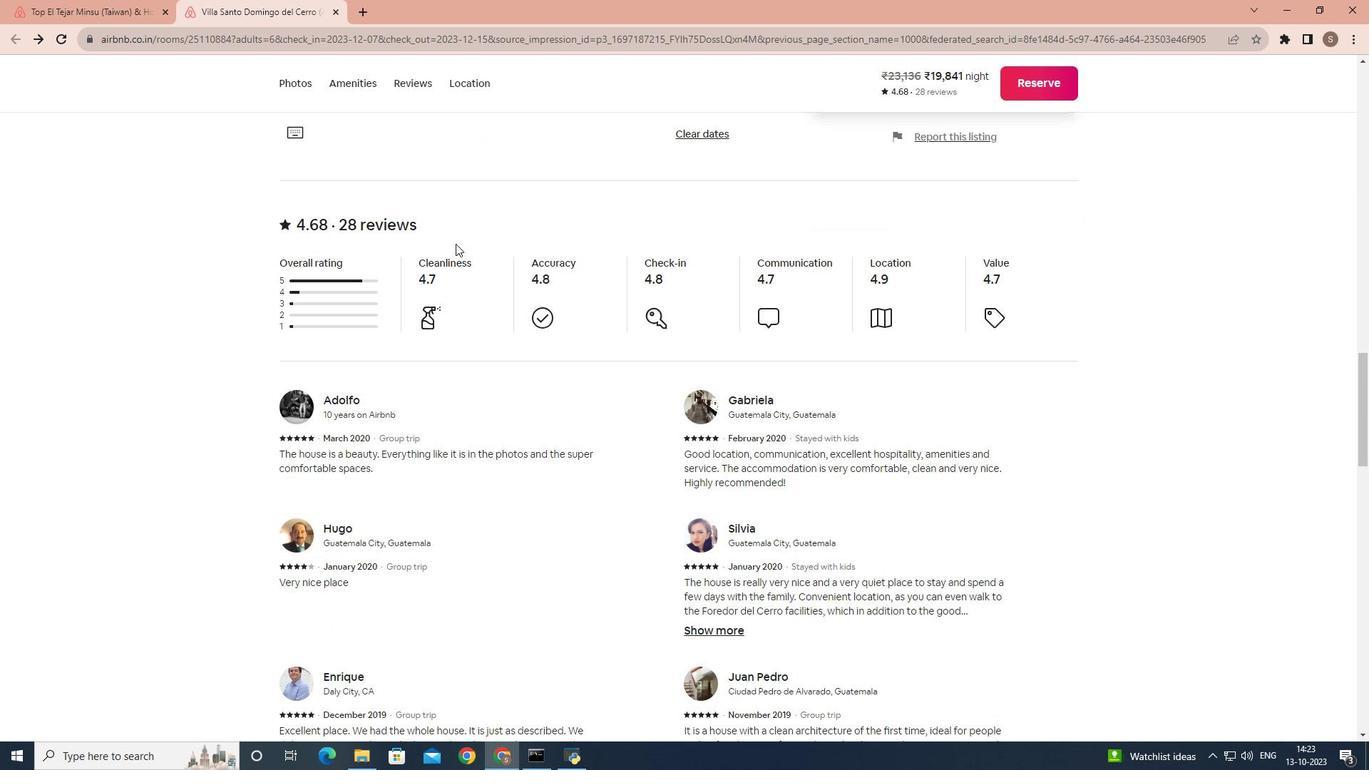 
Action: Mouse moved to (332, 579)
Screenshot: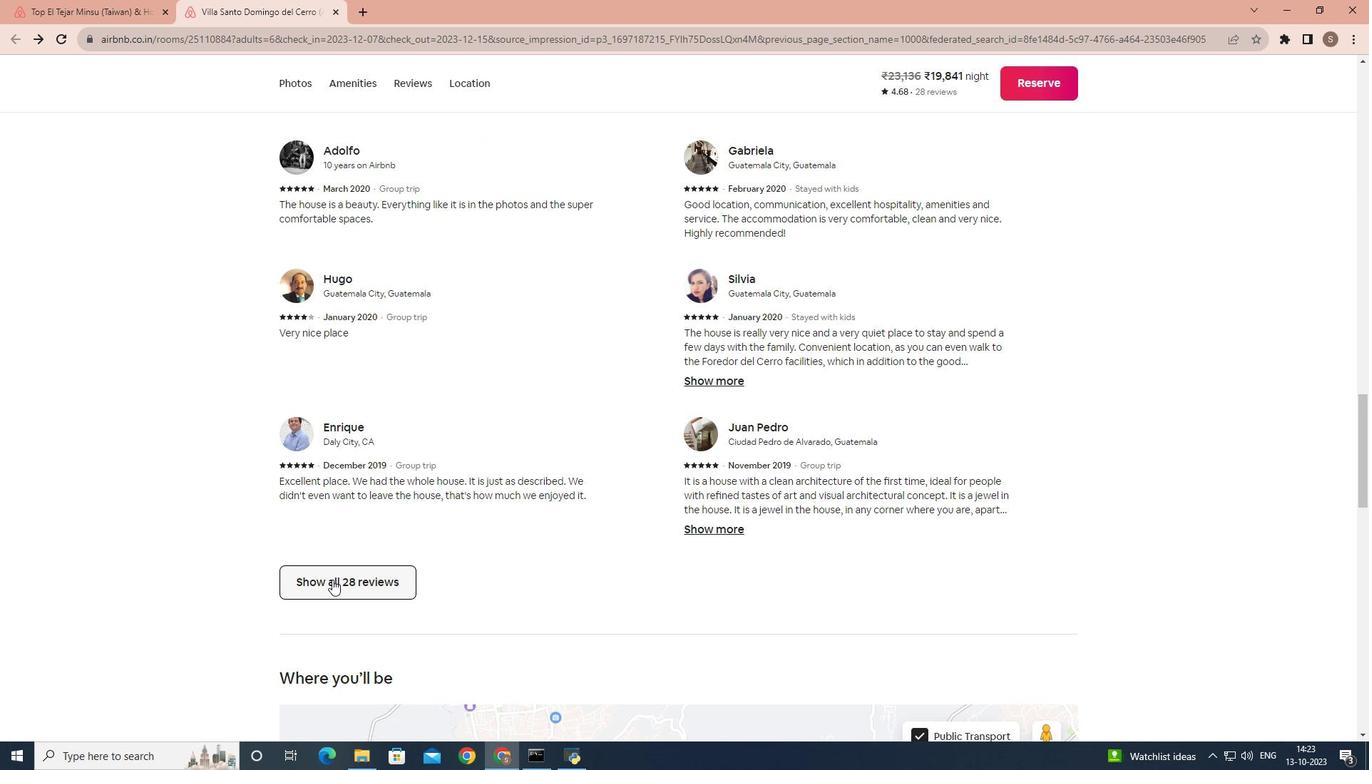 
Action: Mouse pressed left at (332, 579)
Screenshot: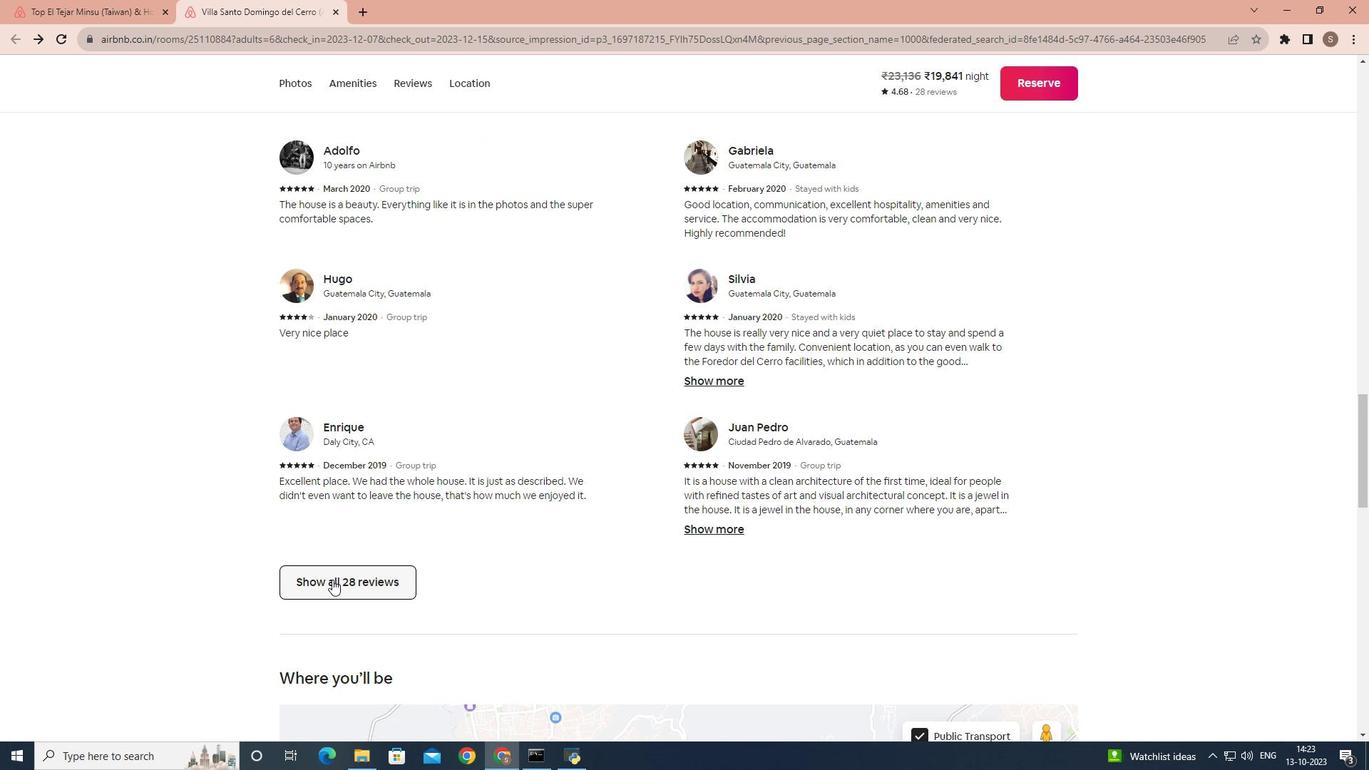 
Action: Mouse moved to (656, 380)
Screenshot: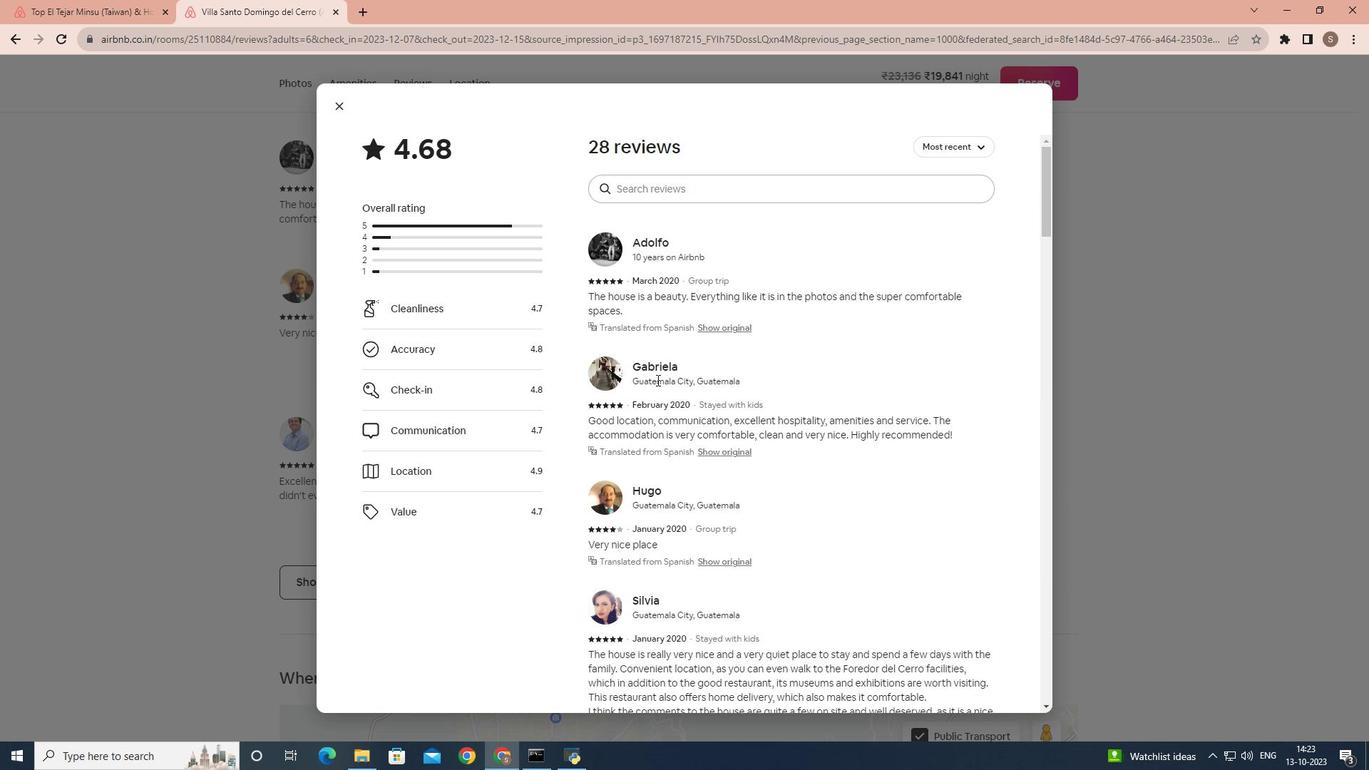 
Action: Mouse scrolled (656, 379) with delta (0, 0)
Screenshot: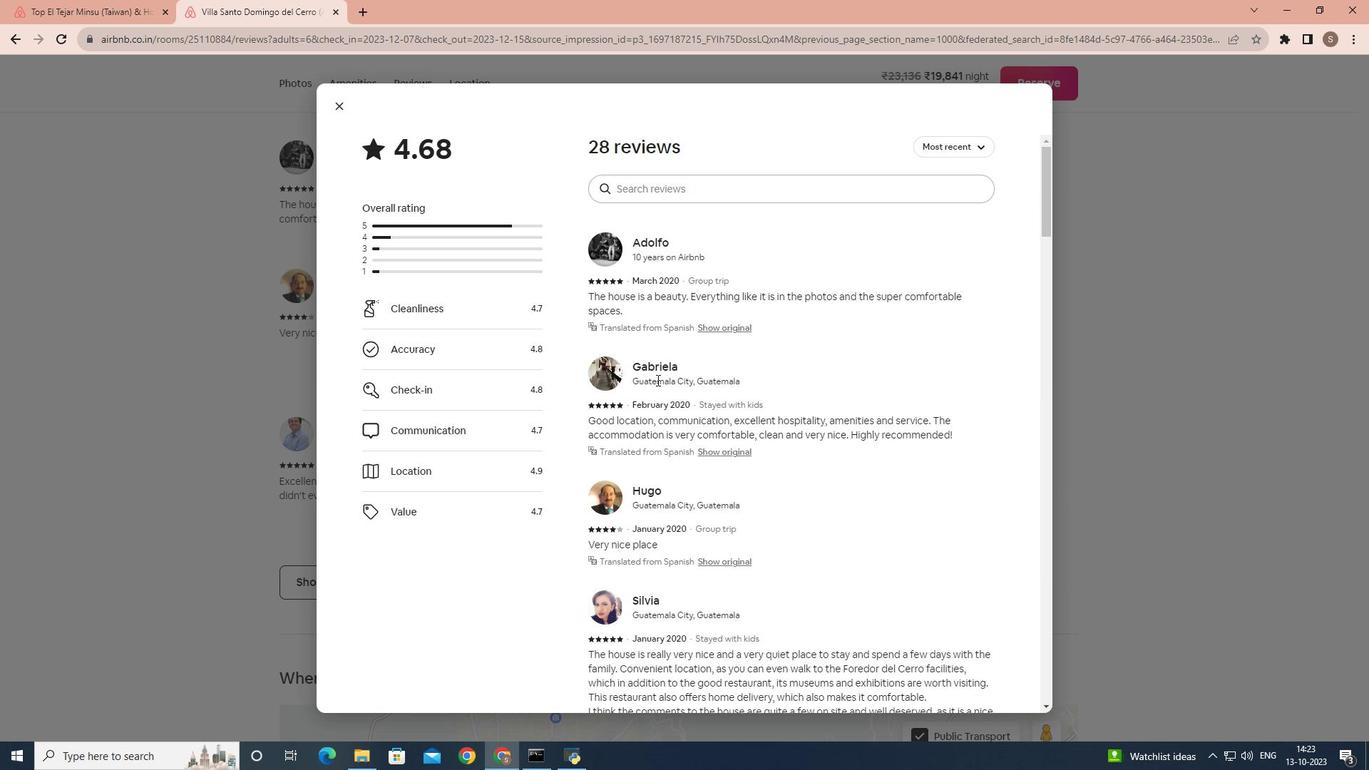 
Action: Mouse scrolled (656, 379) with delta (0, 0)
Screenshot: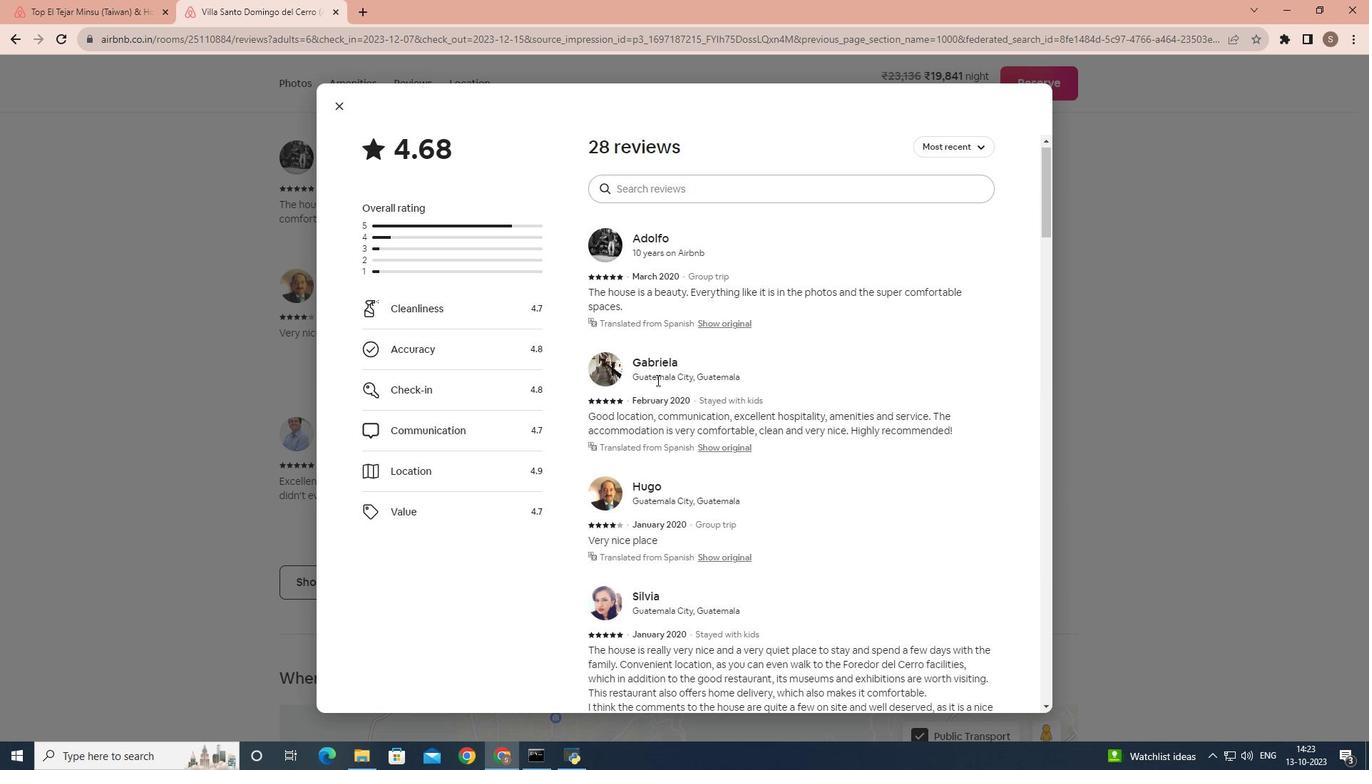 
Action: Mouse scrolled (656, 379) with delta (0, 0)
Screenshot: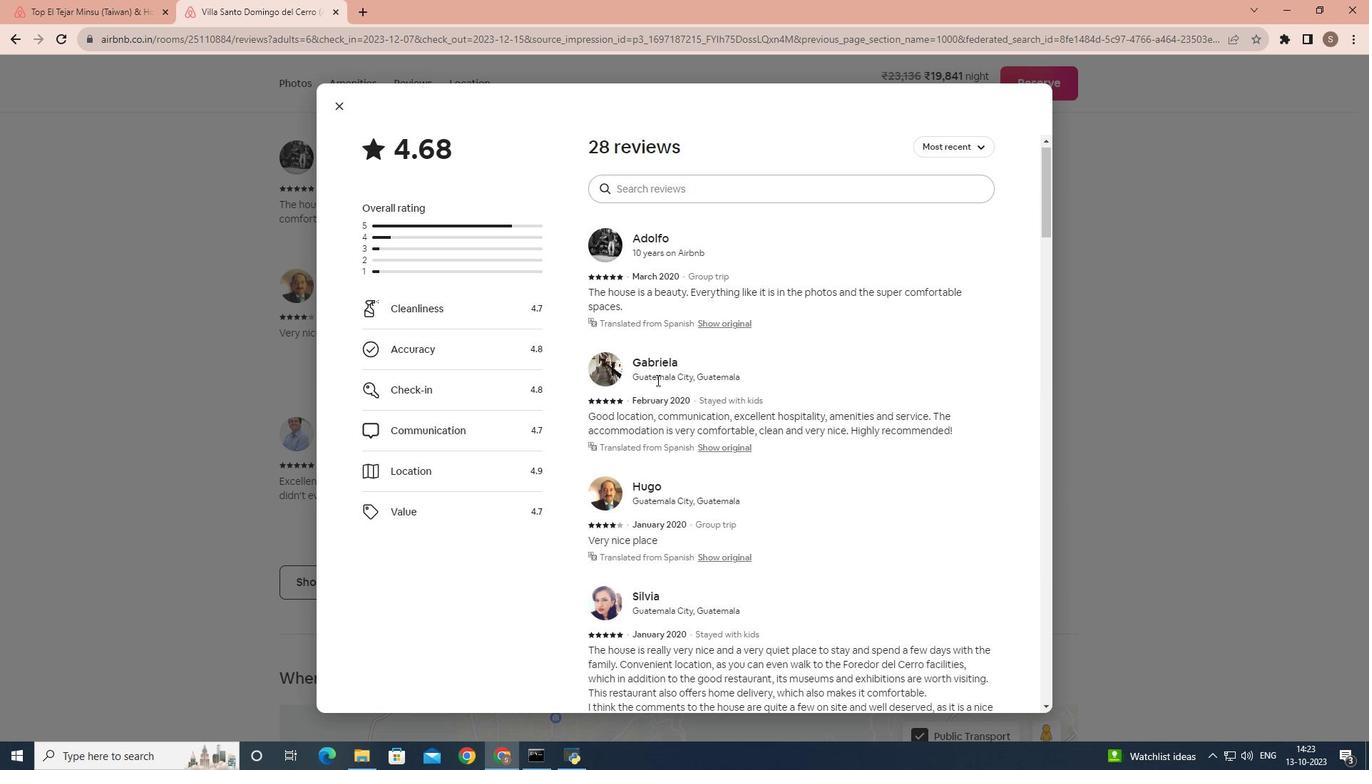 
Action: Mouse scrolled (656, 379) with delta (0, 0)
Screenshot: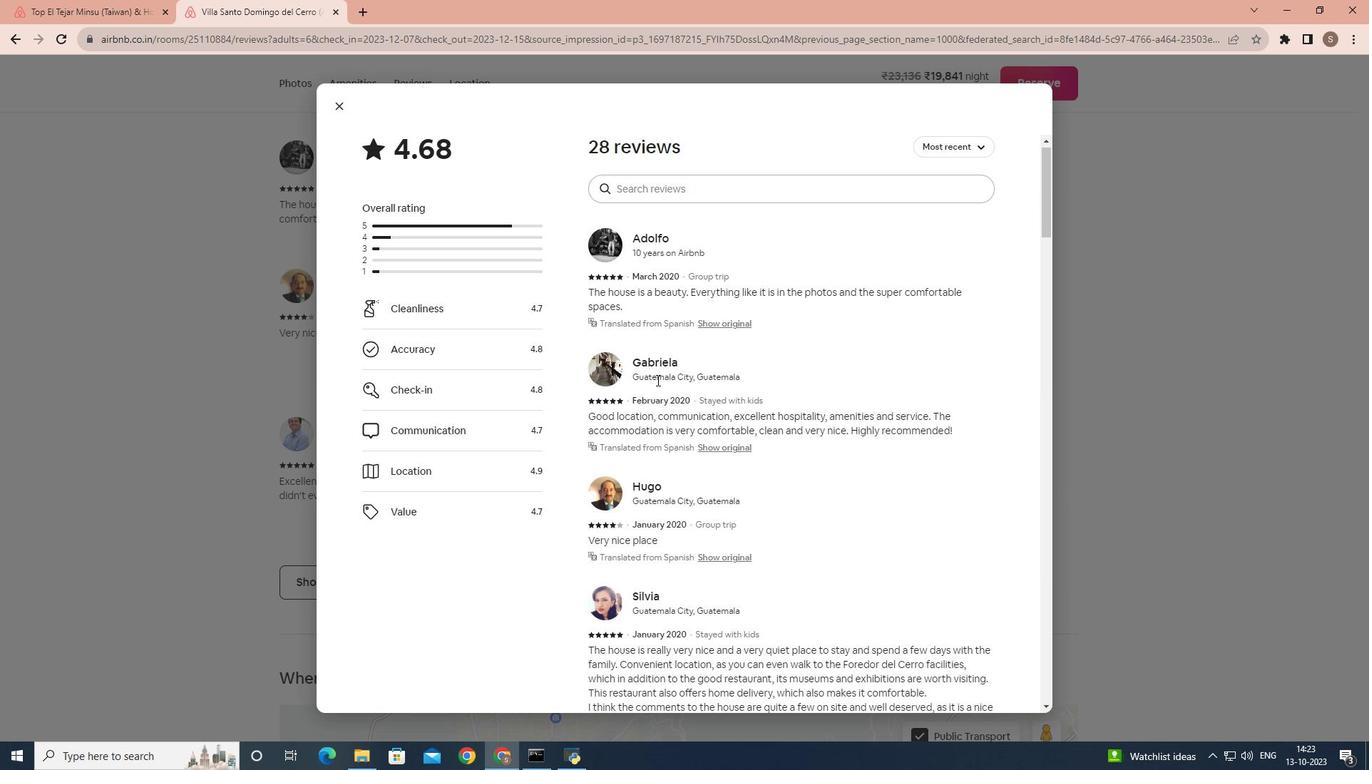 
Action: Mouse scrolled (656, 379) with delta (0, 0)
Screenshot: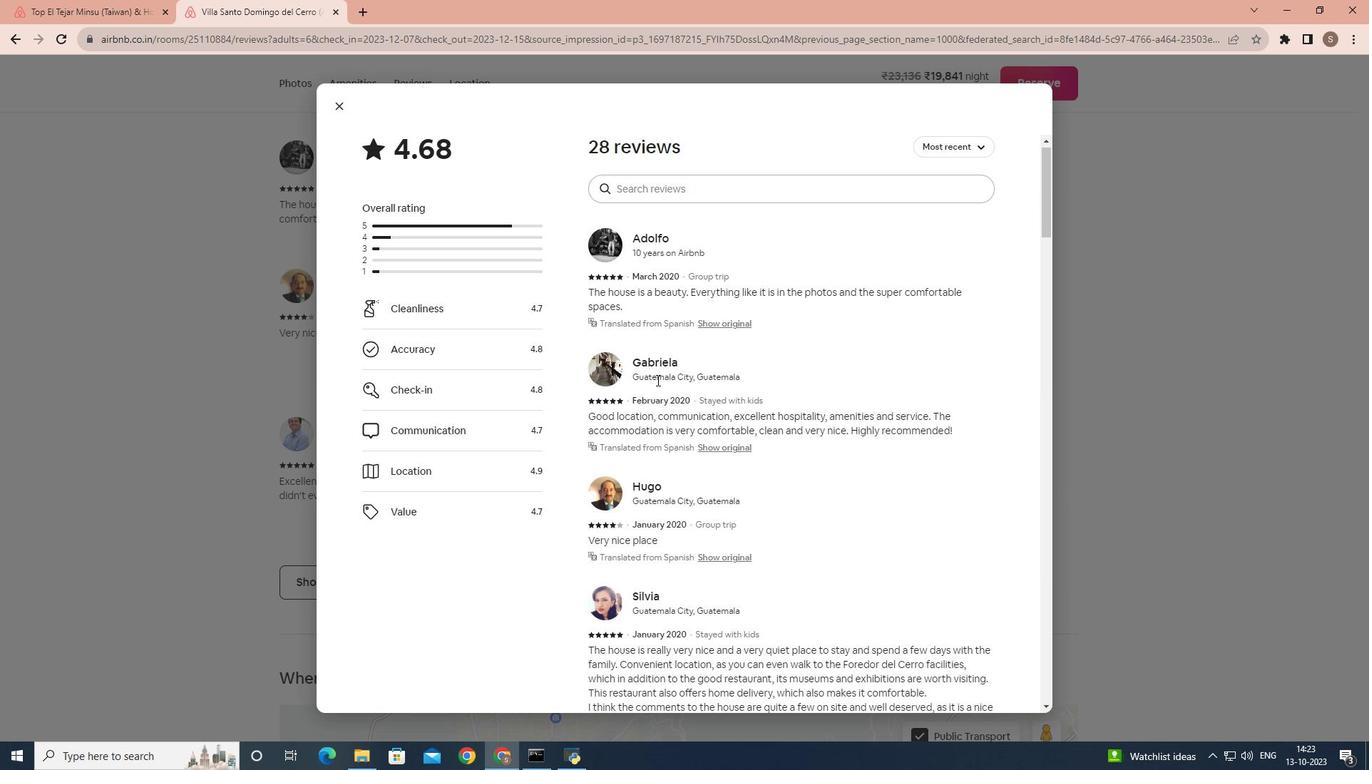 
Action: Mouse scrolled (656, 379) with delta (0, 0)
Screenshot: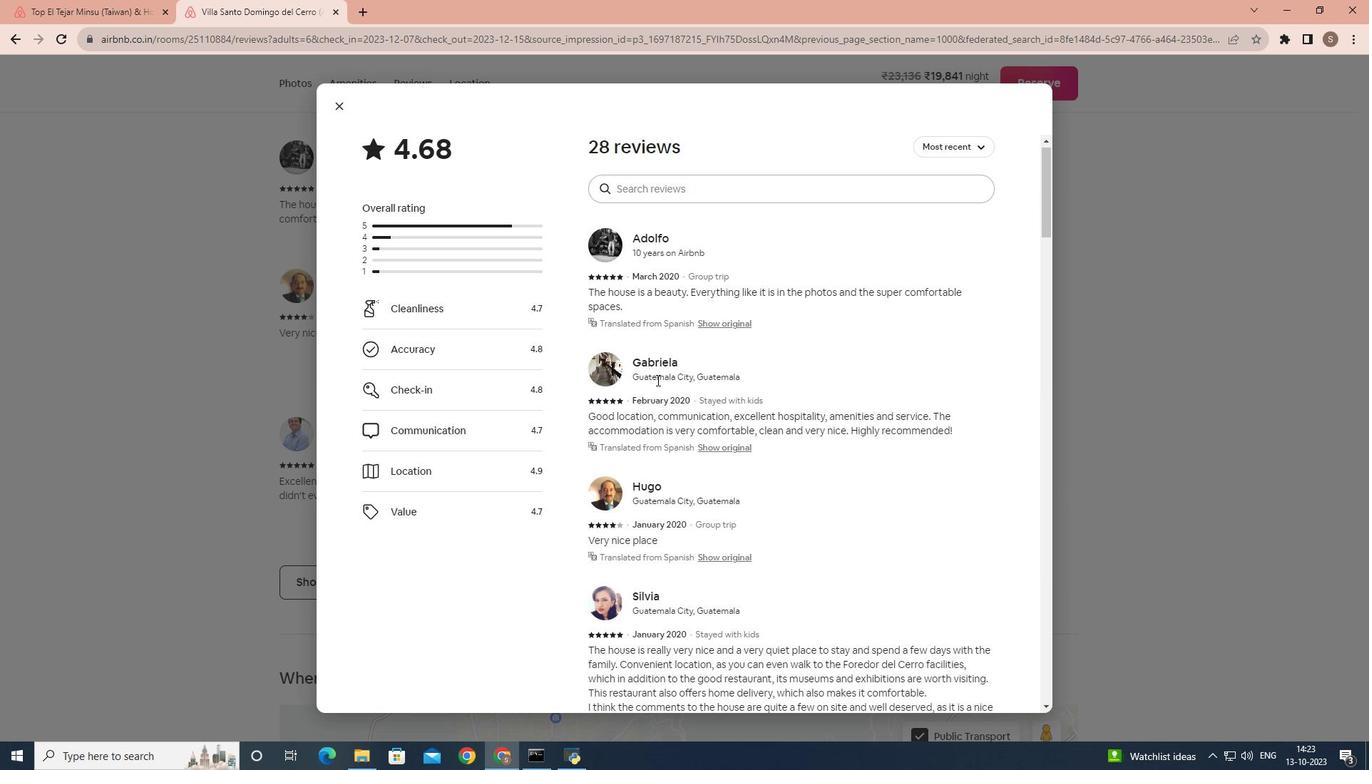 
Action: Mouse scrolled (656, 379) with delta (0, 0)
Screenshot: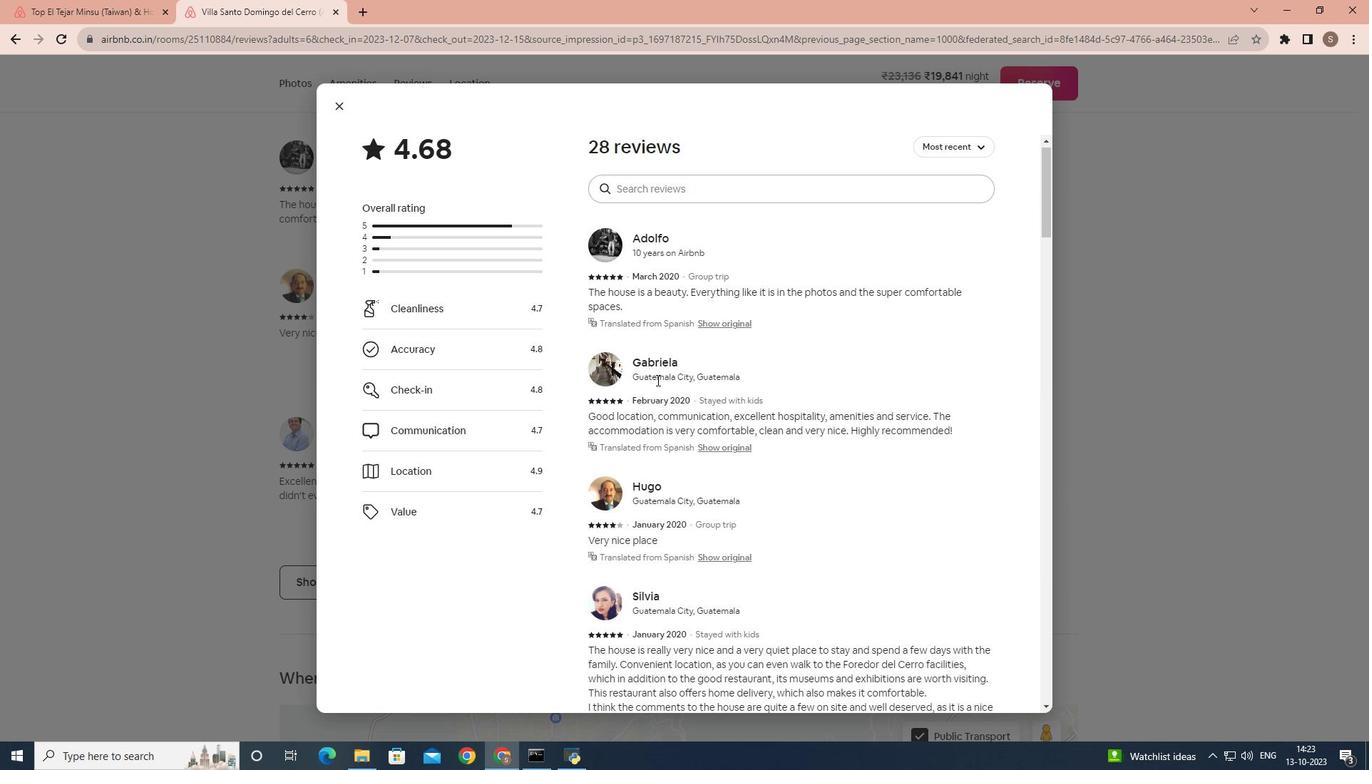 
Action: Mouse scrolled (656, 379) with delta (0, 0)
Screenshot: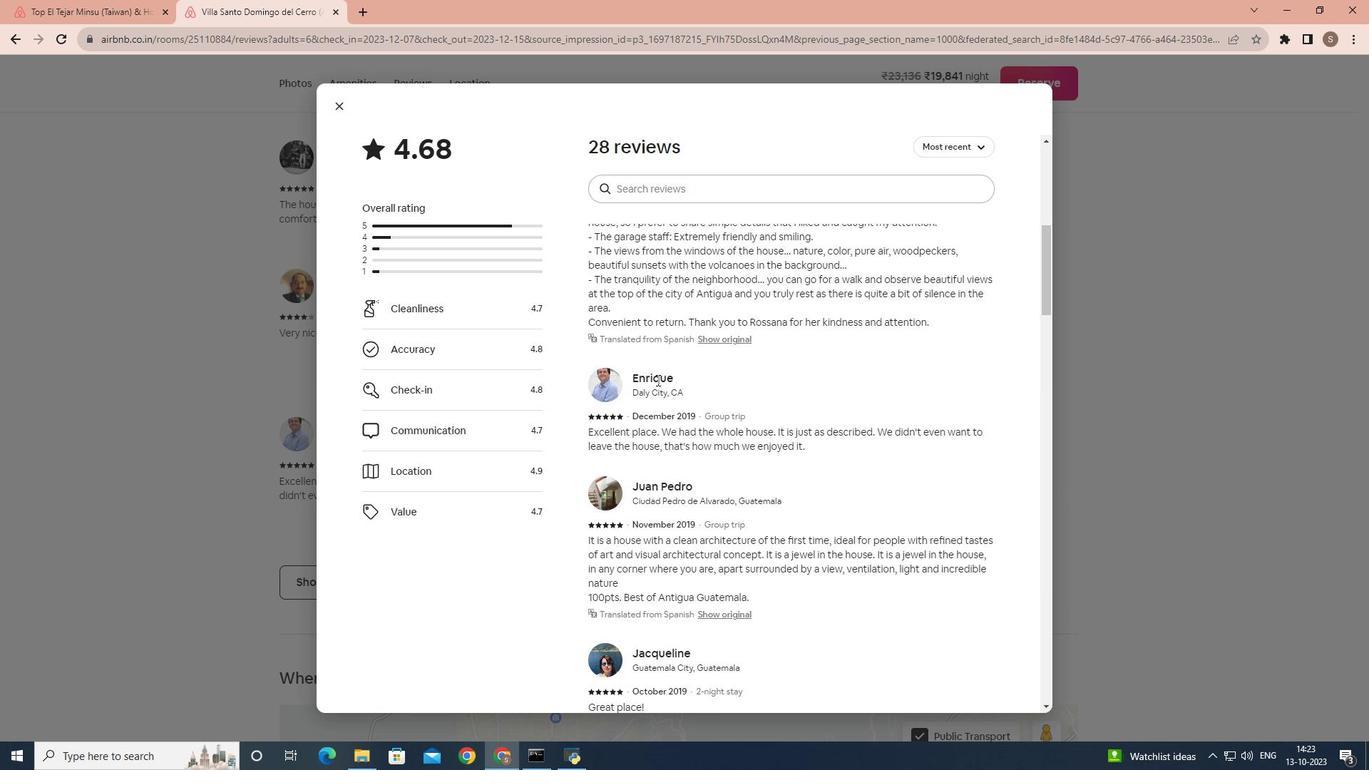 
Action: Mouse scrolled (656, 379) with delta (0, 0)
Screenshot: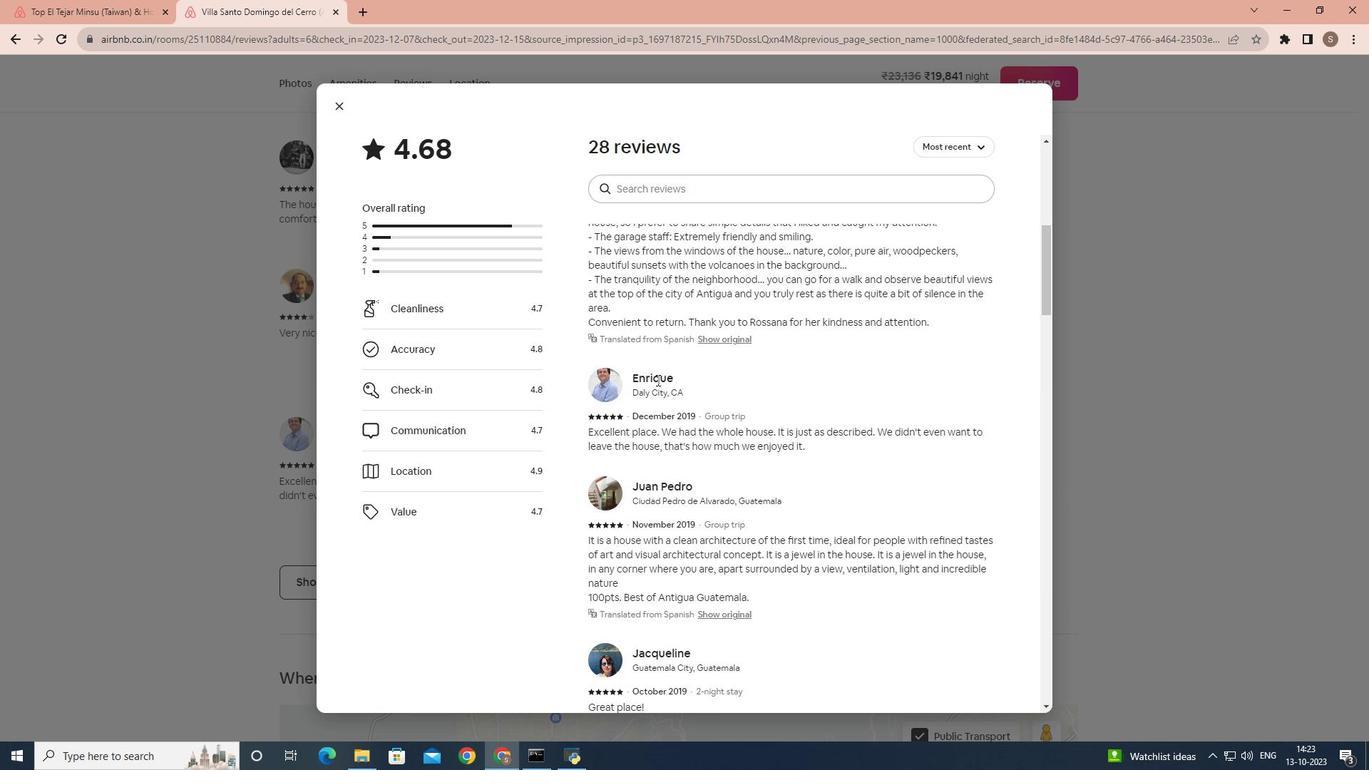 
Action: Mouse scrolled (656, 379) with delta (0, 0)
Screenshot: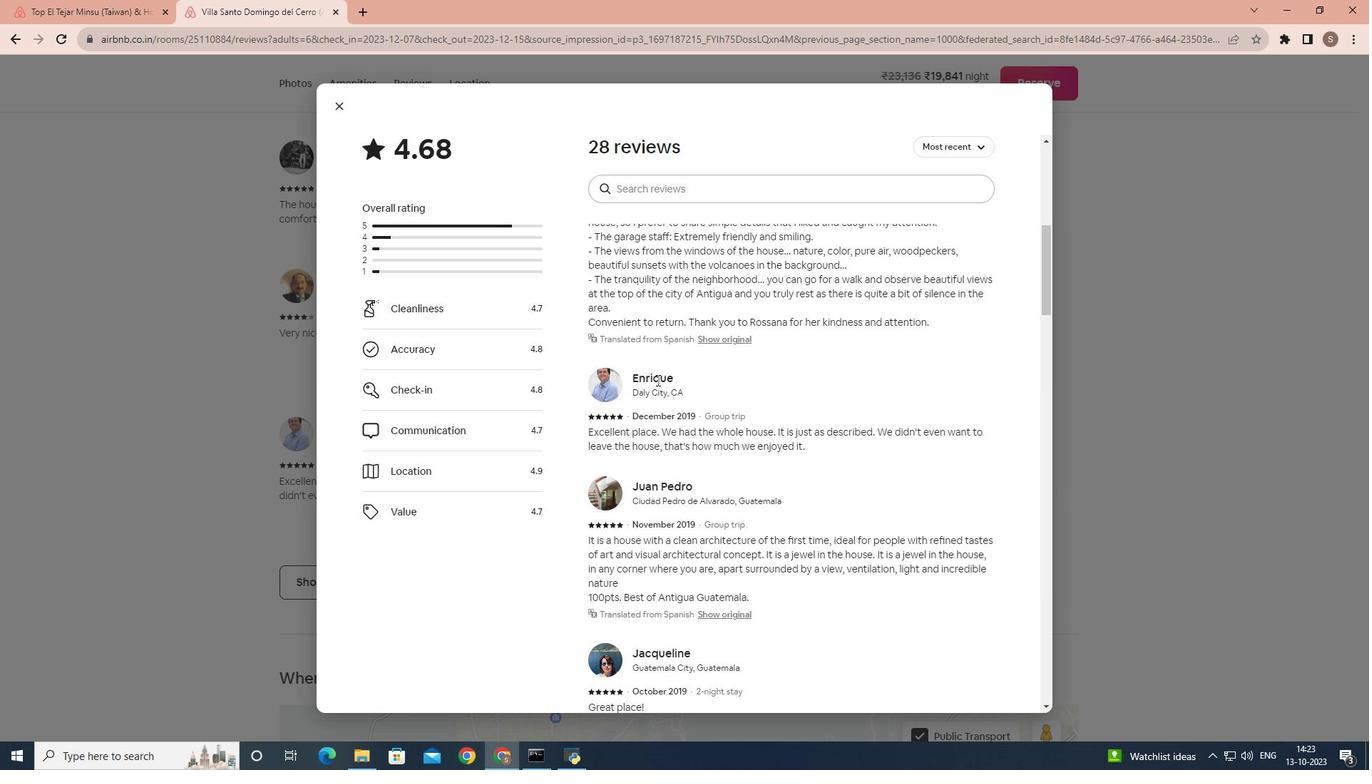
Action: Mouse scrolled (656, 379) with delta (0, 0)
Screenshot: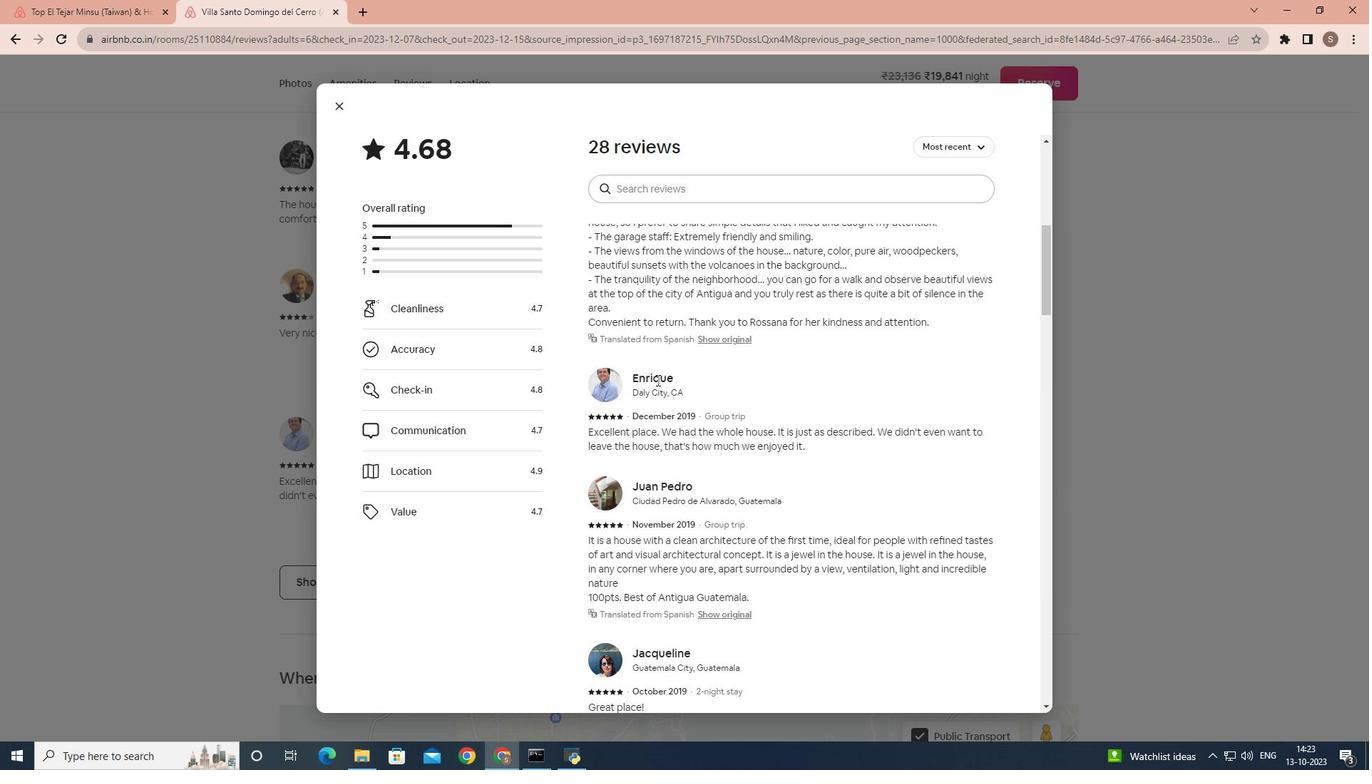
Action: Mouse scrolled (656, 379) with delta (0, 0)
Screenshot: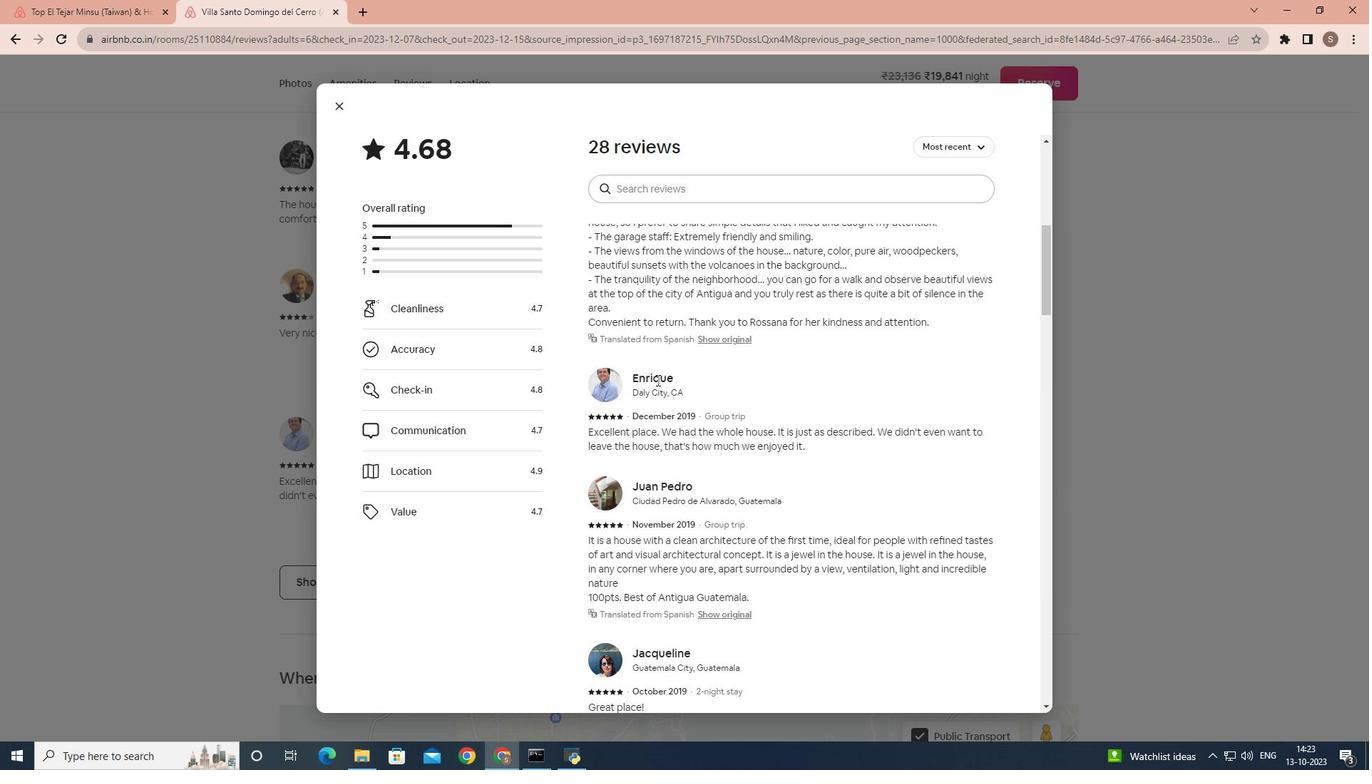 
Action: Mouse scrolled (656, 379) with delta (0, 0)
Screenshot: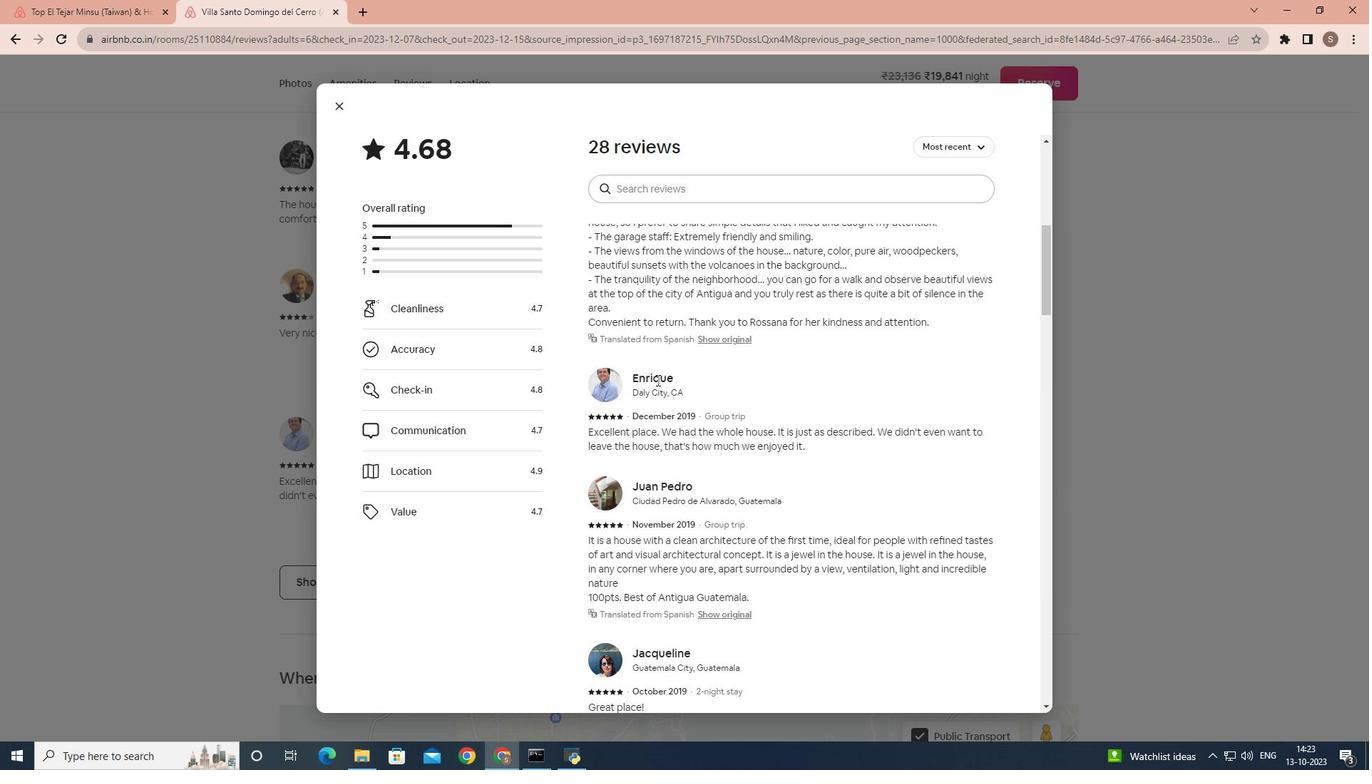 
Action: Mouse scrolled (656, 379) with delta (0, 0)
Screenshot: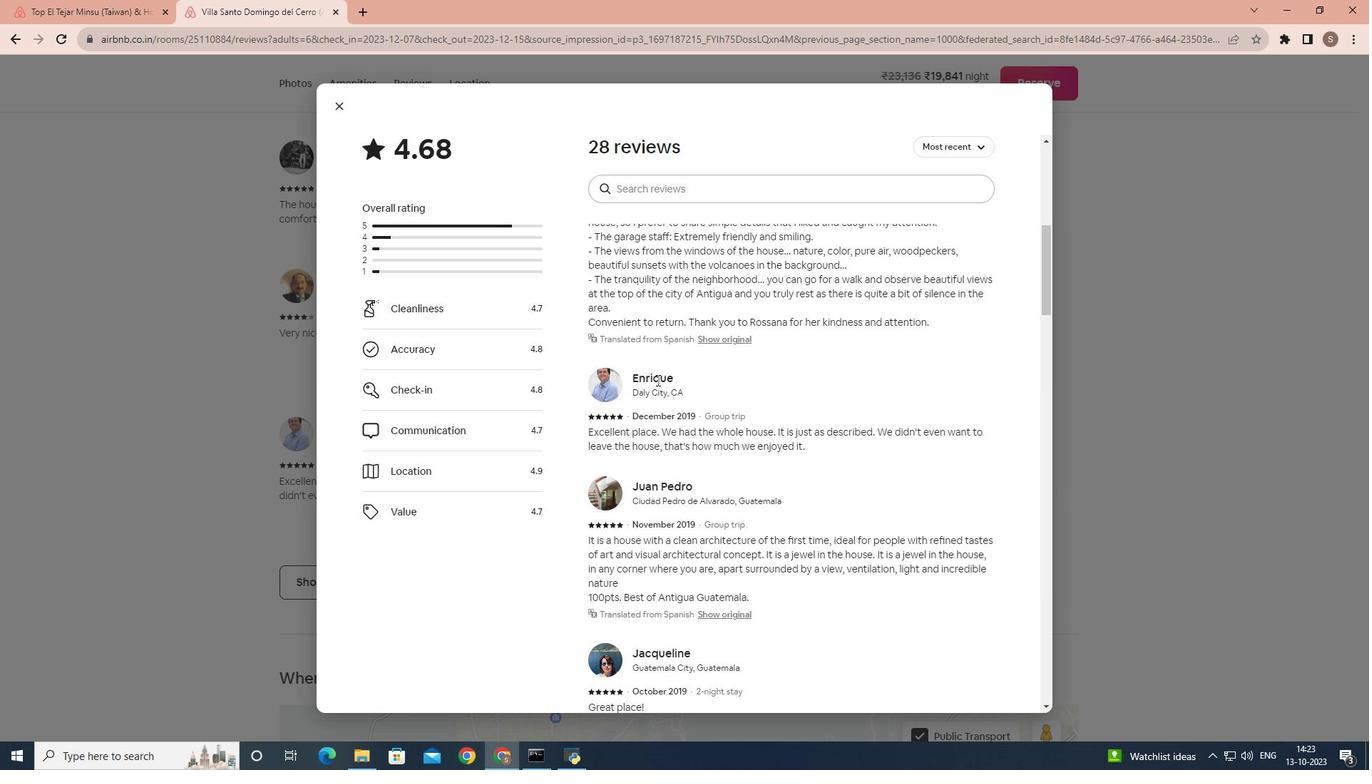 
Action: Mouse scrolled (656, 379) with delta (0, 0)
Screenshot: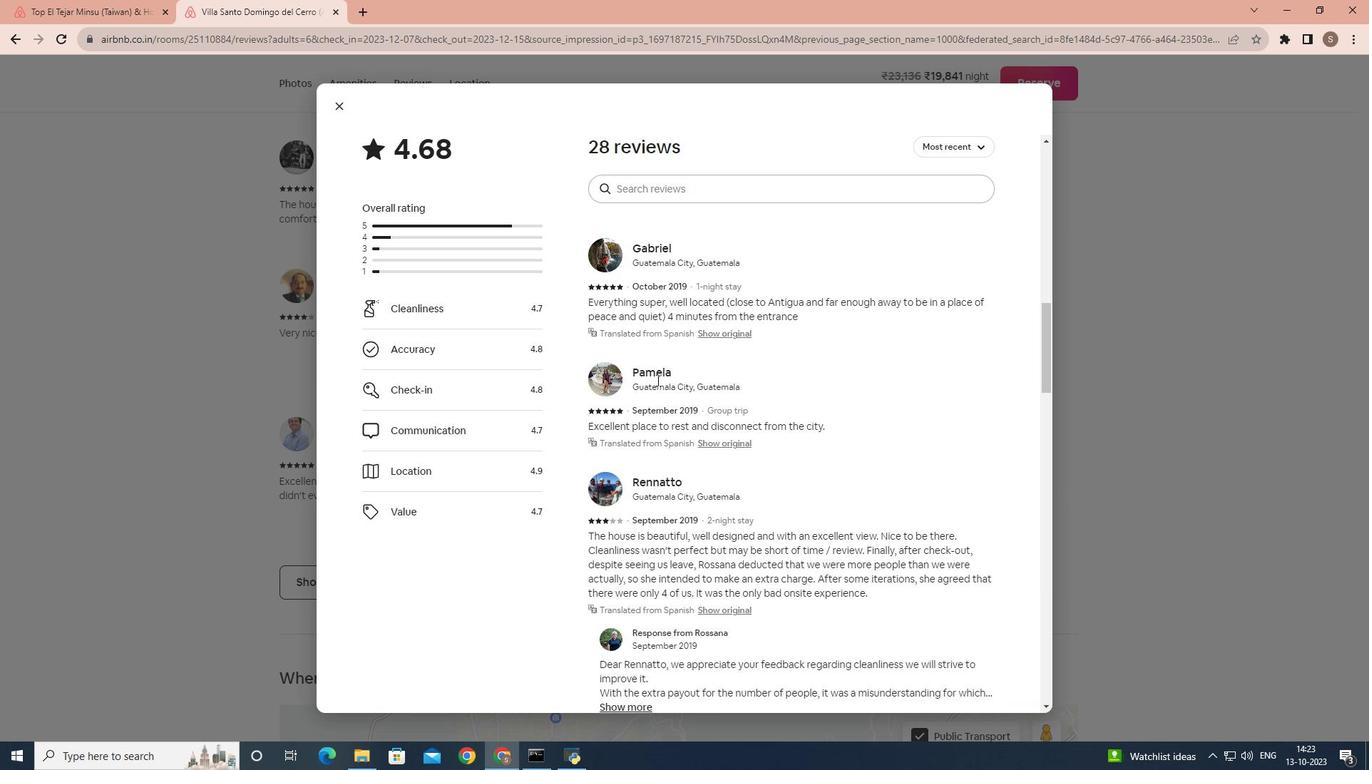 
Action: Mouse scrolled (656, 379) with delta (0, 0)
Screenshot: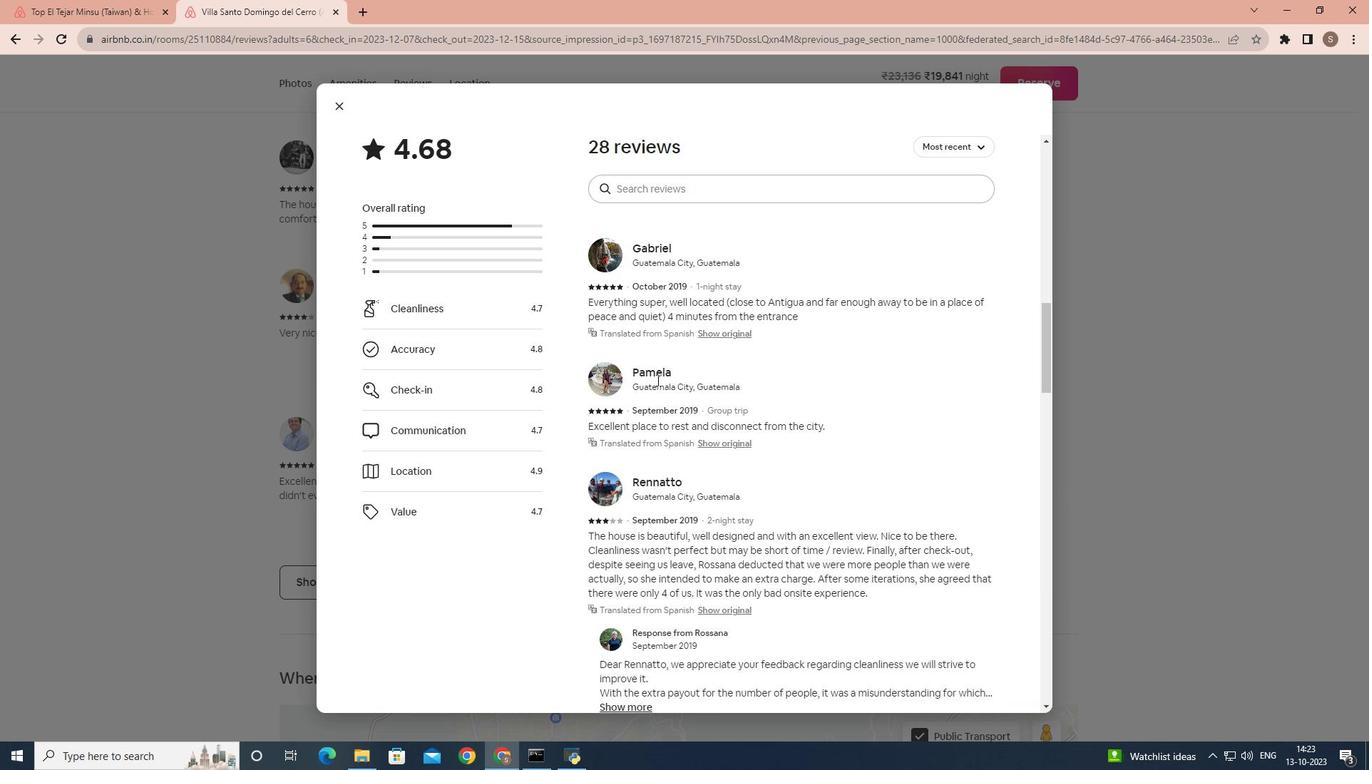 
Action: Mouse scrolled (656, 379) with delta (0, 0)
Screenshot: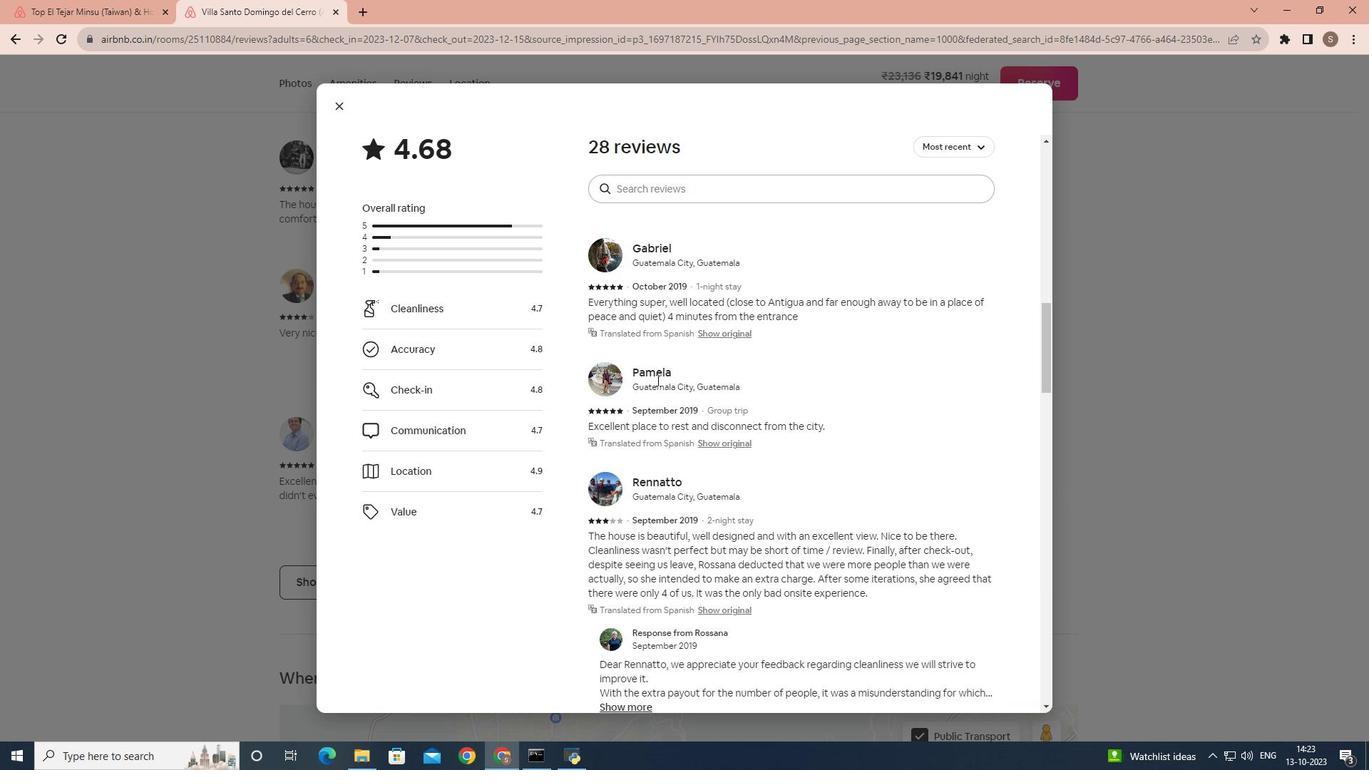 
Action: Mouse scrolled (656, 379) with delta (0, 0)
Screenshot: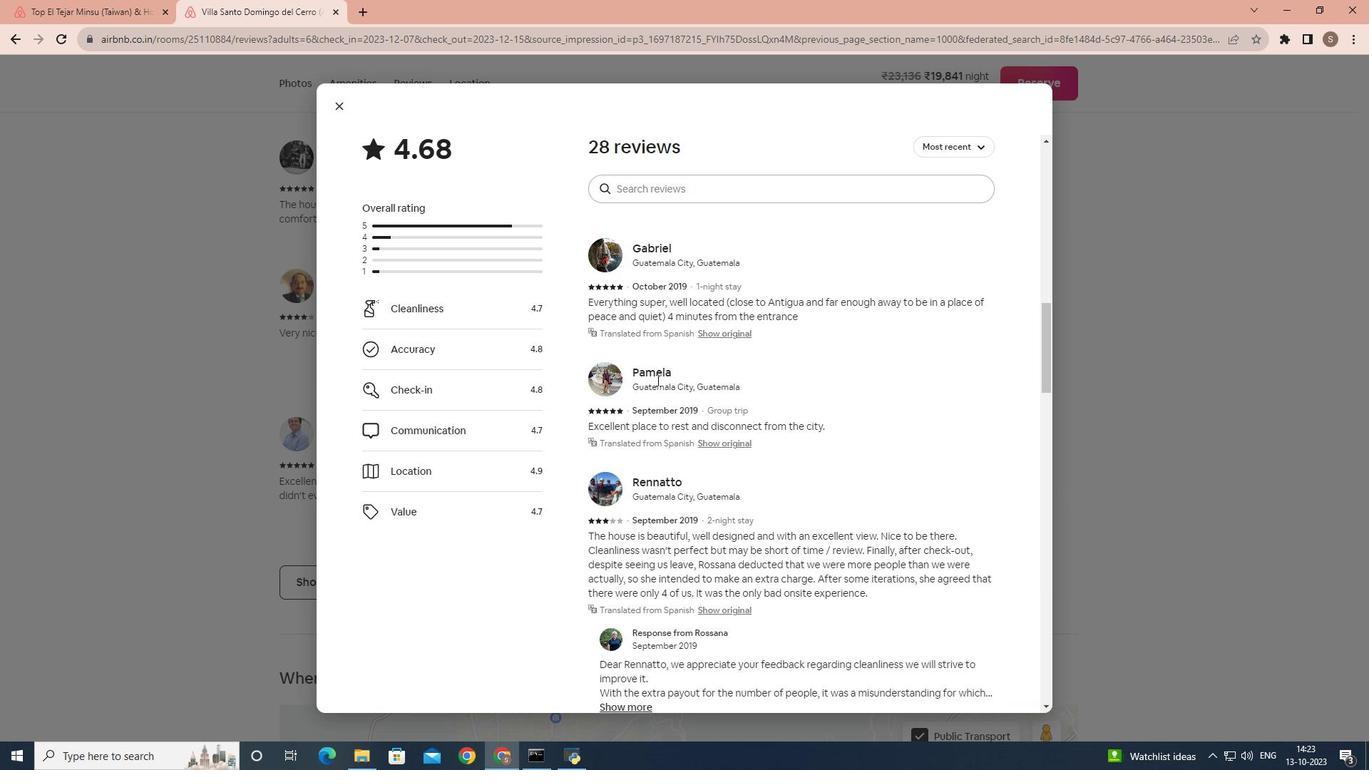 
Action: Mouse scrolled (656, 379) with delta (0, 0)
Screenshot: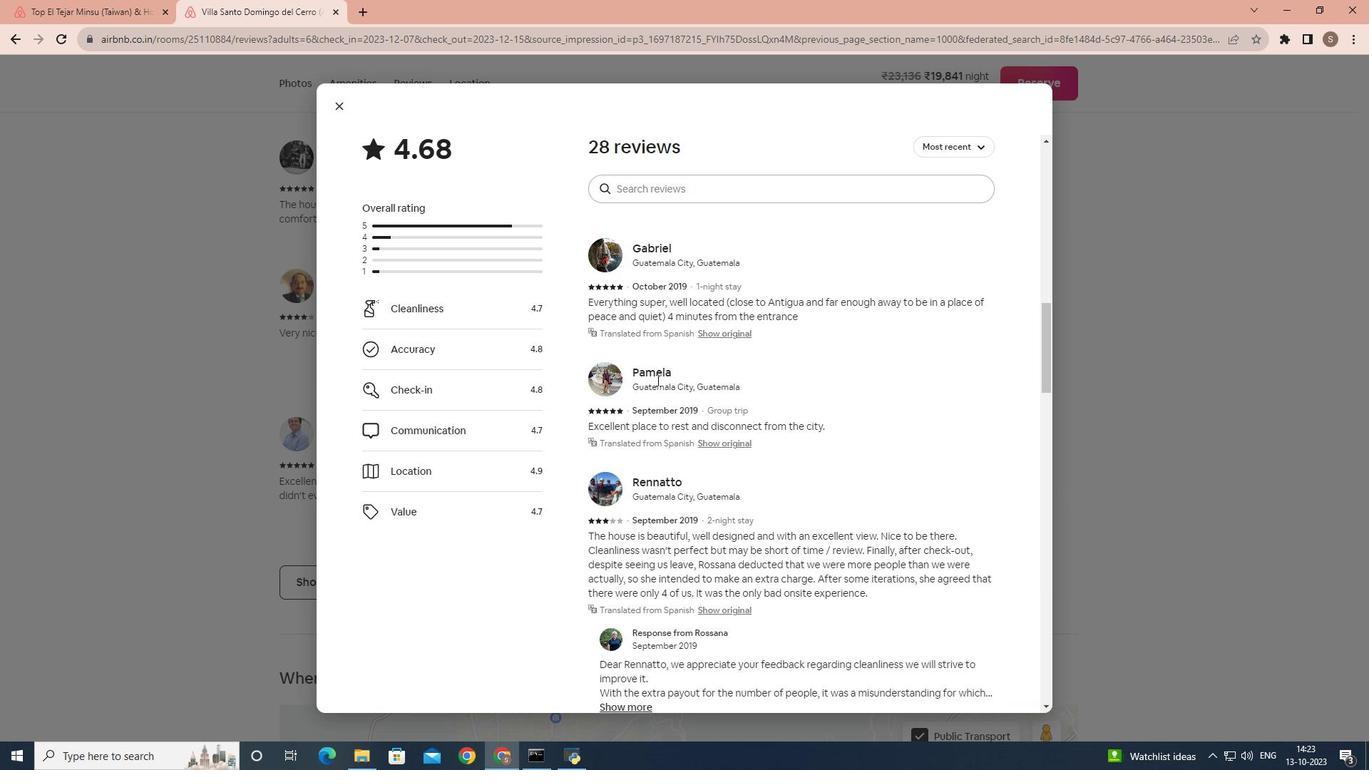 
Action: Mouse scrolled (656, 379) with delta (0, 0)
Screenshot: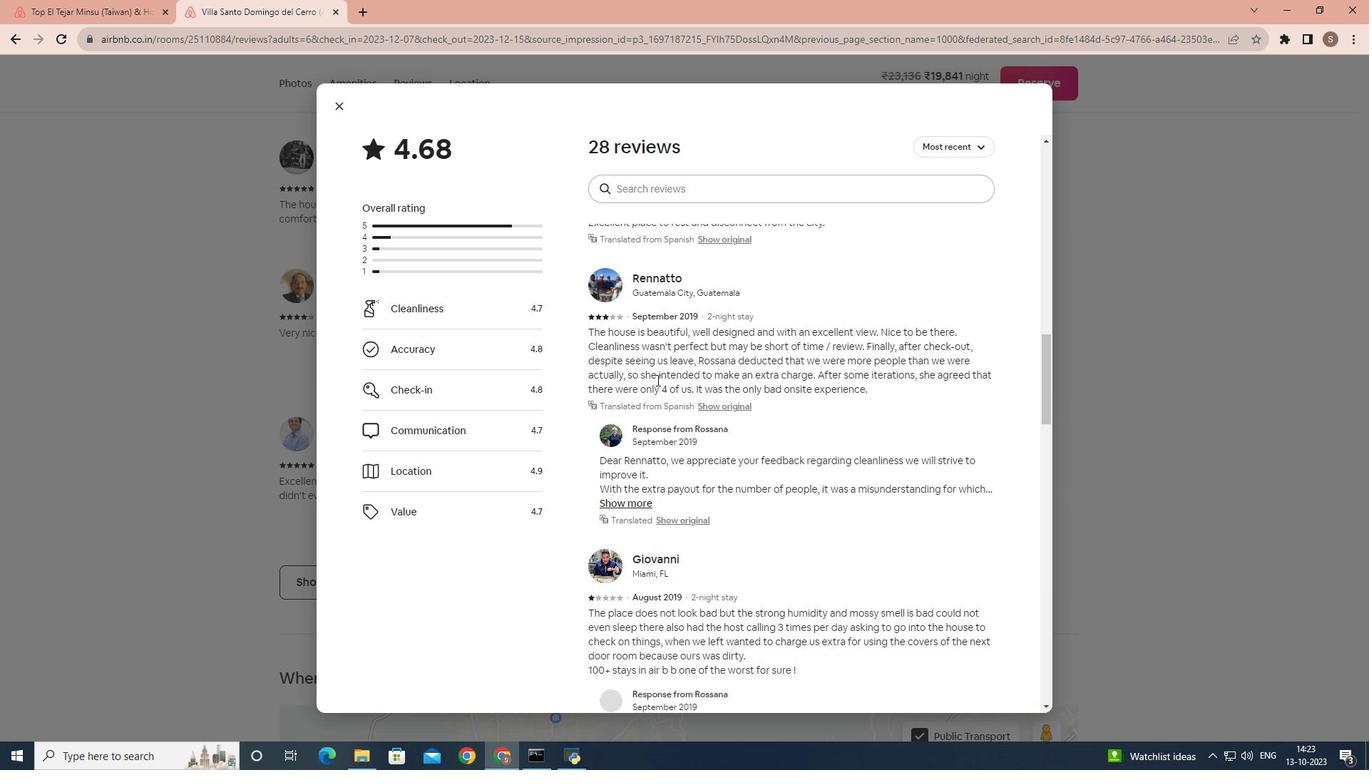 
Action: Mouse scrolled (656, 379) with delta (0, 0)
Screenshot: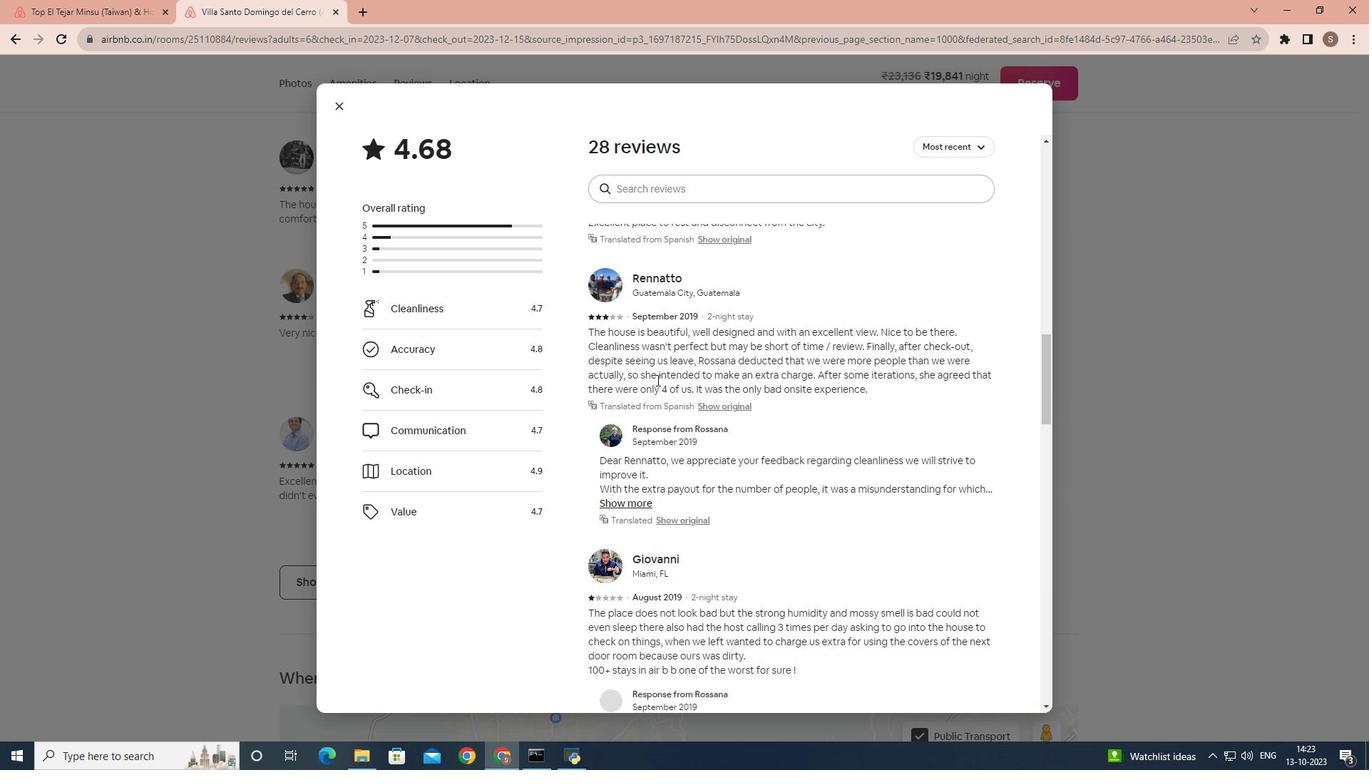 
Action: Mouse scrolled (656, 379) with delta (0, 0)
Screenshot: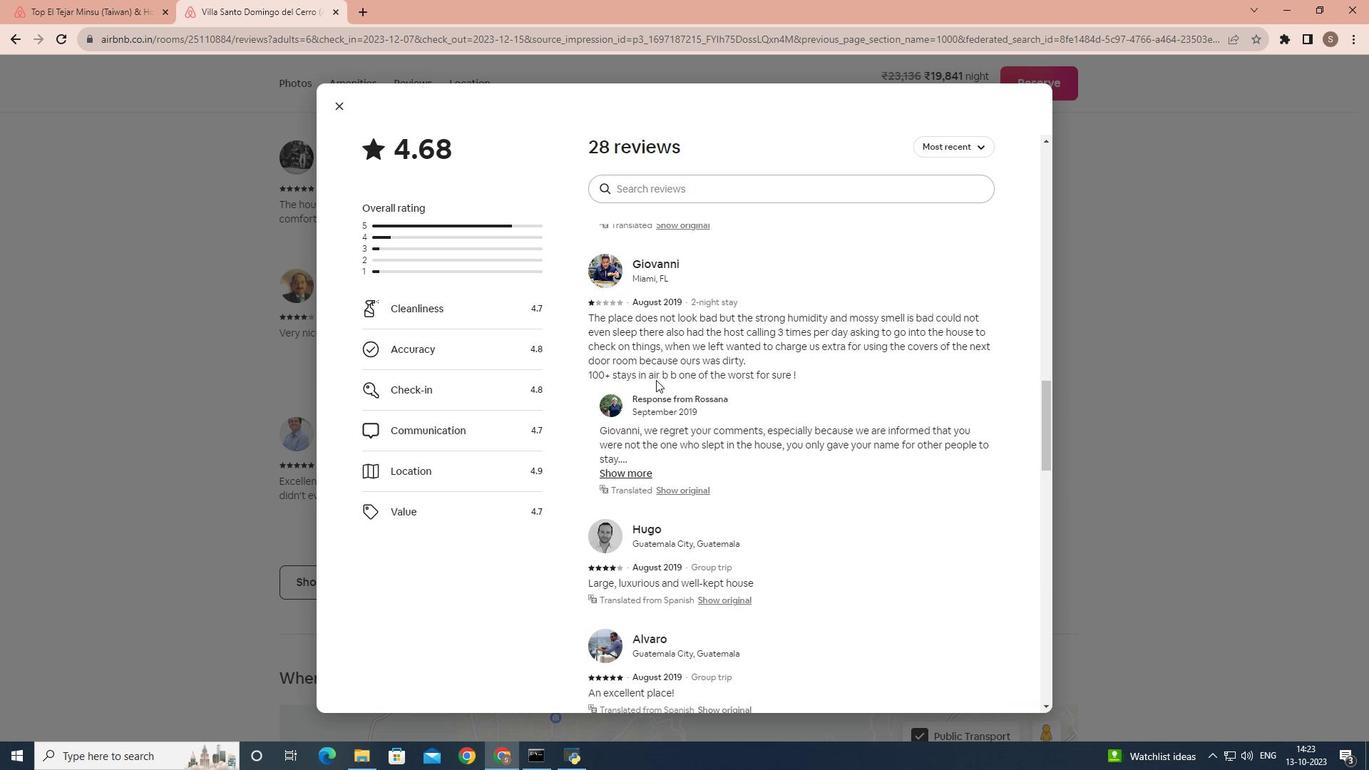 
Action: Mouse moved to (656, 380)
Screenshot: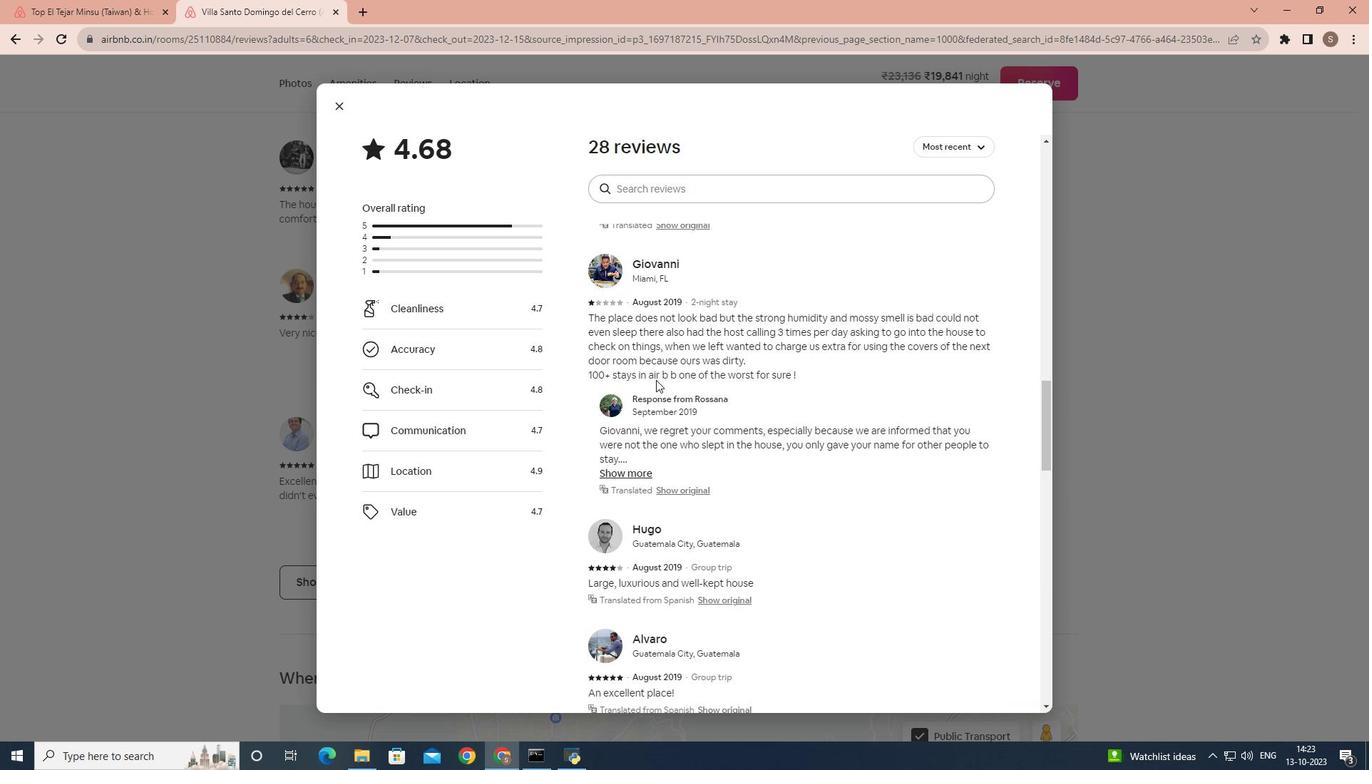 
Action: Mouse scrolled (656, 379) with delta (0, 0)
Screenshot: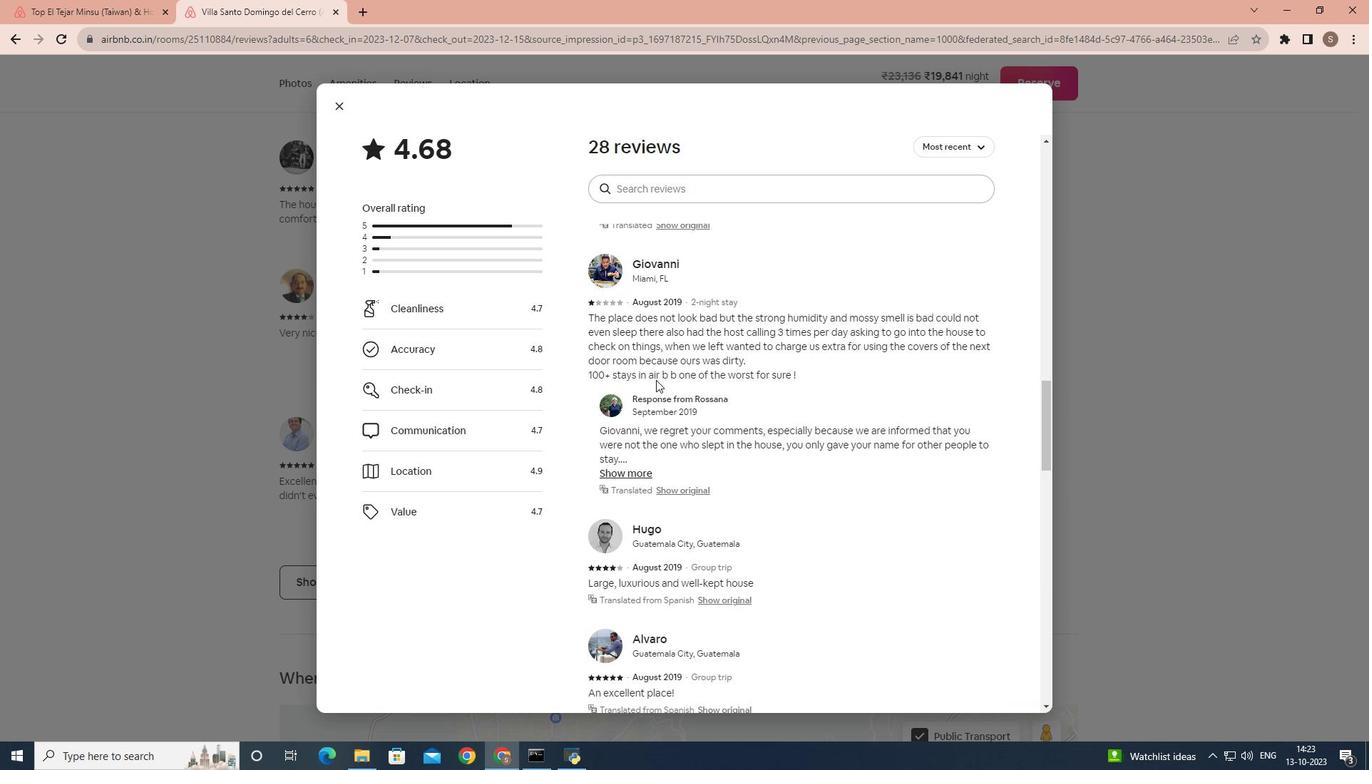 
Action: Mouse moved to (656, 380)
Screenshot: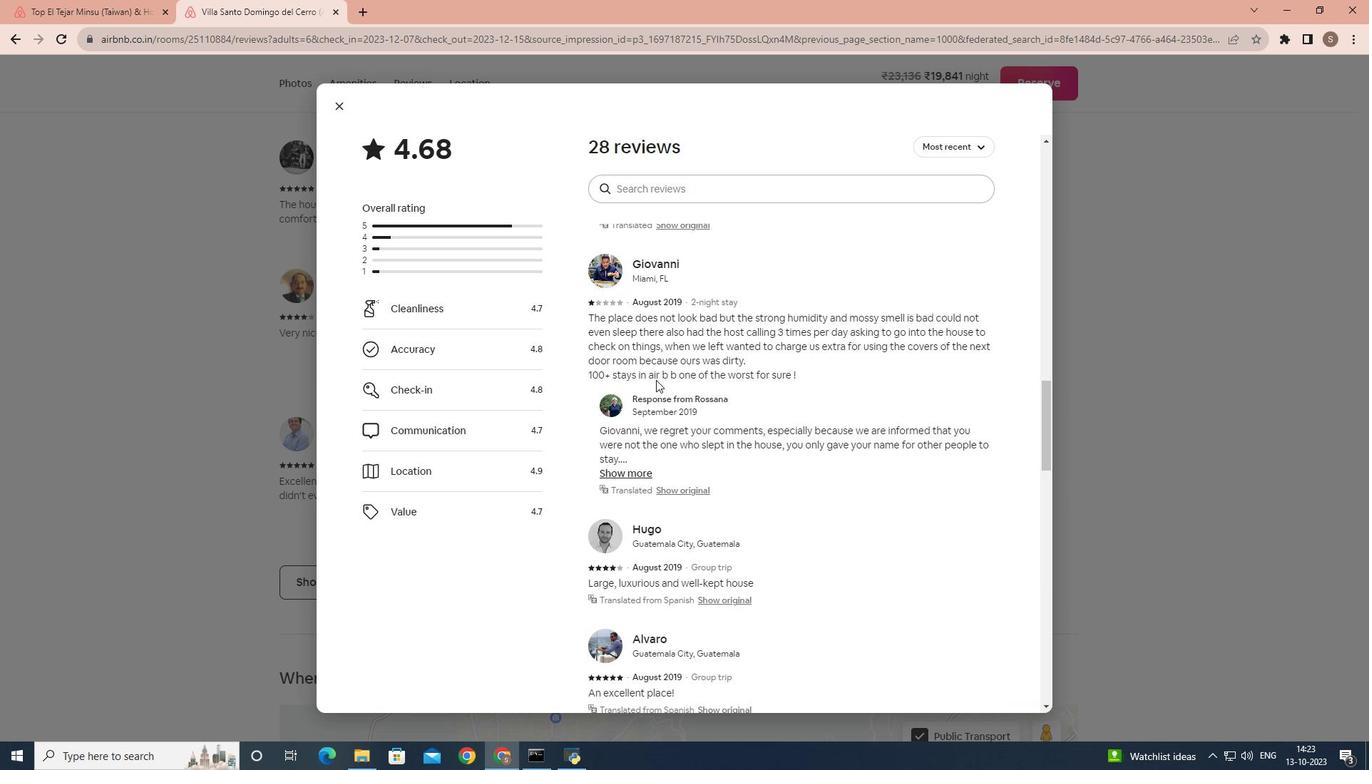 
Action: Mouse scrolled (656, 379) with delta (0, 0)
Screenshot: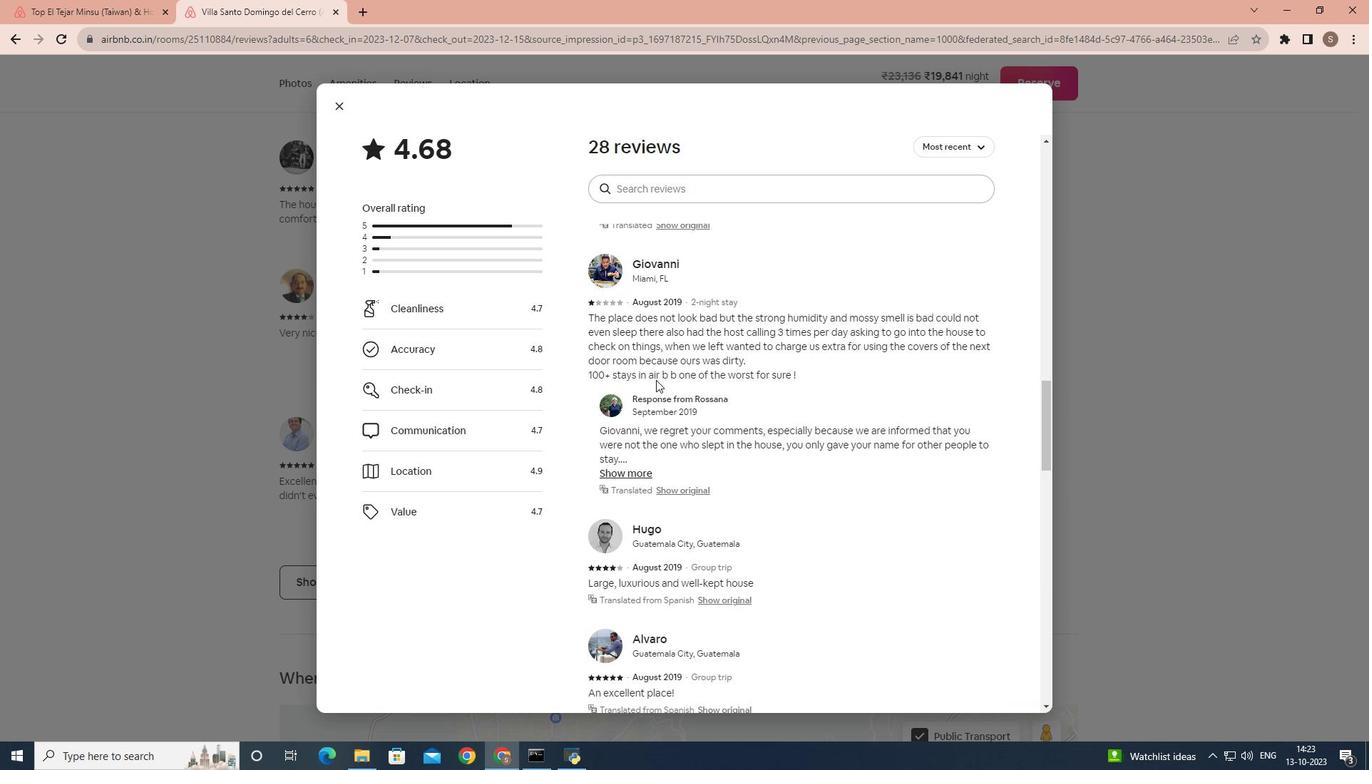 
Action: Mouse scrolled (656, 379) with delta (0, 0)
Screenshot: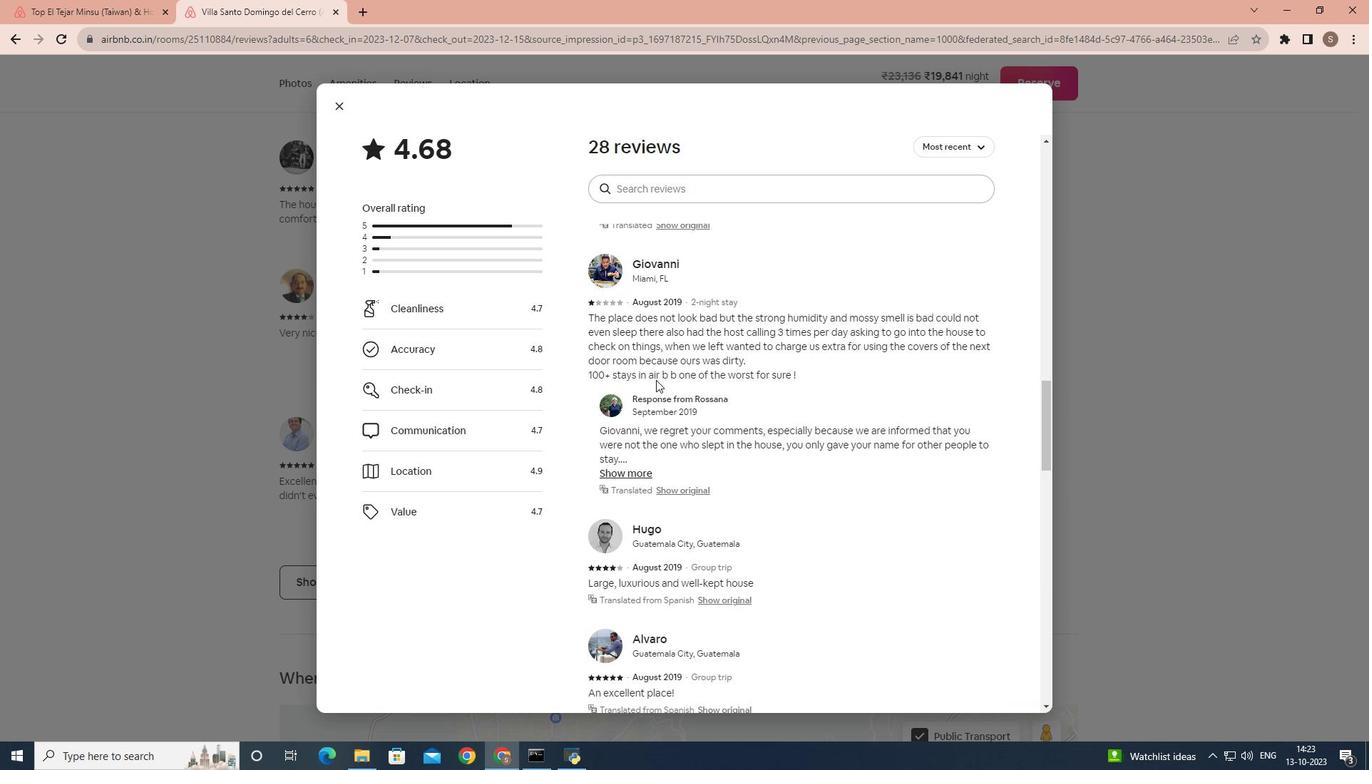 
Action: Mouse scrolled (656, 379) with delta (0, 0)
Screenshot: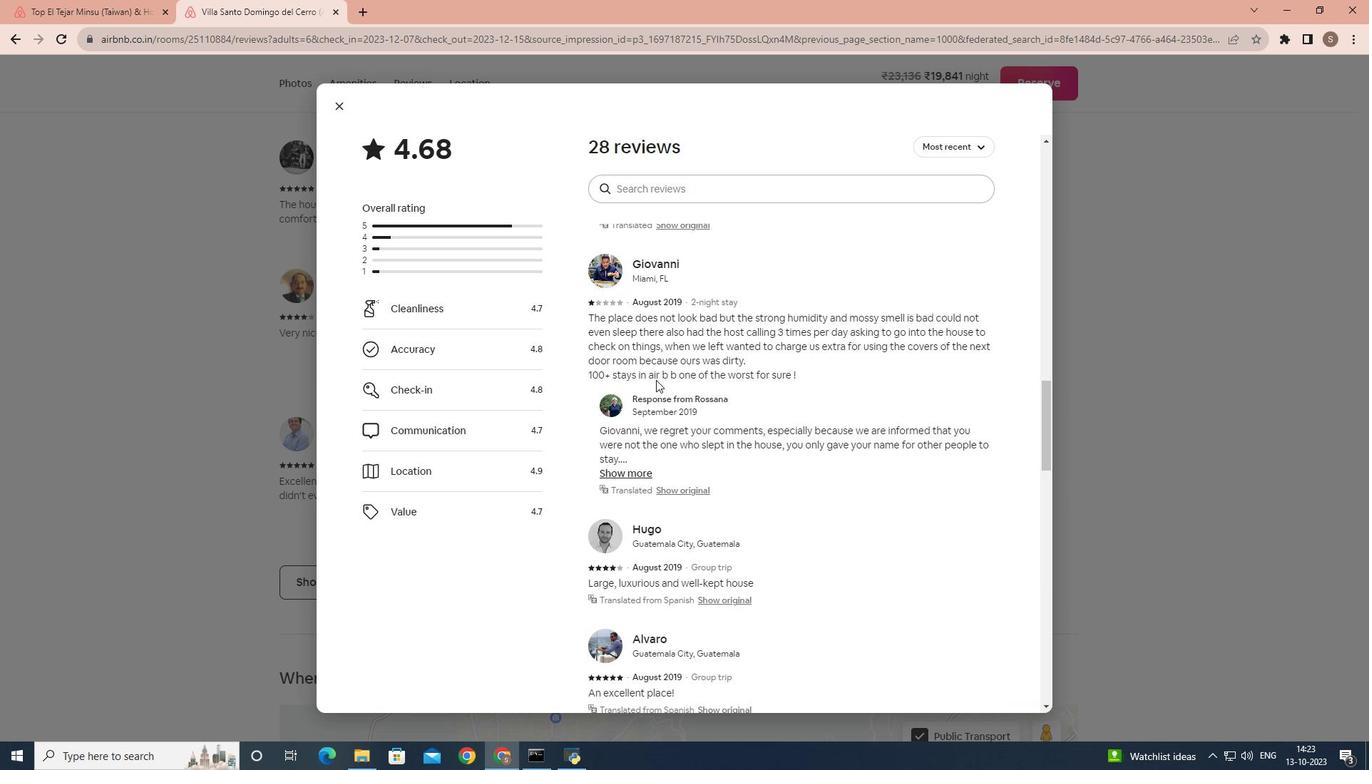 
Action: Mouse scrolled (656, 379) with delta (0, 0)
Screenshot: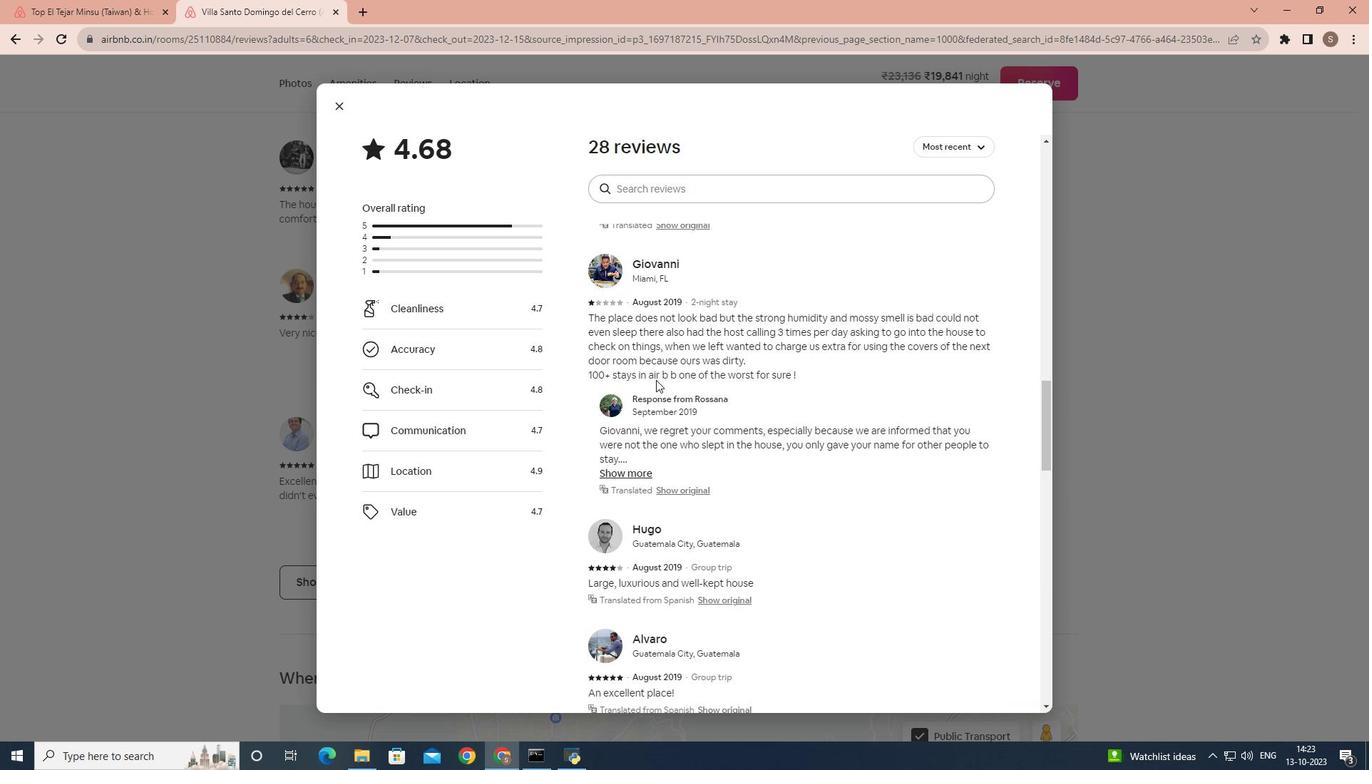 
Action: Mouse scrolled (656, 379) with delta (0, 0)
Screenshot: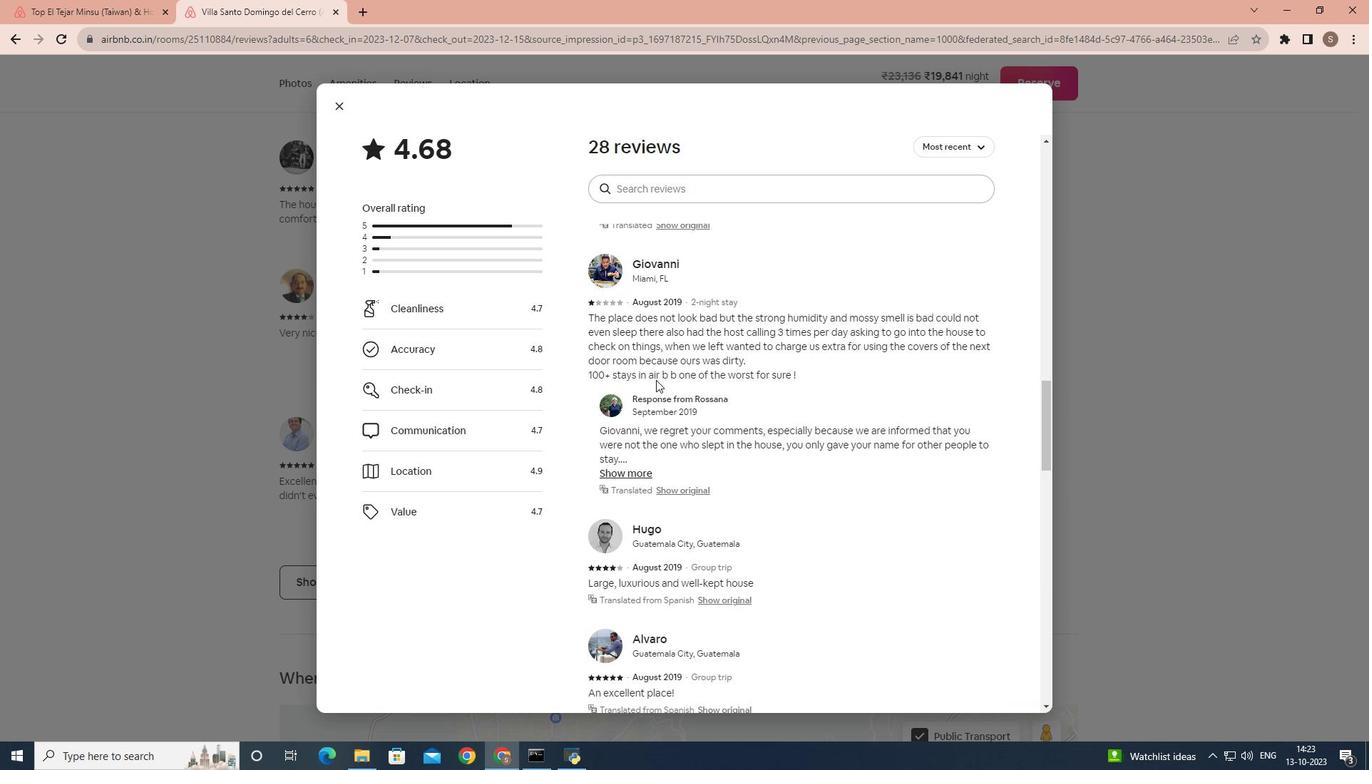 
Action: Mouse scrolled (656, 379) with delta (0, 0)
Screenshot: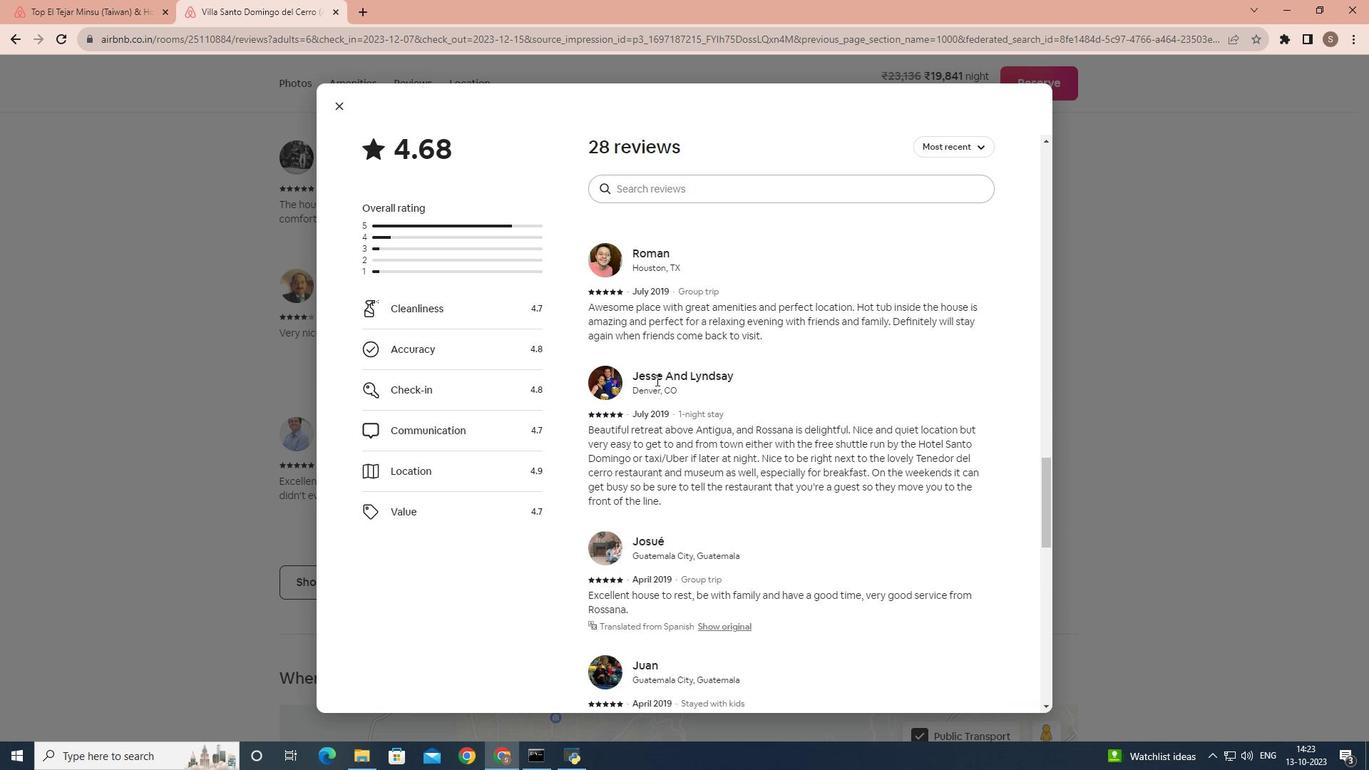
Action: Mouse scrolled (656, 379) with delta (0, 0)
Screenshot: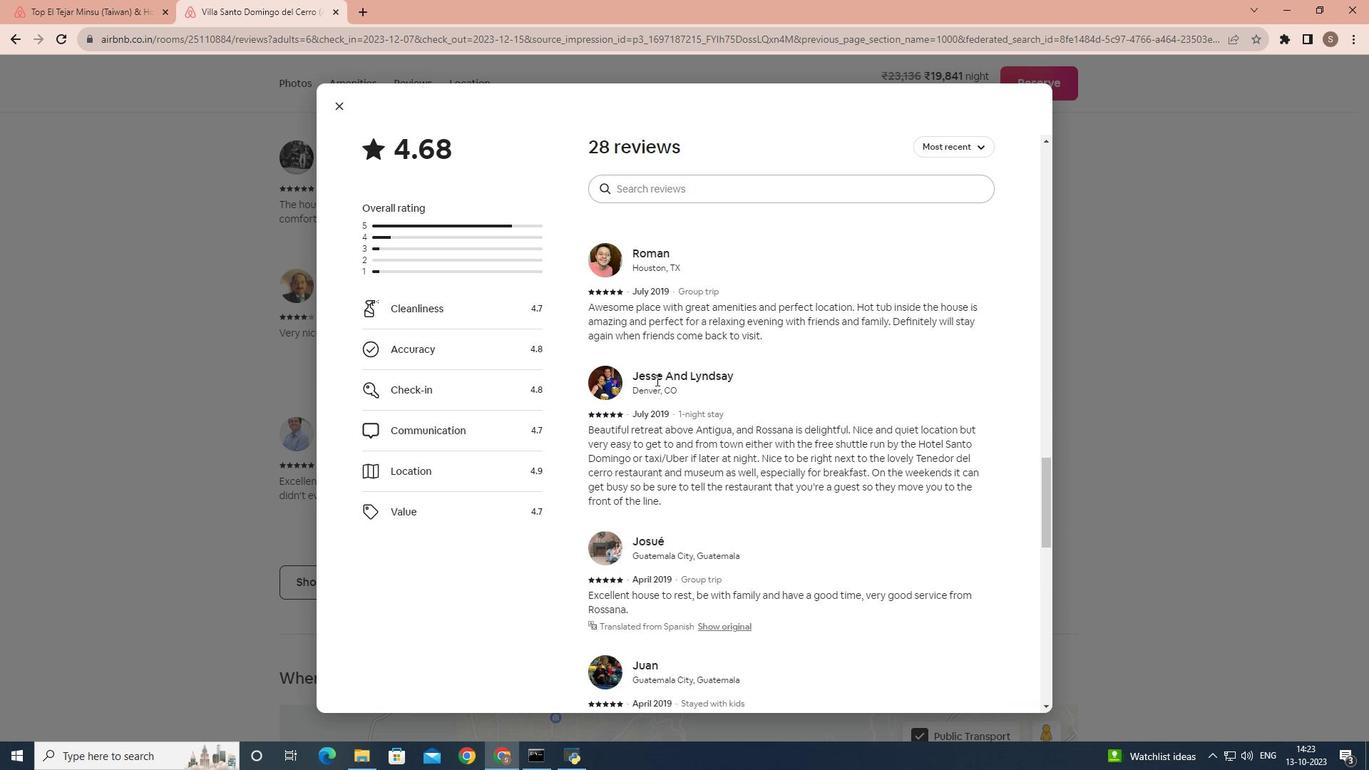 
Action: Mouse scrolled (656, 379) with delta (0, 0)
Screenshot: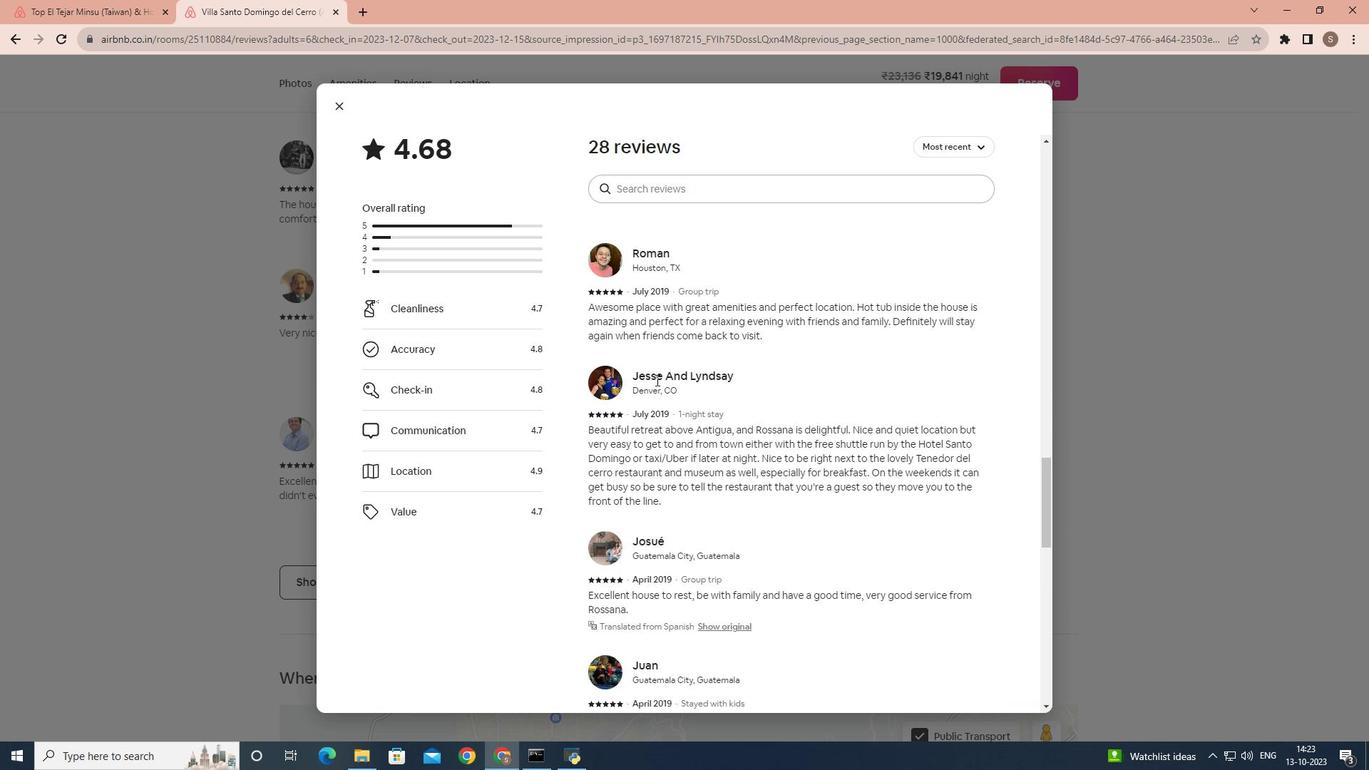 
Action: Mouse scrolled (656, 379) with delta (0, 0)
Screenshot: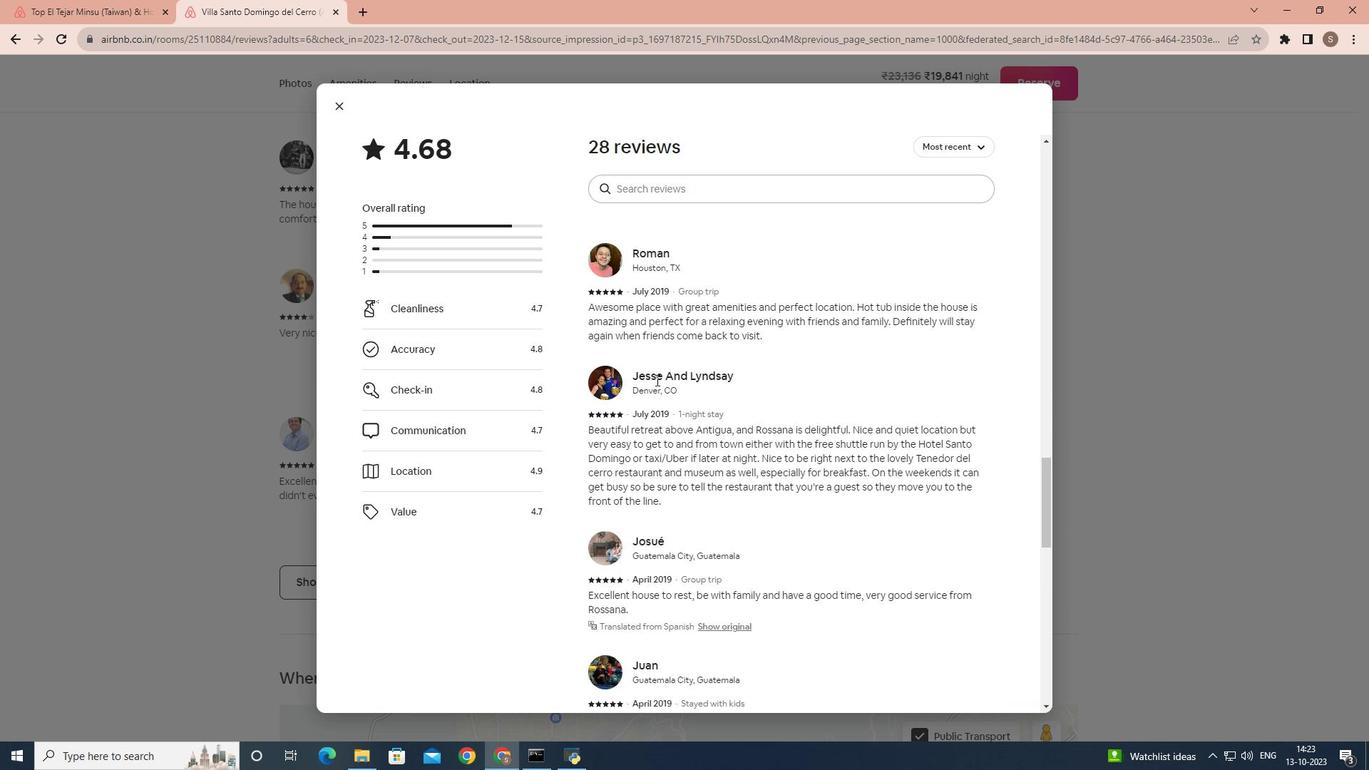 
Action: Mouse scrolled (656, 379) with delta (0, 0)
Screenshot: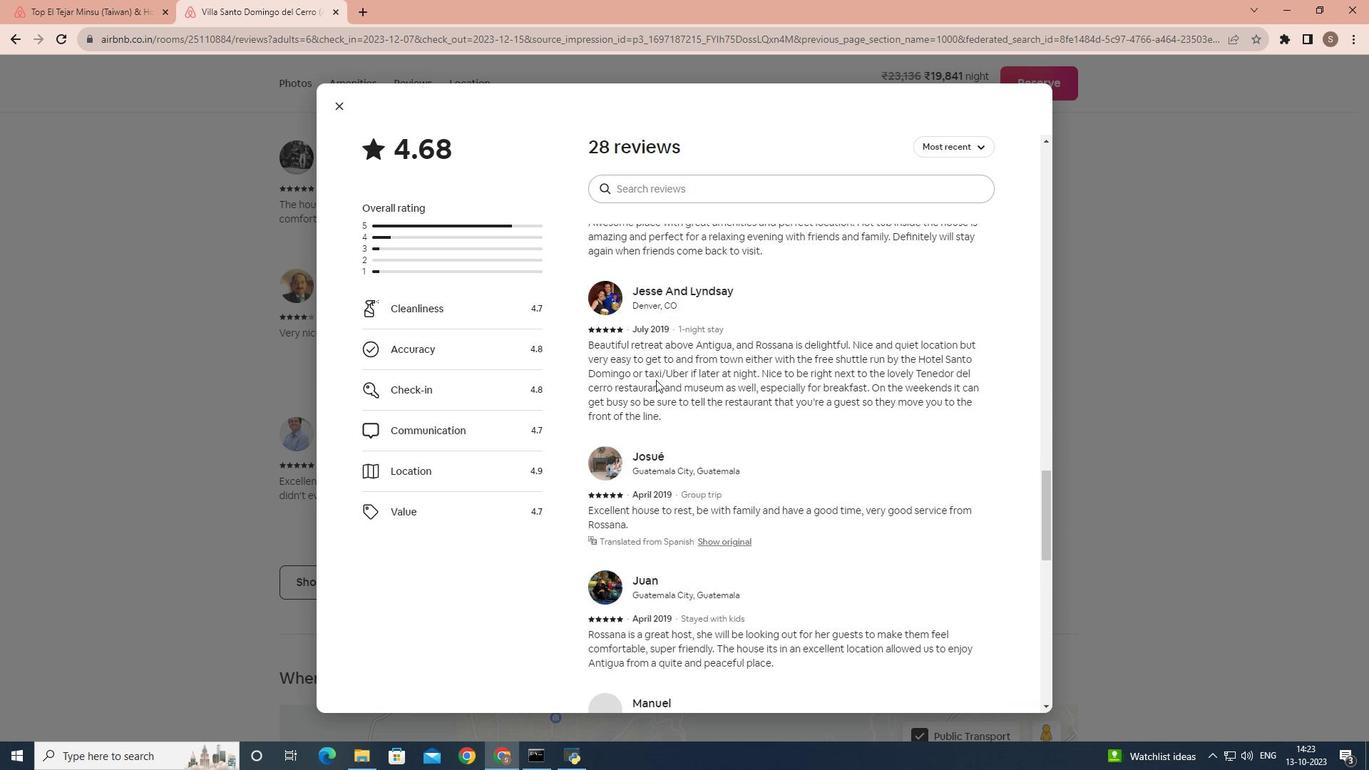 
Action: Mouse scrolled (656, 379) with delta (0, 0)
Screenshot: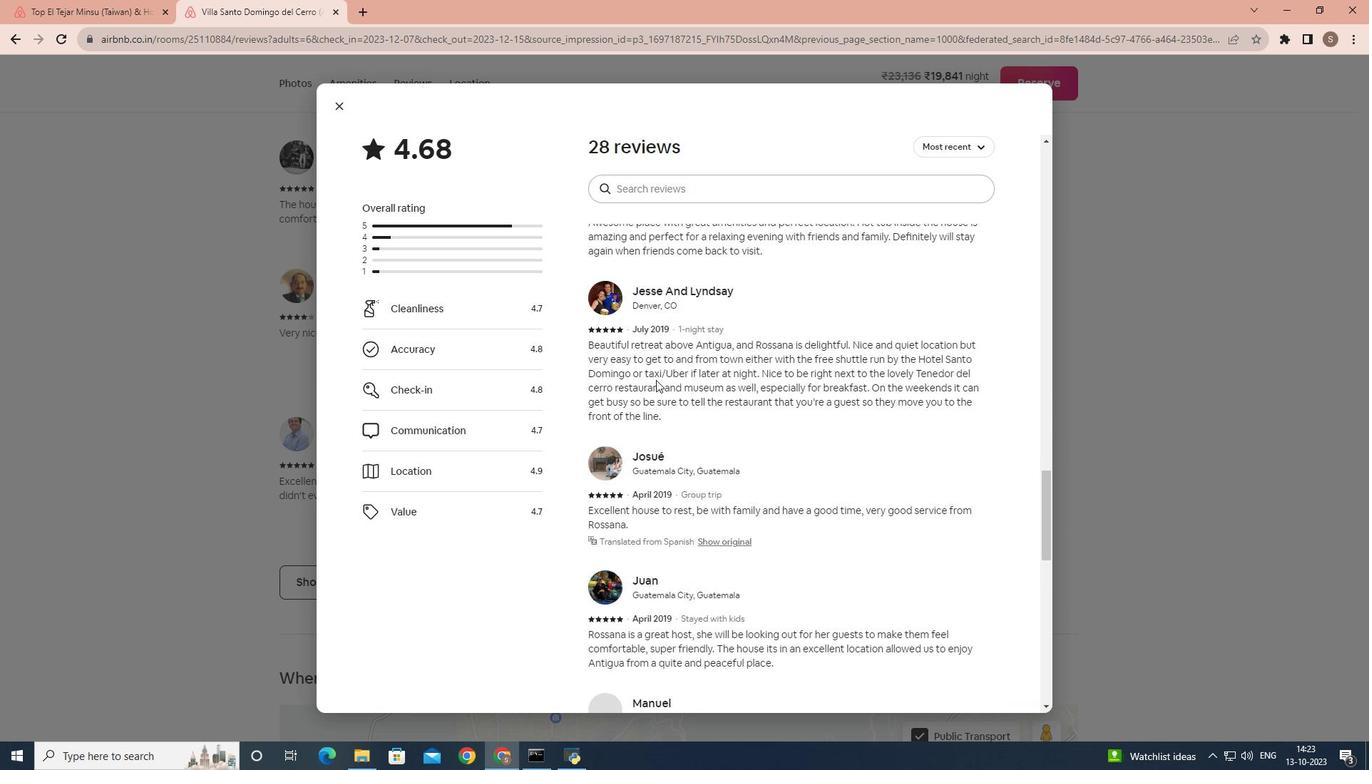 
Action: Mouse scrolled (656, 379) with delta (0, 0)
Screenshot: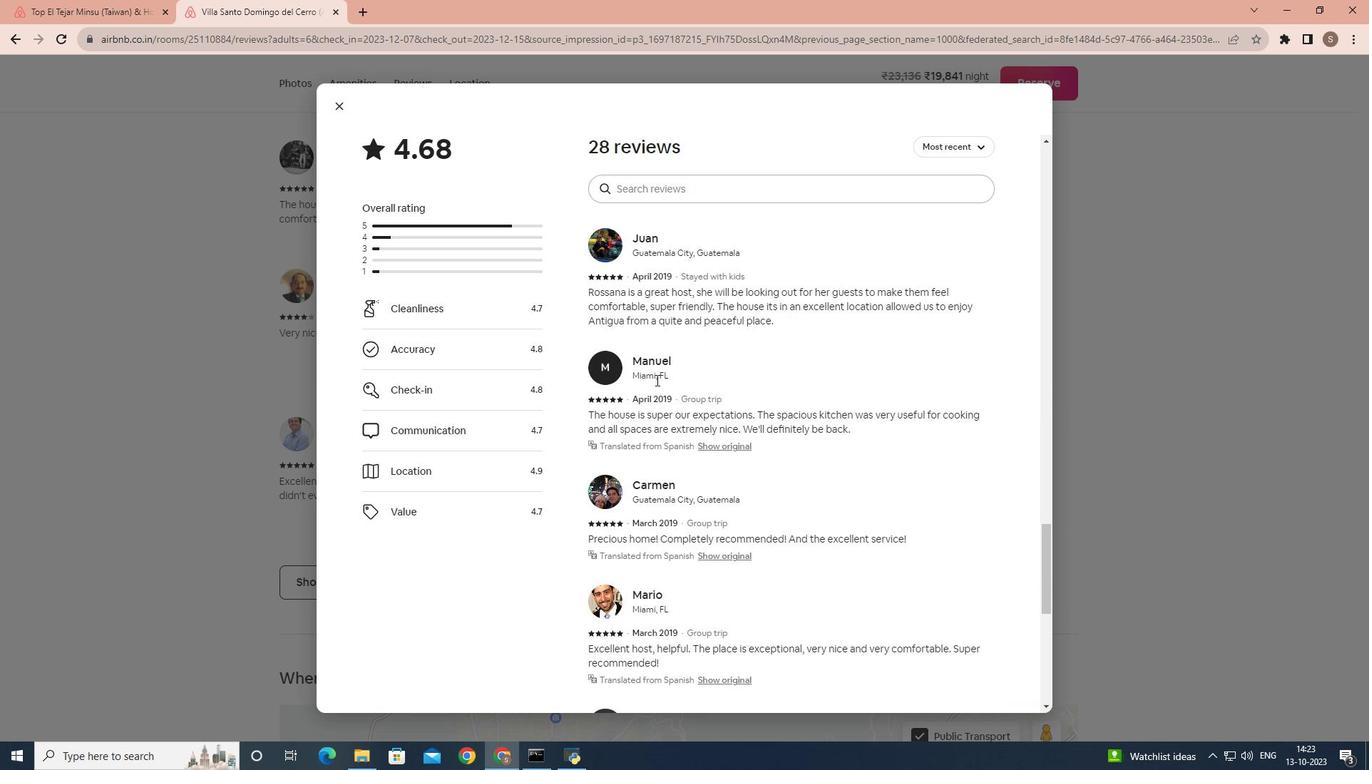 
Action: Mouse scrolled (656, 379) with delta (0, 0)
Screenshot: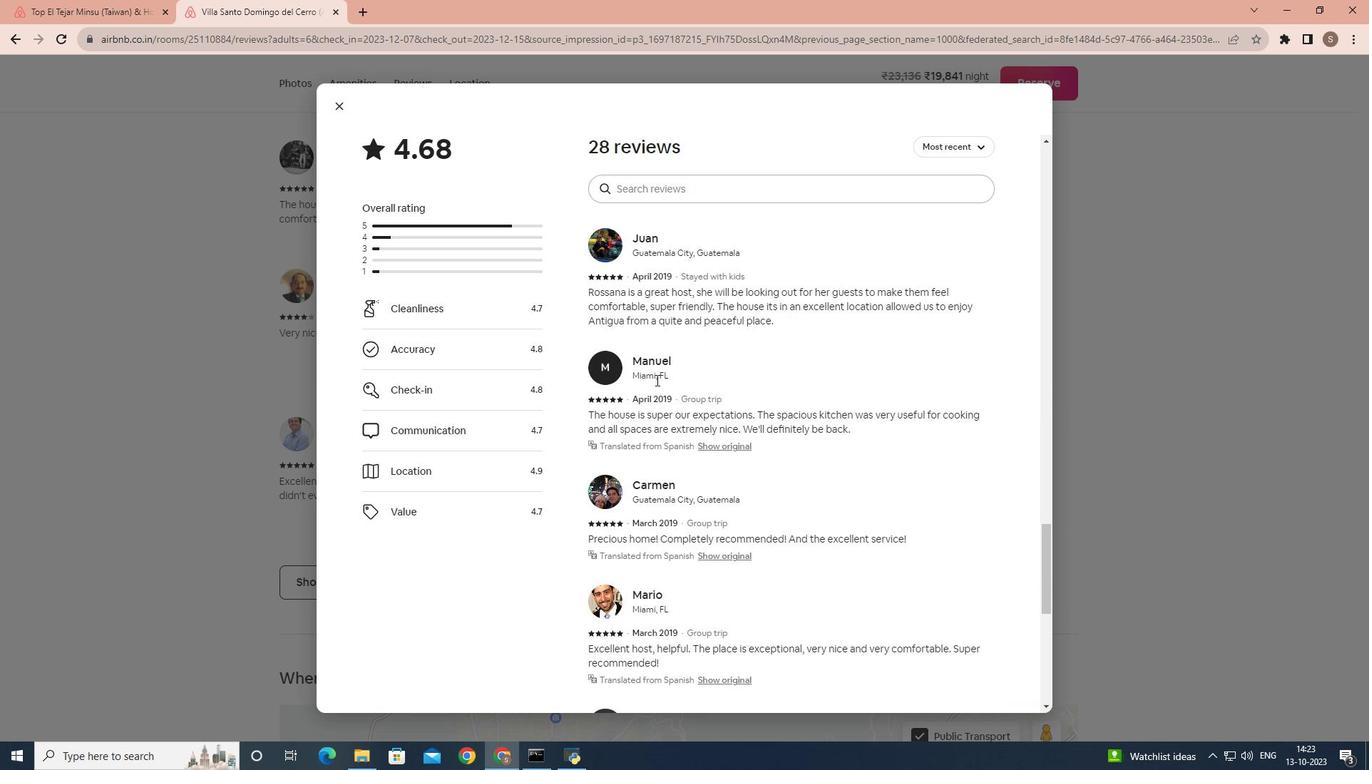
Action: Mouse scrolled (656, 379) with delta (0, 0)
Screenshot: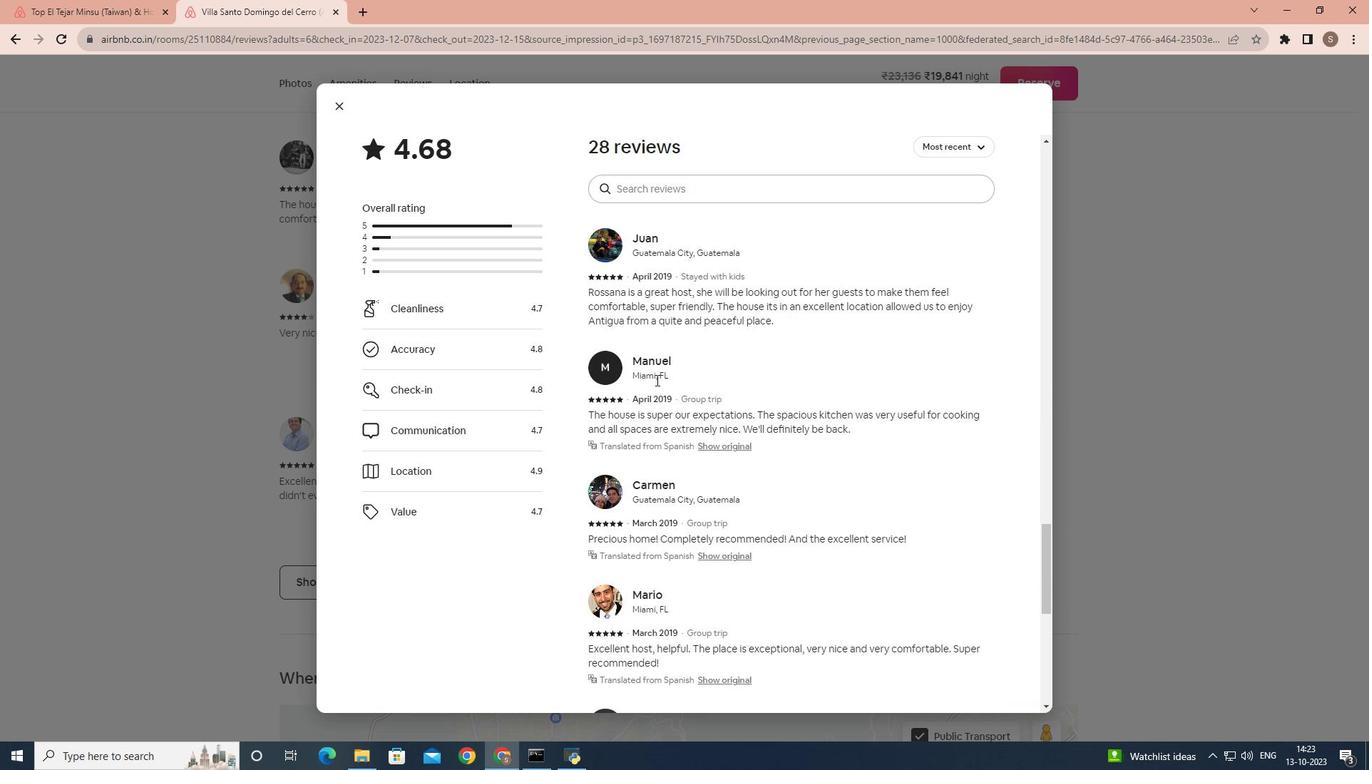 
Action: Mouse scrolled (656, 379) with delta (0, 0)
Screenshot: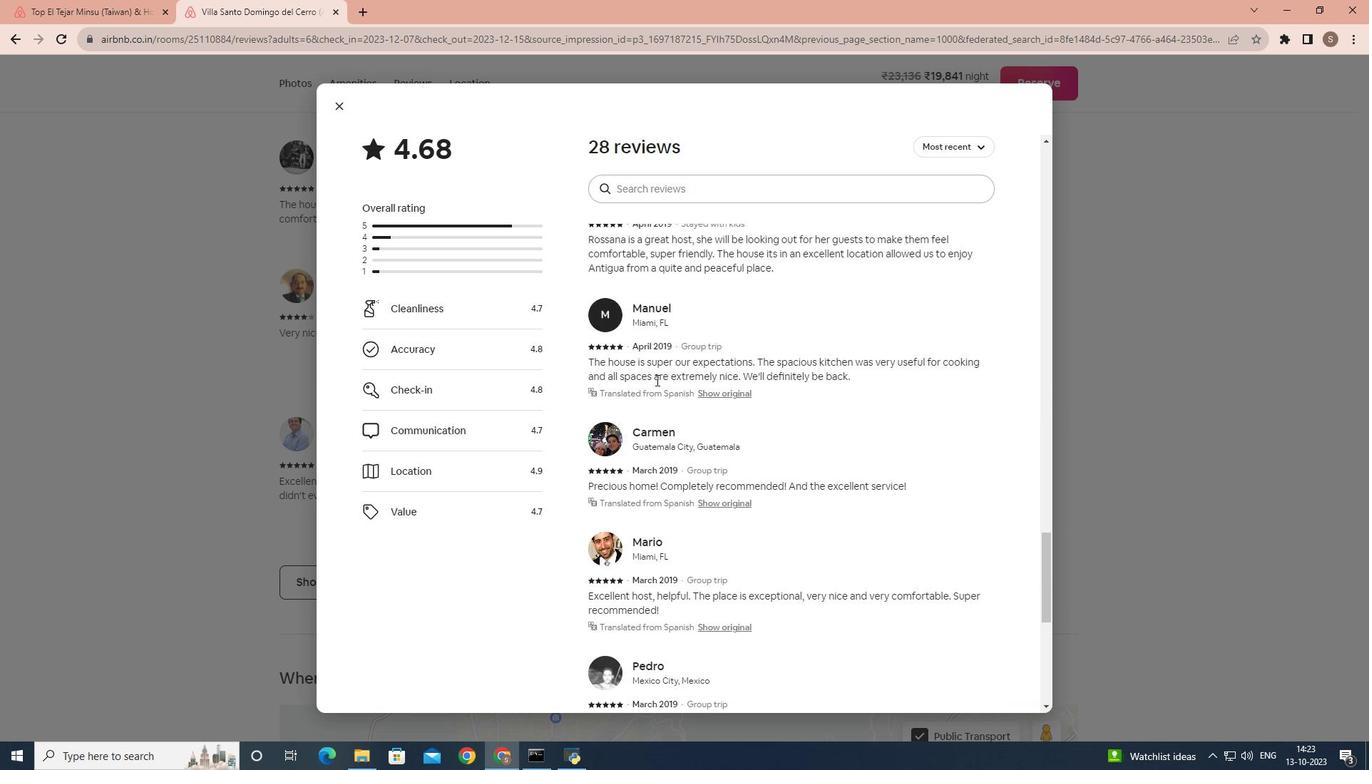 
Action: Mouse scrolled (656, 379) with delta (0, 0)
Screenshot: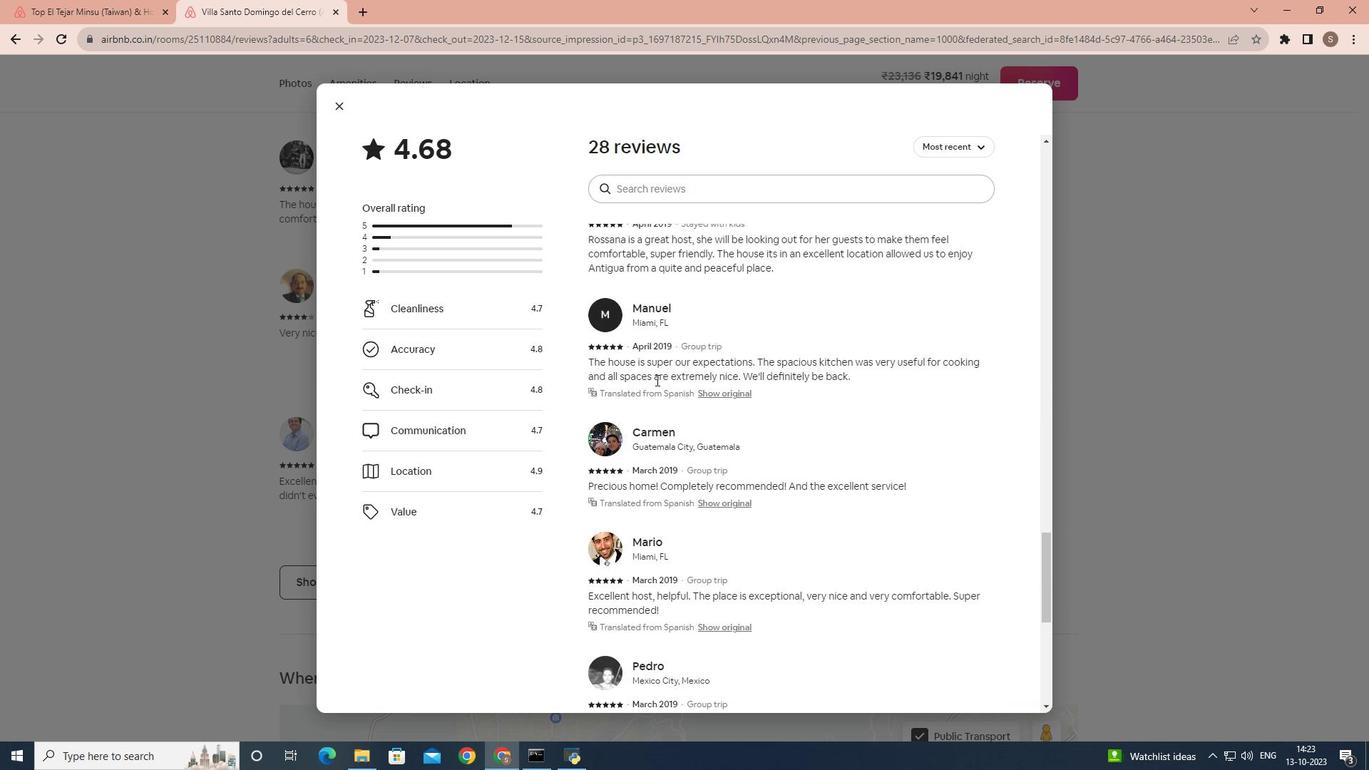 
Action: Mouse scrolled (656, 379) with delta (0, 0)
Screenshot: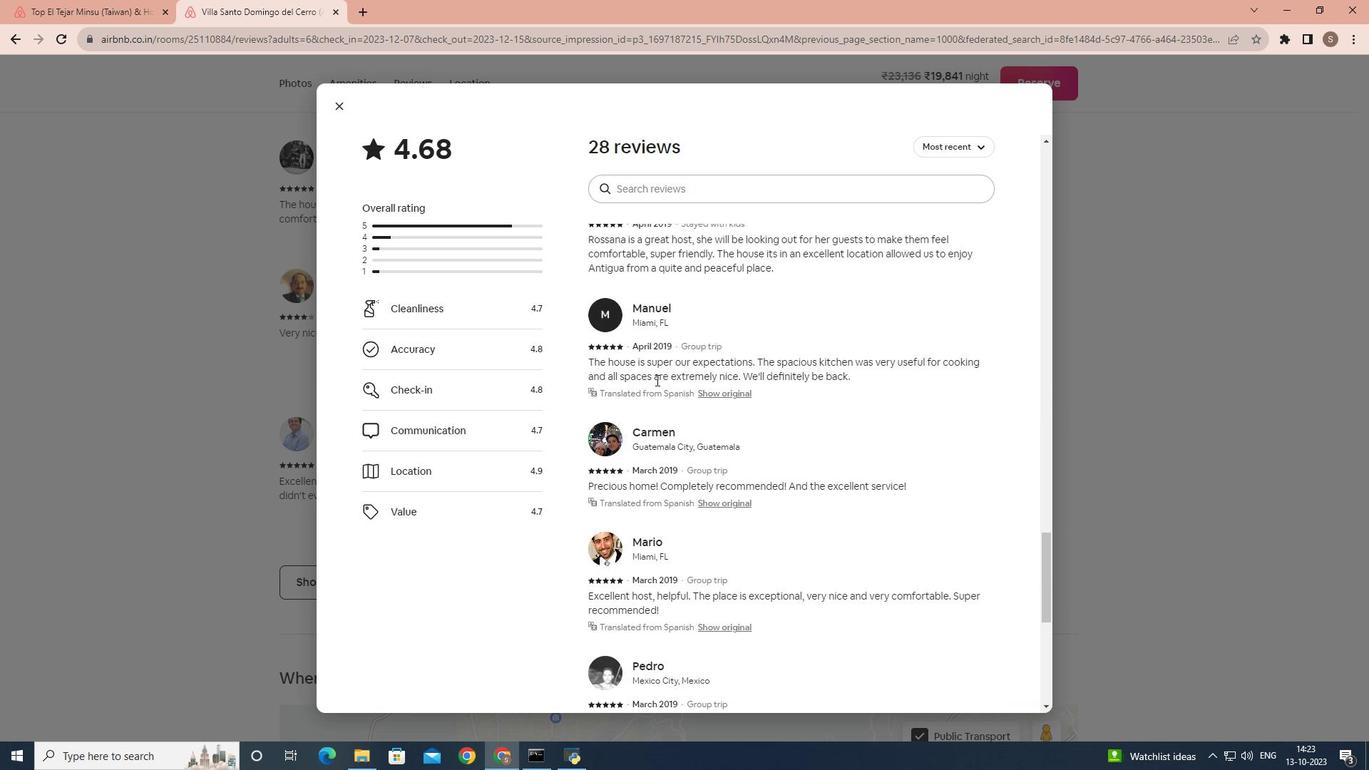 
Action: Mouse scrolled (656, 379) with delta (0, 0)
Screenshot: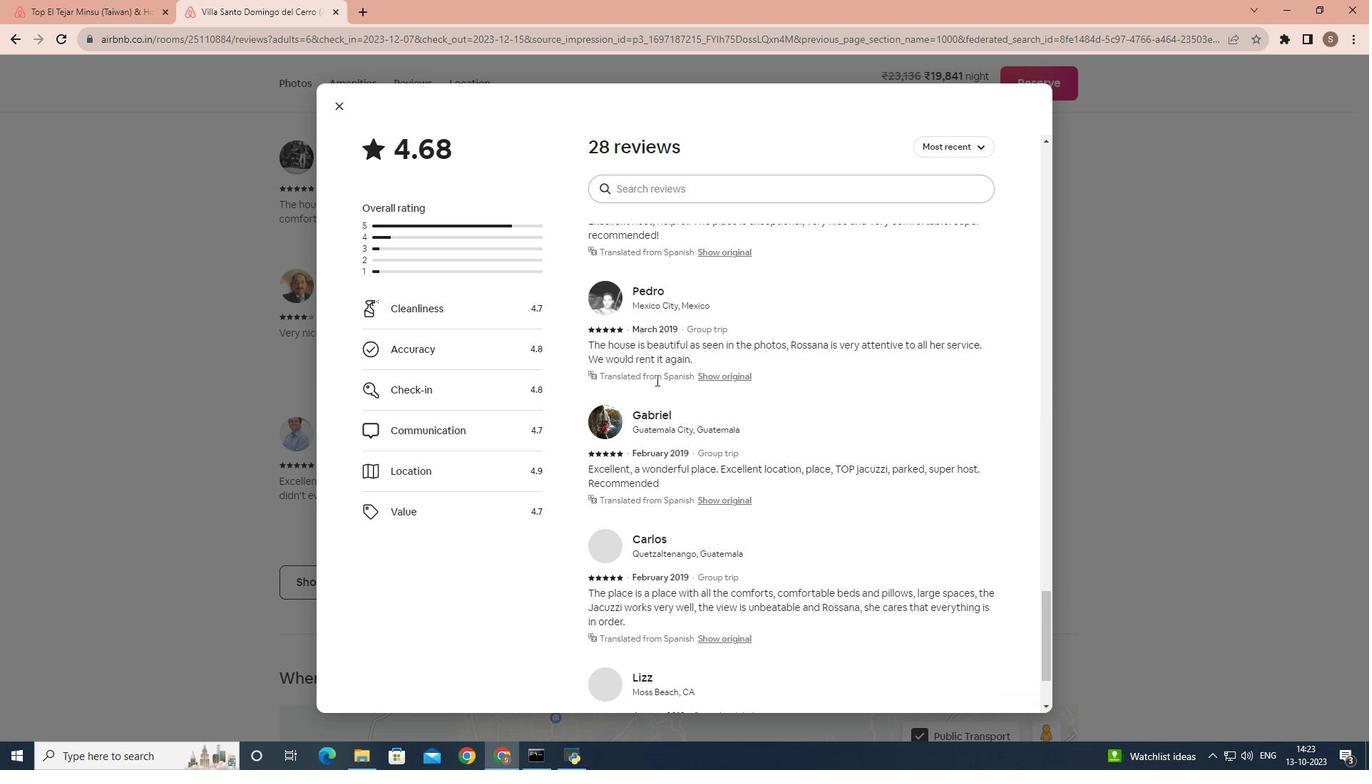 
Action: Mouse scrolled (656, 379) with delta (0, 0)
Screenshot: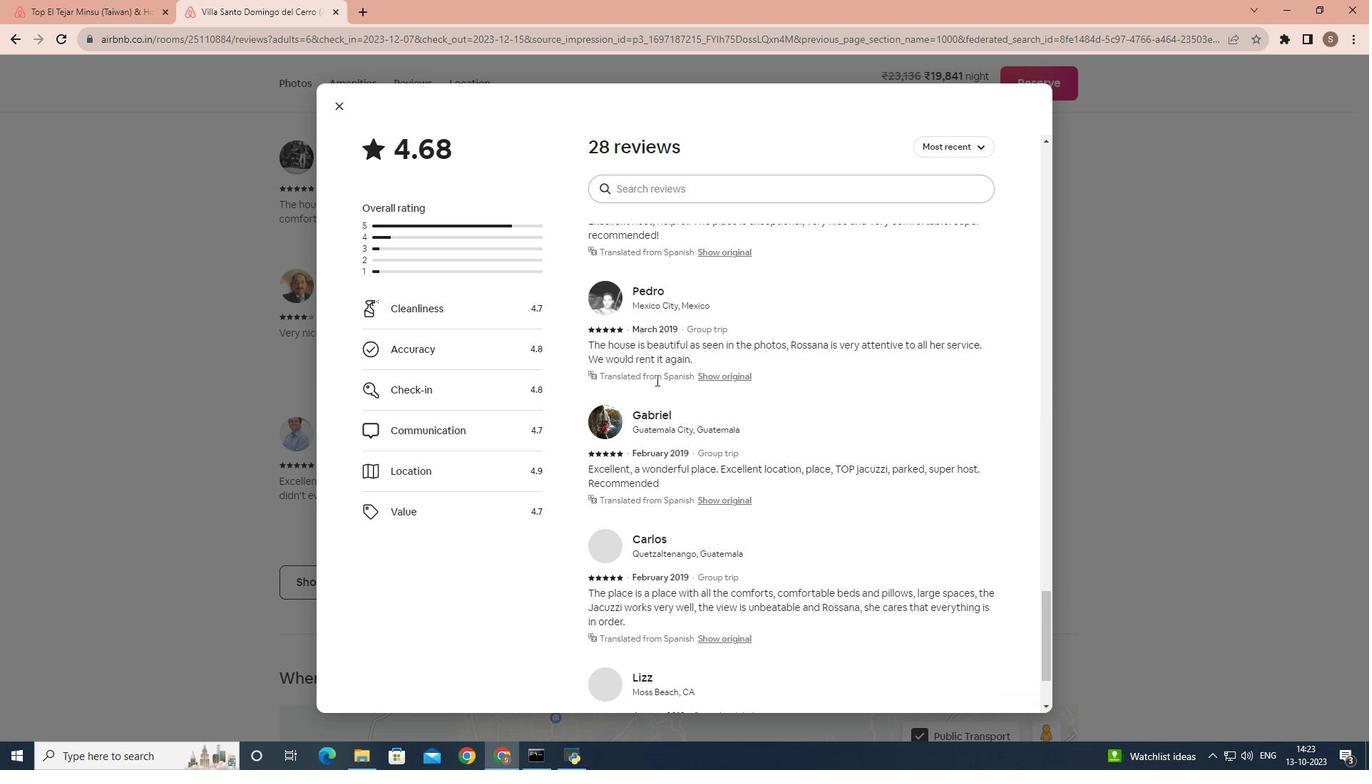 
Action: Mouse scrolled (656, 379) with delta (0, 0)
Screenshot: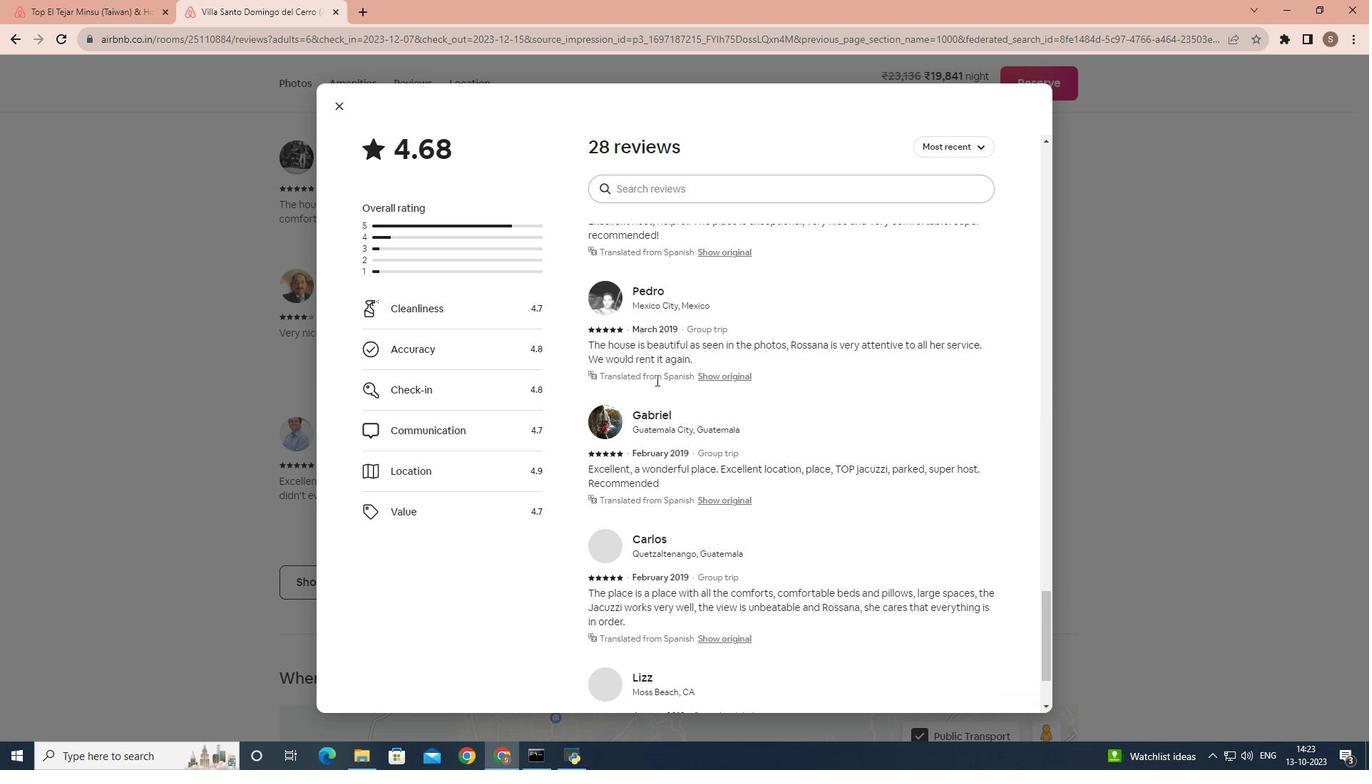 
Action: Mouse scrolled (656, 379) with delta (0, 0)
Screenshot: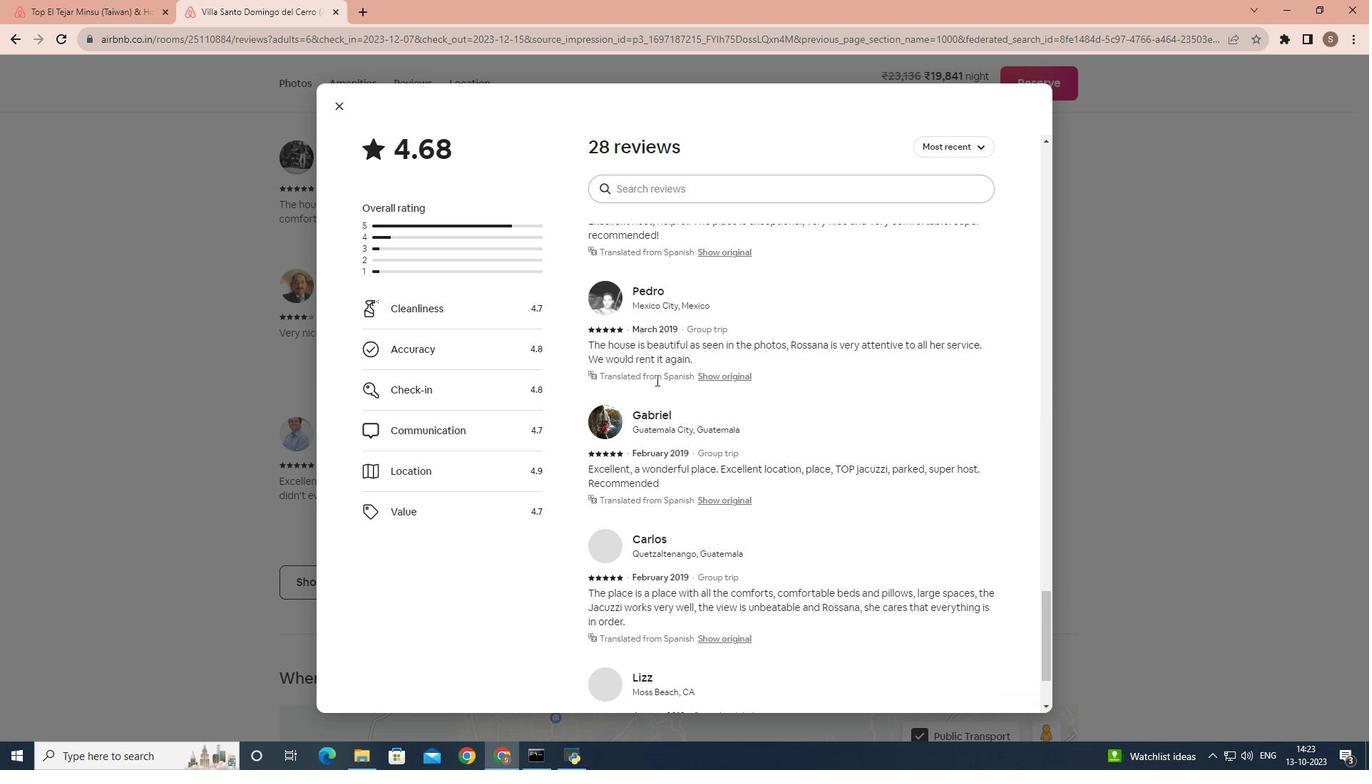 
Action: Mouse scrolled (656, 379) with delta (0, 0)
Screenshot: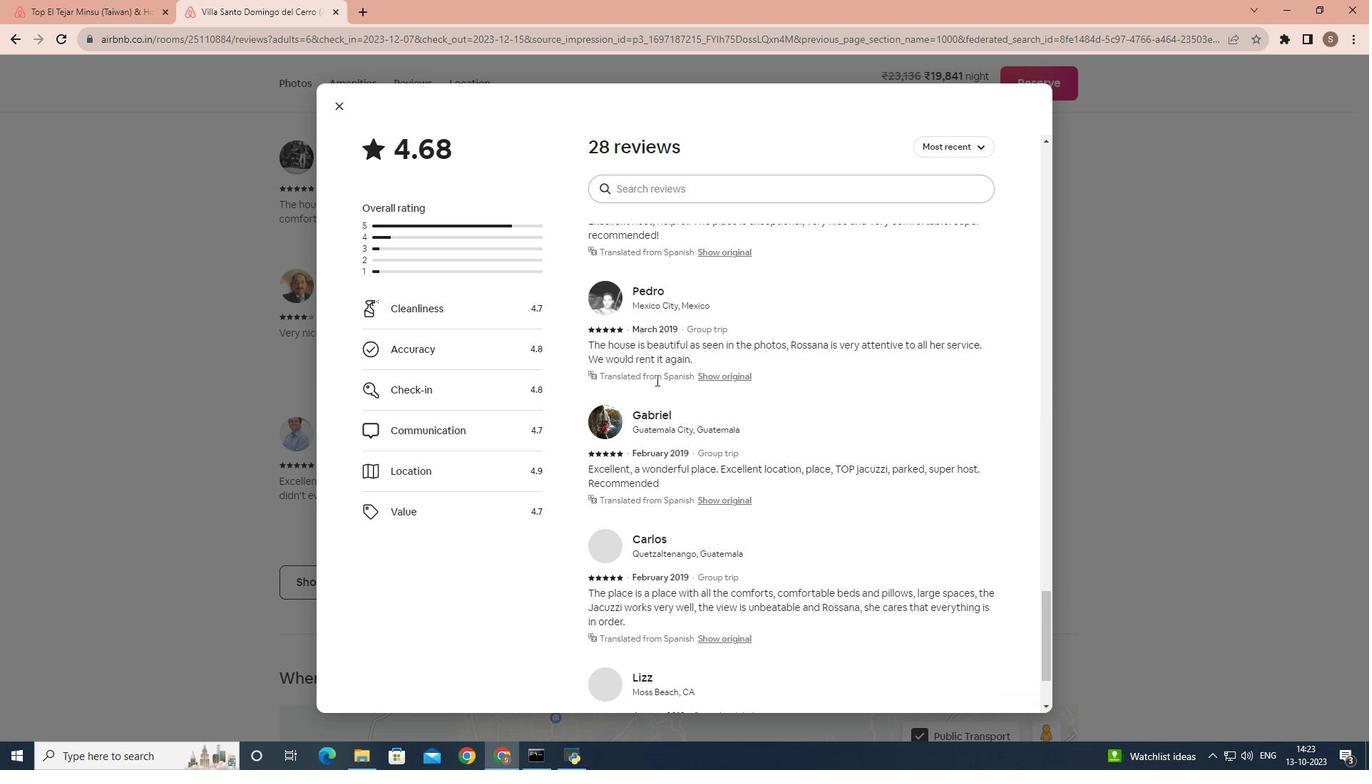 
Action: Mouse scrolled (656, 379) with delta (0, 0)
Screenshot: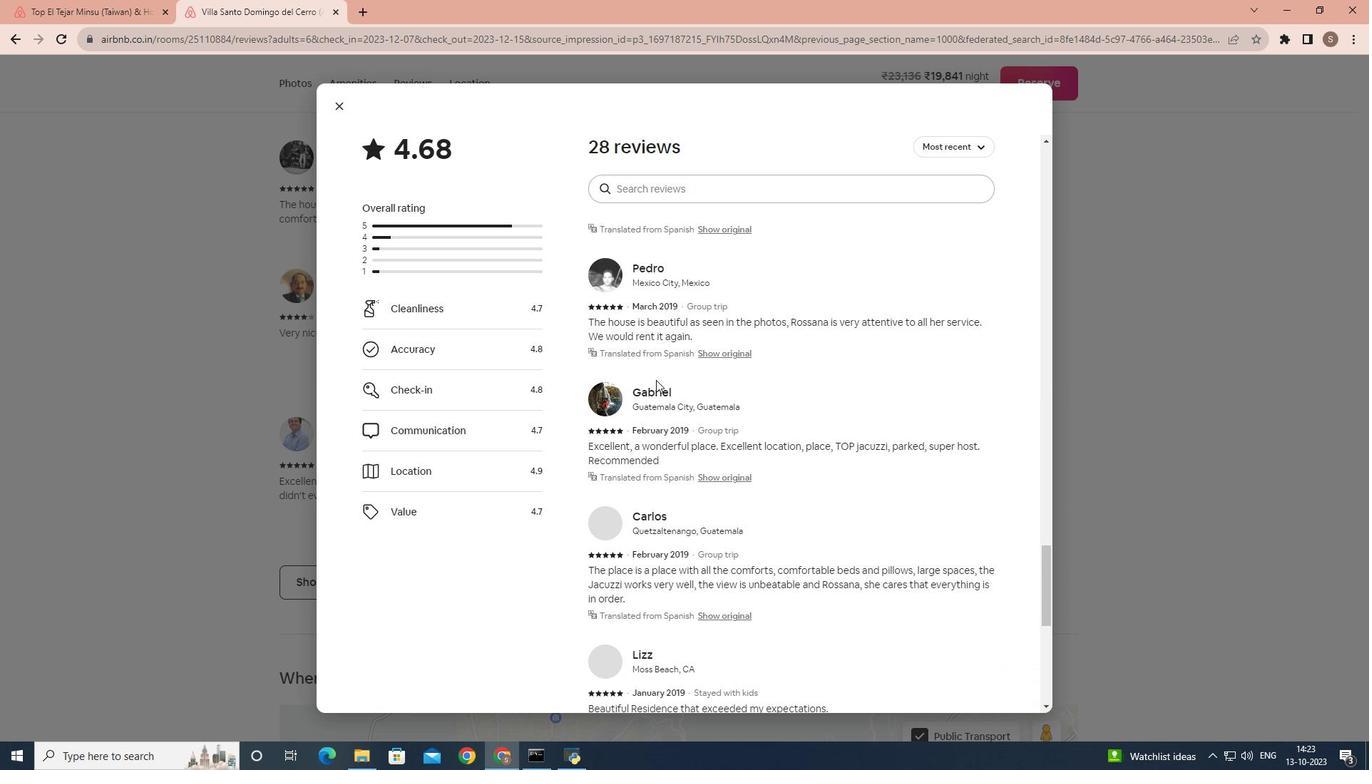 
Action: Mouse scrolled (656, 379) with delta (0, 0)
Screenshot: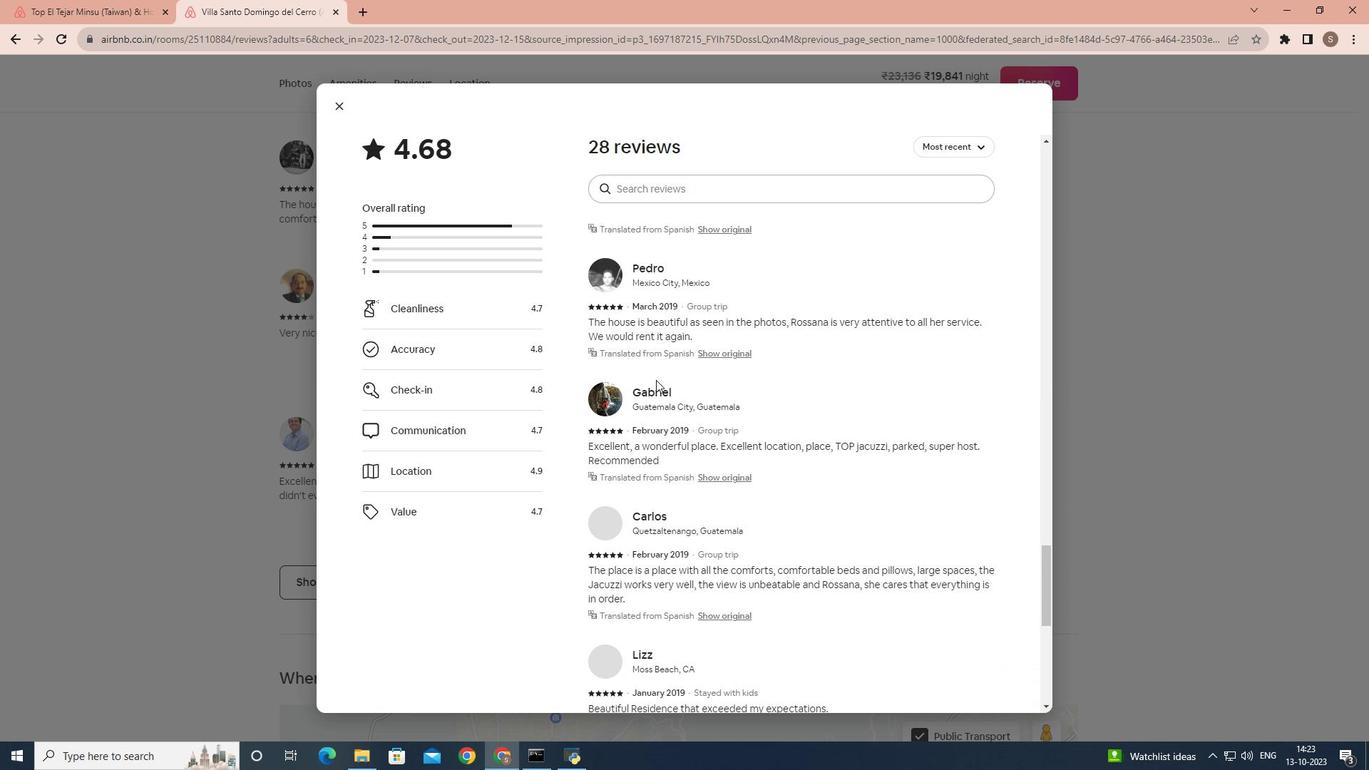 
Action: Mouse moved to (338, 108)
Screenshot: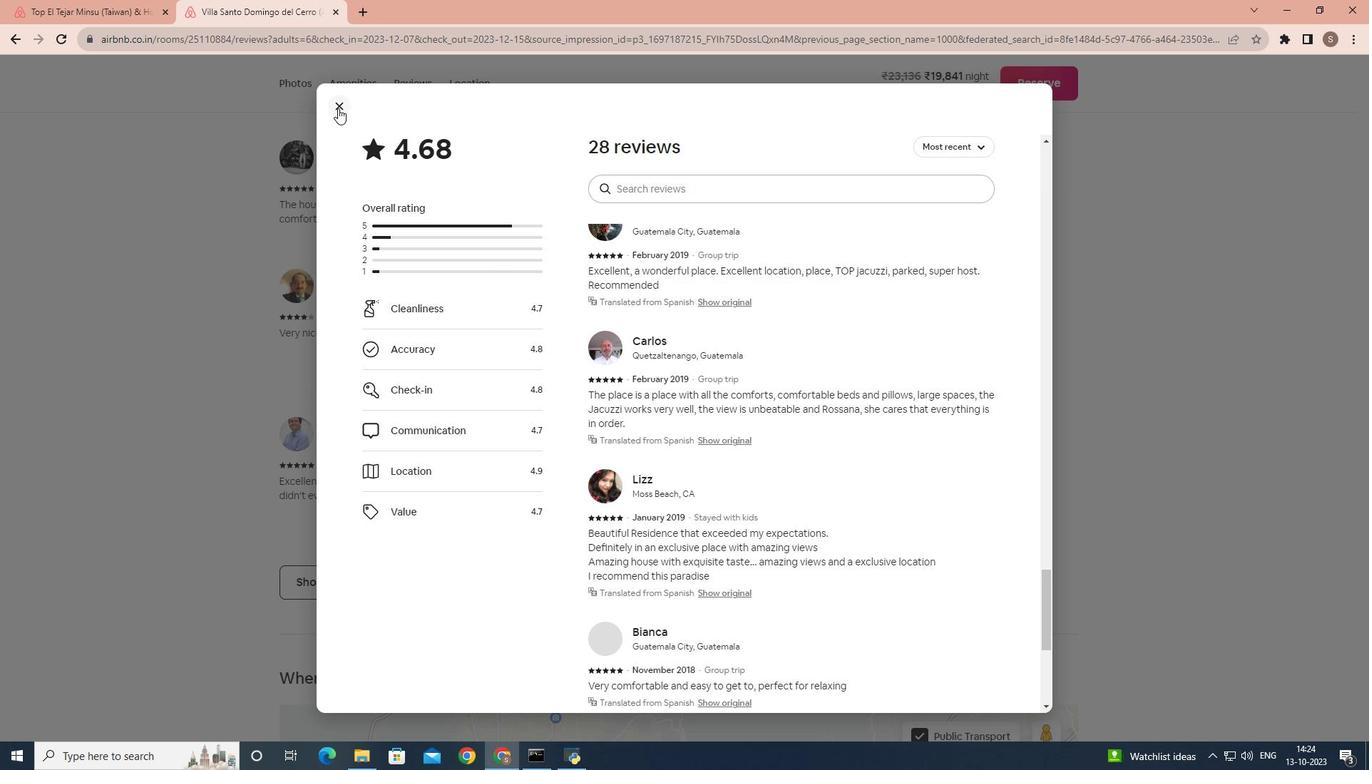 
Action: Mouse pressed left at (338, 108)
Screenshot: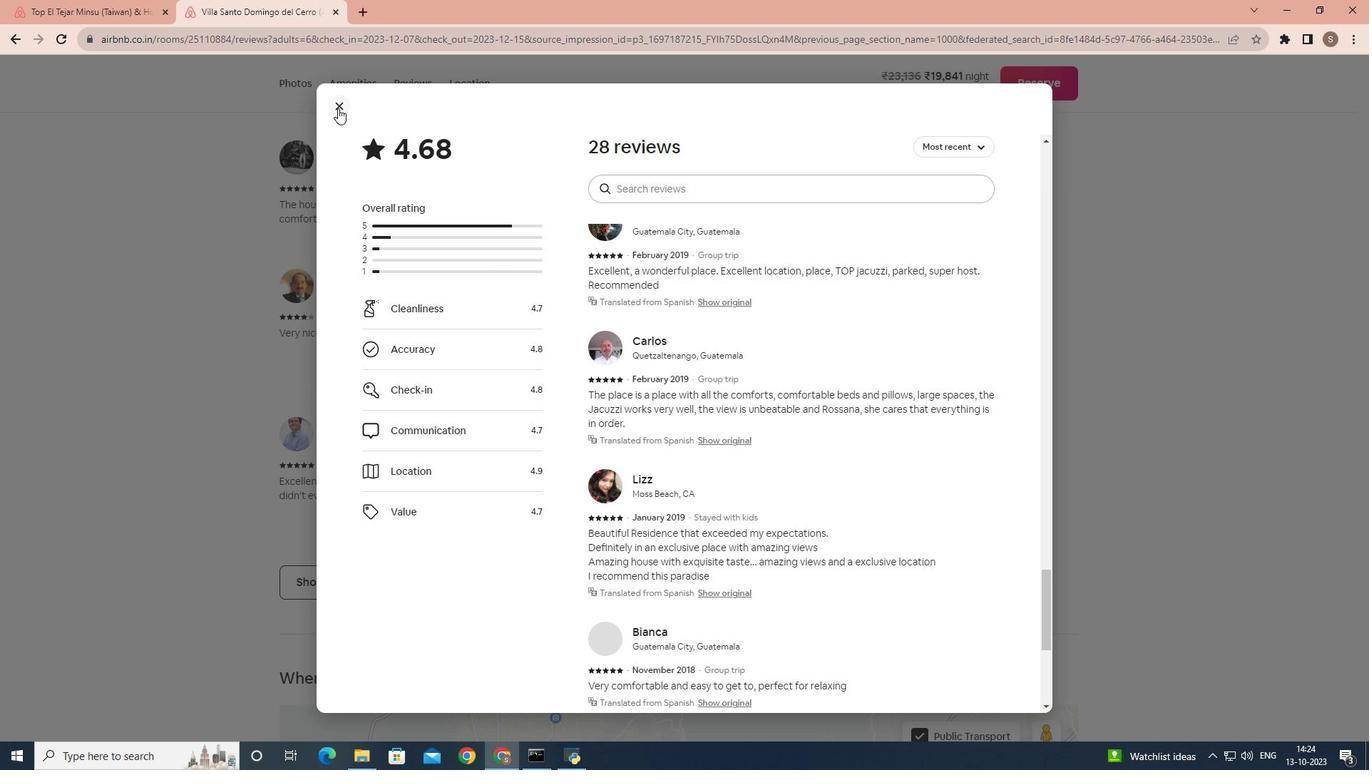 
Action: Mouse moved to (509, 426)
Screenshot: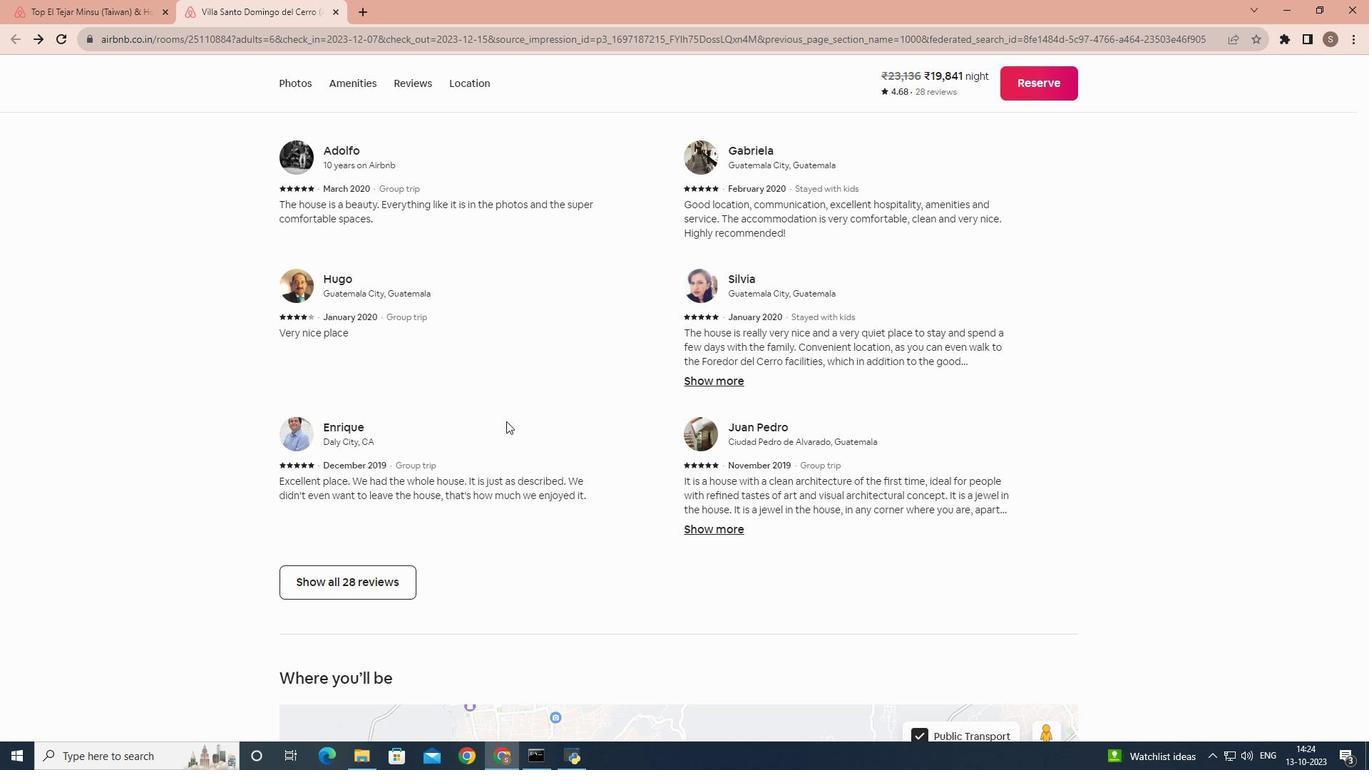 
Action: Mouse scrolled (509, 425) with delta (0, 0)
Screenshot: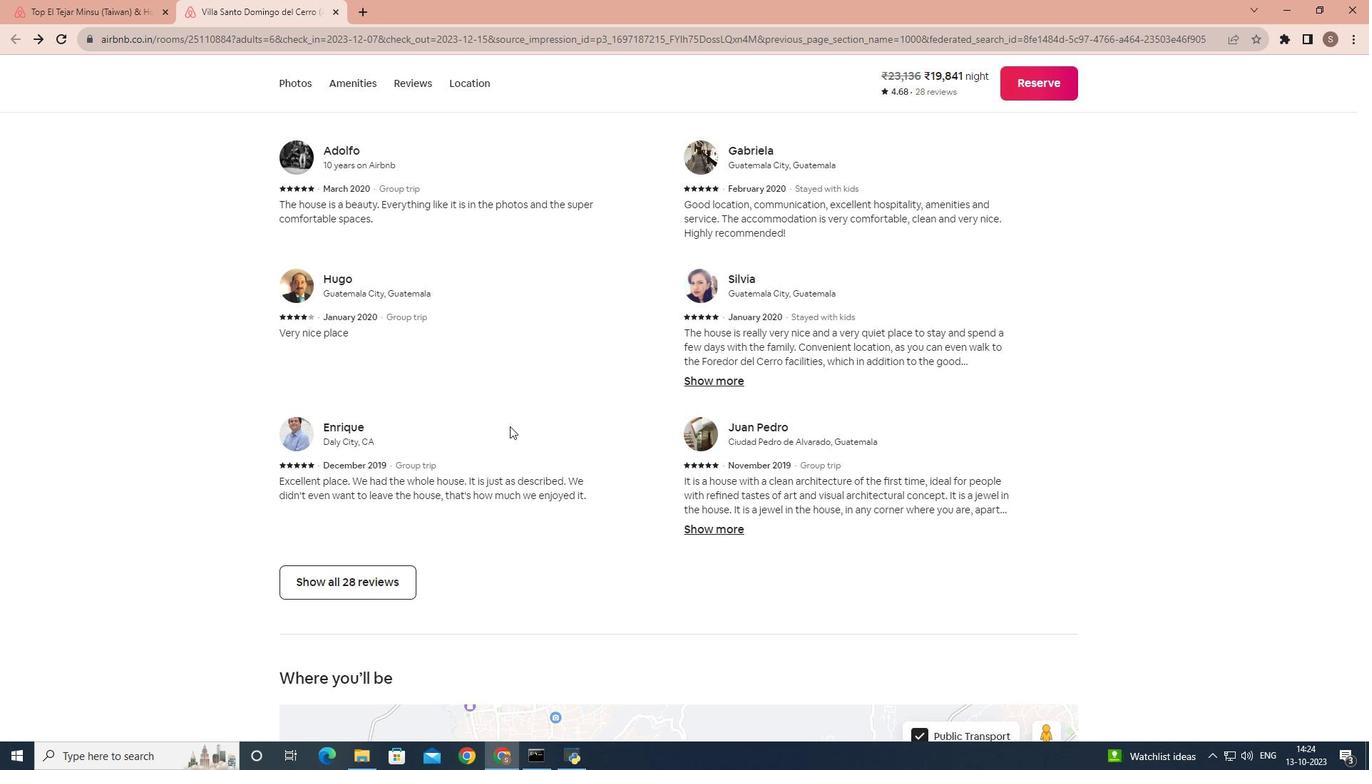 
Action: Mouse scrolled (509, 425) with delta (0, 0)
Screenshot: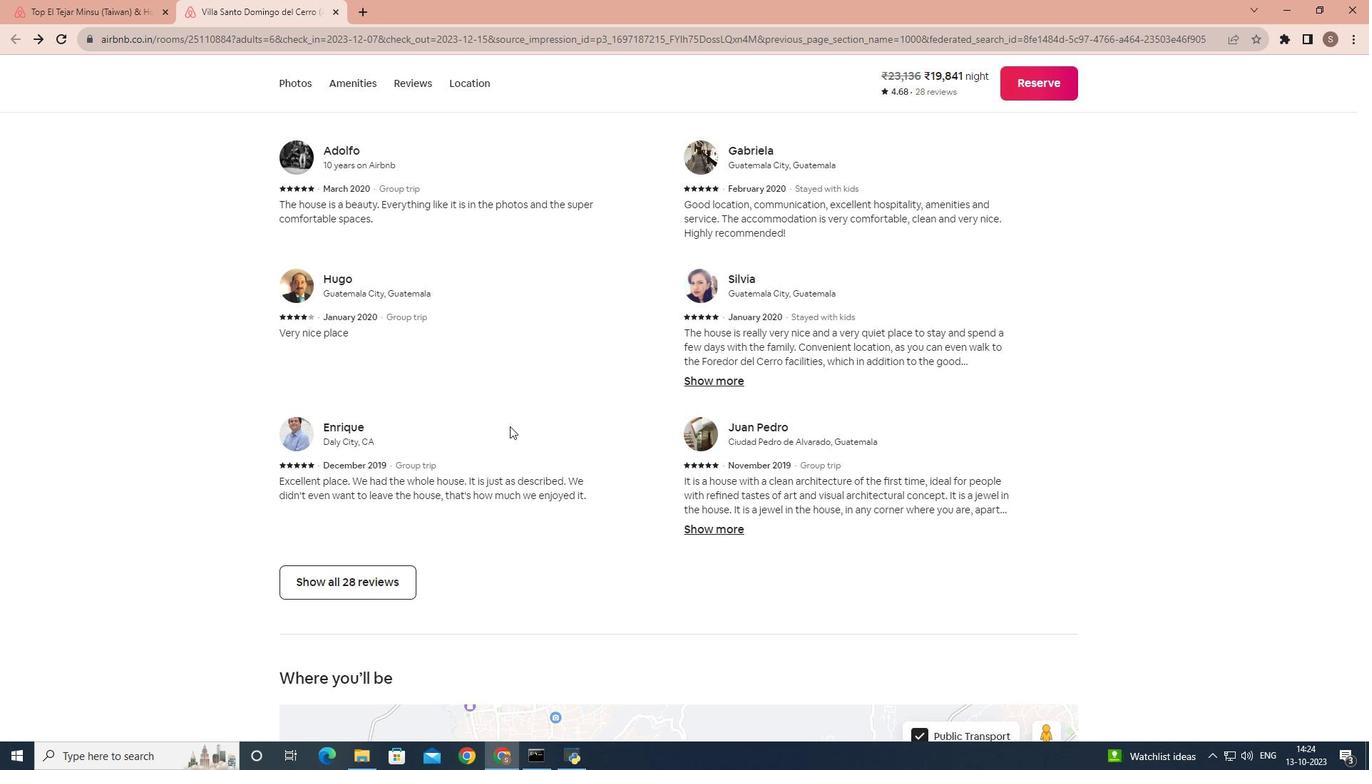 
Action: Mouse scrolled (509, 425) with delta (0, 0)
Screenshot: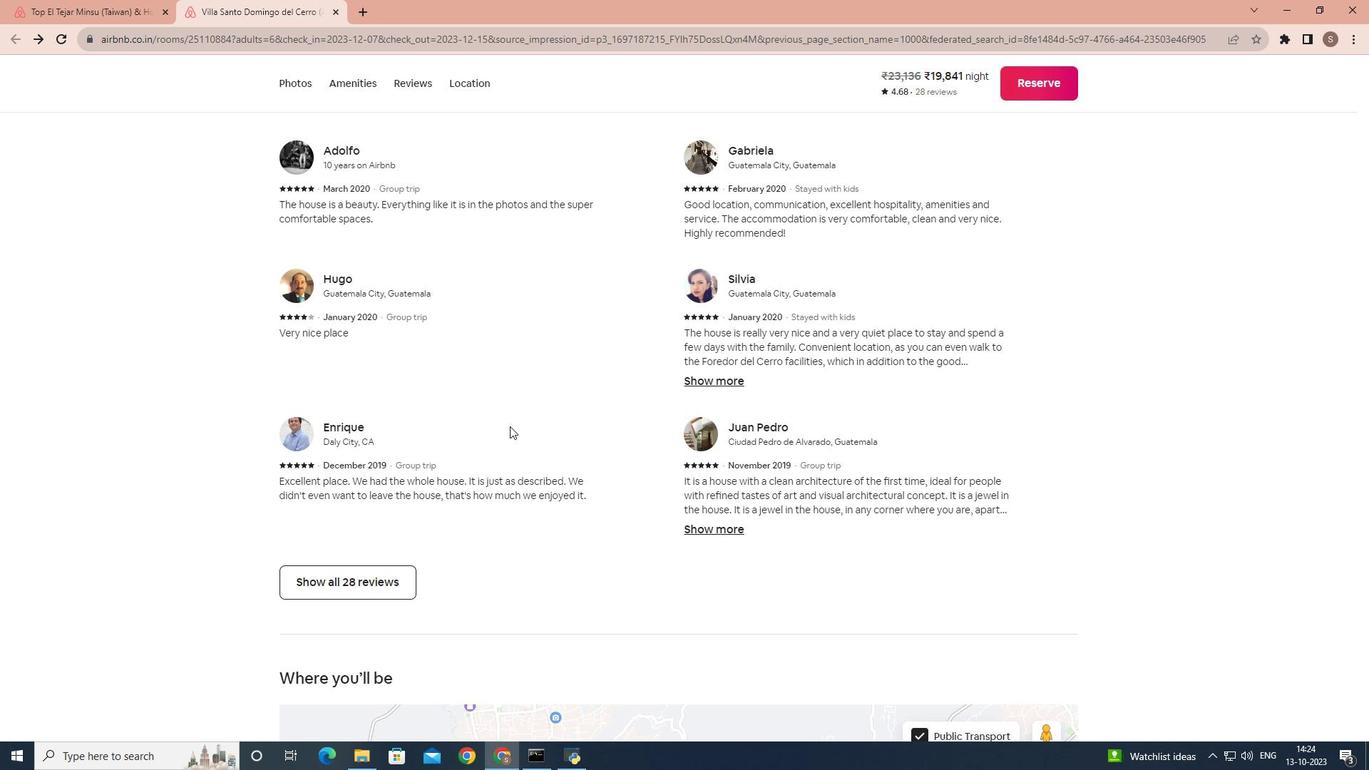 
Action: Mouse scrolled (509, 425) with delta (0, 0)
Screenshot: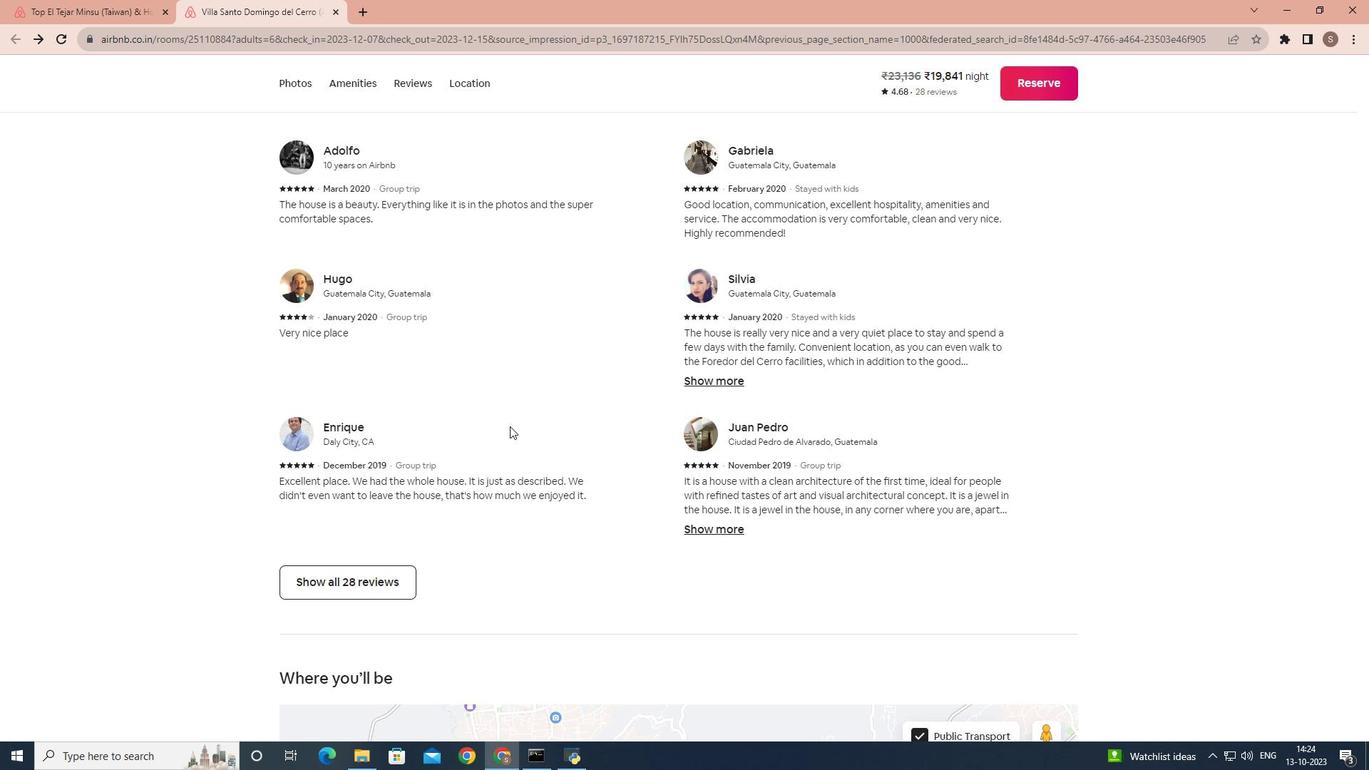 
Action: Mouse scrolled (509, 425) with delta (0, 0)
Screenshot: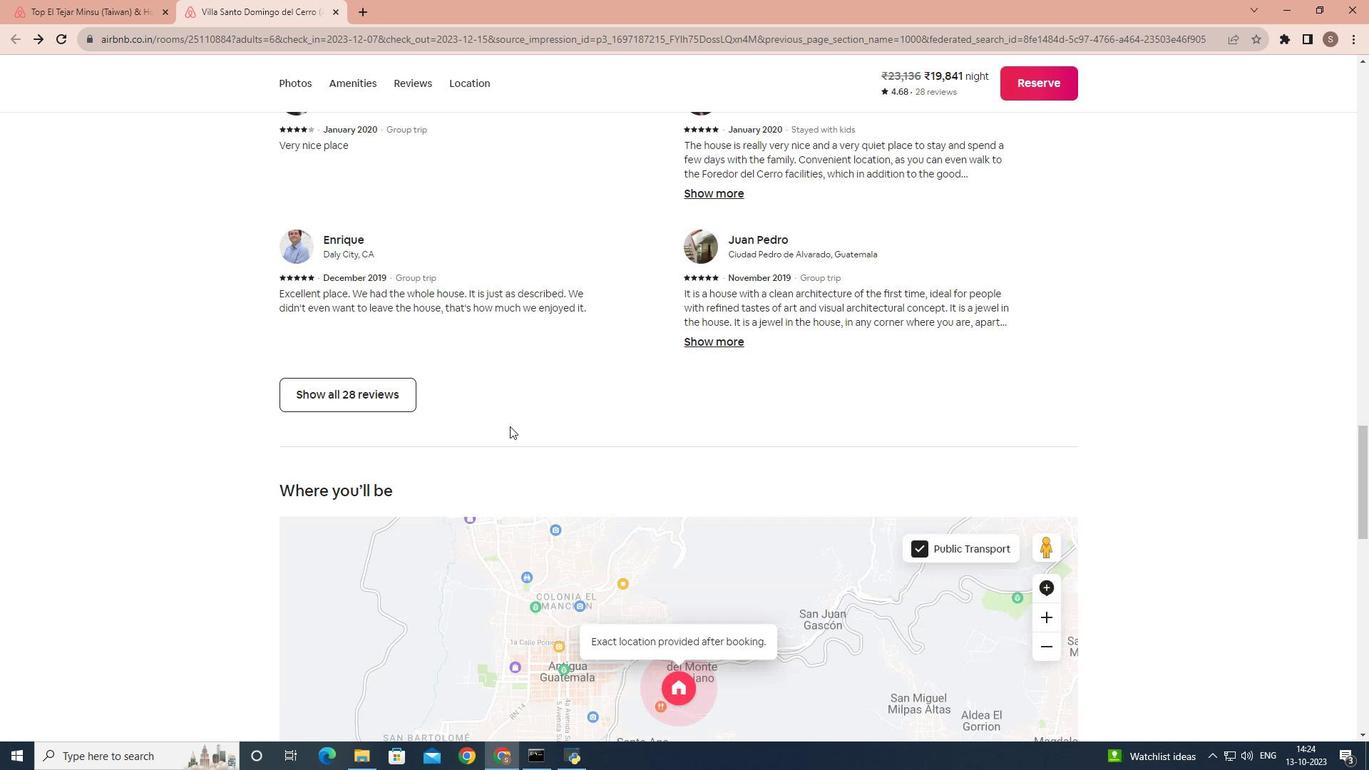 
Action: Mouse scrolled (509, 425) with delta (0, 0)
Screenshot: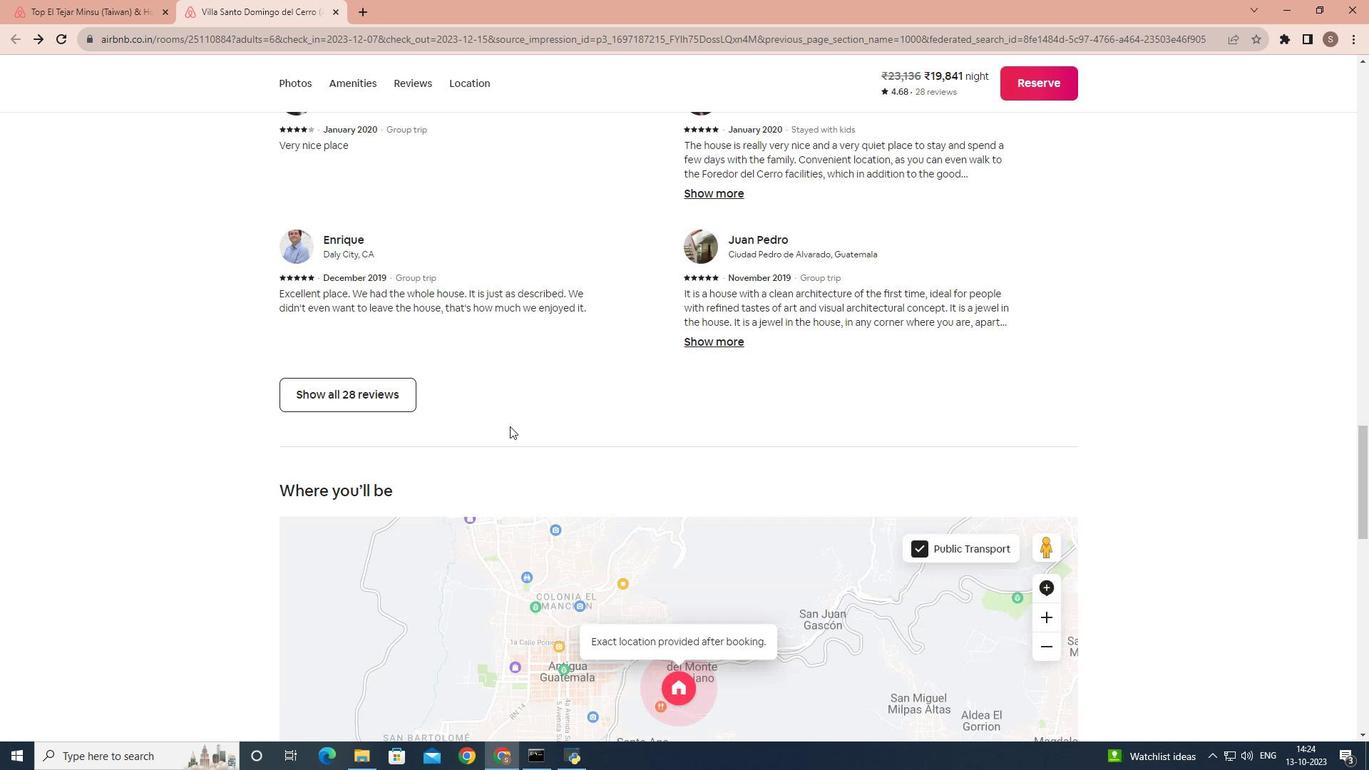 
Action: Mouse scrolled (509, 425) with delta (0, 0)
Screenshot: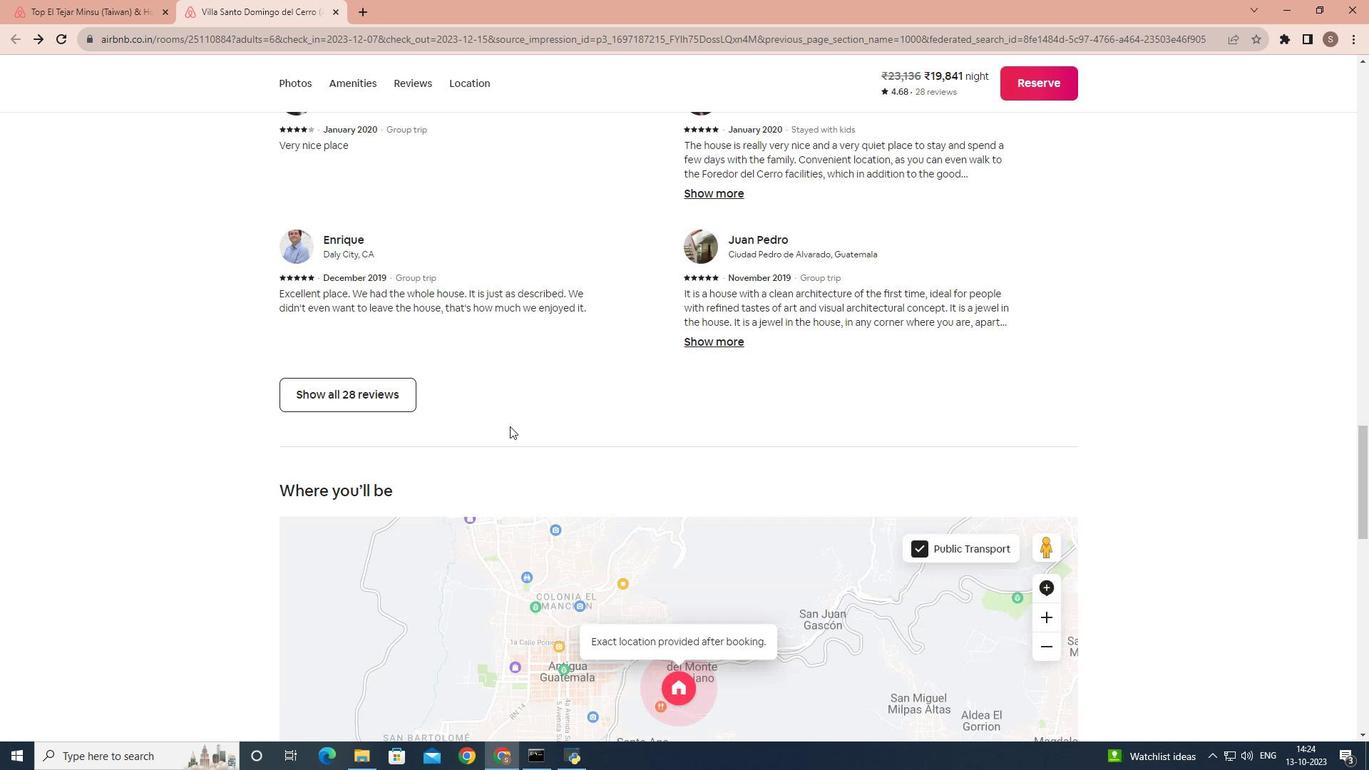 
Action: Mouse scrolled (509, 425) with delta (0, 0)
Screenshot: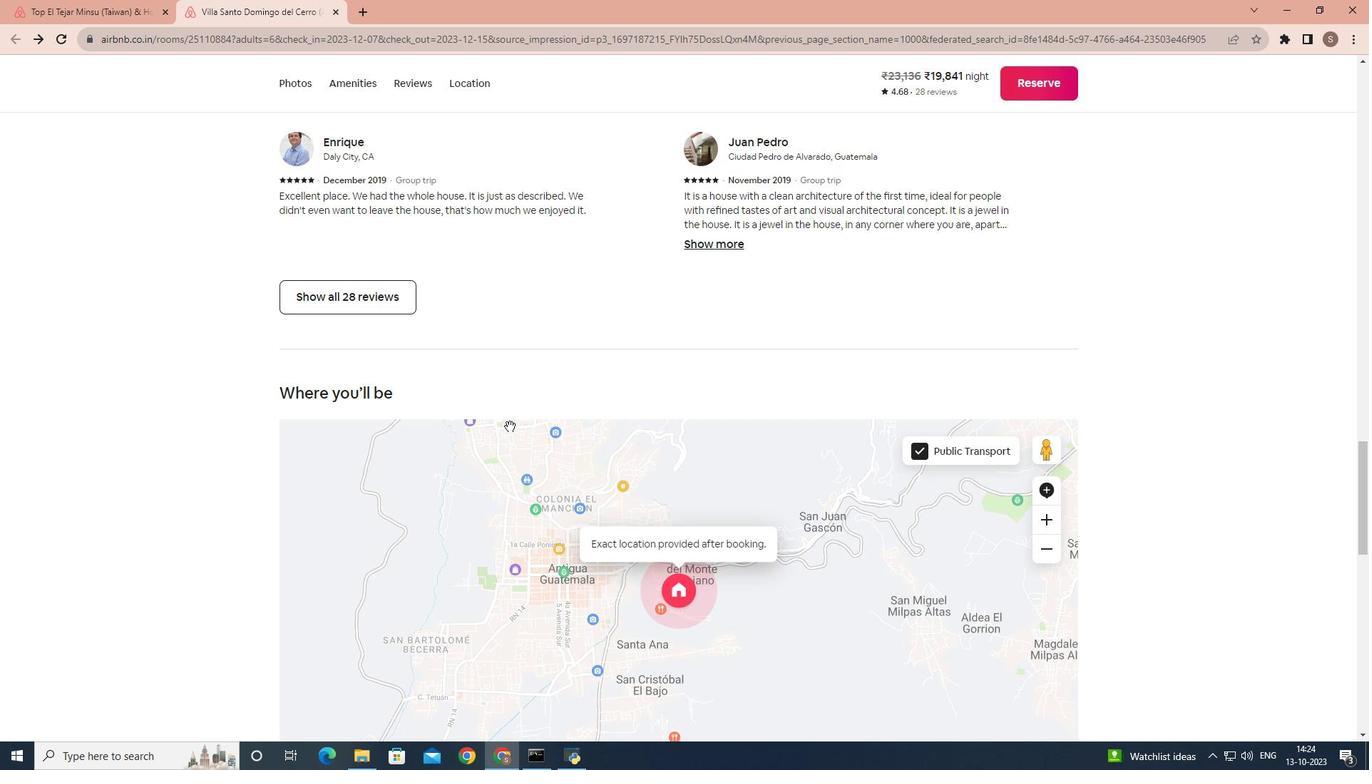 
Action: Mouse scrolled (509, 425) with delta (0, 0)
Screenshot: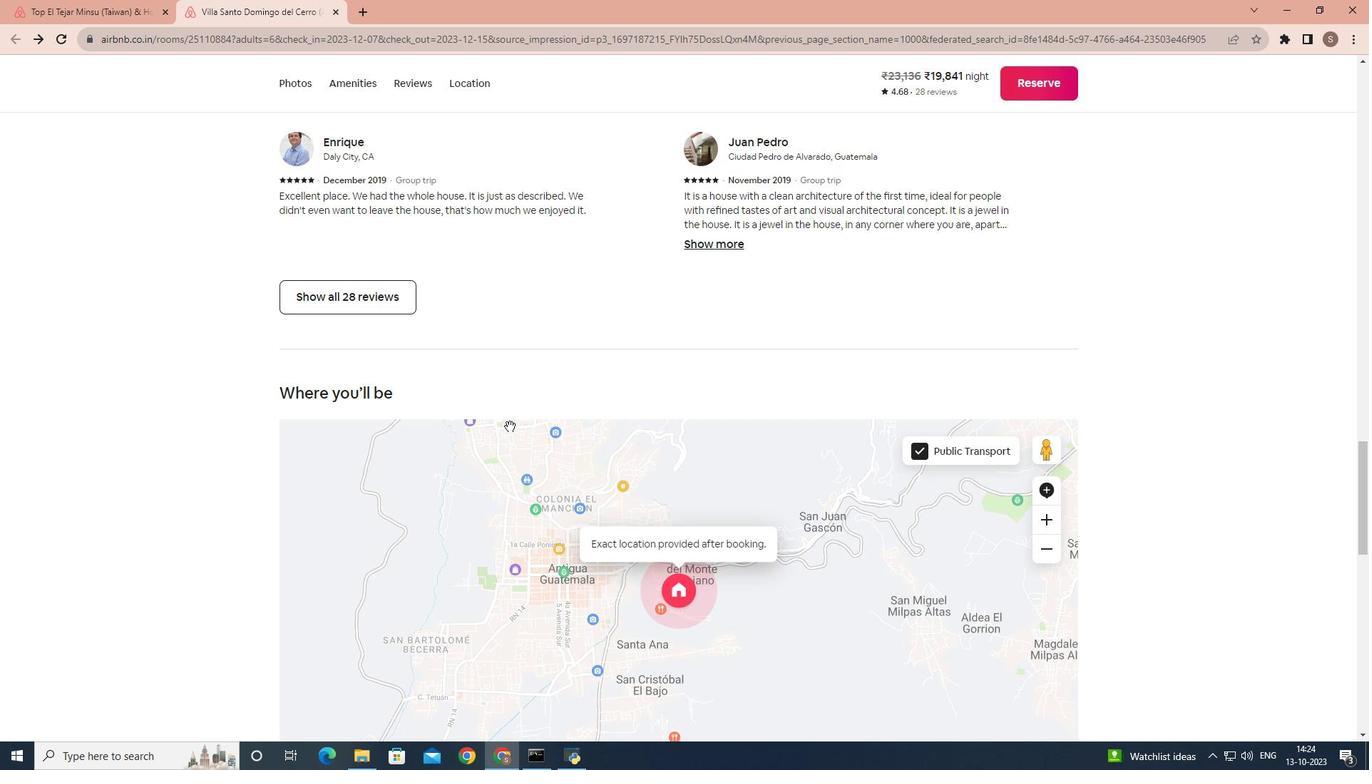 
Action: Mouse scrolled (509, 425) with delta (0, 0)
Screenshot: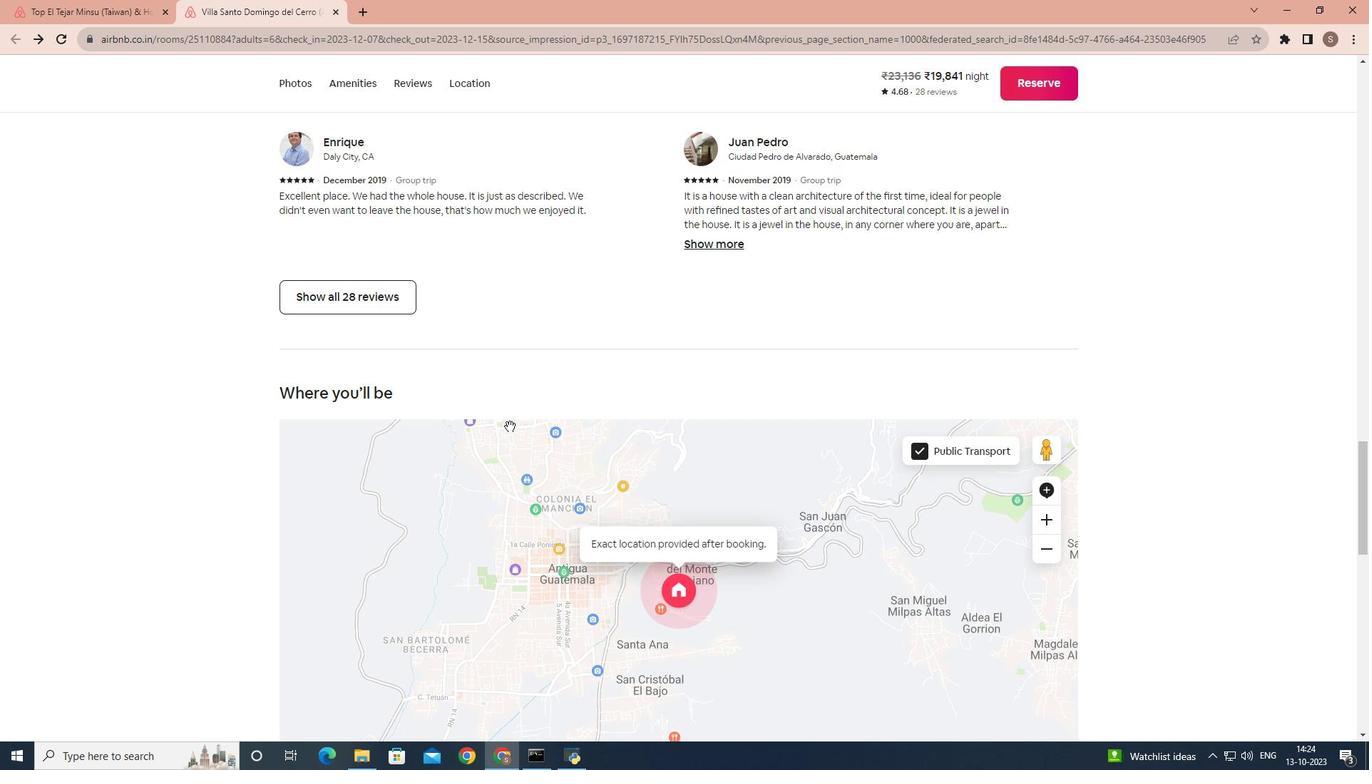 
Action: Mouse scrolled (509, 425) with delta (0, 0)
Screenshot: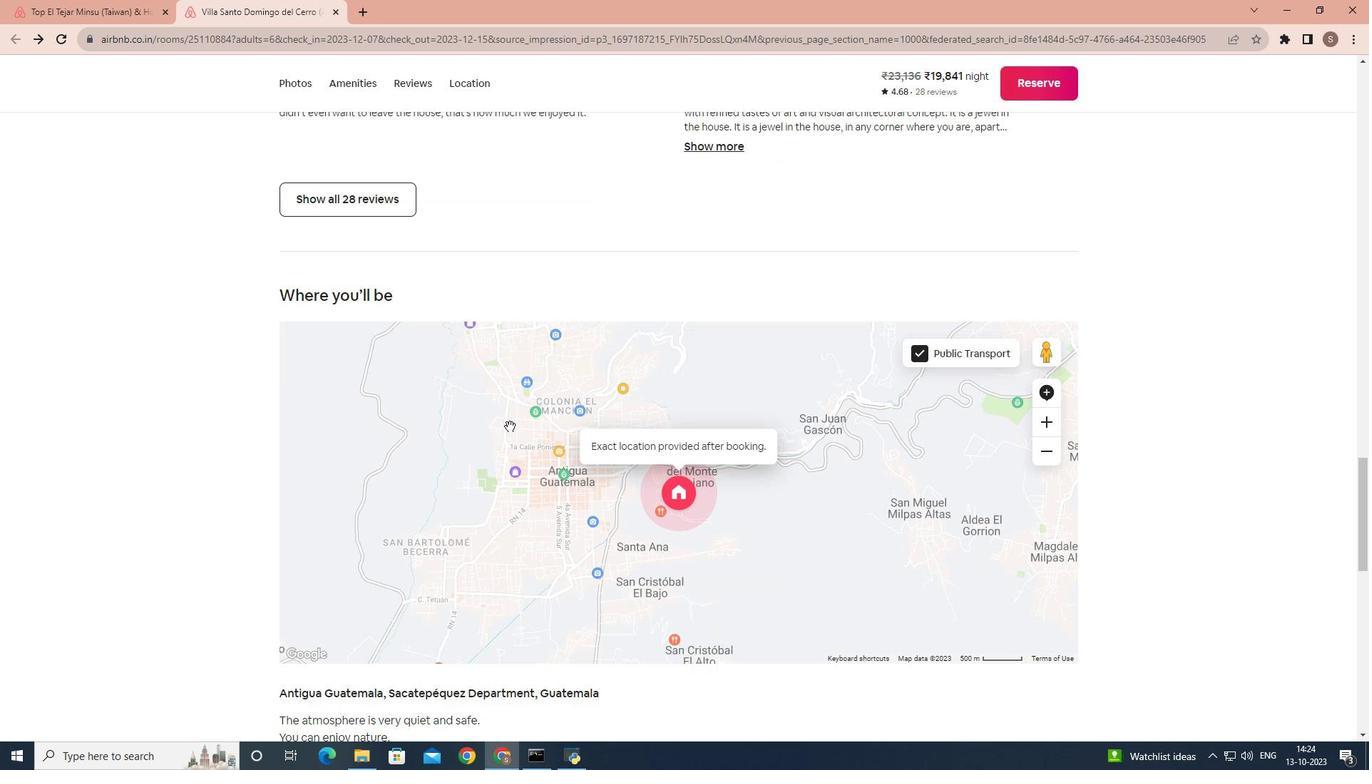 
Action: Mouse scrolled (509, 425) with delta (0, 0)
Screenshot: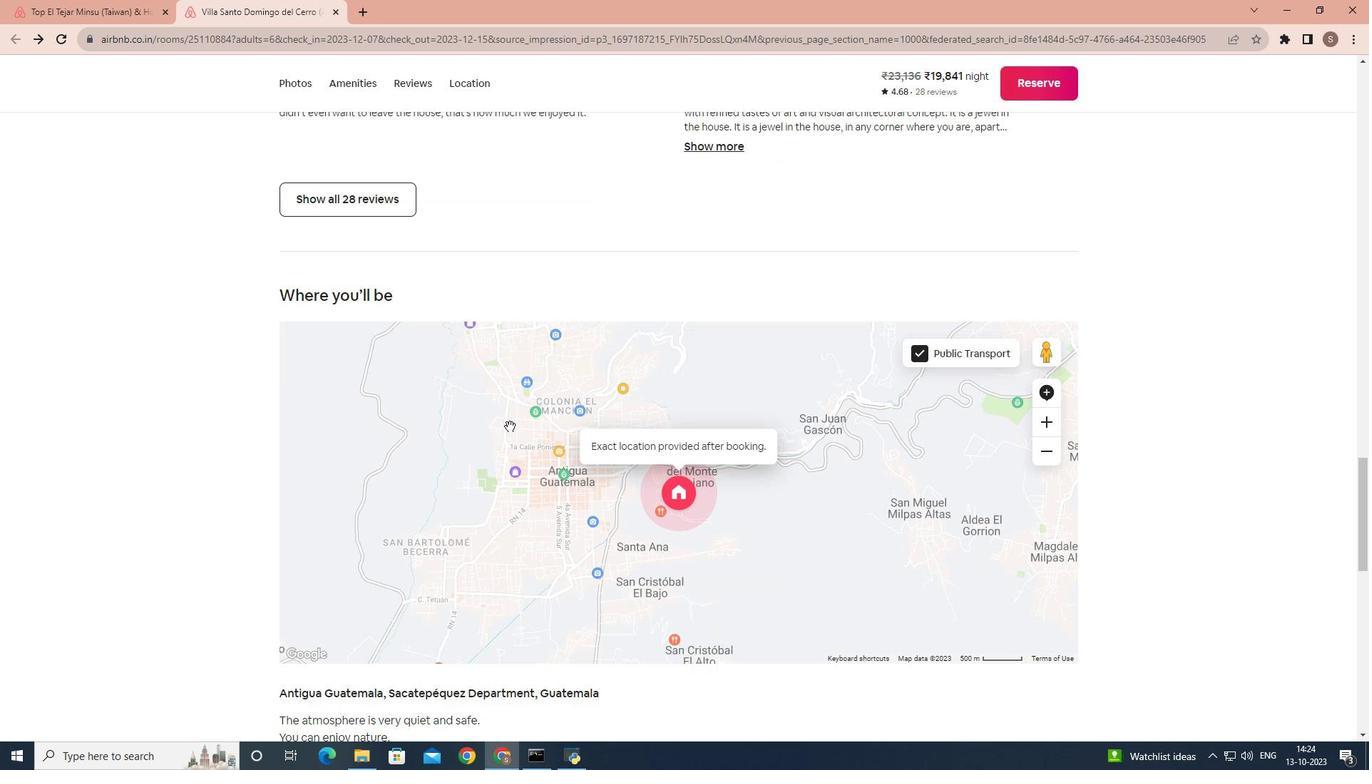 
Action: Mouse scrolled (509, 425) with delta (0, 0)
Screenshot: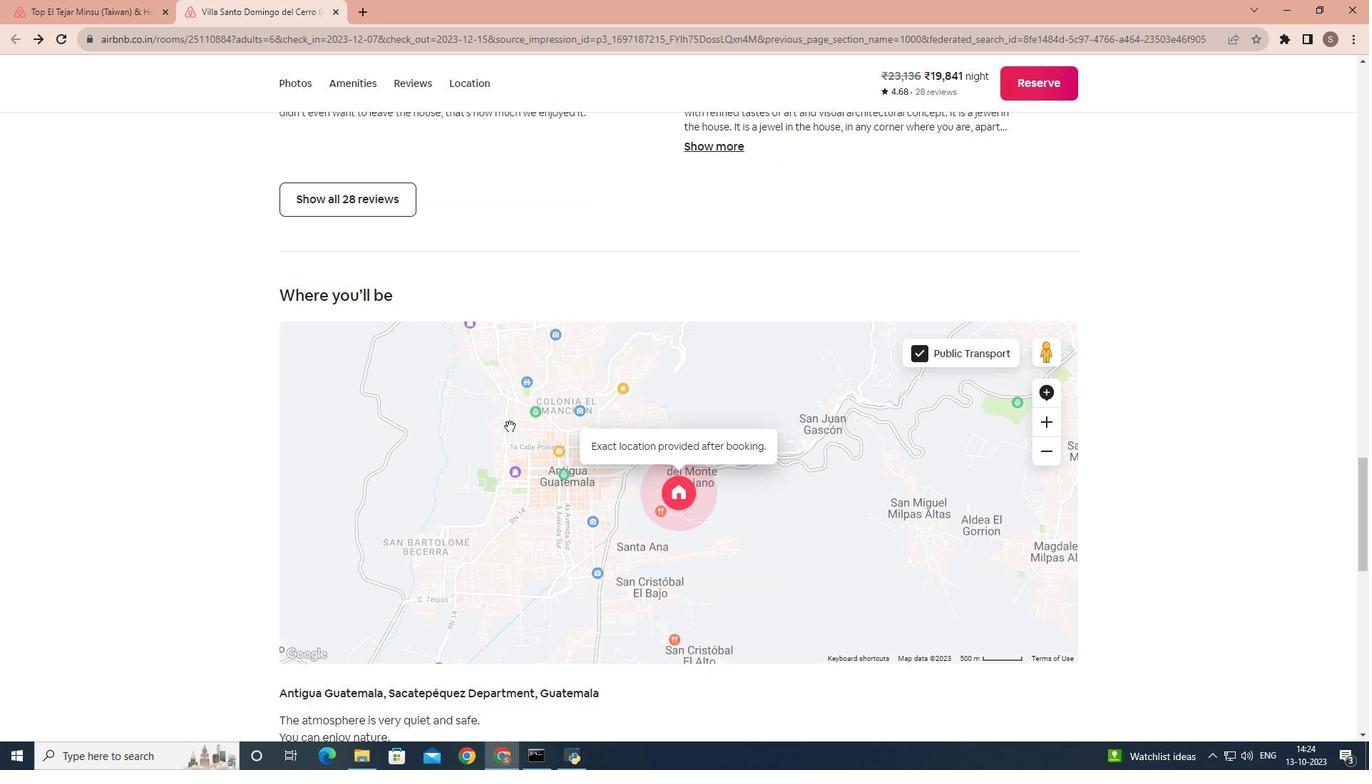 
Action: Mouse scrolled (509, 425) with delta (0, 0)
Screenshot: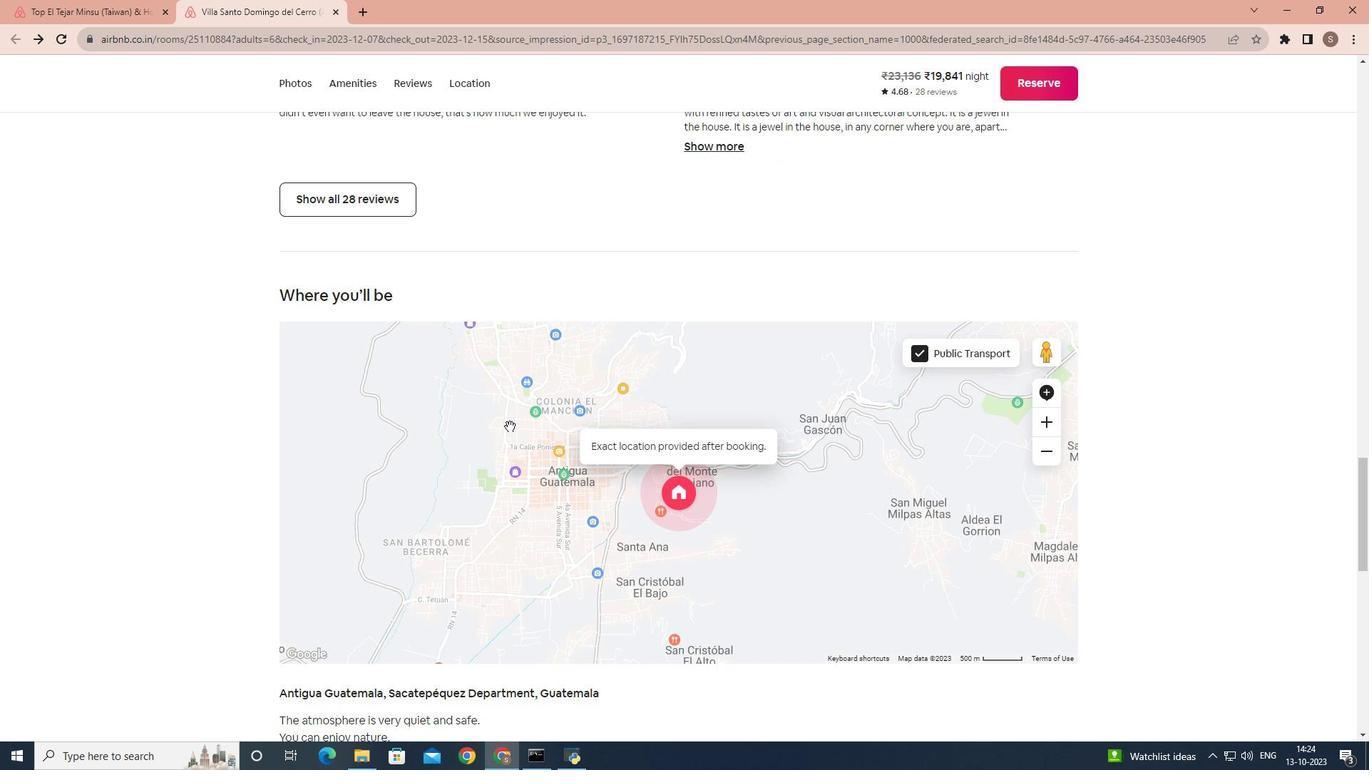 
Action: Mouse moved to (315, 376)
Screenshot: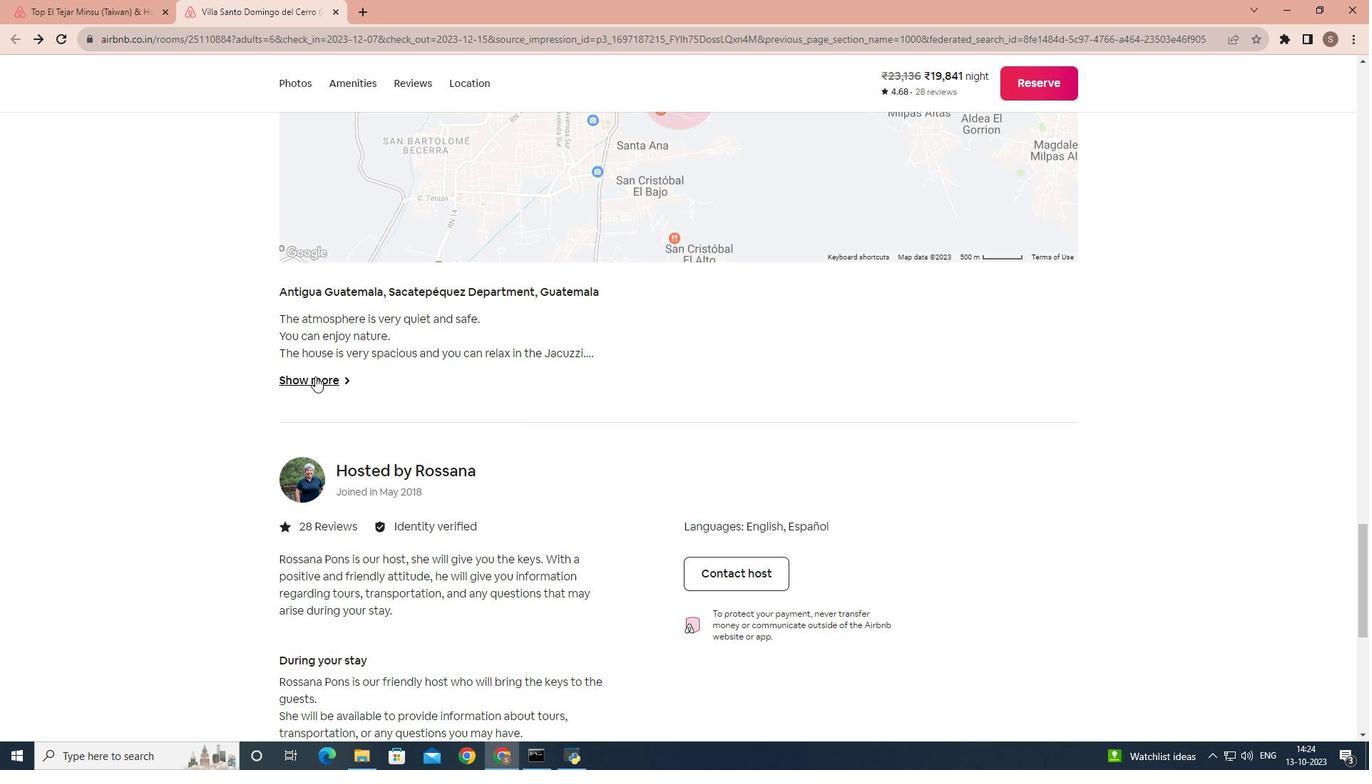 
Action: Mouse pressed left at (315, 376)
Screenshot: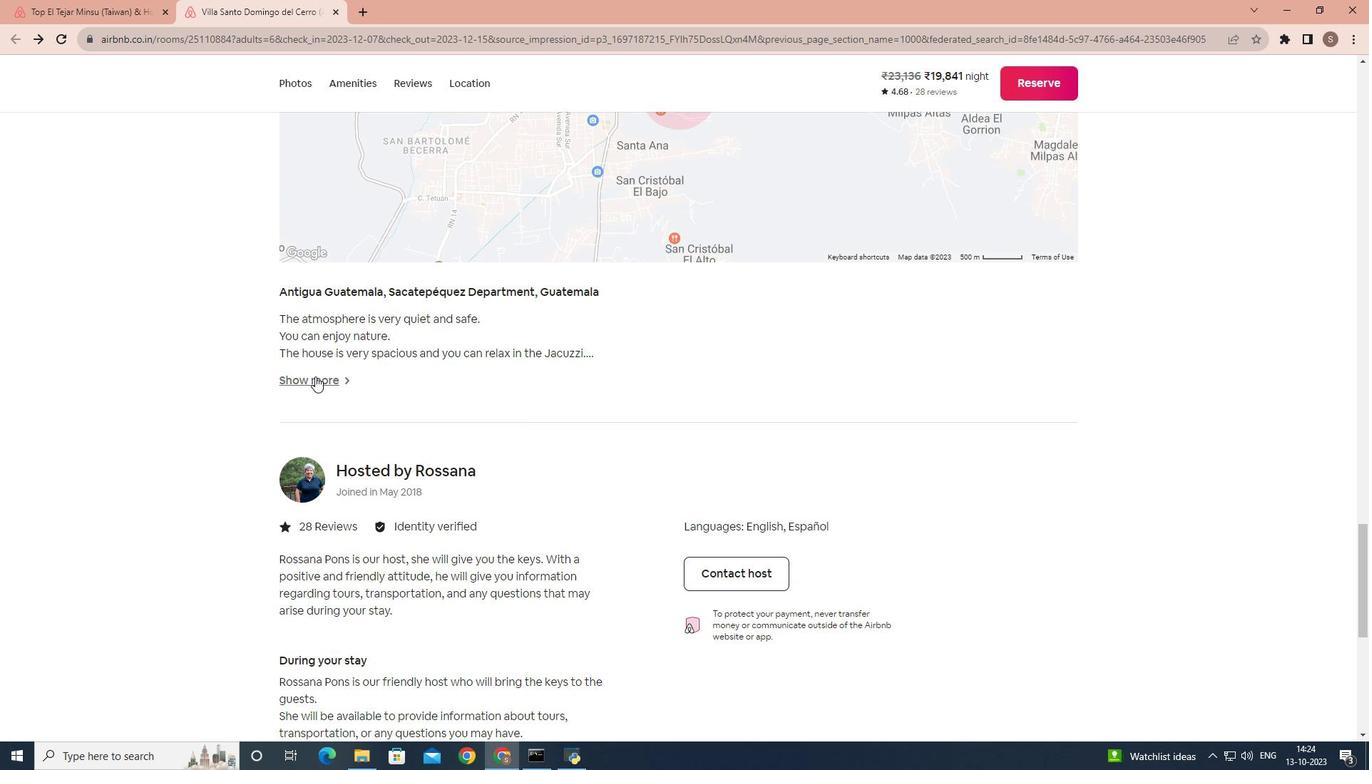 
Action: Mouse moved to (56, 258)
Screenshot: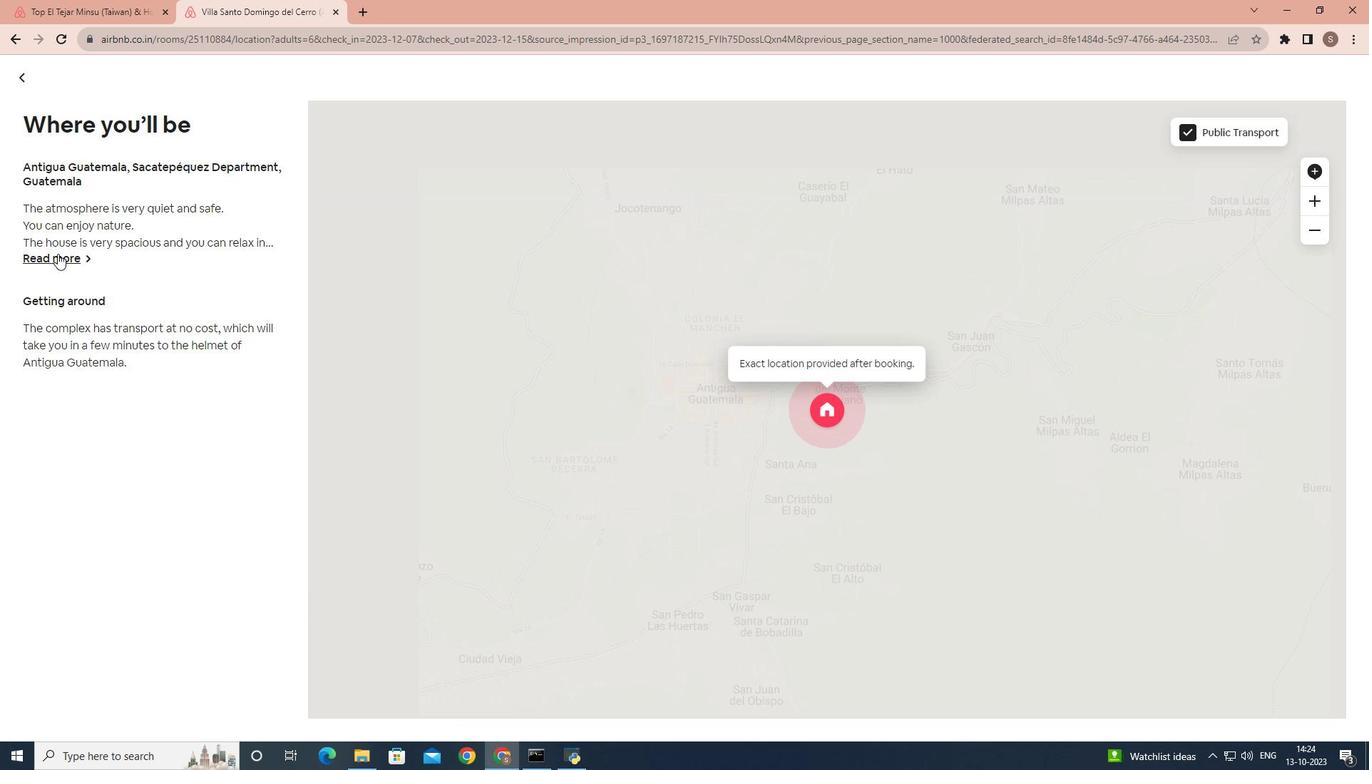 
Action: Mouse pressed left at (56, 258)
Screenshot: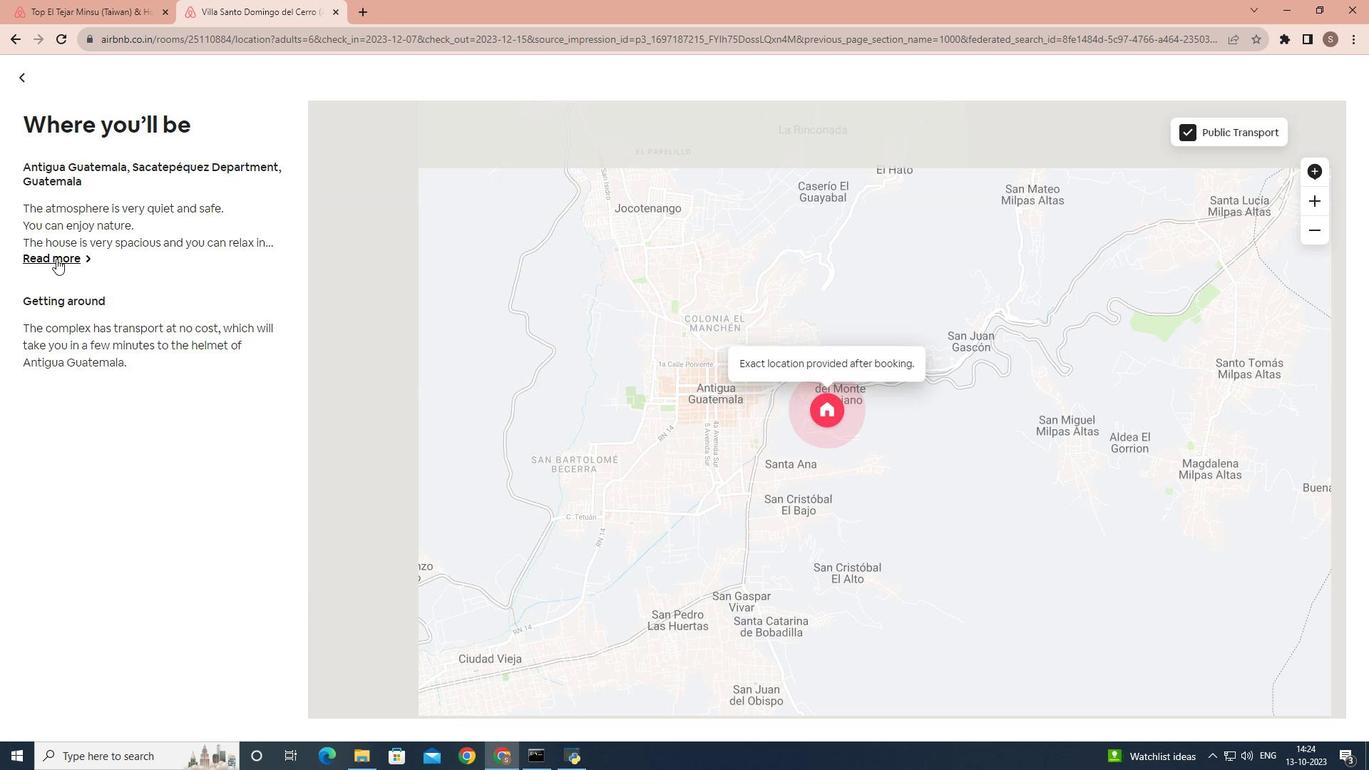 
Action: Mouse moved to (726, 325)
Screenshot: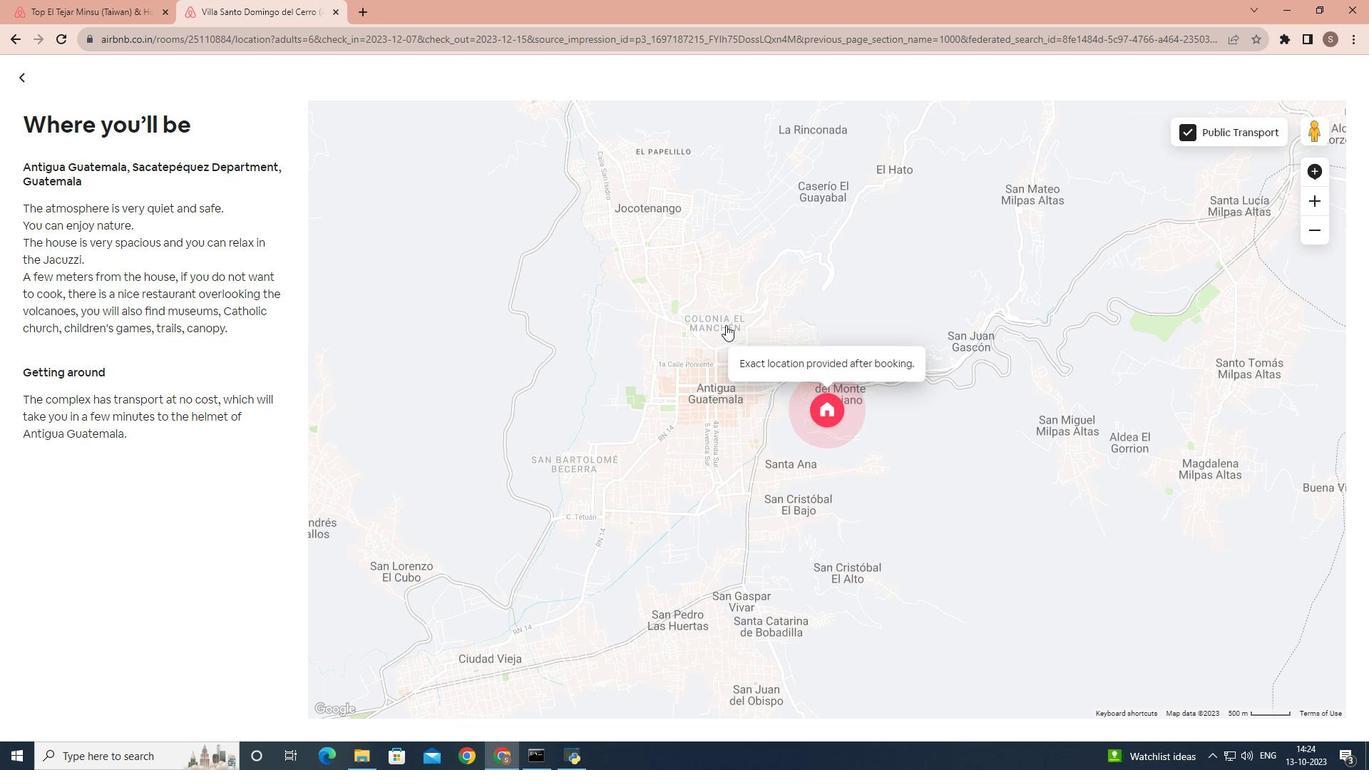 
Action: Mouse scrolled (726, 325) with delta (0, 0)
Screenshot: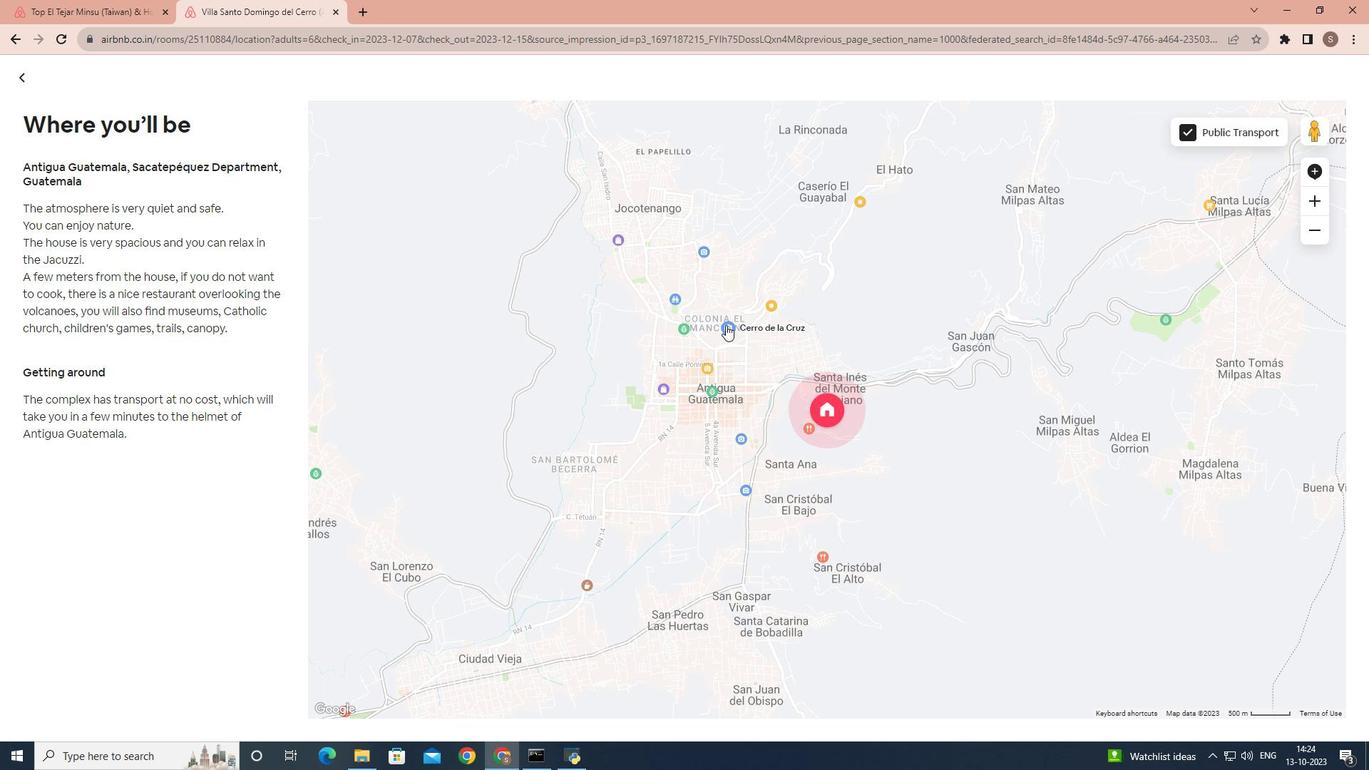 
Action: Mouse scrolled (726, 325) with delta (0, 0)
Screenshot: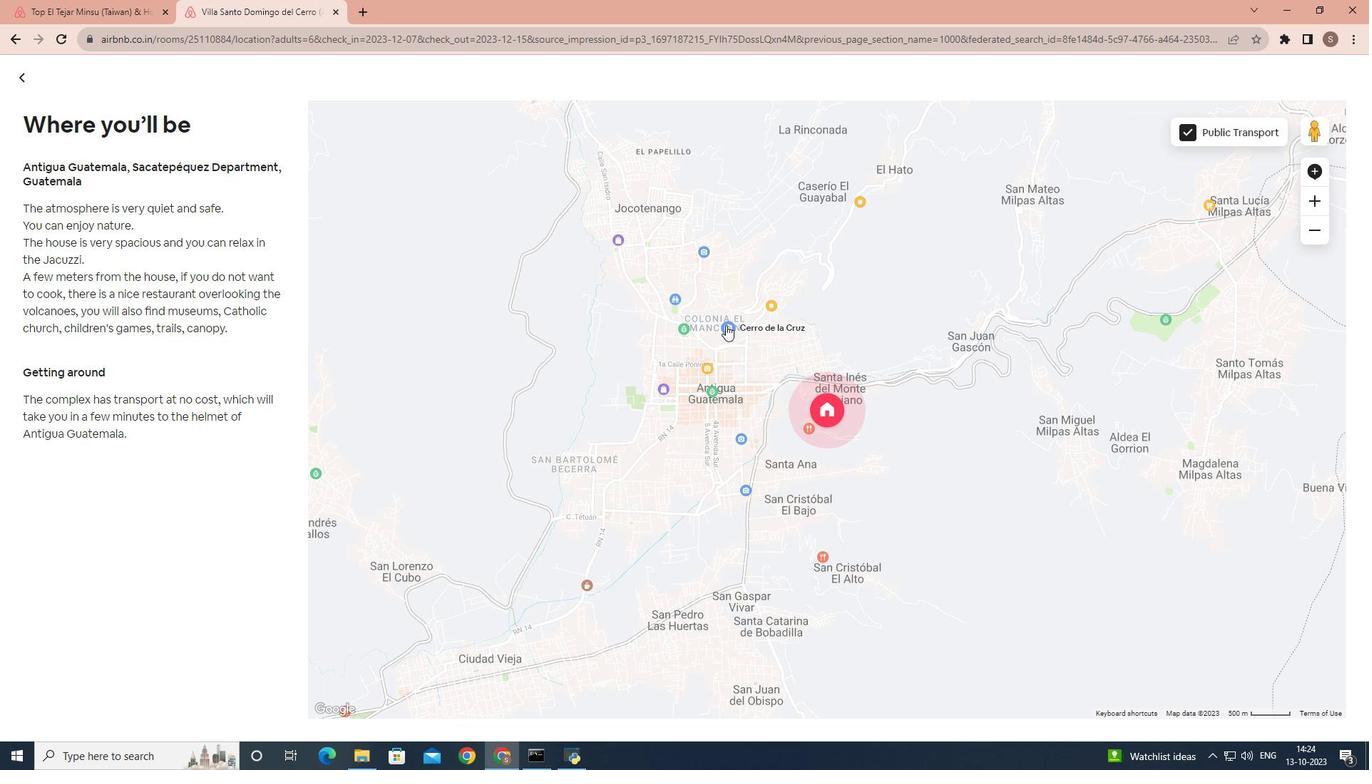 
Action: Mouse scrolled (726, 325) with delta (0, 0)
Screenshot: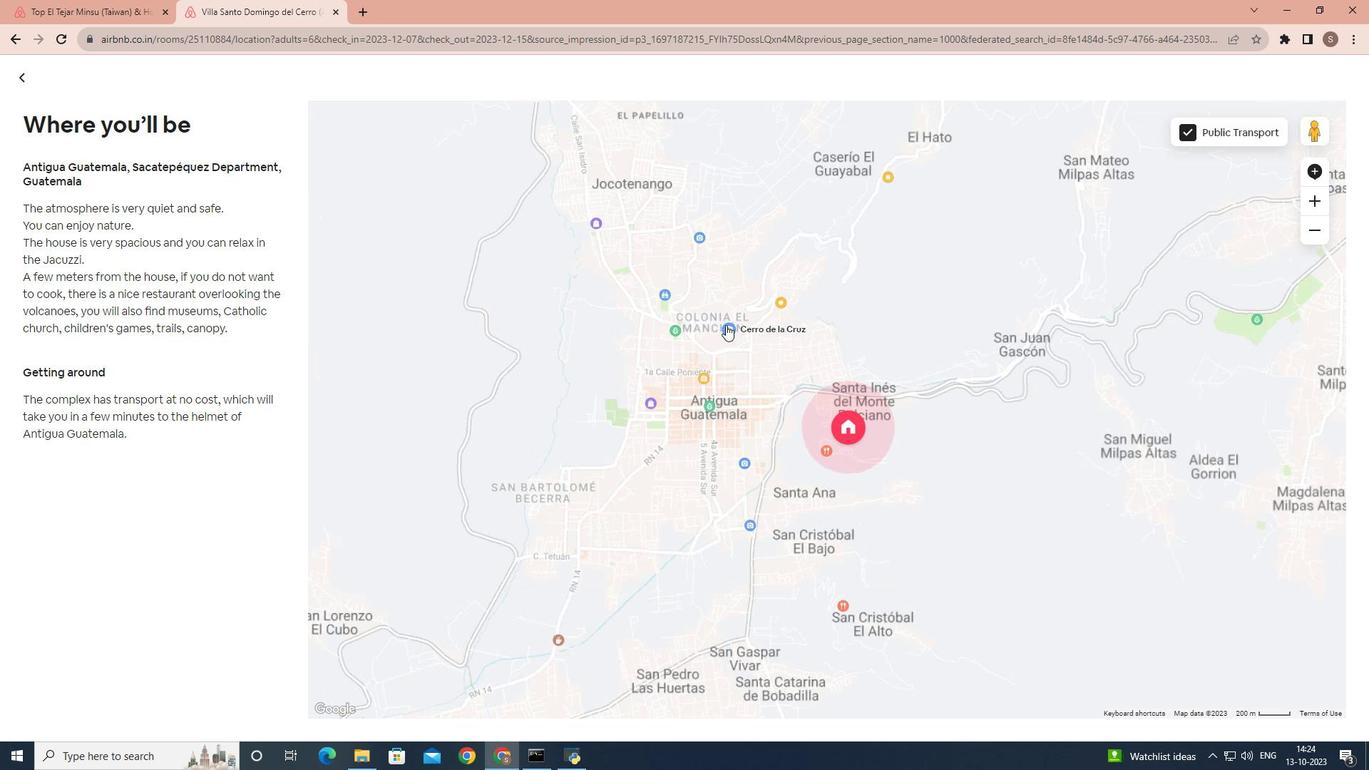 
Action: Mouse scrolled (726, 325) with delta (0, 0)
Screenshot: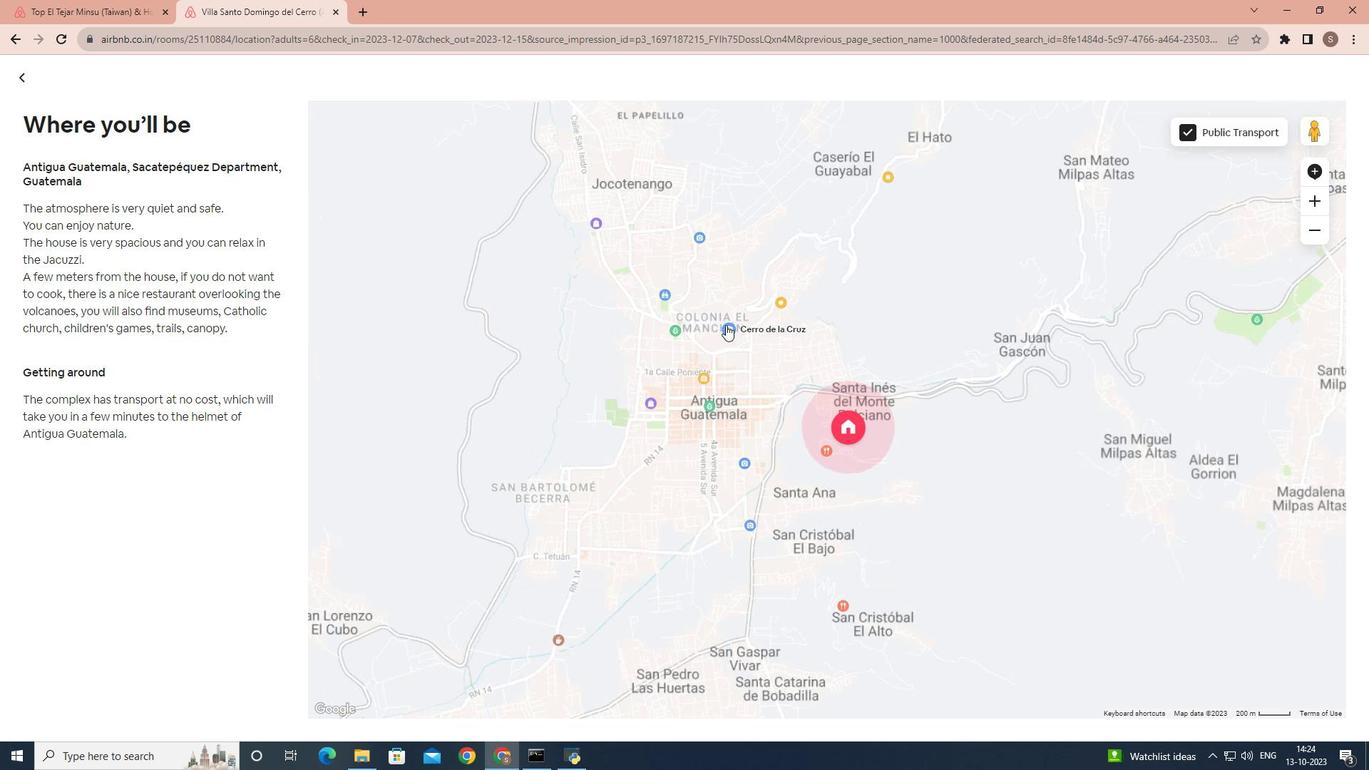 
Action: Mouse scrolled (726, 325) with delta (0, 0)
Screenshot: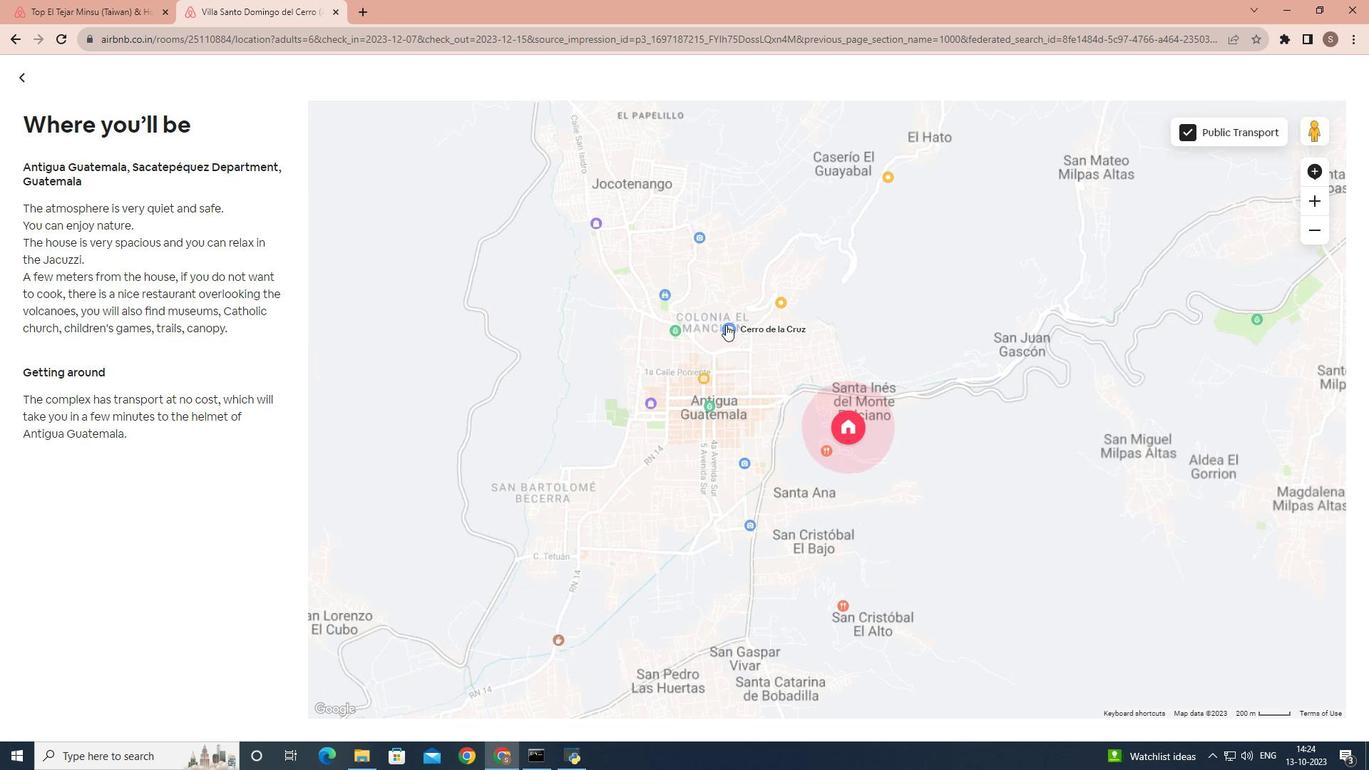 
Action: Mouse scrolled (726, 325) with delta (0, 0)
Screenshot: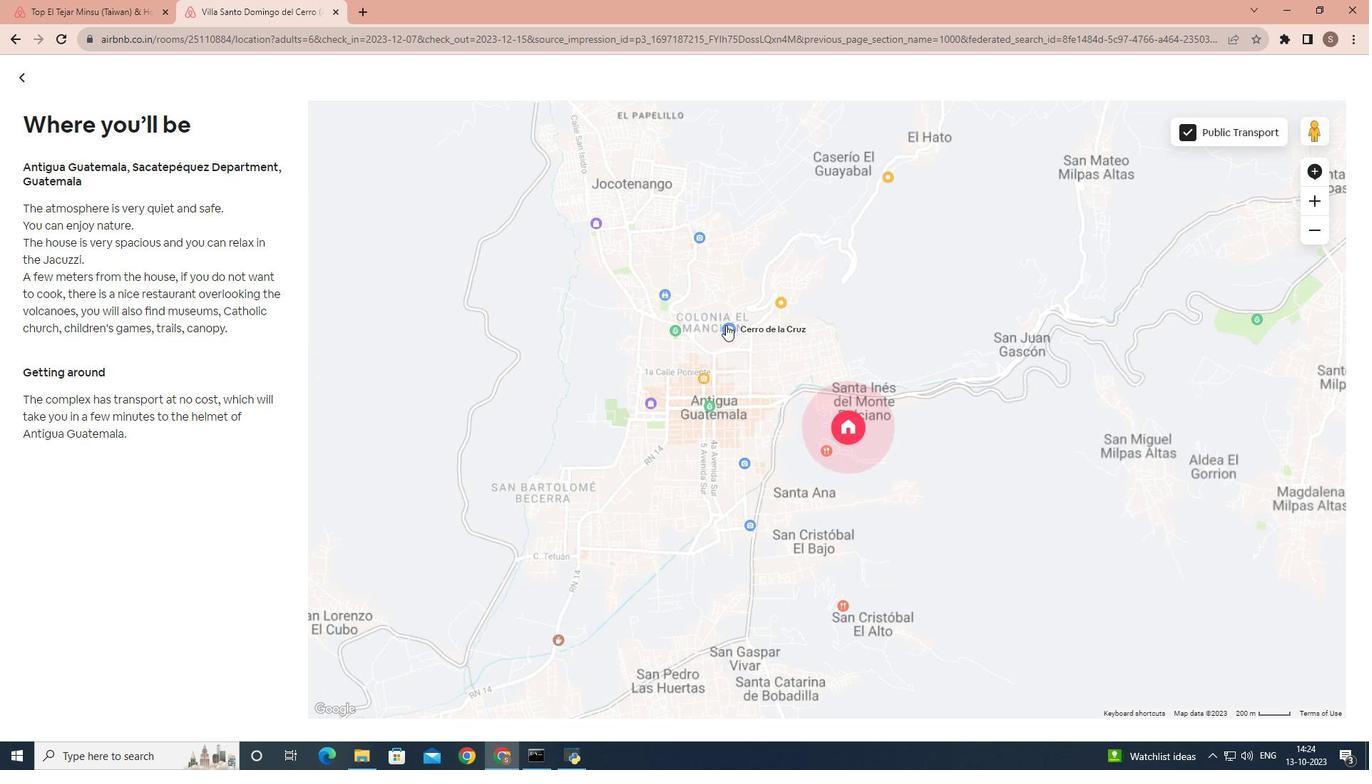 
Action: Mouse scrolled (726, 325) with delta (0, 0)
Screenshot: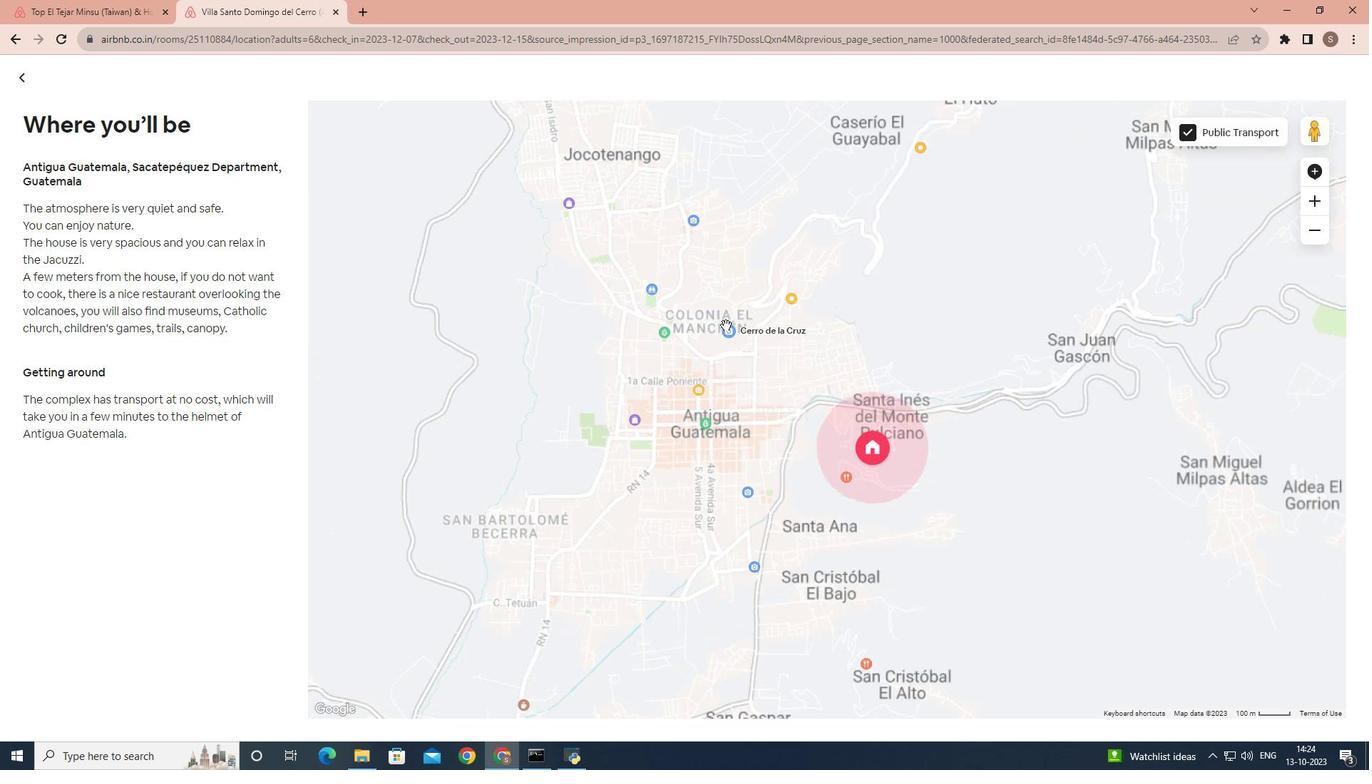 
Action: Mouse scrolled (726, 324) with delta (0, 0)
Screenshot: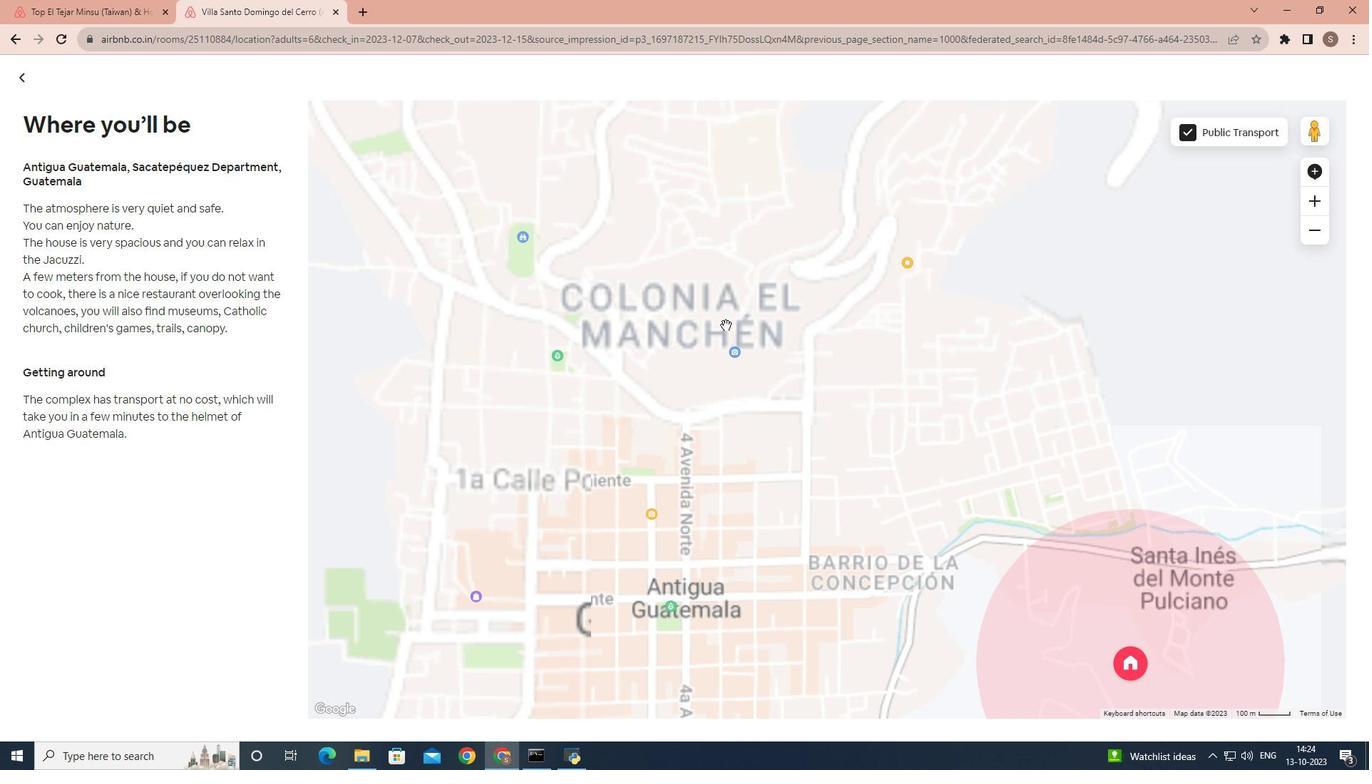 
Action: Mouse scrolled (726, 324) with delta (0, 0)
Screenshot: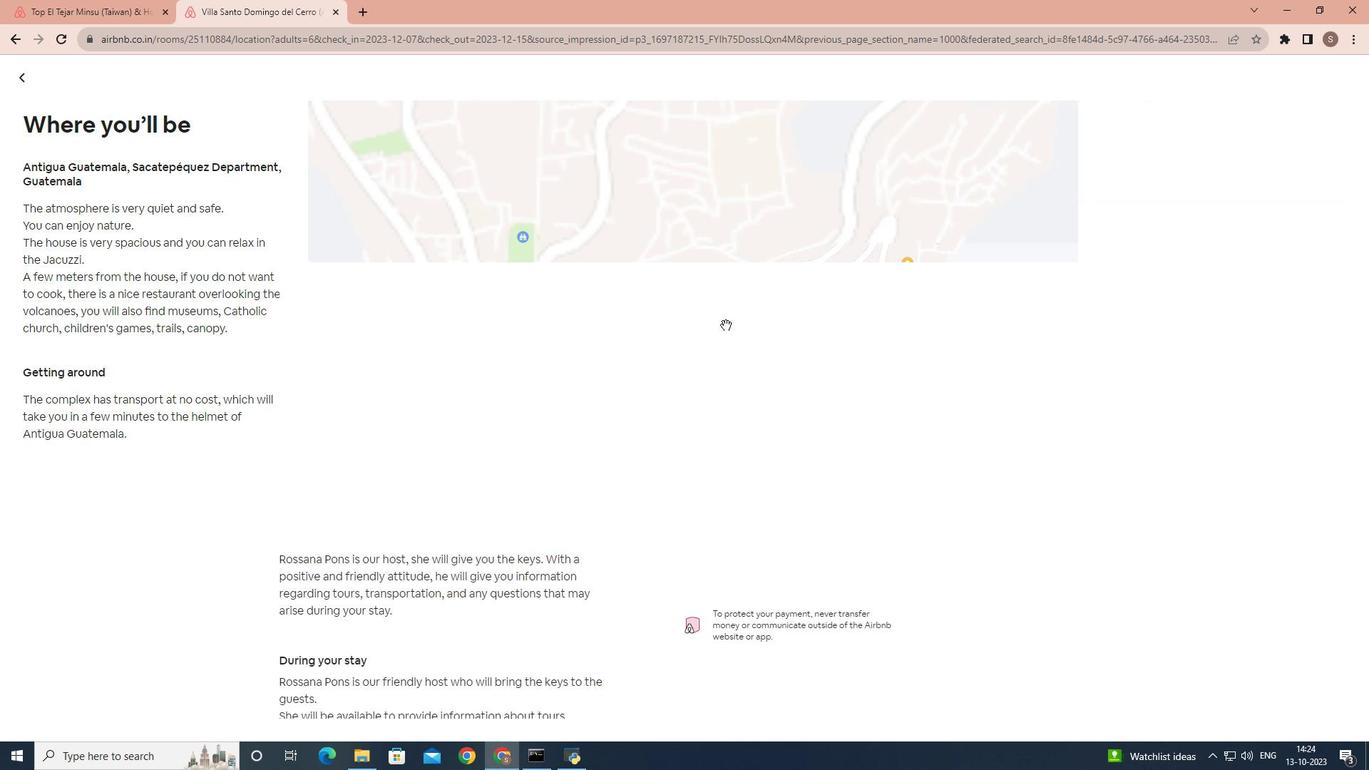 
Action: Mouse scrolled (726, 324) with delta (0, 0)
Screenshot: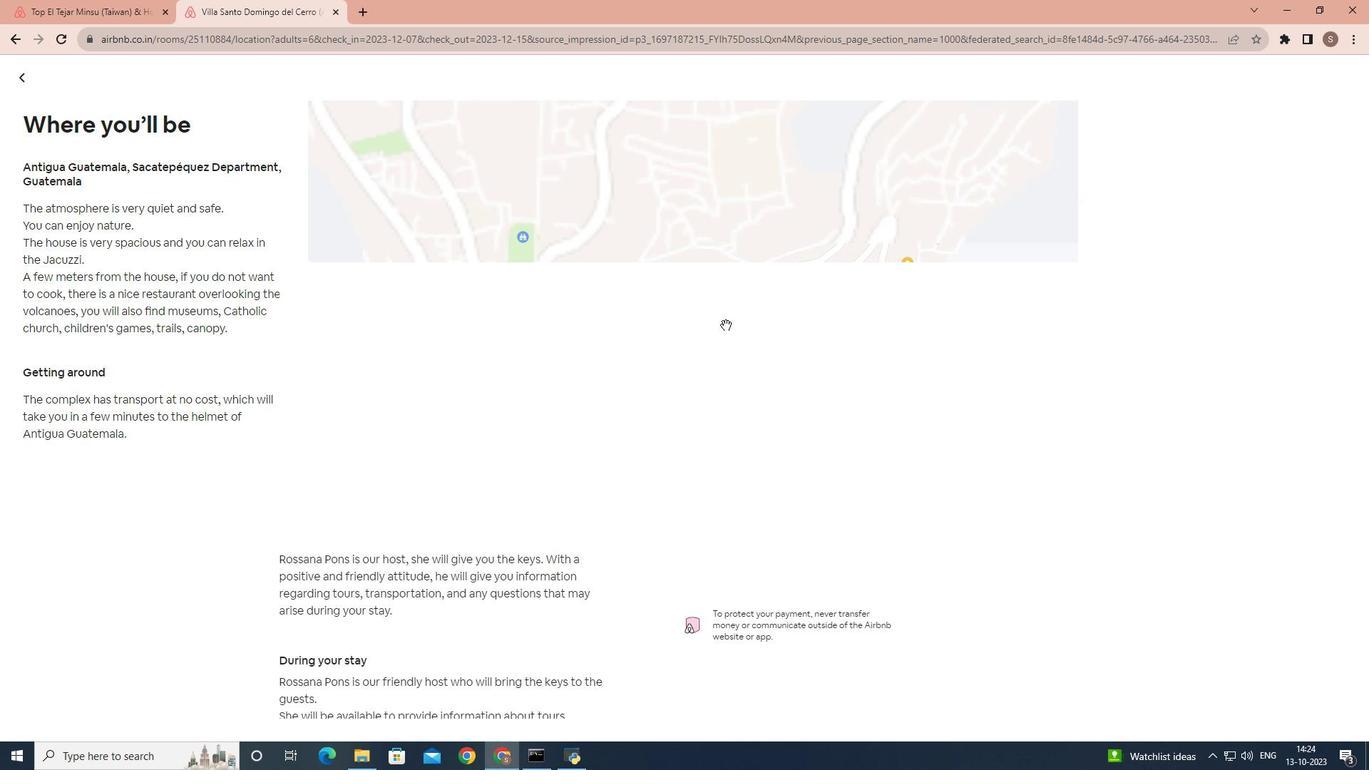 
Action: Mouse scrolled (726, 324) with delta (0, 0)
Screenshot: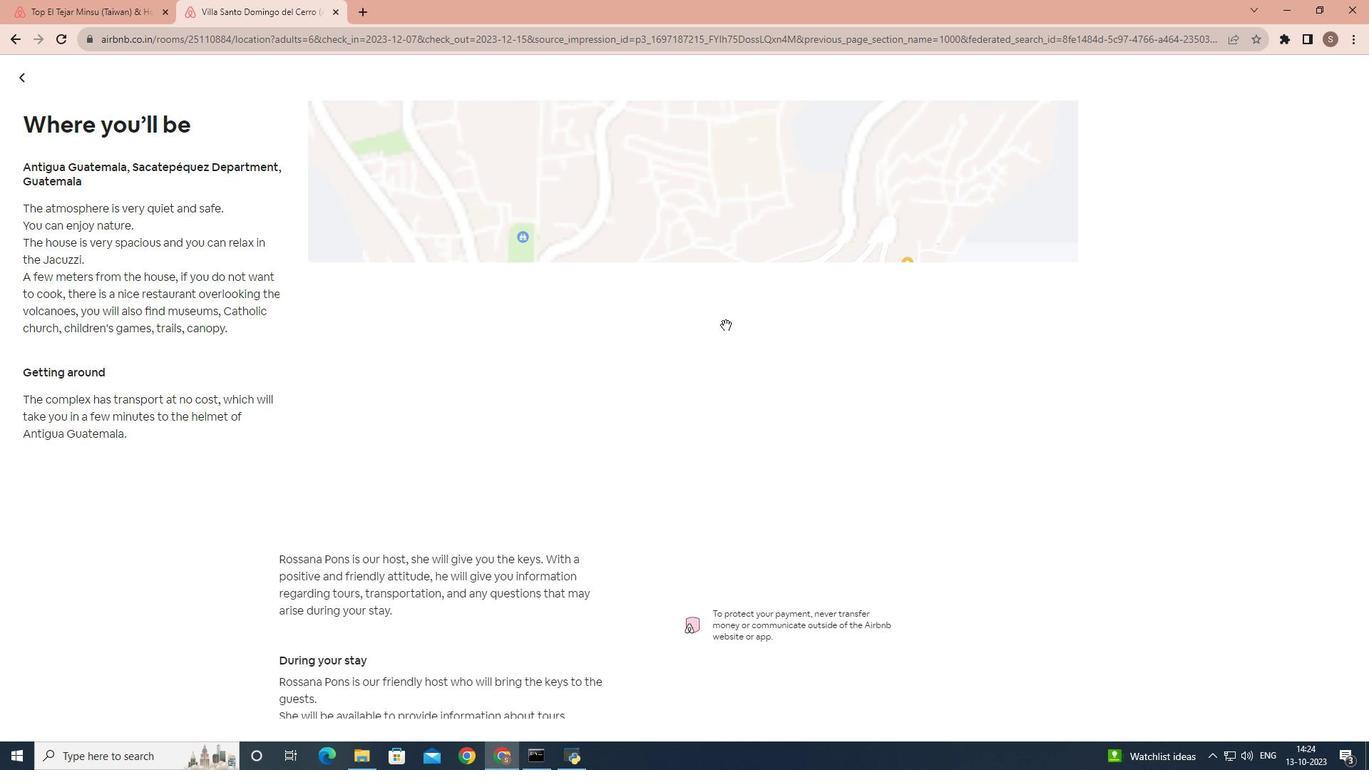 
Action: Mouse moved to (17, 76)
Screenshot: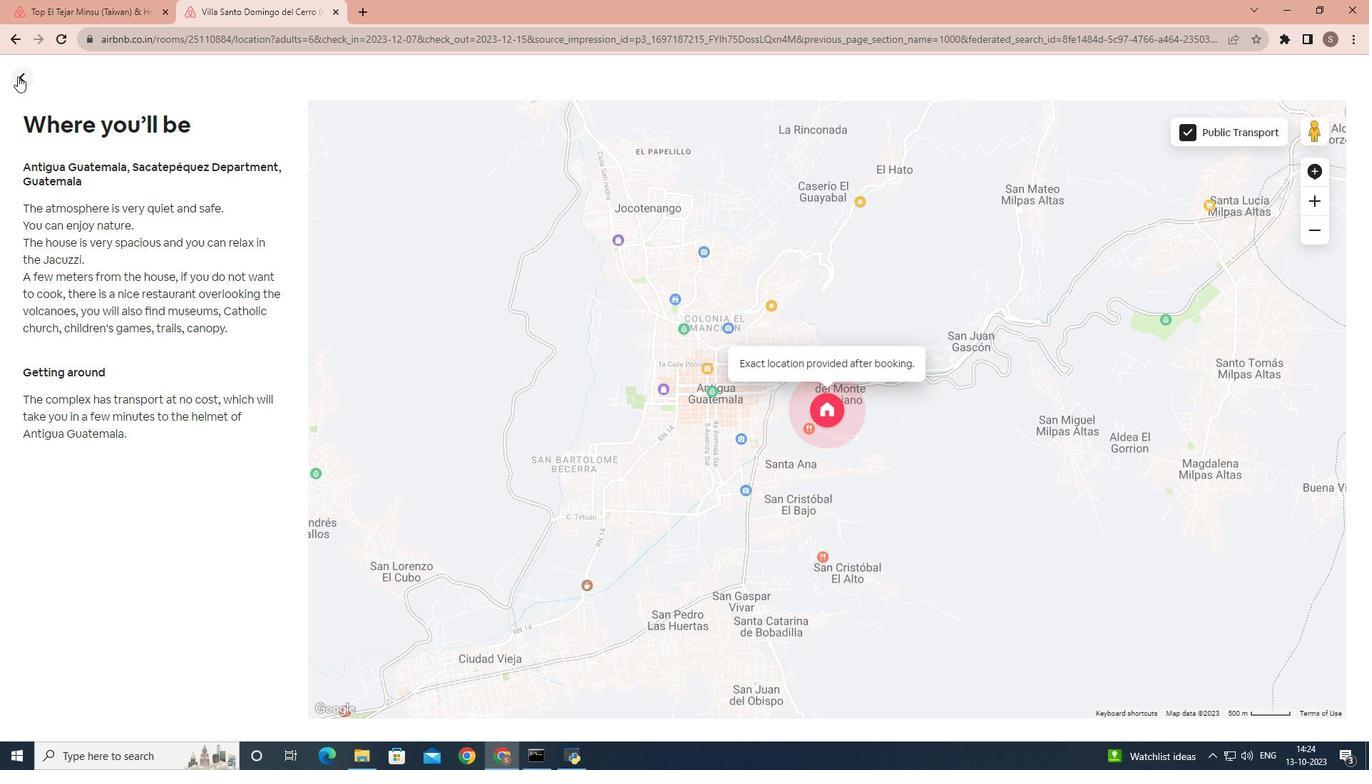
Action: Mouse pressed left at (17, 76)
Screenshot: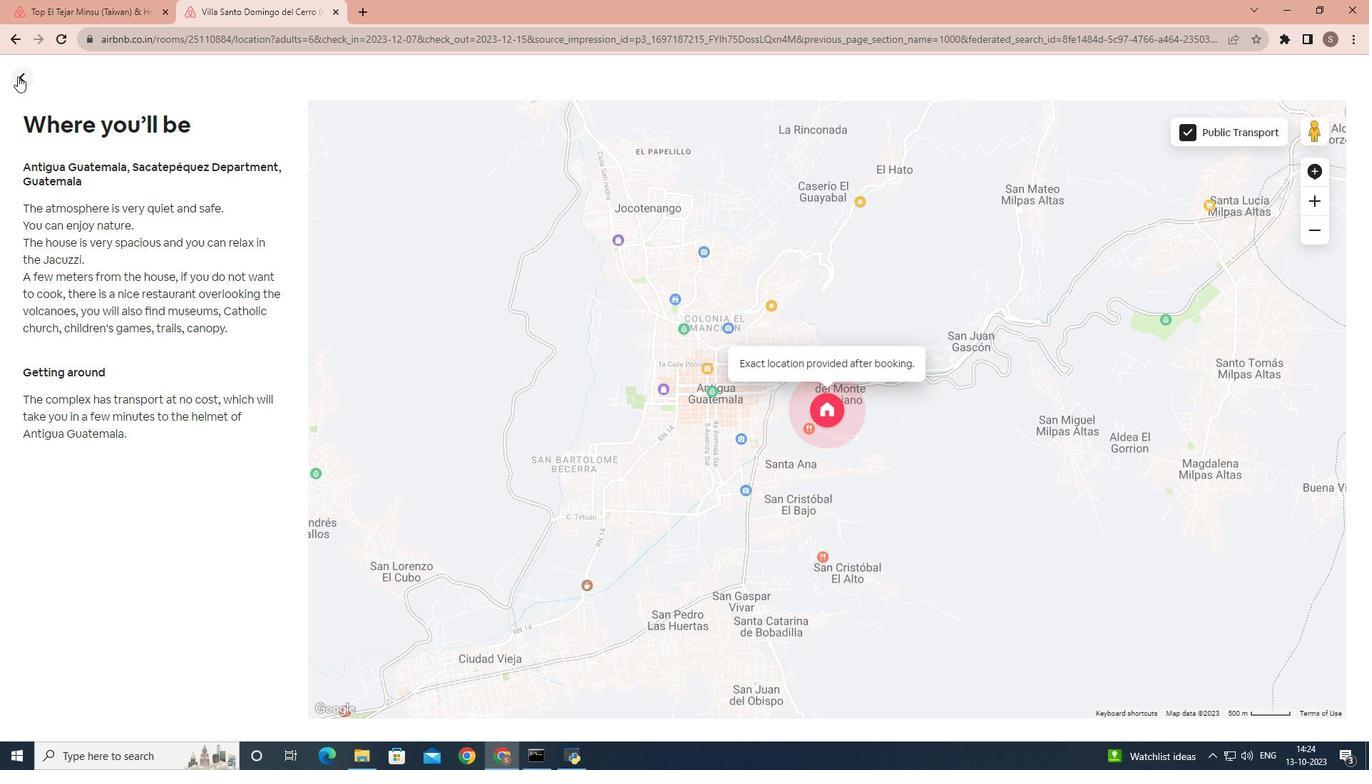 
Action: Mouse moved to (455, 392)
Screenshot: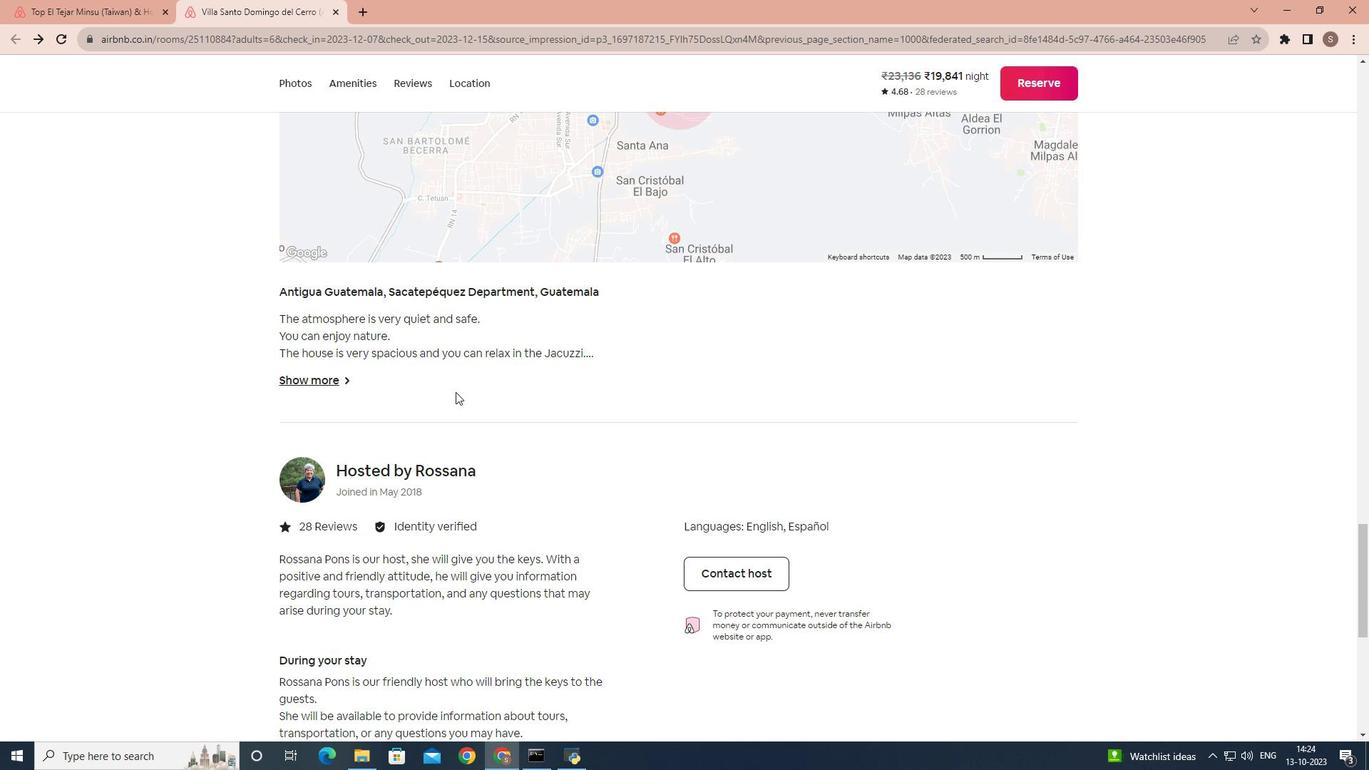 
Action: Mouse scrolled (455, 391) with delta (0, 0)
Screenshot: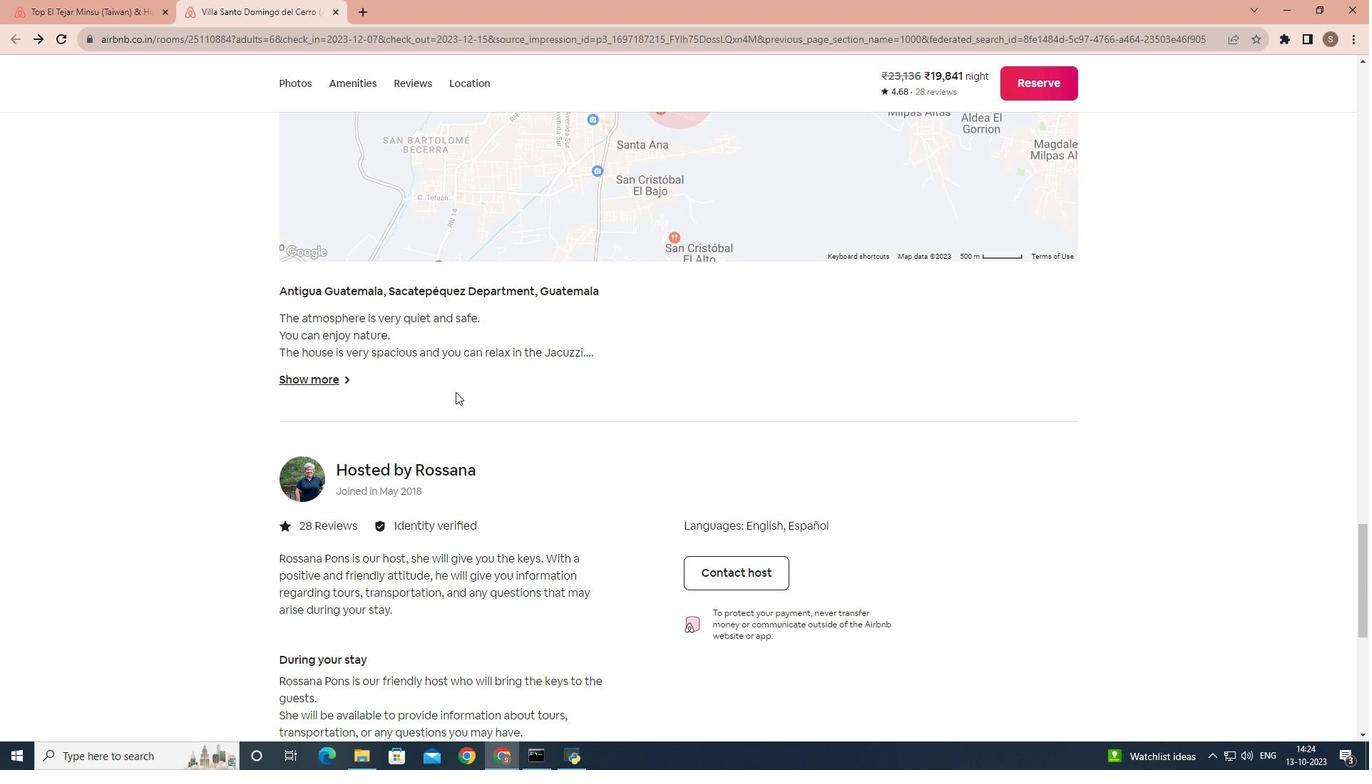 
Action: Mouse scrolled (455, 391) with delta (0, 0)
Screenshot: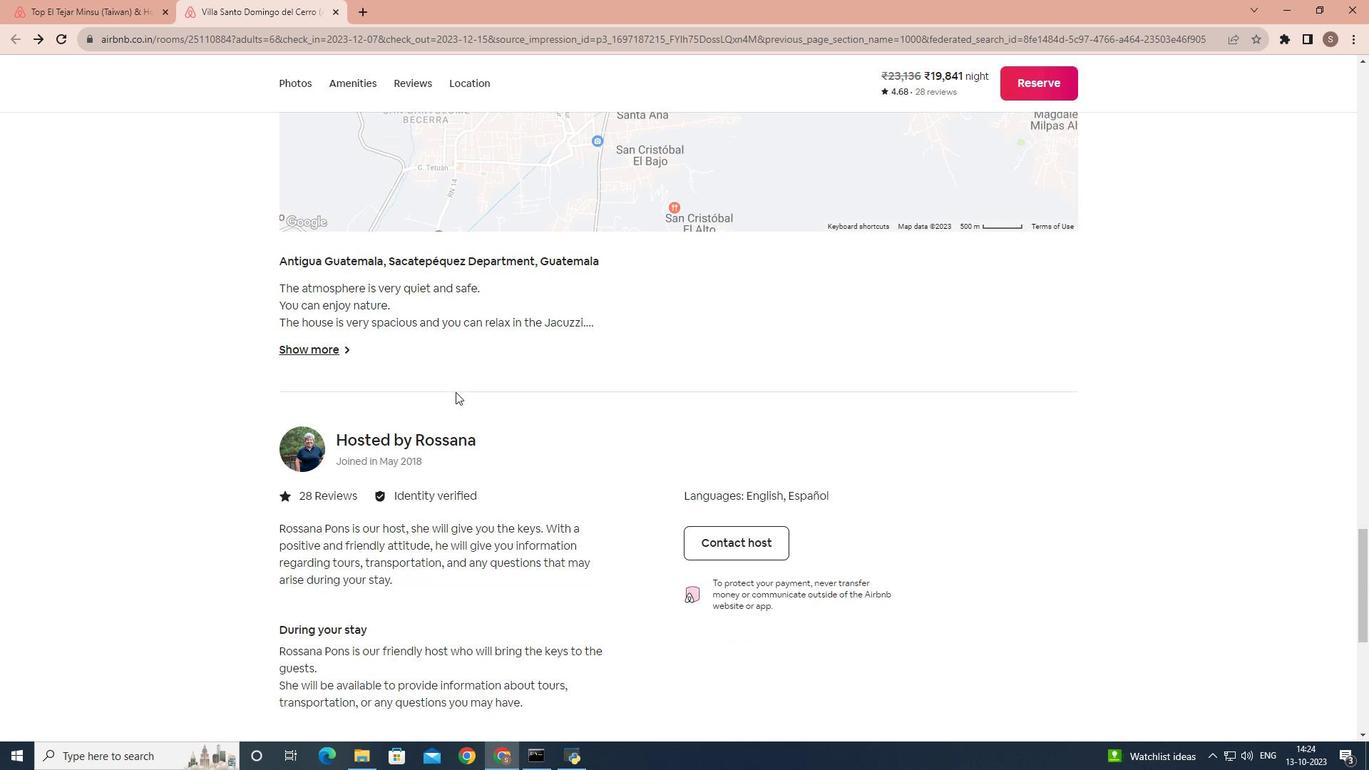 
Action: Mouse scrolled (455, 391) with delta (0, 0)
Screenshot: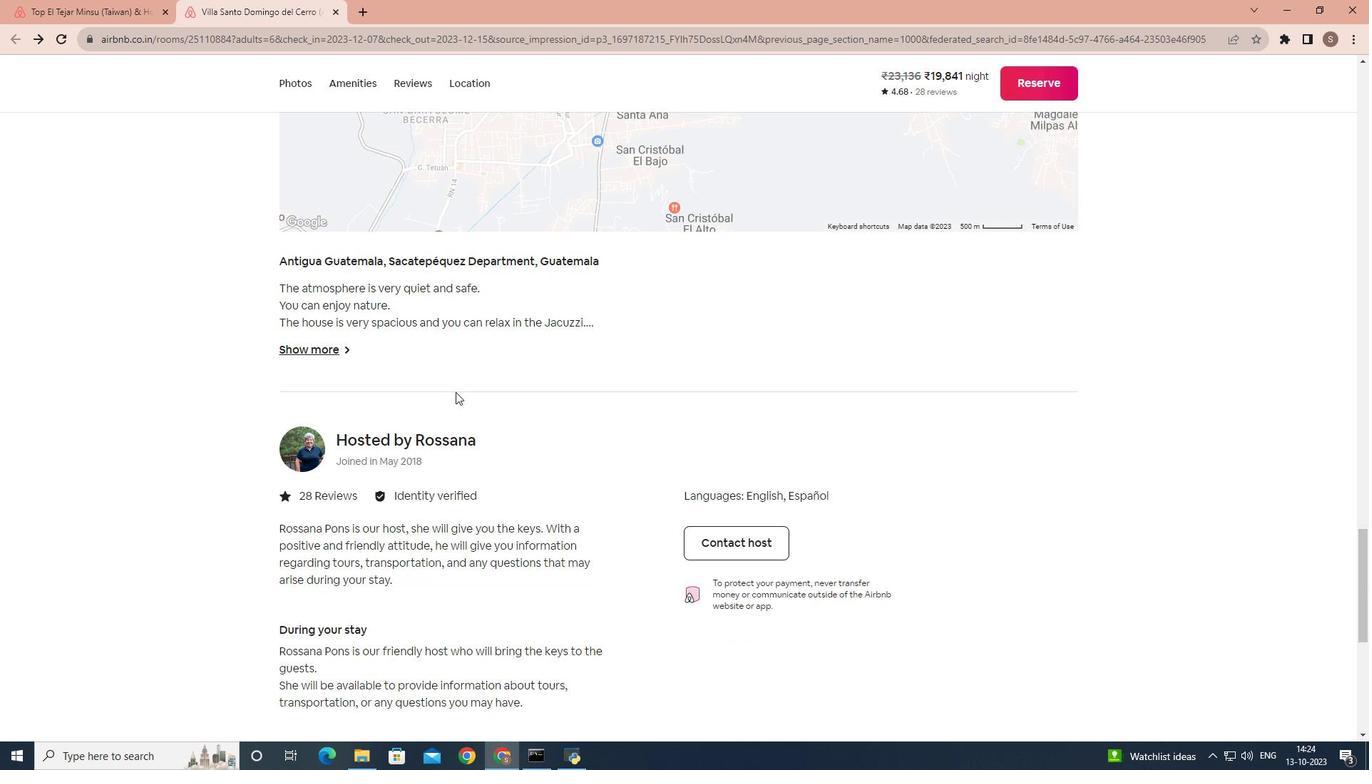 
Action: Mouse scrolled (455, 391) with delta (0, 0)
Screenshot: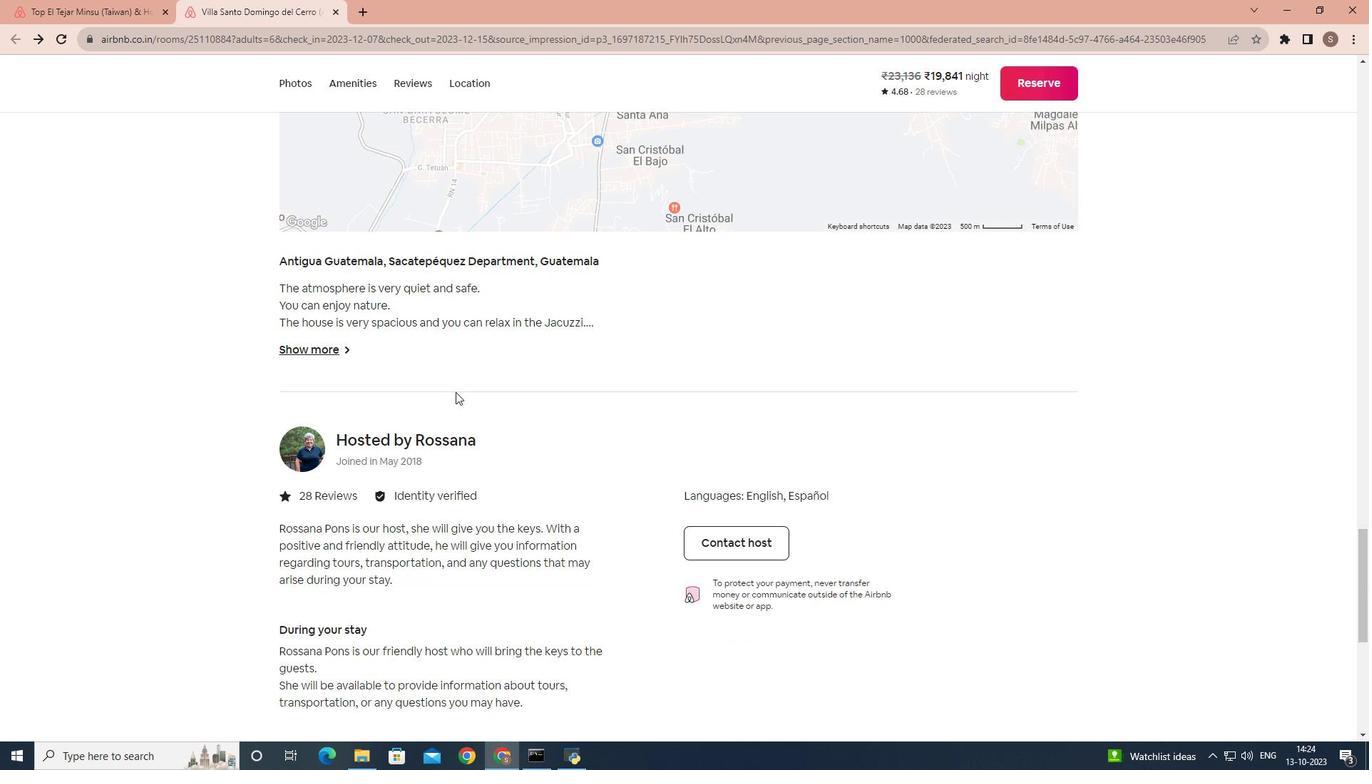 
Action: Mouse scrolled (455, 391) with delta (0, 0)
Screenshot: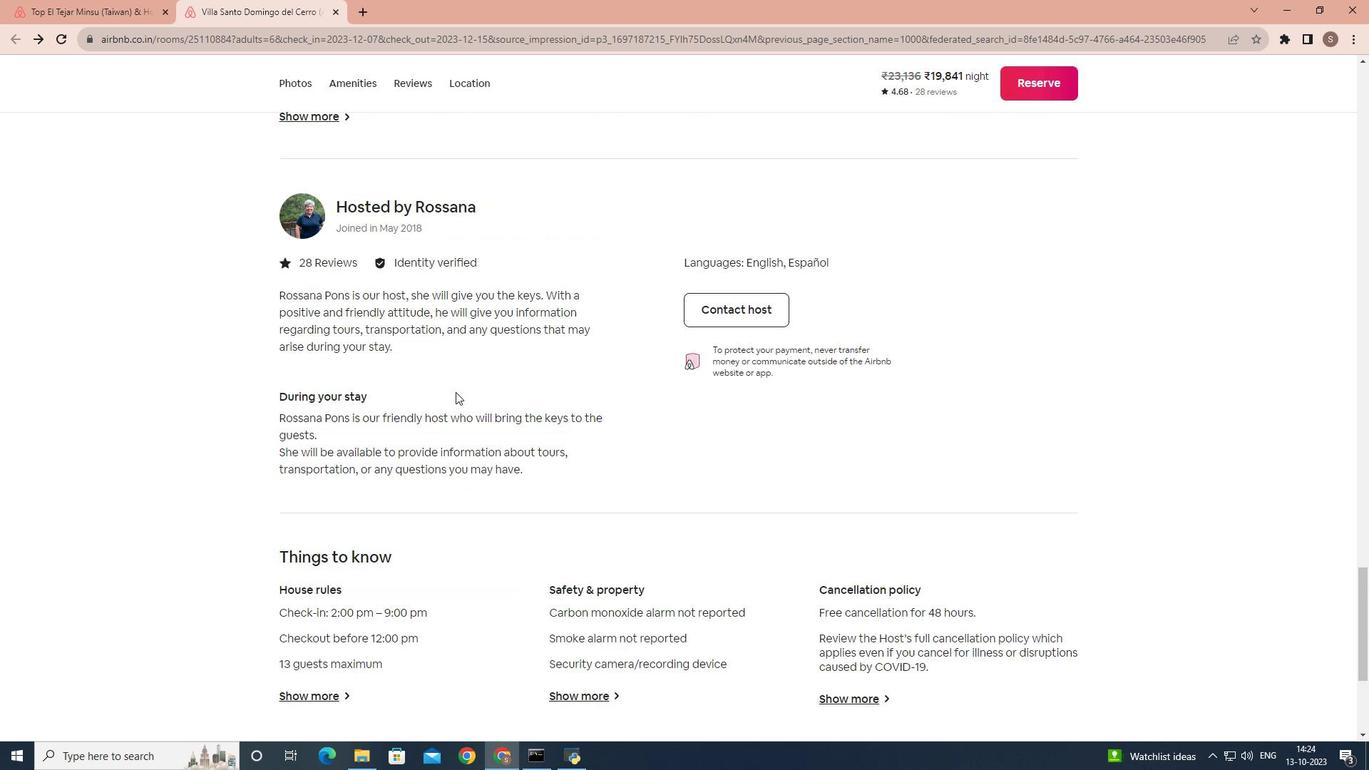 
Action: Mouse scrolled (455, 391) with delta (0, 0)
Screenshot: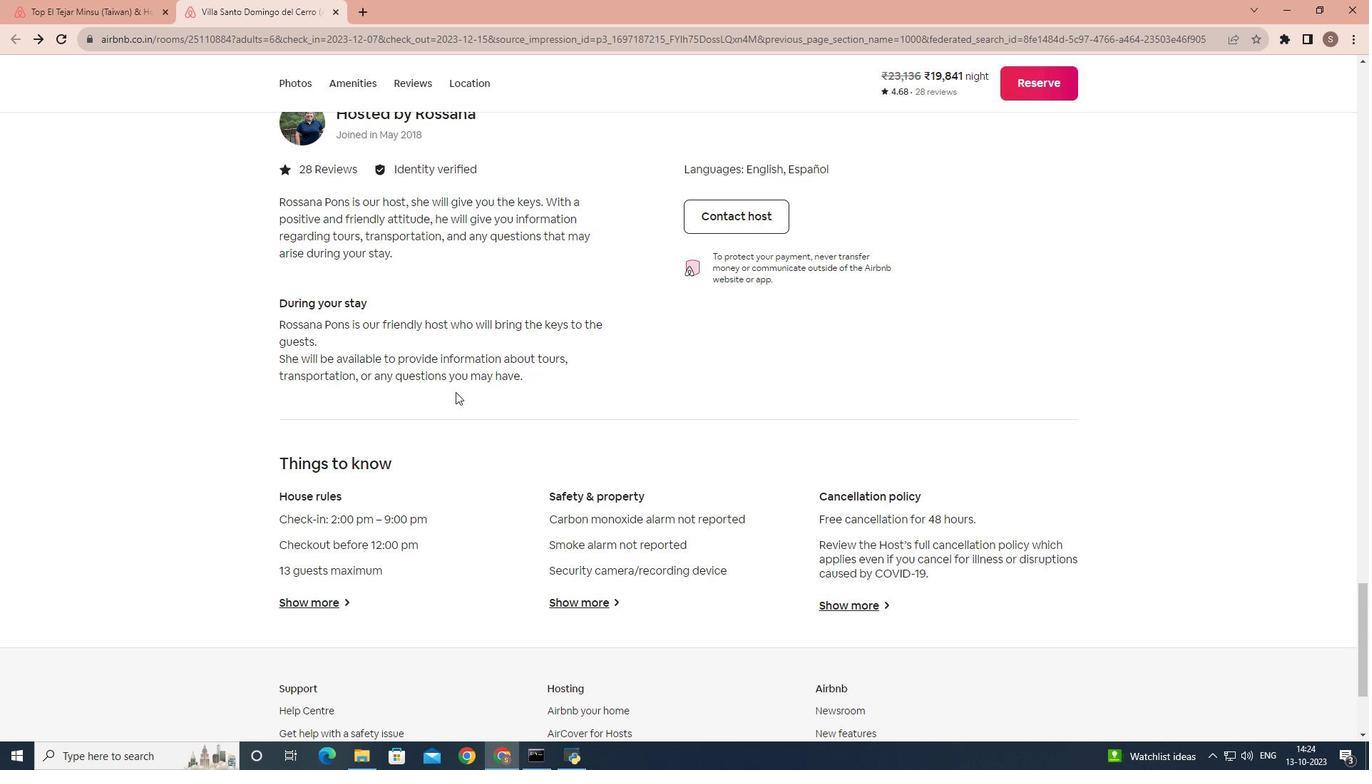 
Action: Mouse scrolled (455, 391) with delta (0, 0)
Screenshot: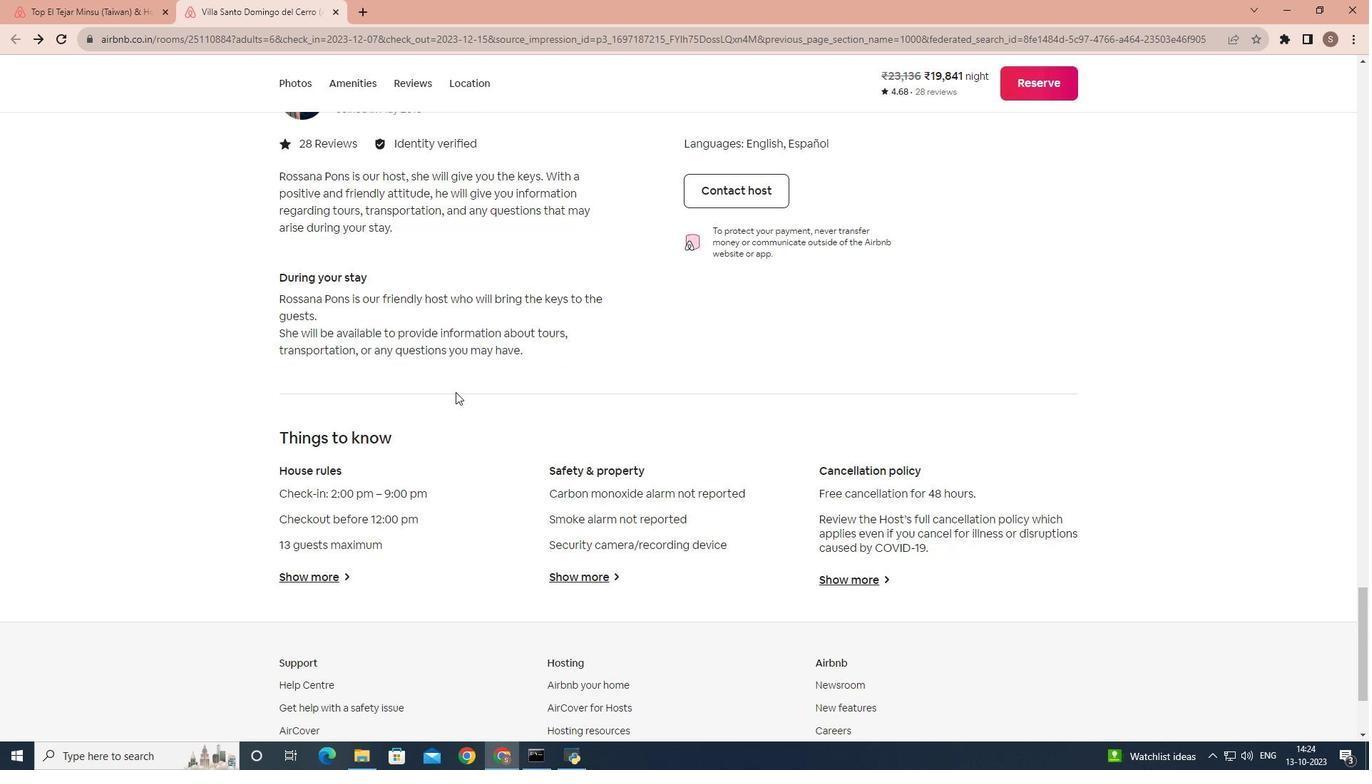 
Action: Mouse scrolled (455, 391) with delta (0, 0)
Screenshot: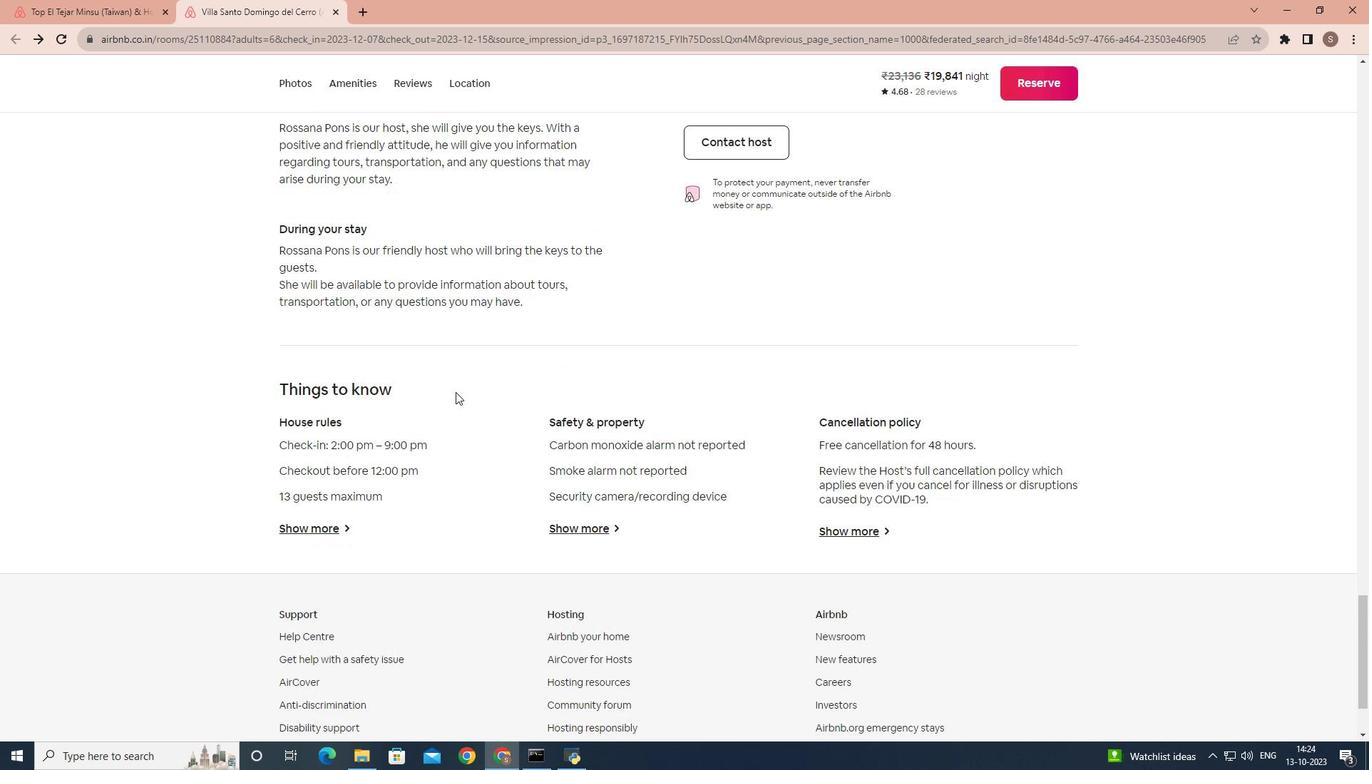 
Action: Mouse scrolled (455, 391) with delta (0, 0)
Screenshot: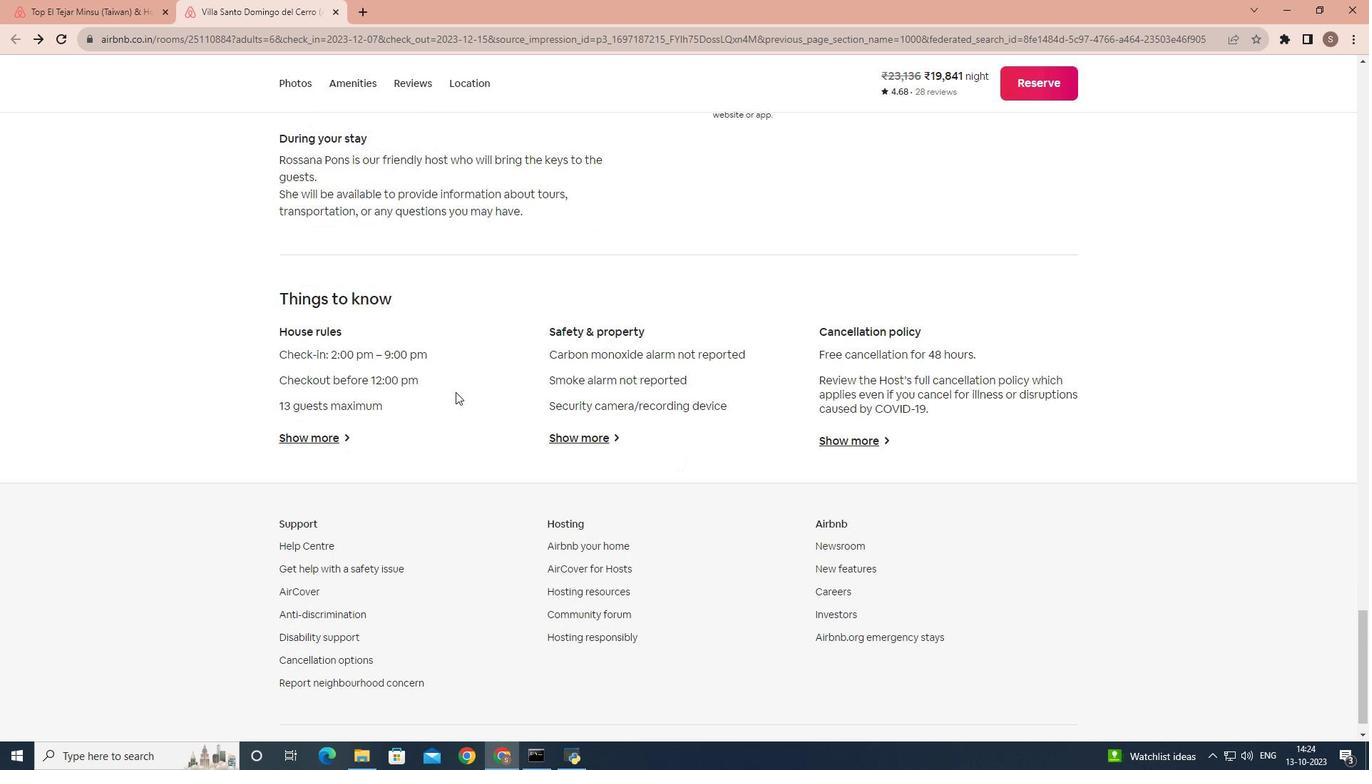
Action: Mouse moved to (302, 398)
Screenshot: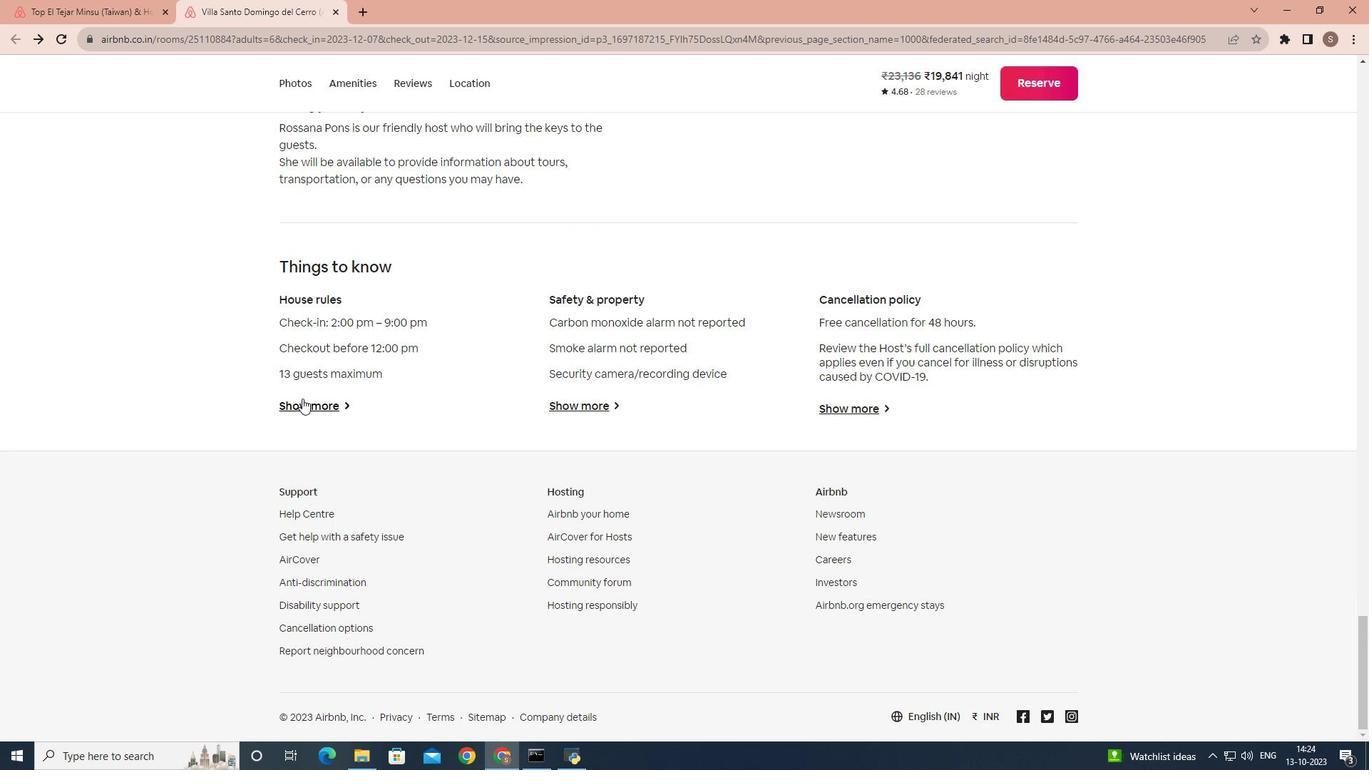 
Action: Mouse pressed left at (302, 398)
Screenshot: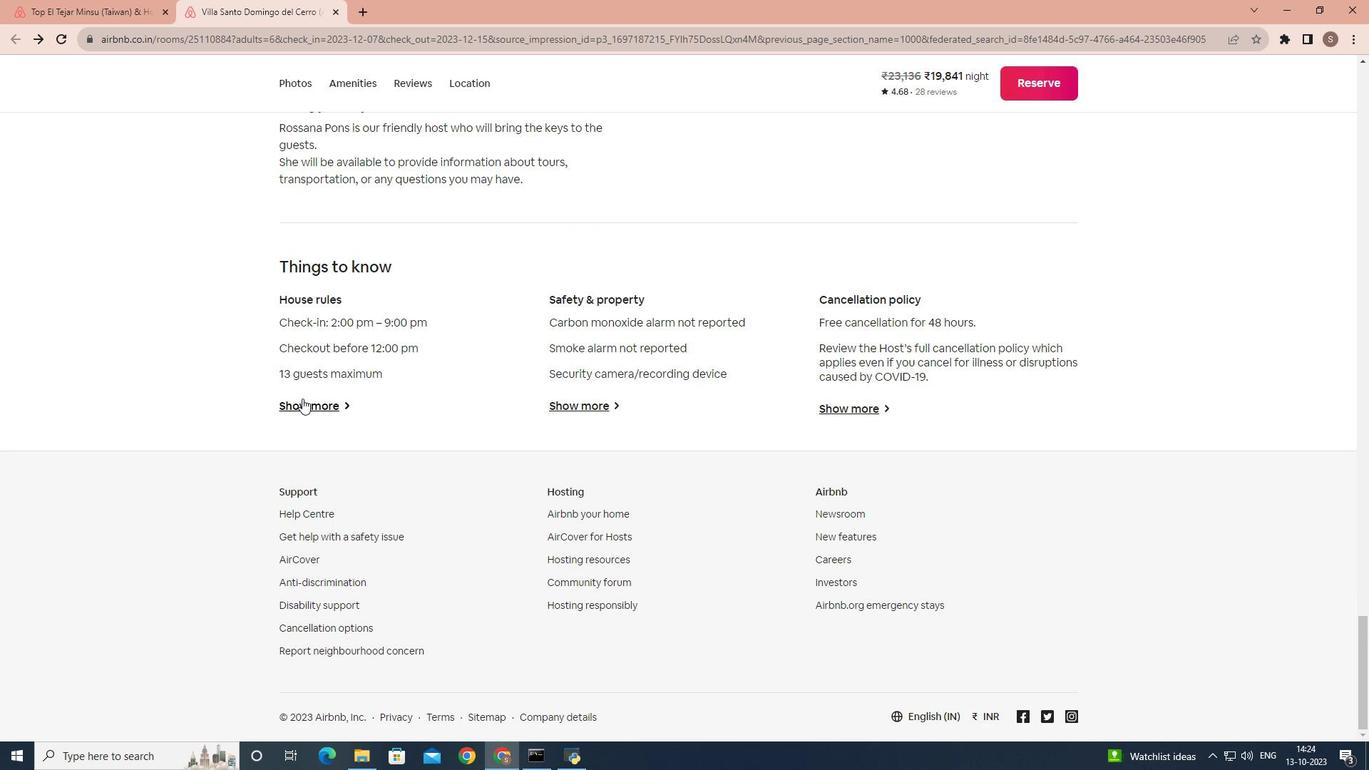 
Action: Mouse moved to (433, 143)
Screenshot: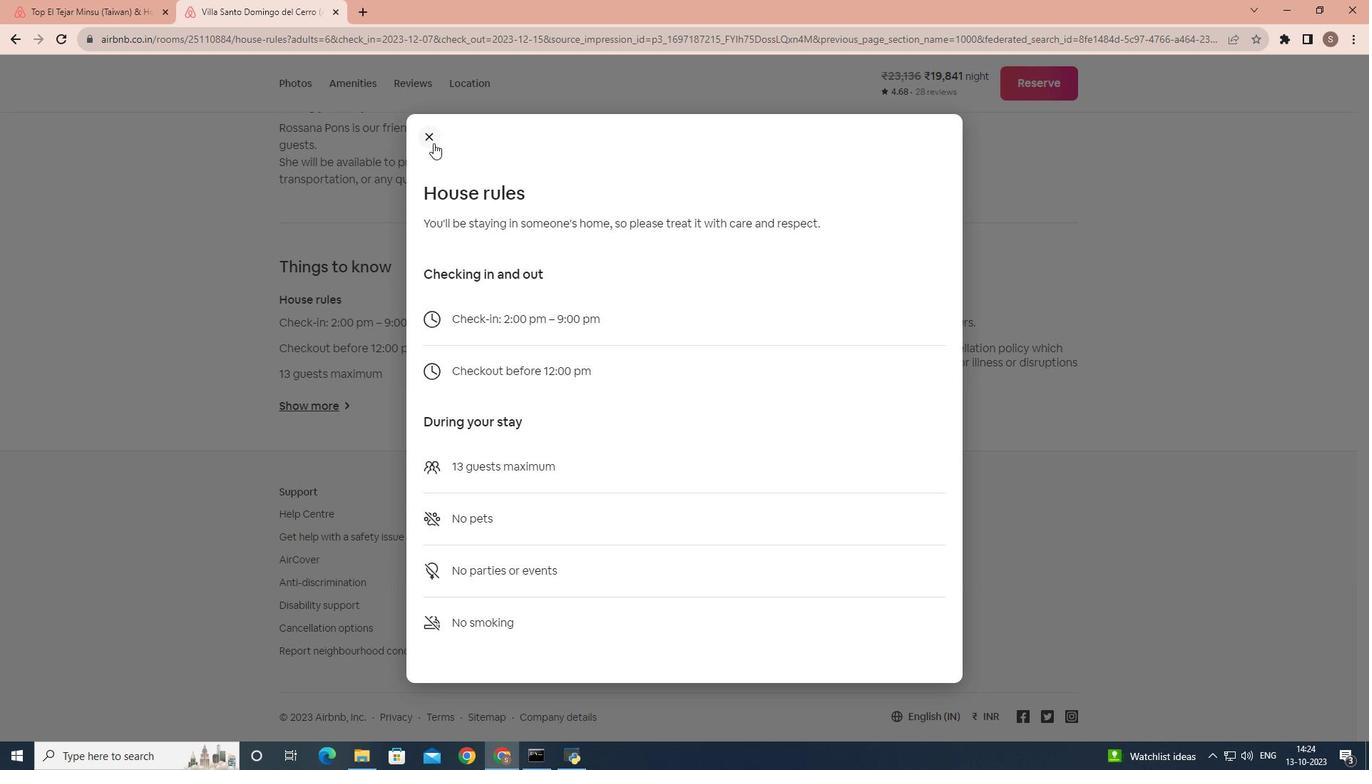 
Action: Mouse pressed left at (433, 143)
Screenshot: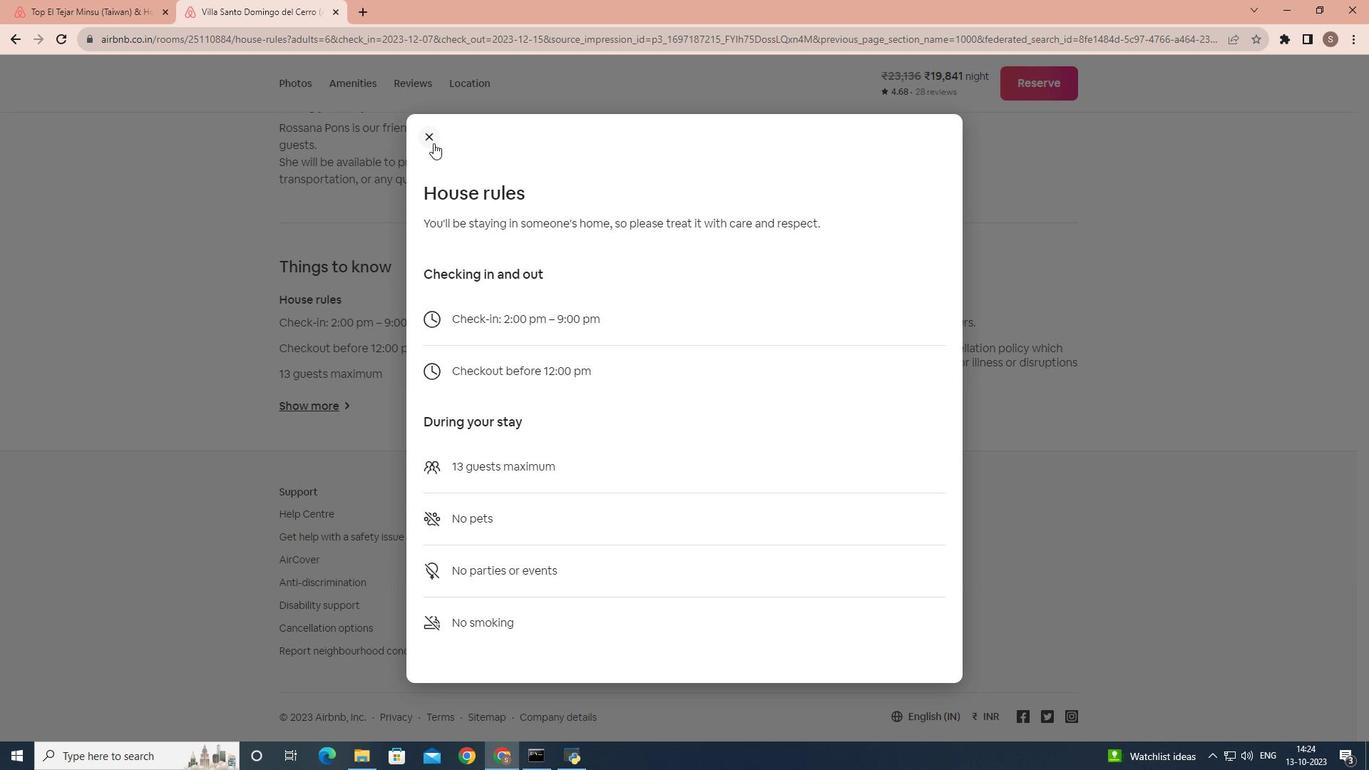 
Action: Mouse moved to (551, 400)
Screenshot: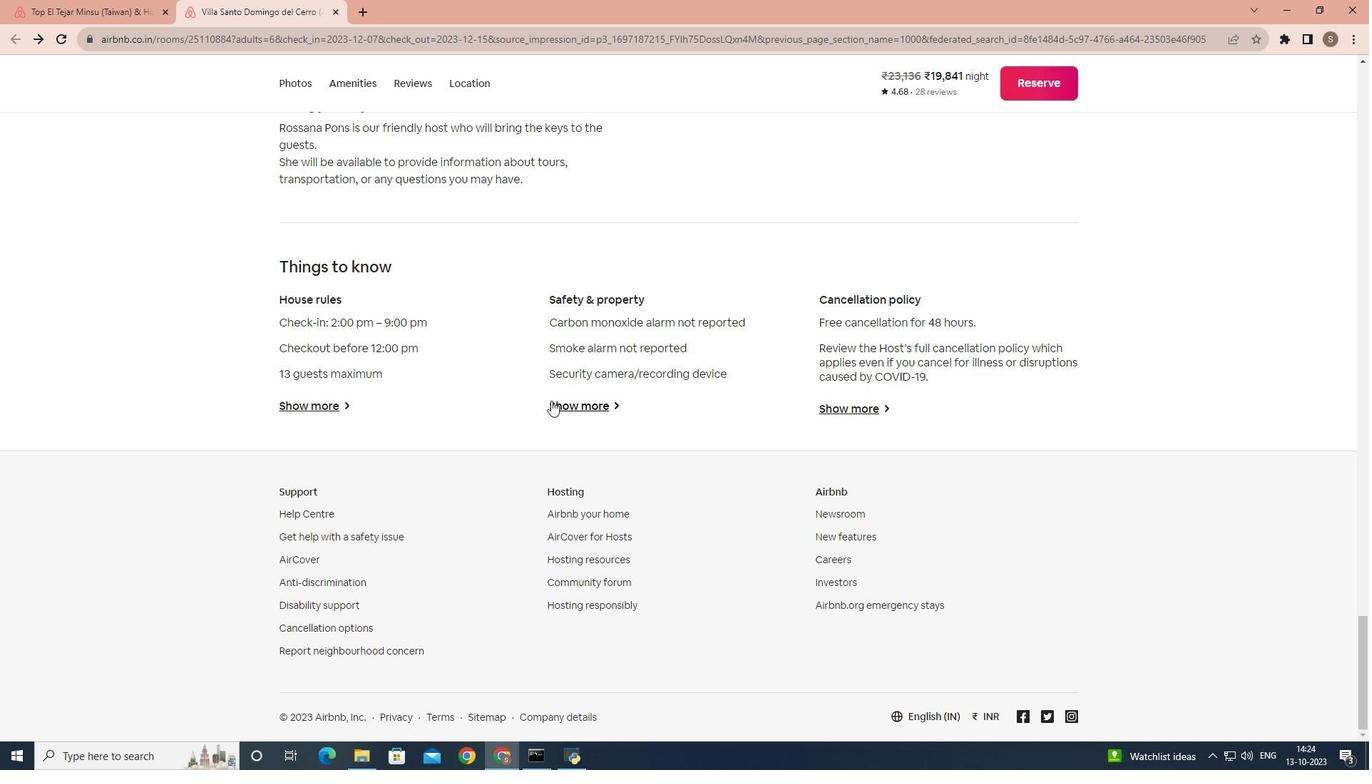 
Action: Mouse pressed left at (551, 400)
Screenshot: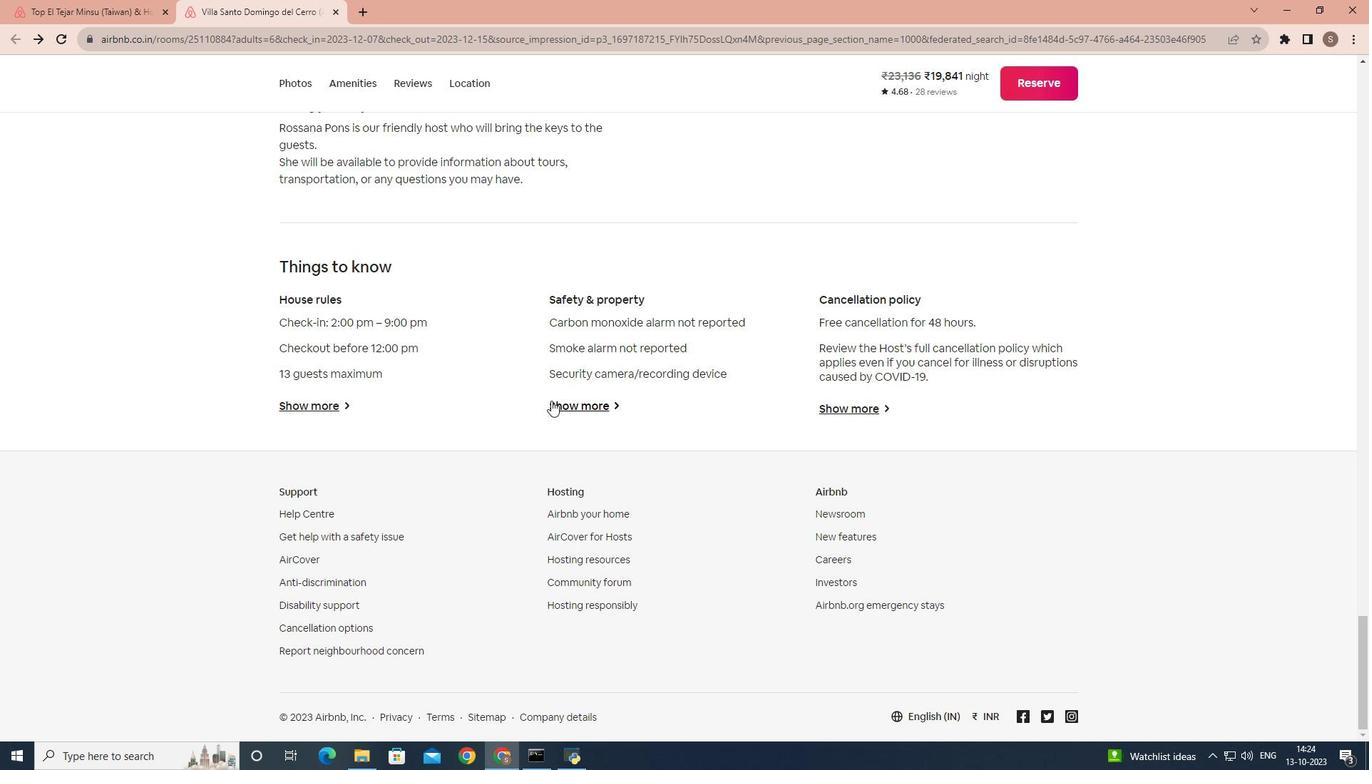 
Action: Mouse moved to (437, 106)
Screenshot: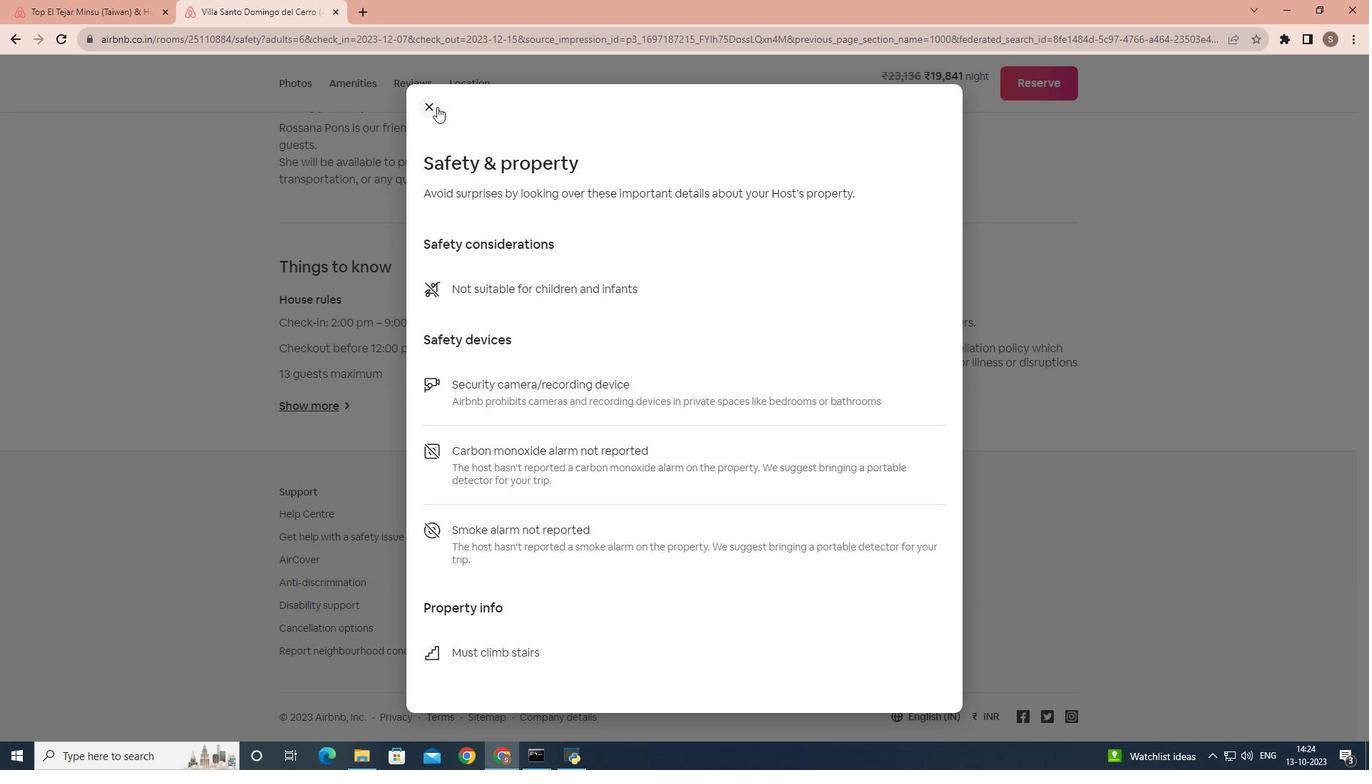 
Action: Mouse pressed left at (437, 106)
Screenshot: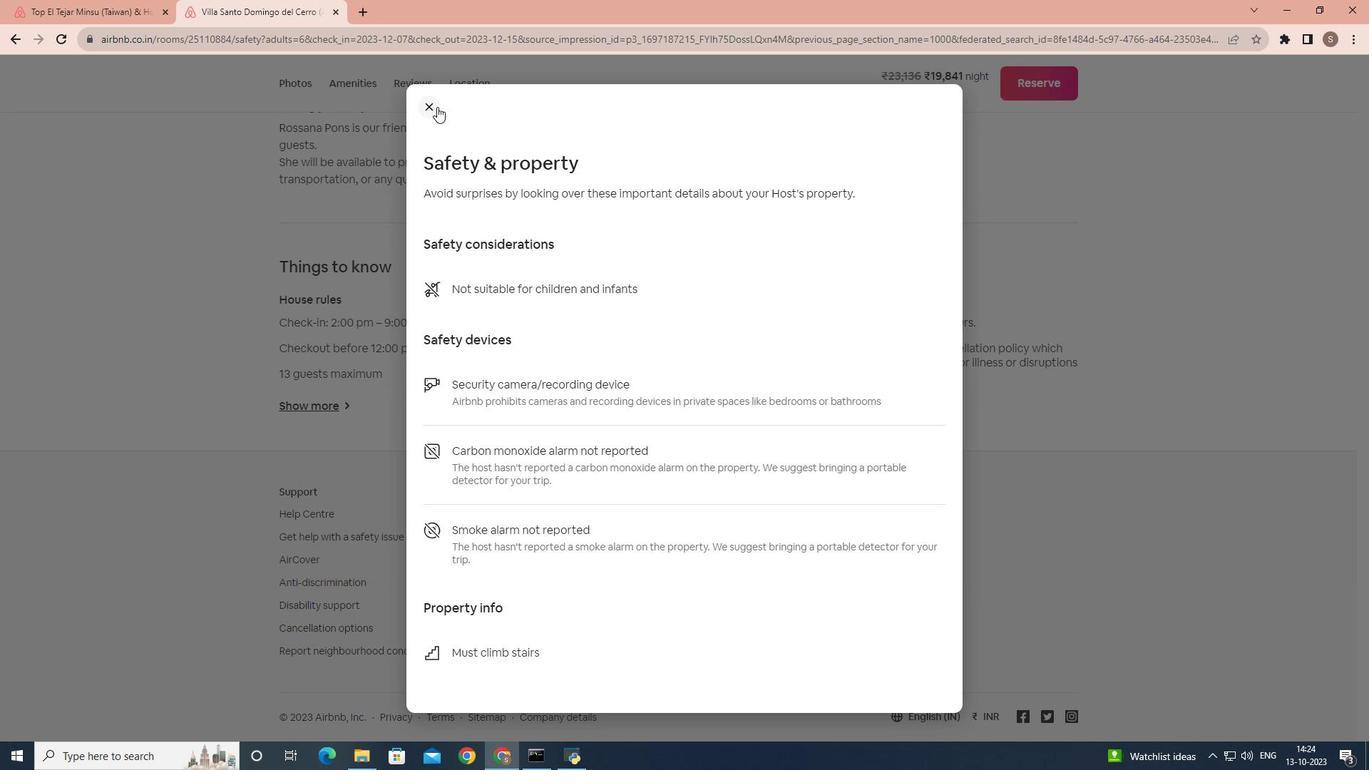 
Action: Mouse moved to (851, 405)
Screenshot: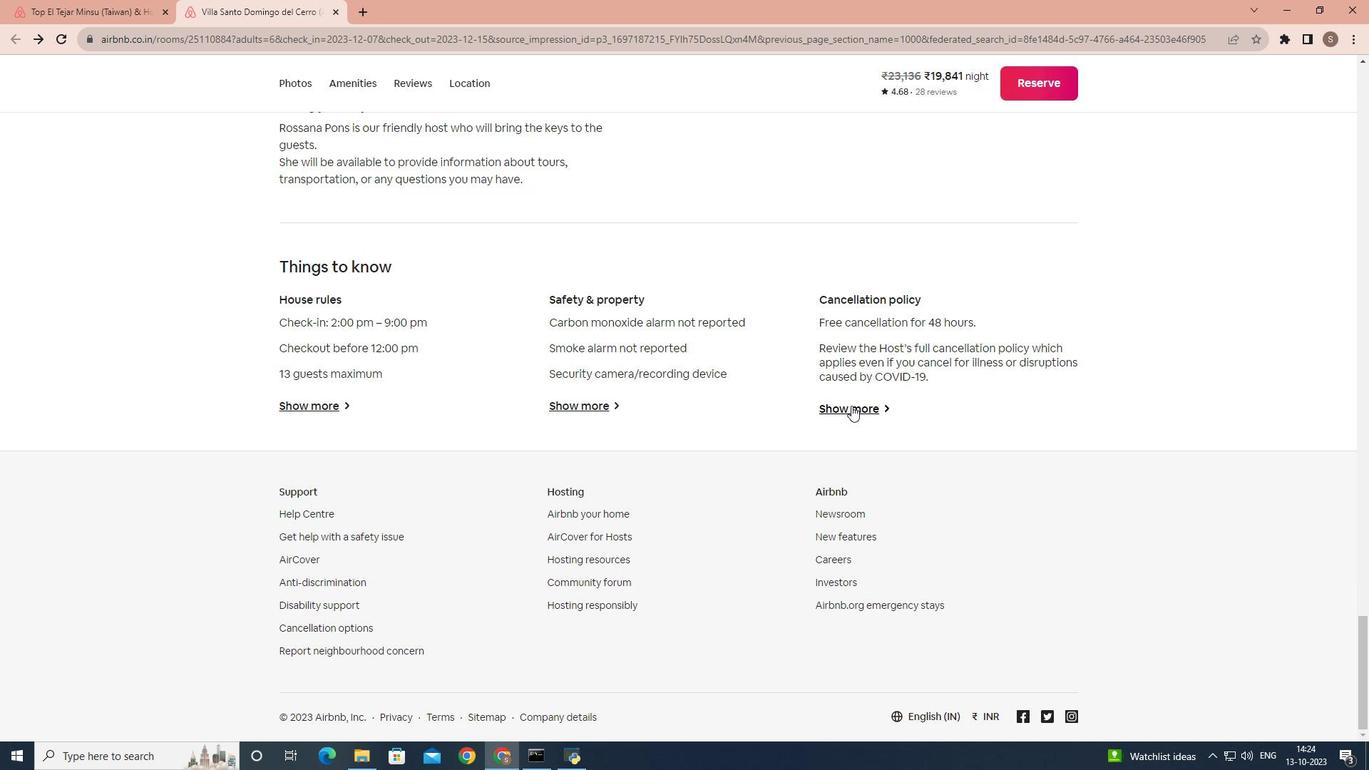 
Action: Mouse pressed left at (851, 405)
Screenshot: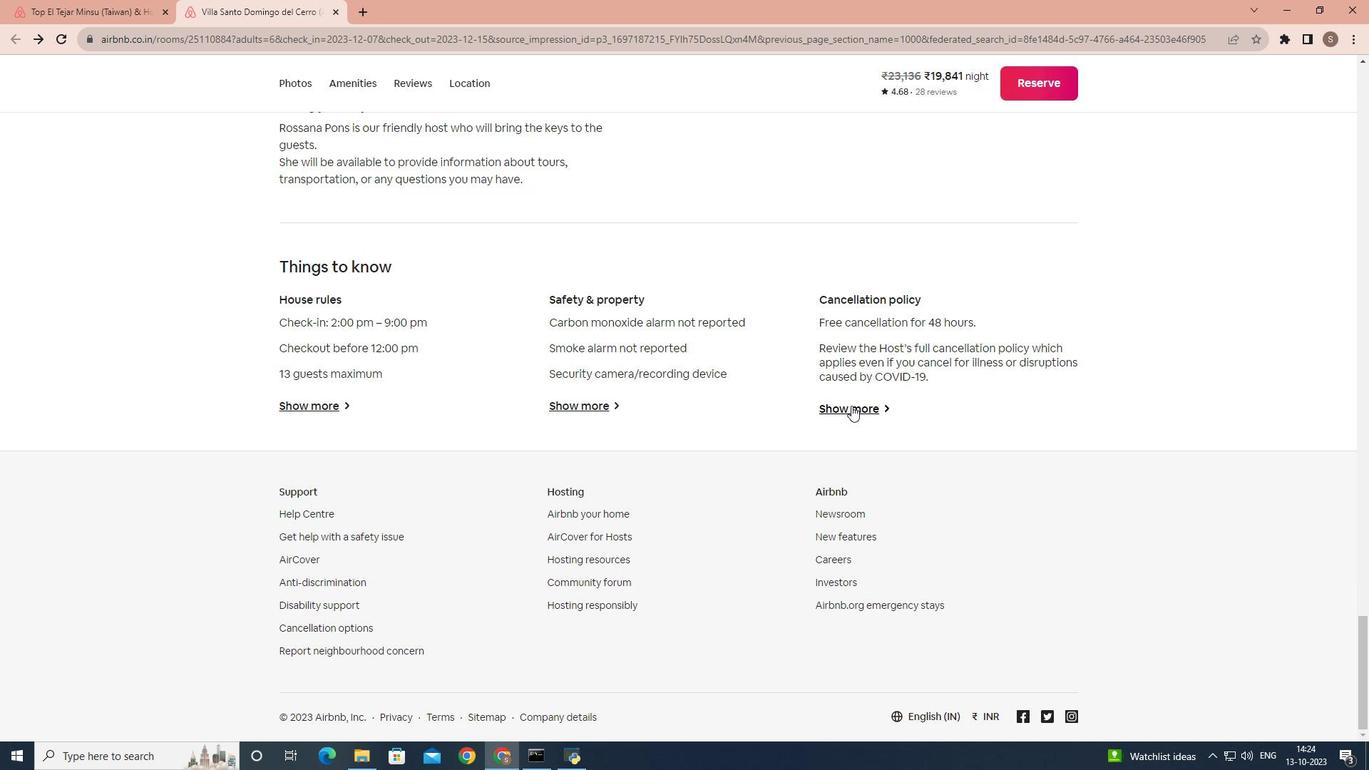 
Action: Mouse moved to (513, 186)
Screenshot: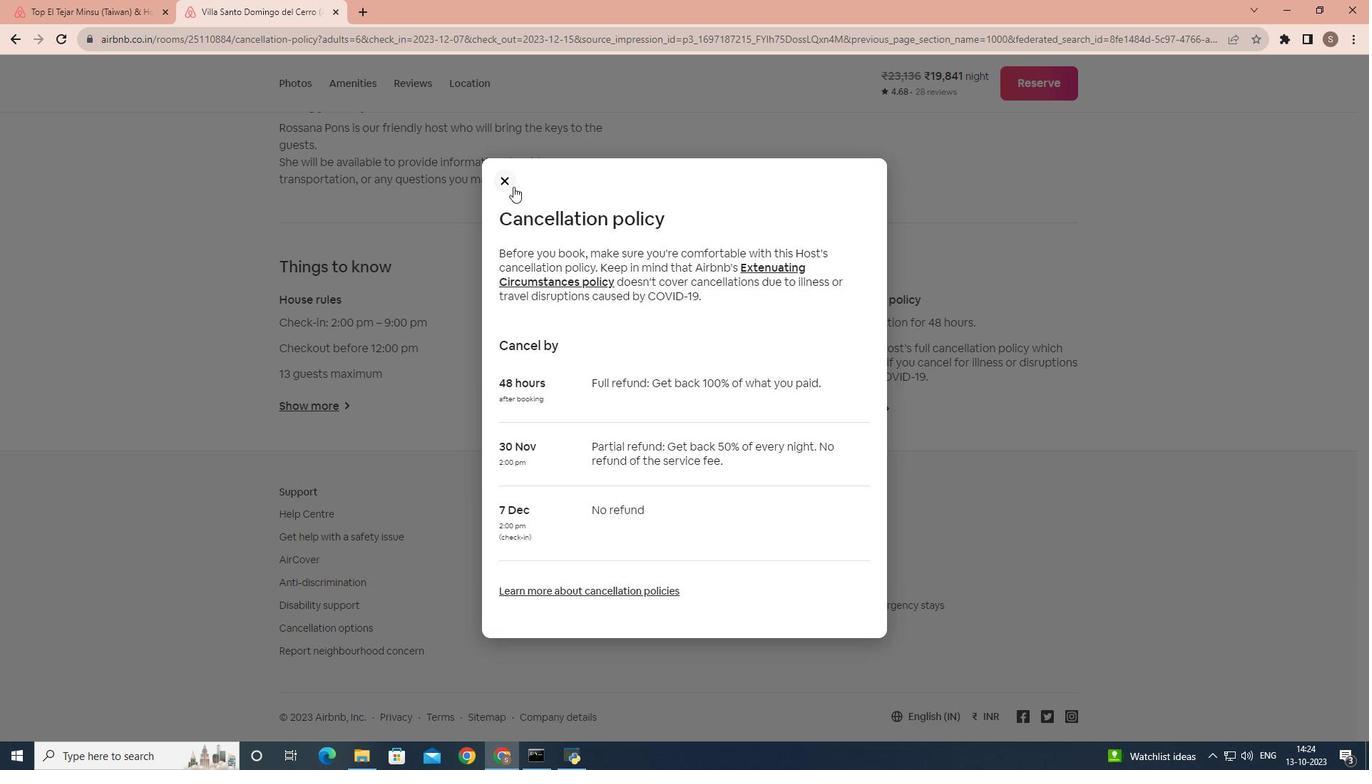 
Action: Mouse pressed left at (513, 186)
Screenshot: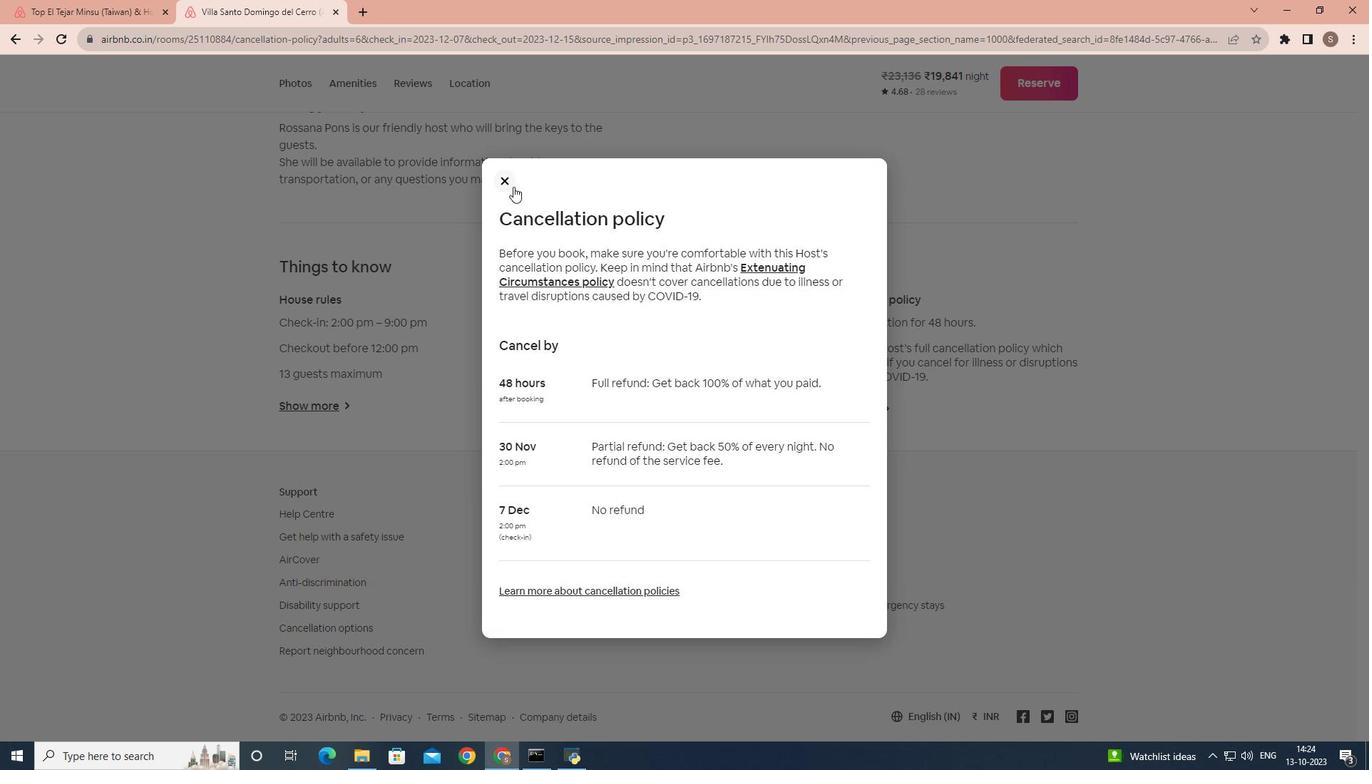 
Action: Mouse moved to (497, 301)
